 Task: Buy 2 Styptic for Men's from Shave & Hair Removal section under best seller category for shipping address: Marcus Martinez, 1231 Ridge Road, Dodge City, Kansas 67801, Cell Number 6205197251. Pay from credit card ending with 7965, CVV 549
Action: Mouse moved to (29, 103)
Screenshot: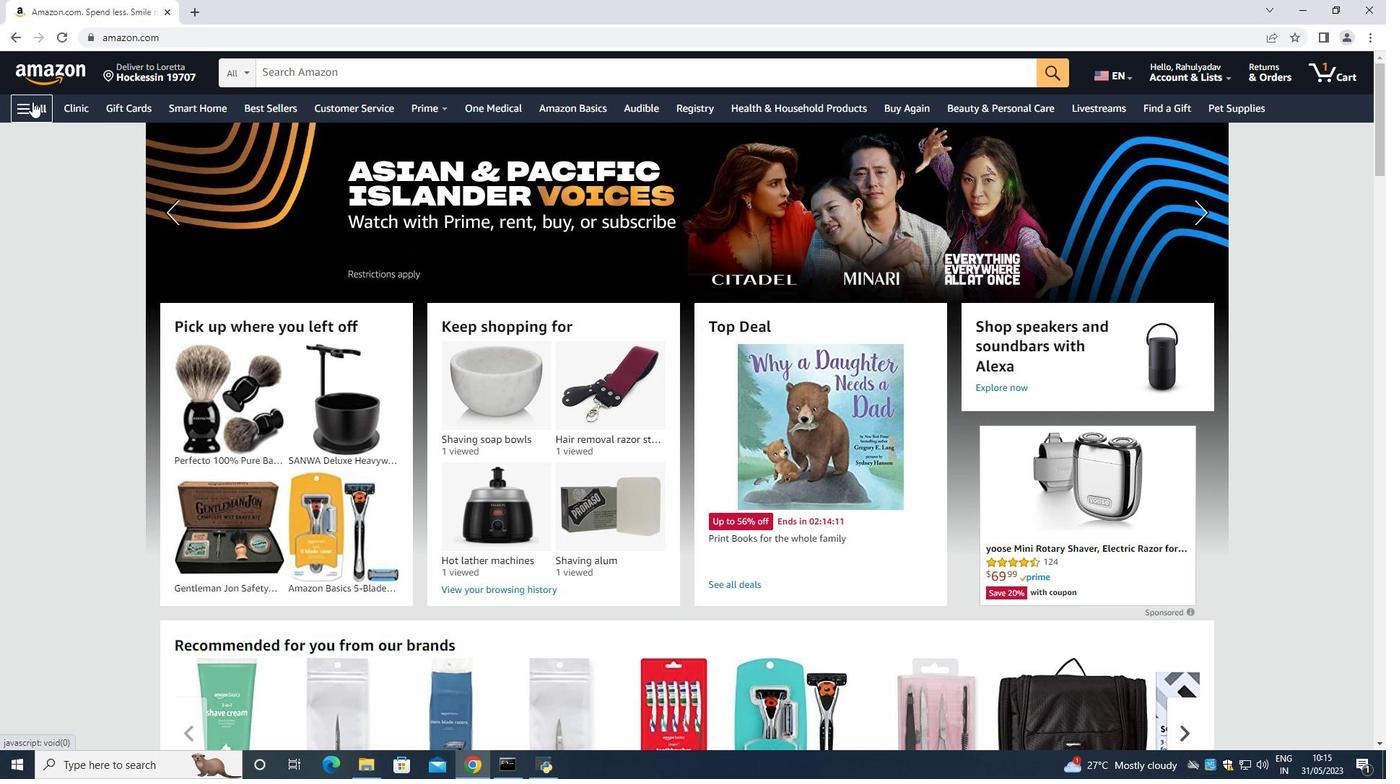 
Action: Mouse pressed left at (29, 103)
Screenshot: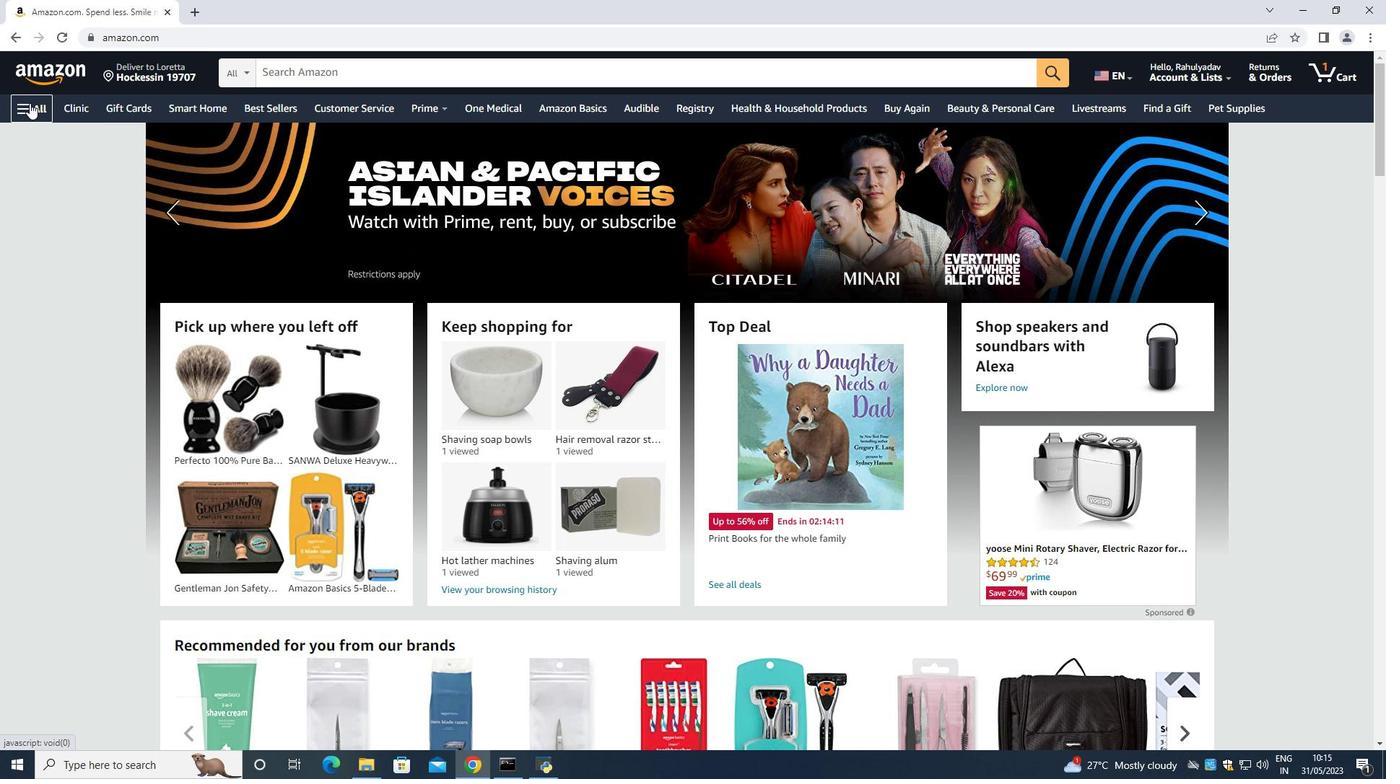 
Action: Mouse moved to (55, 134)
Screenshot: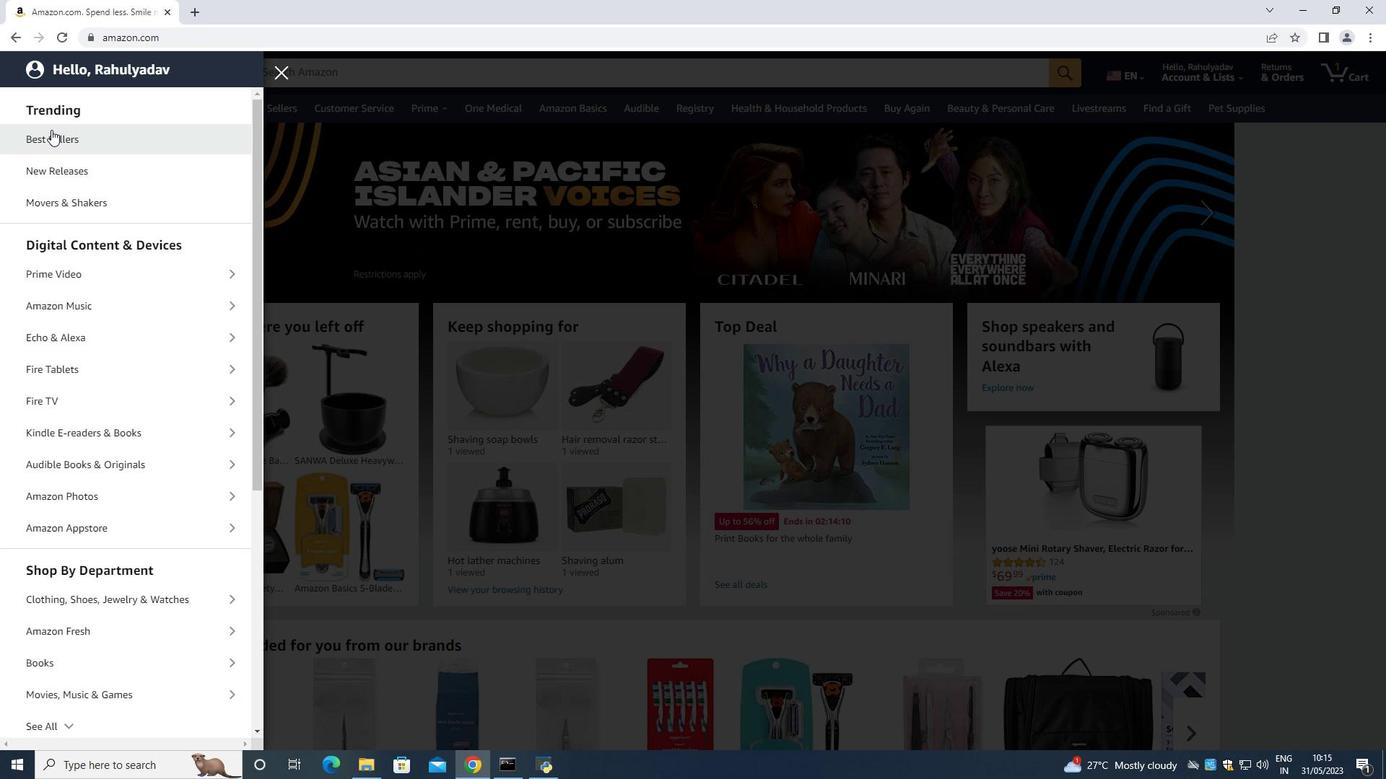 
Action: Mouse pressed left at (55, 134)
Screenshot: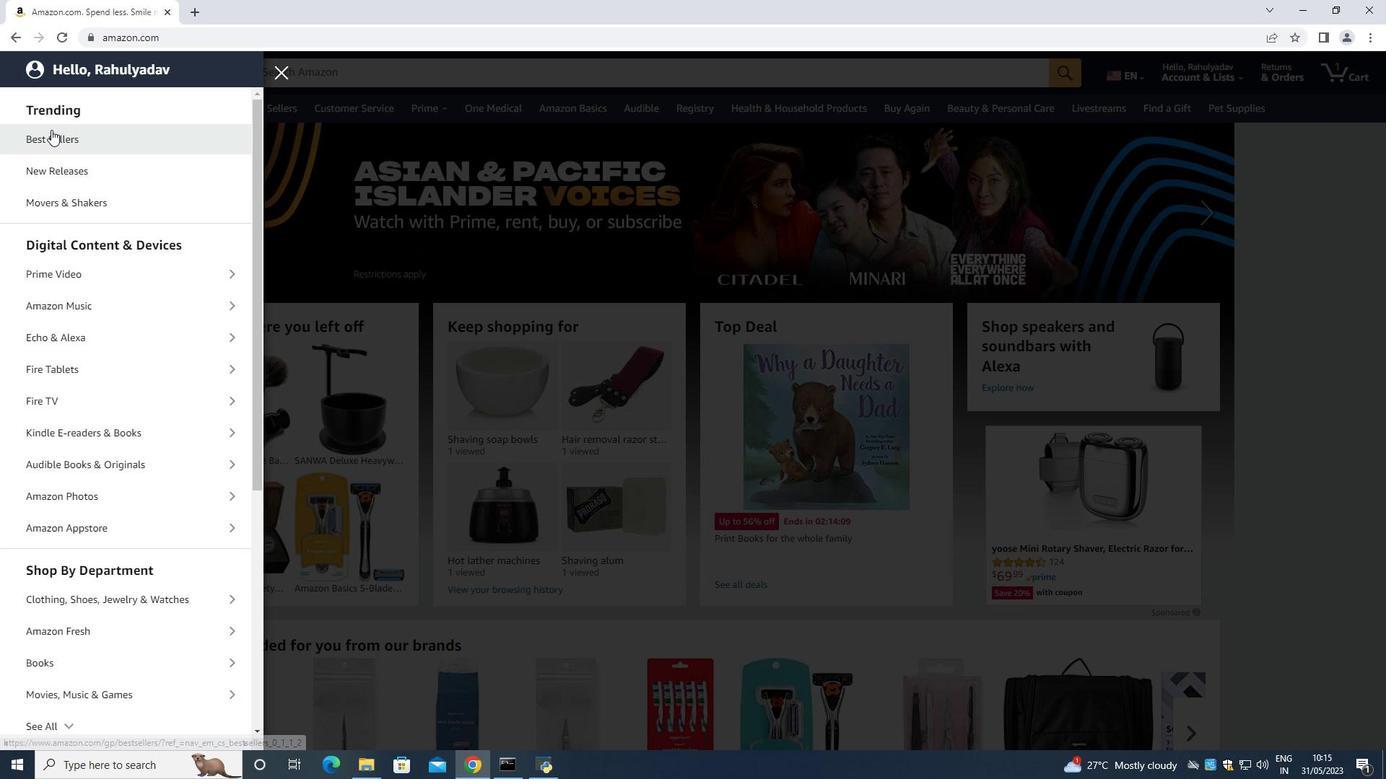 
Action: Mouse moved to (334, 73)
Screenshot: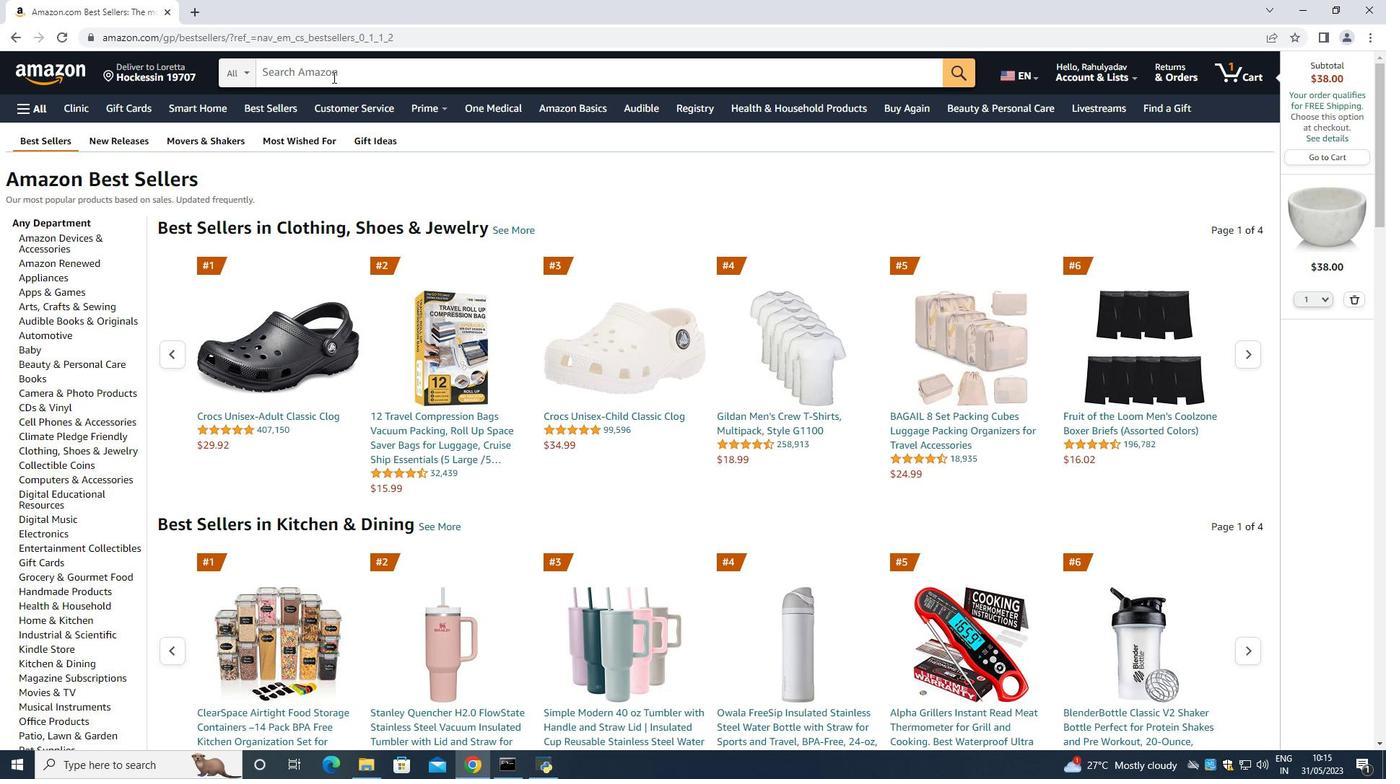 
Action: Mouse pressed left at (334, 73)
Screenshot: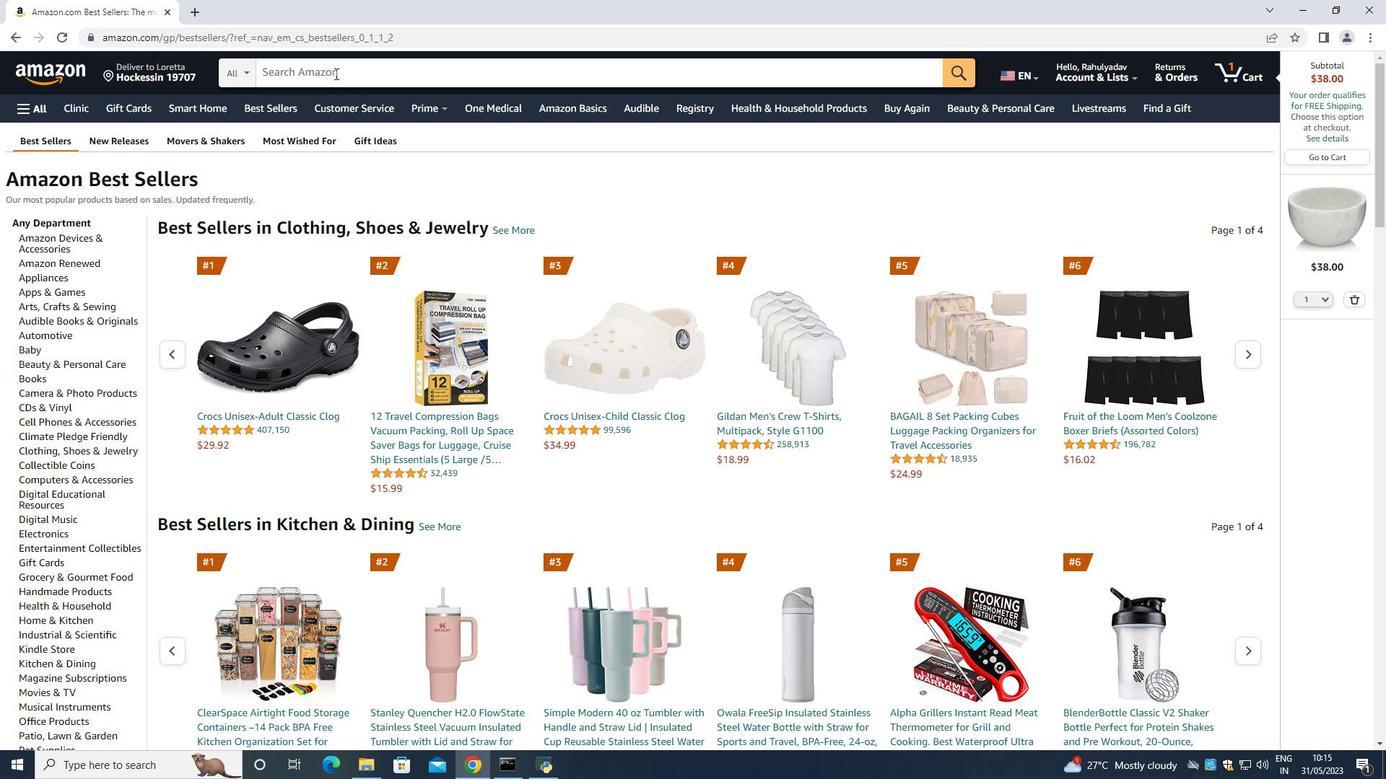 
Action: Key pressed <Key.shift>Styptic<Key.space><Key.shift>FFFFF<Key.backspace><Key.backspace><Key.backspace><Key.backspace>or<Key.shift>men<Key.space><Key.backspace><Key.backspace><Key.backspace><Key.backspace><Key.space><Key.shift>Men<Key.enter>
Screenshot: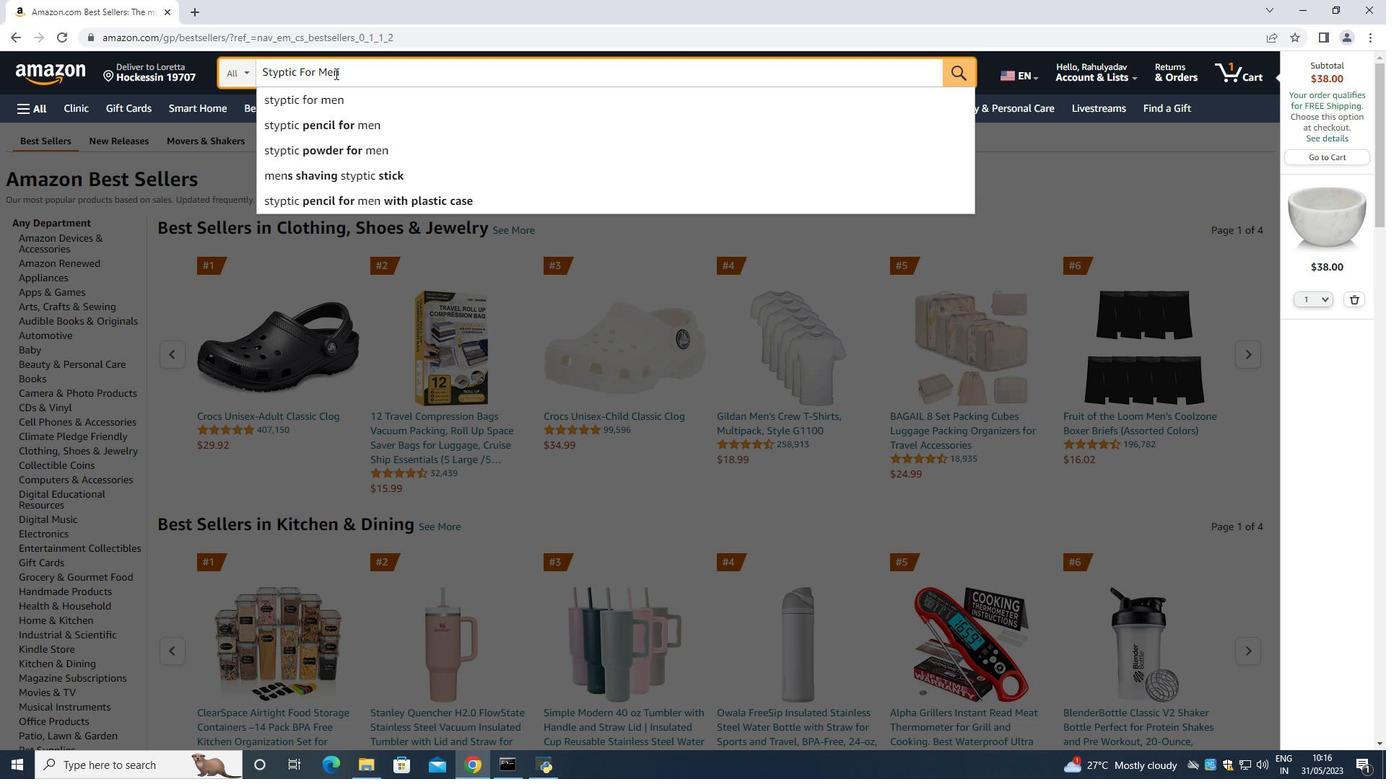 
Action: Mouse moved to (961, 466)
Screenshot: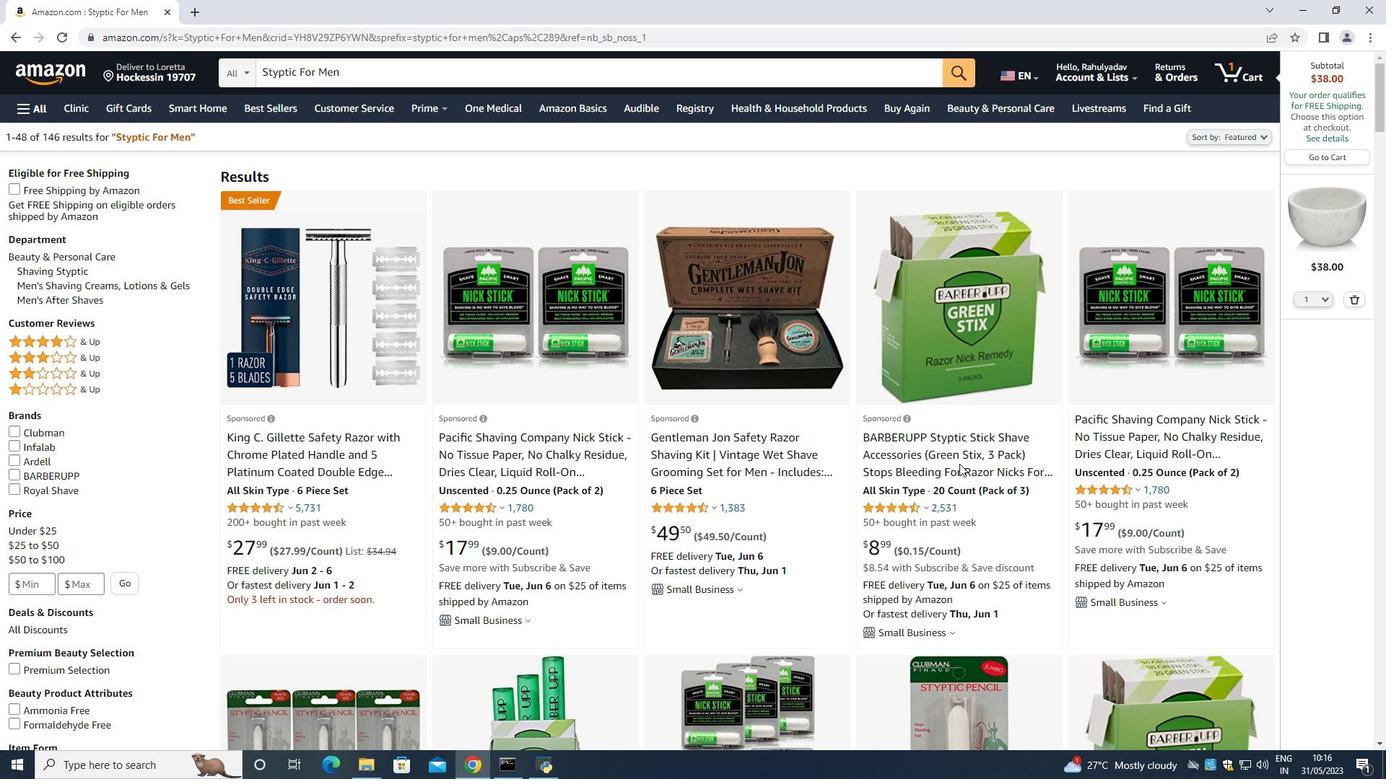 
Action: Mouse scrolled (961, 465) with delta (0, 0)
Screenshot: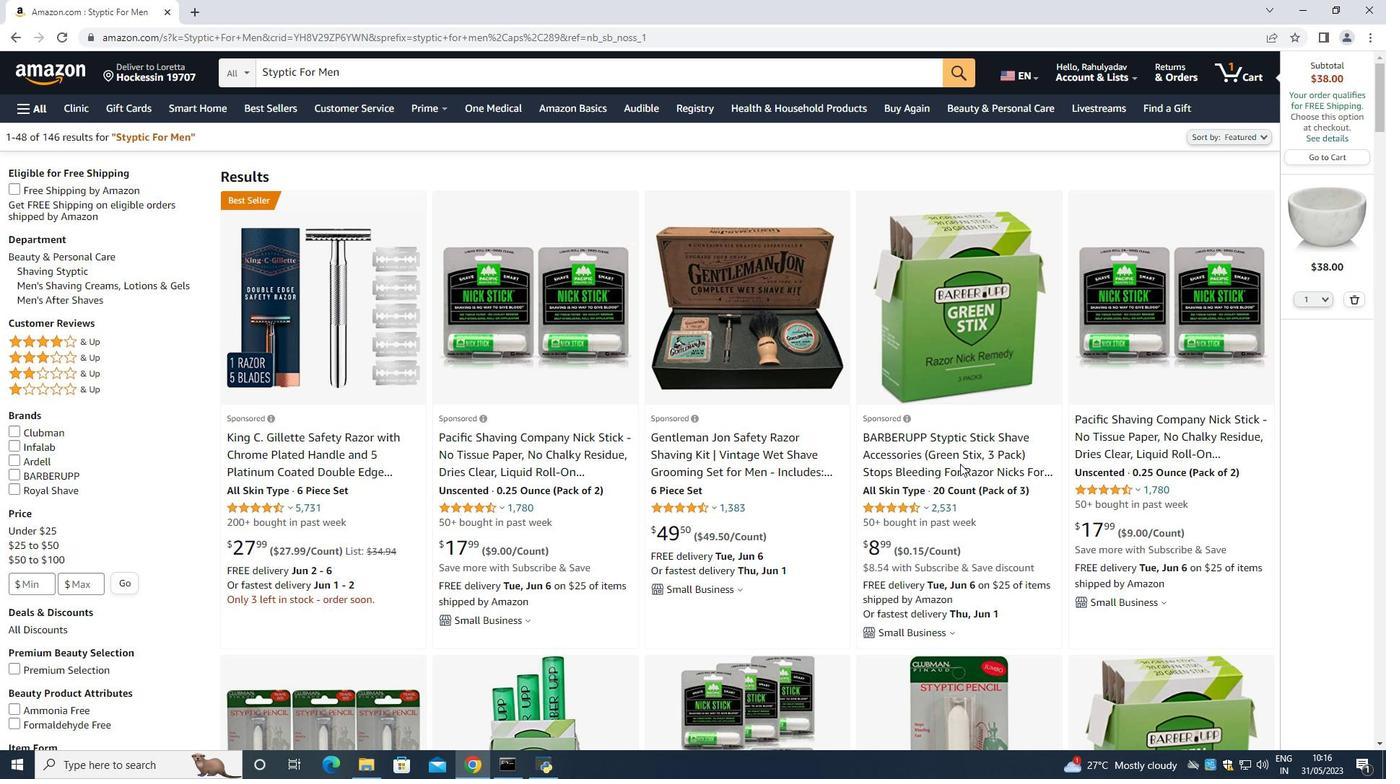 
Action: Mouse scrolled (961, 465) with delta (0, 0)
Screenshot: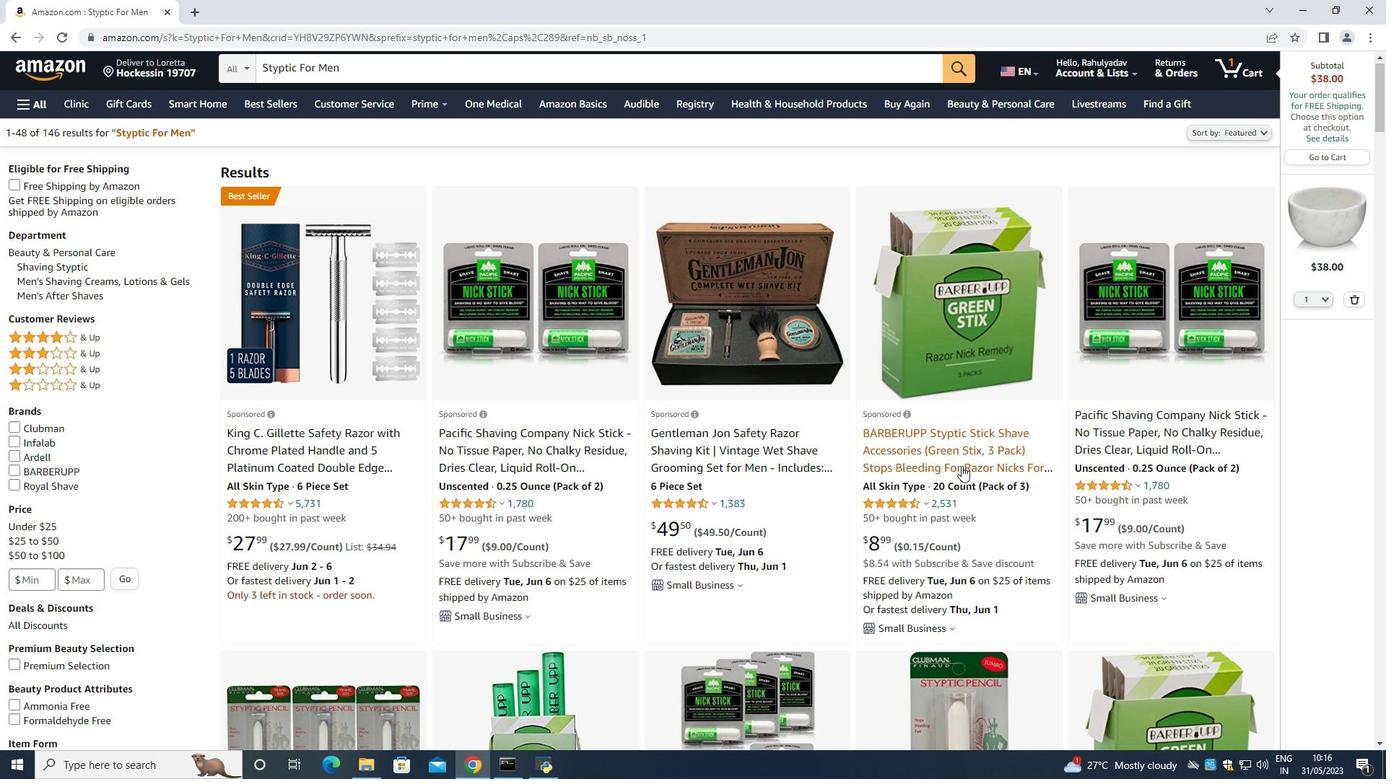 
Action: Mouse scrolled (961, 465) with delta (0, 0)
Screenshot: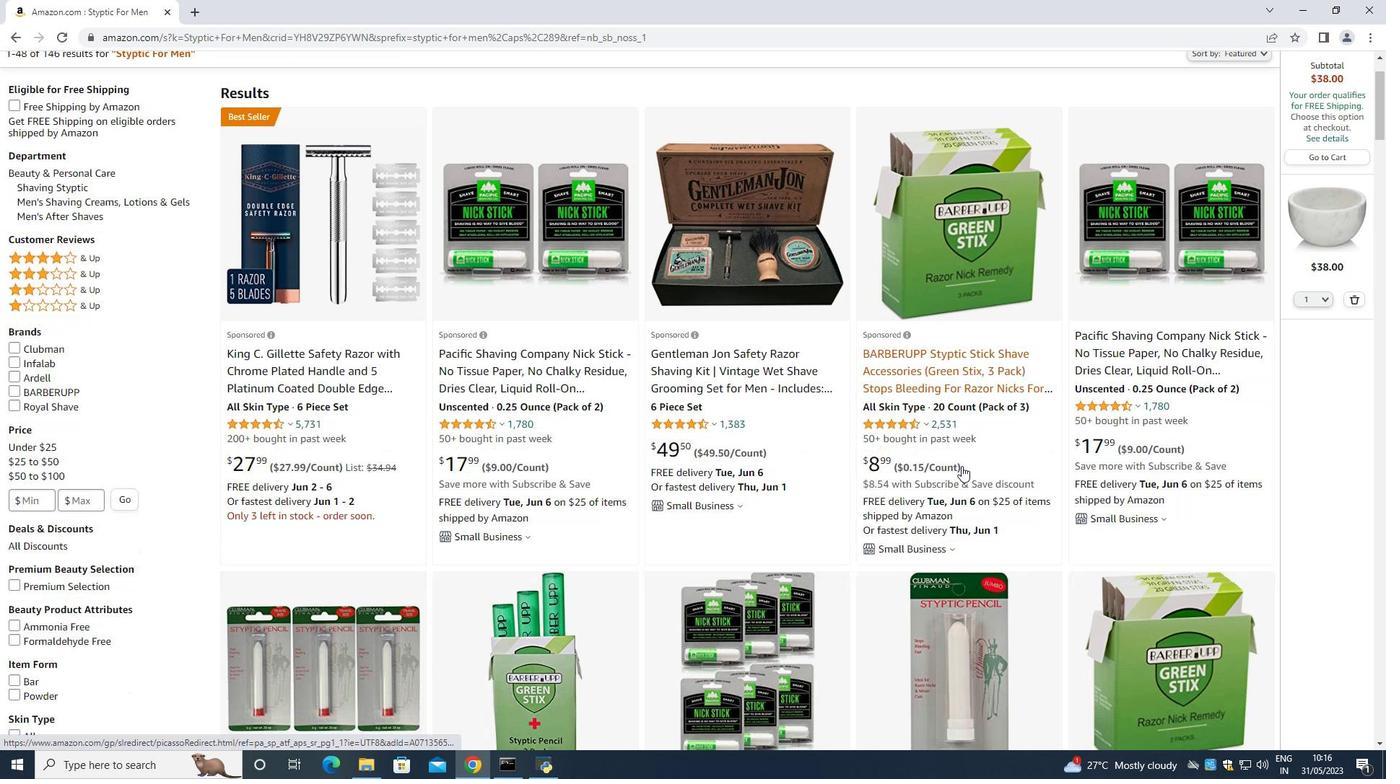 
Action: Mouse scrolled (961, 465) with delta (0, 0)
Screenshot: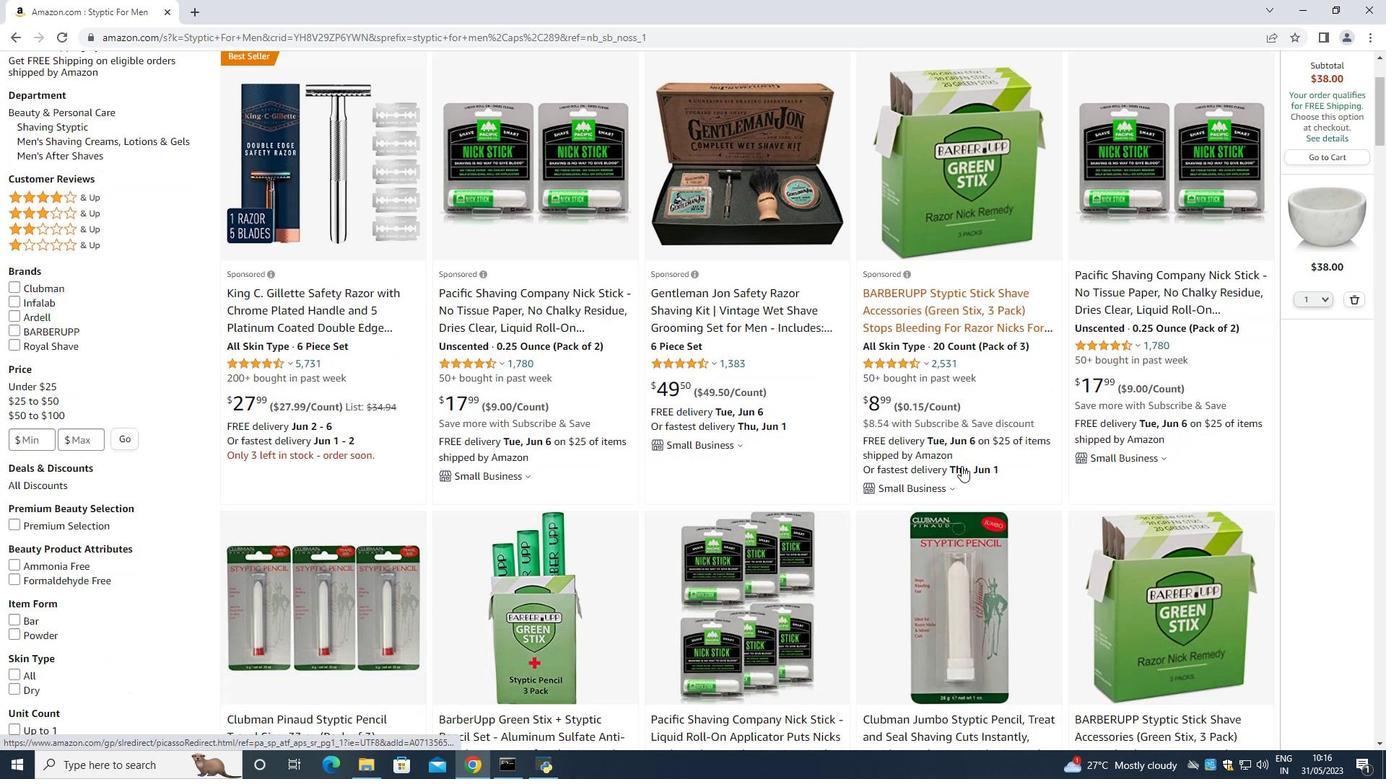 
Action: Mouse moved to (736, 582)
Screenshot: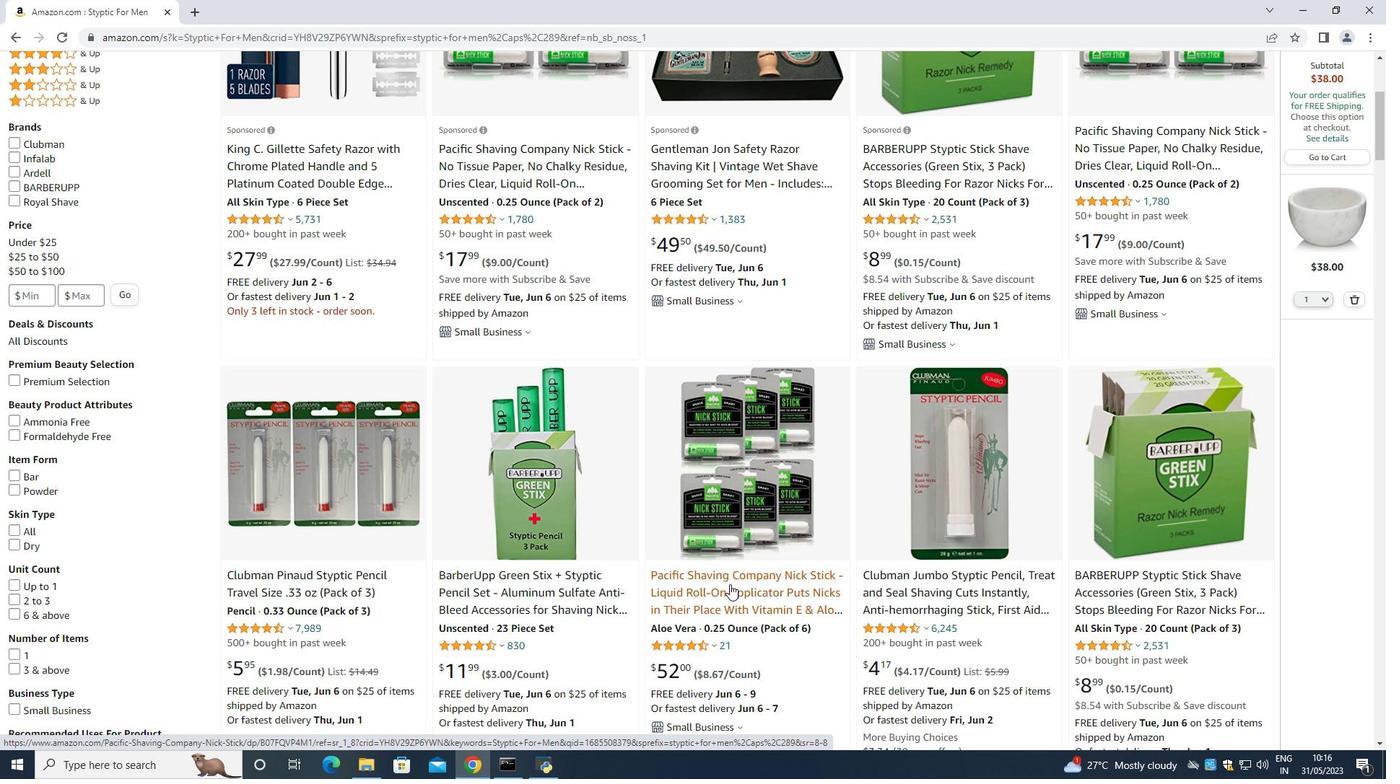 
Action: Mouse scrolled (736, 581) with delta (0, 0)
Screenshot: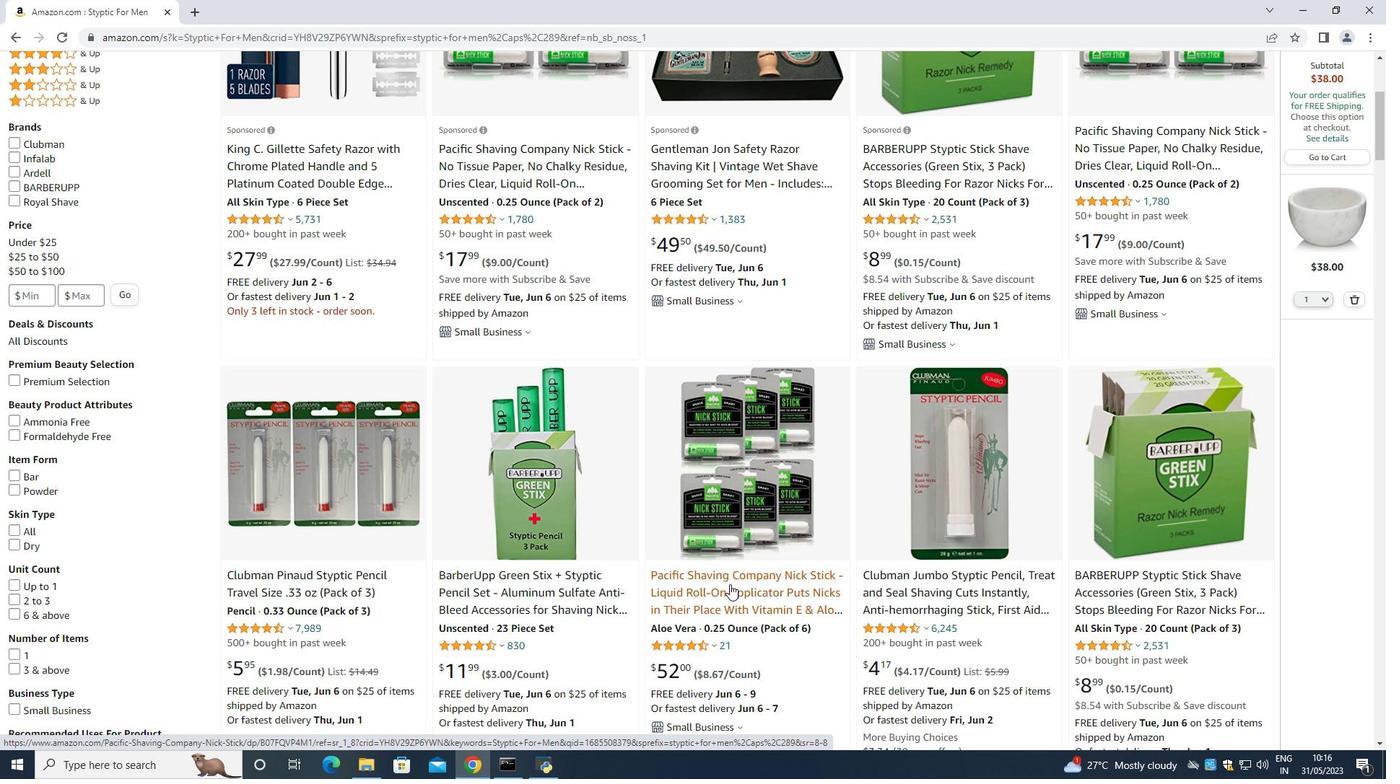 
Action: Mouse moved to (745, 578)
Screenshot: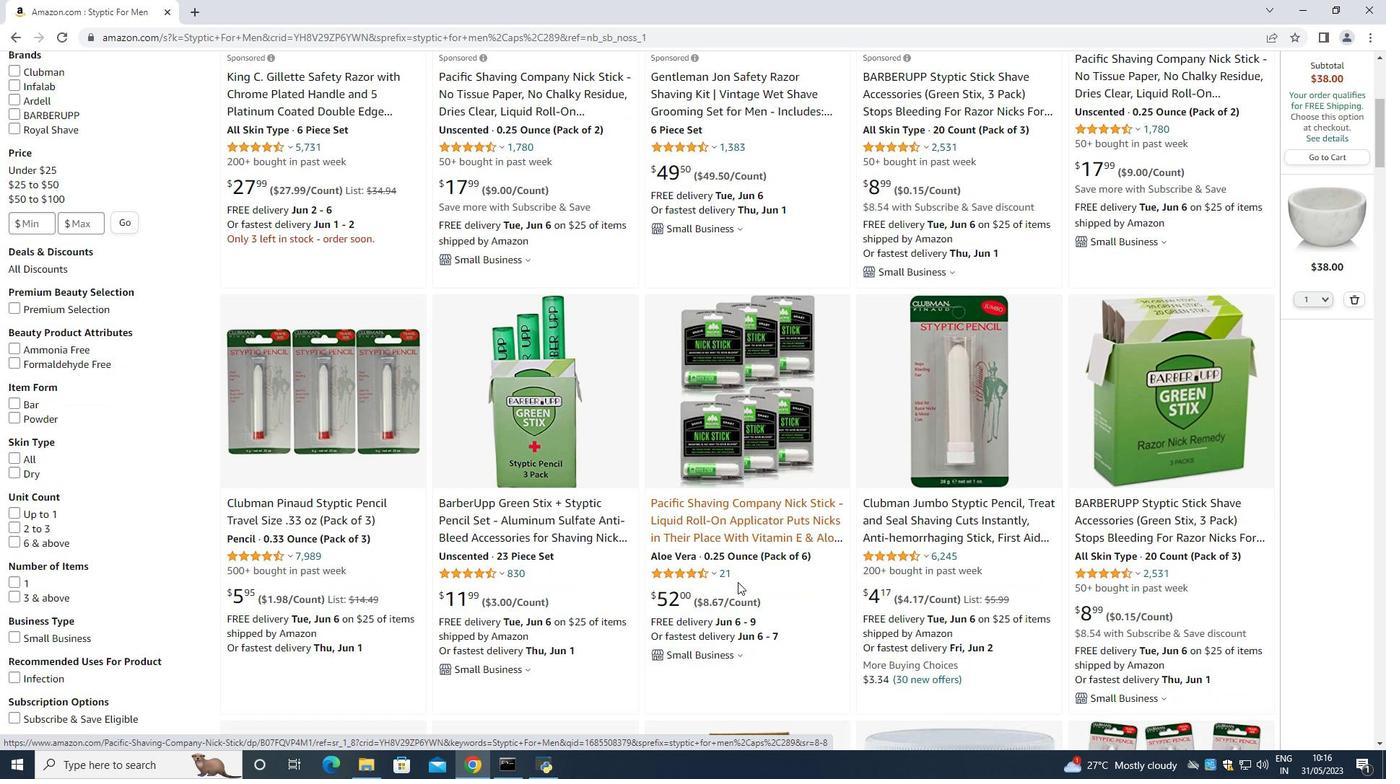 
Action: Mouse scrolled (745, 578) with delta (0, 0)
Screenshot: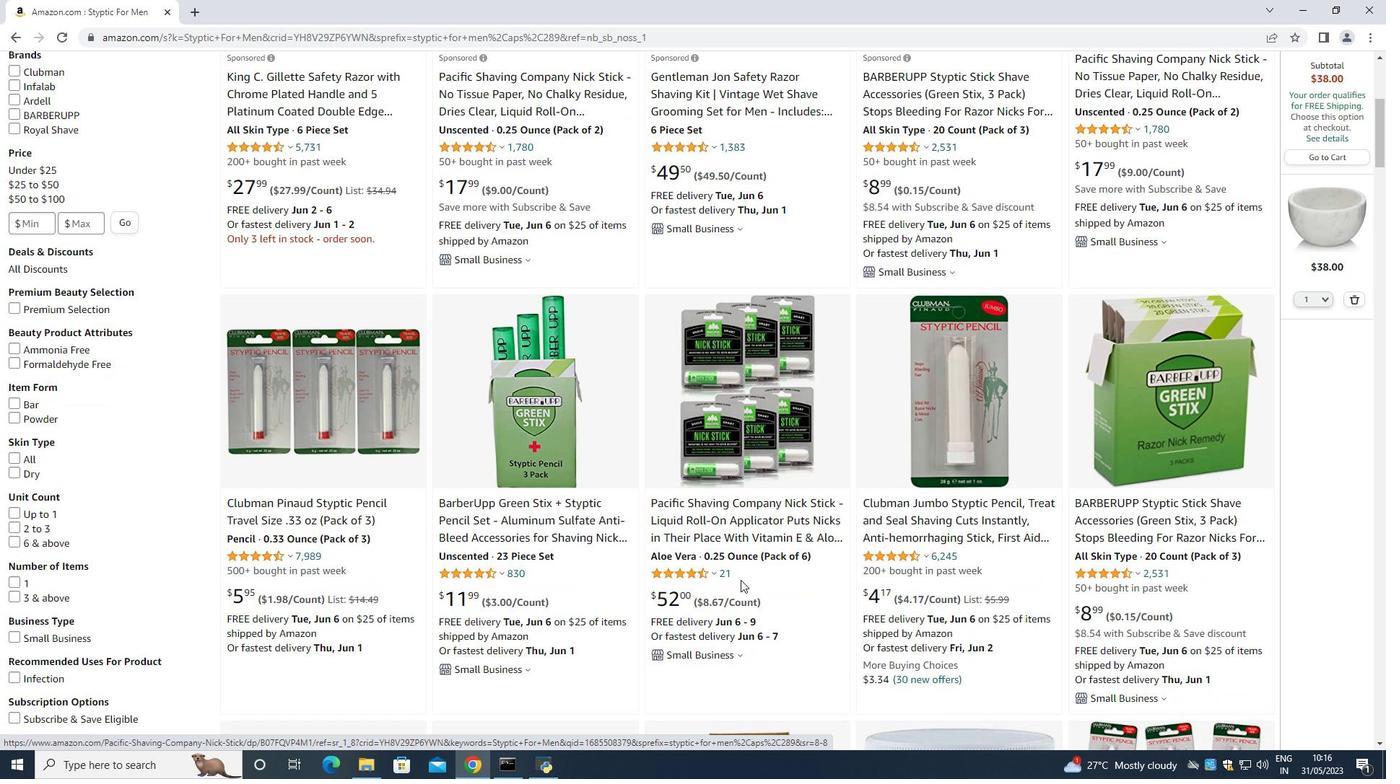
Action: Mouse scrolled (745, 578) with delta (0, 0)
Screenshot: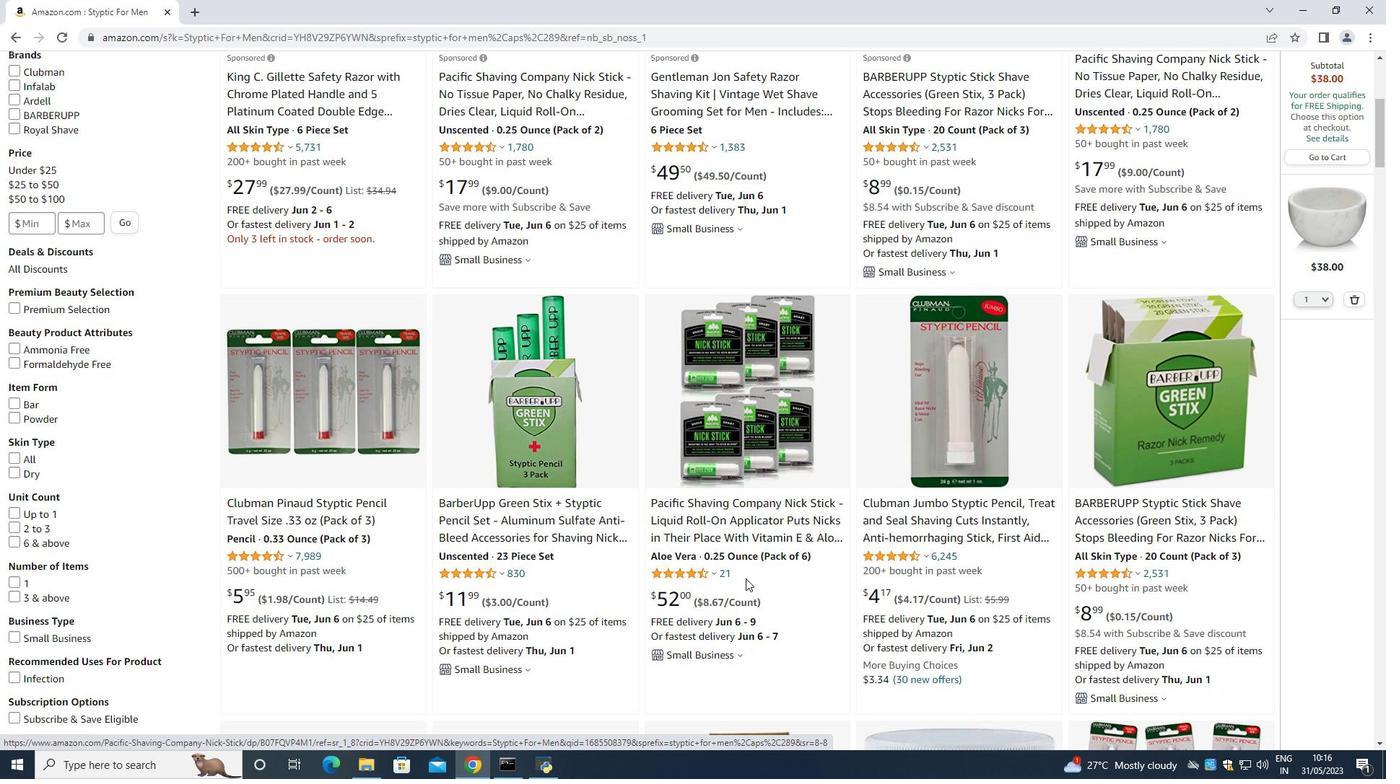 
Action: Mouse scrolled (745, 578) with delta (0, 0)
Screenshot: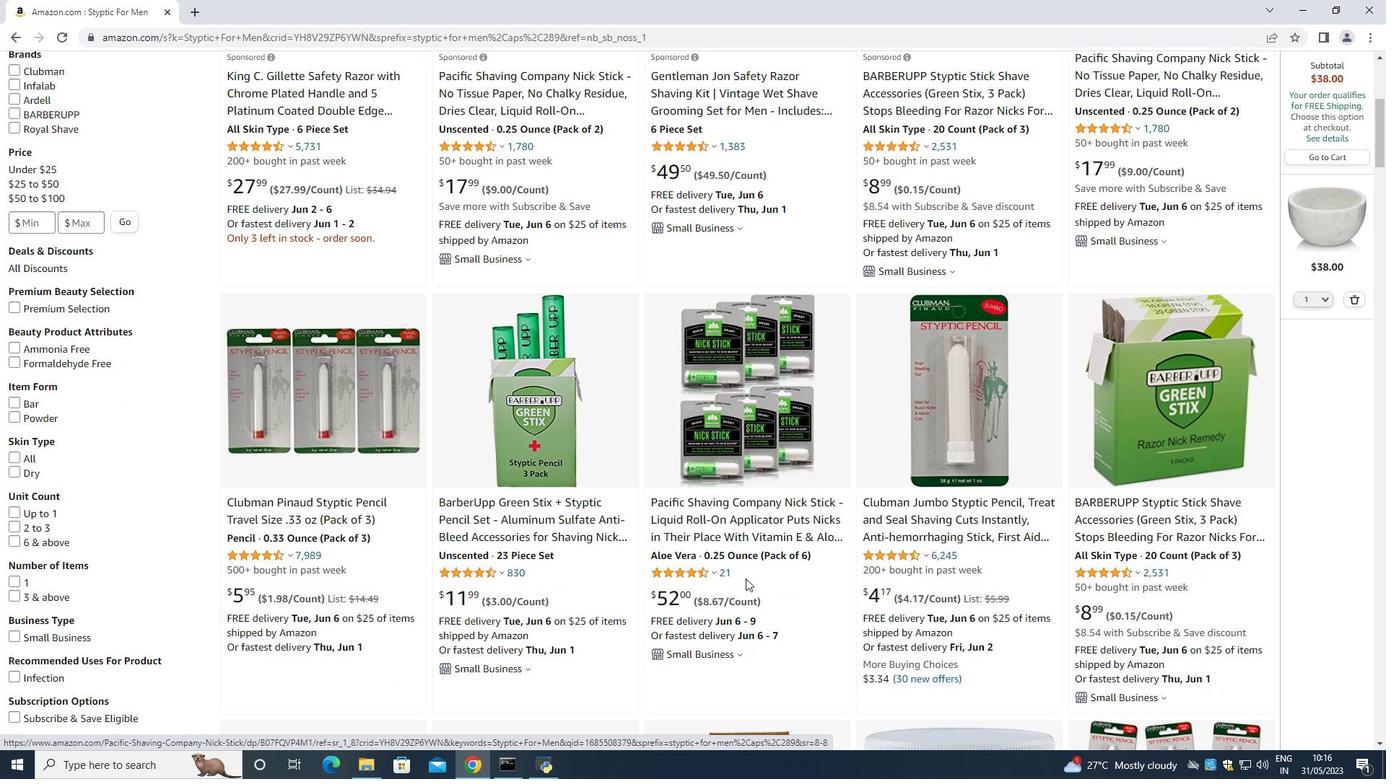 
Action: Mouse moved to (752, 571)
Screenshot: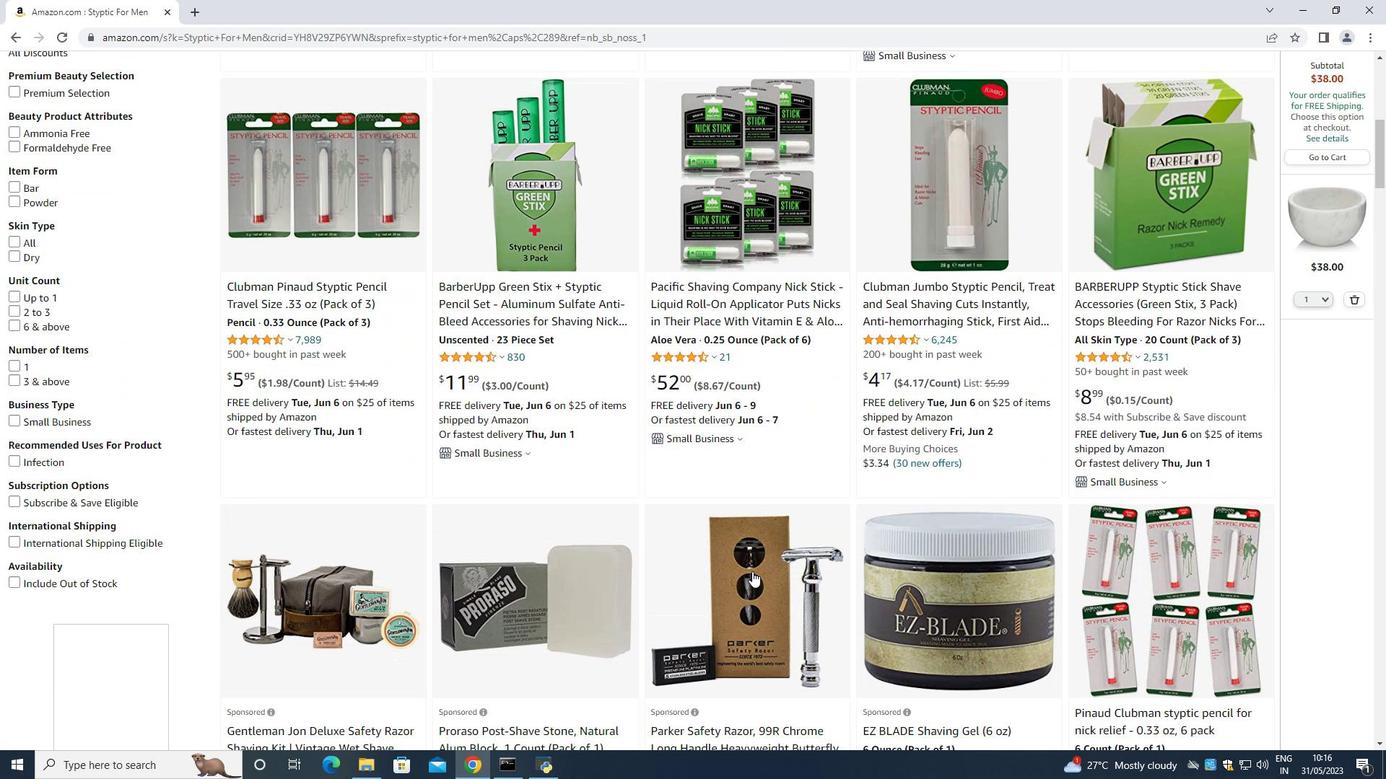 
Action: Mouse scrolled (752, 570) with delta (0, 0)
Screenshot: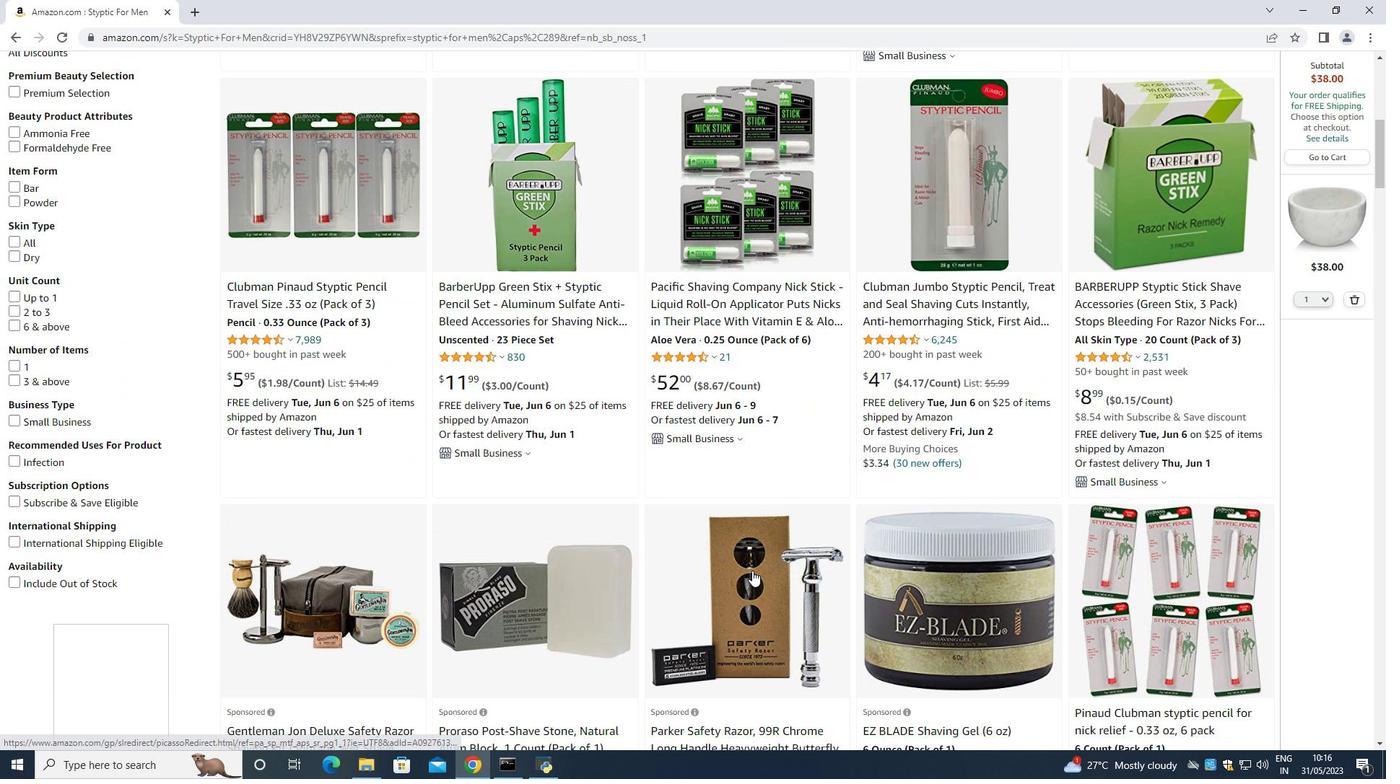 
Action: Mouse scrolled (752, 570) with delta (0, 0)
Screenshot: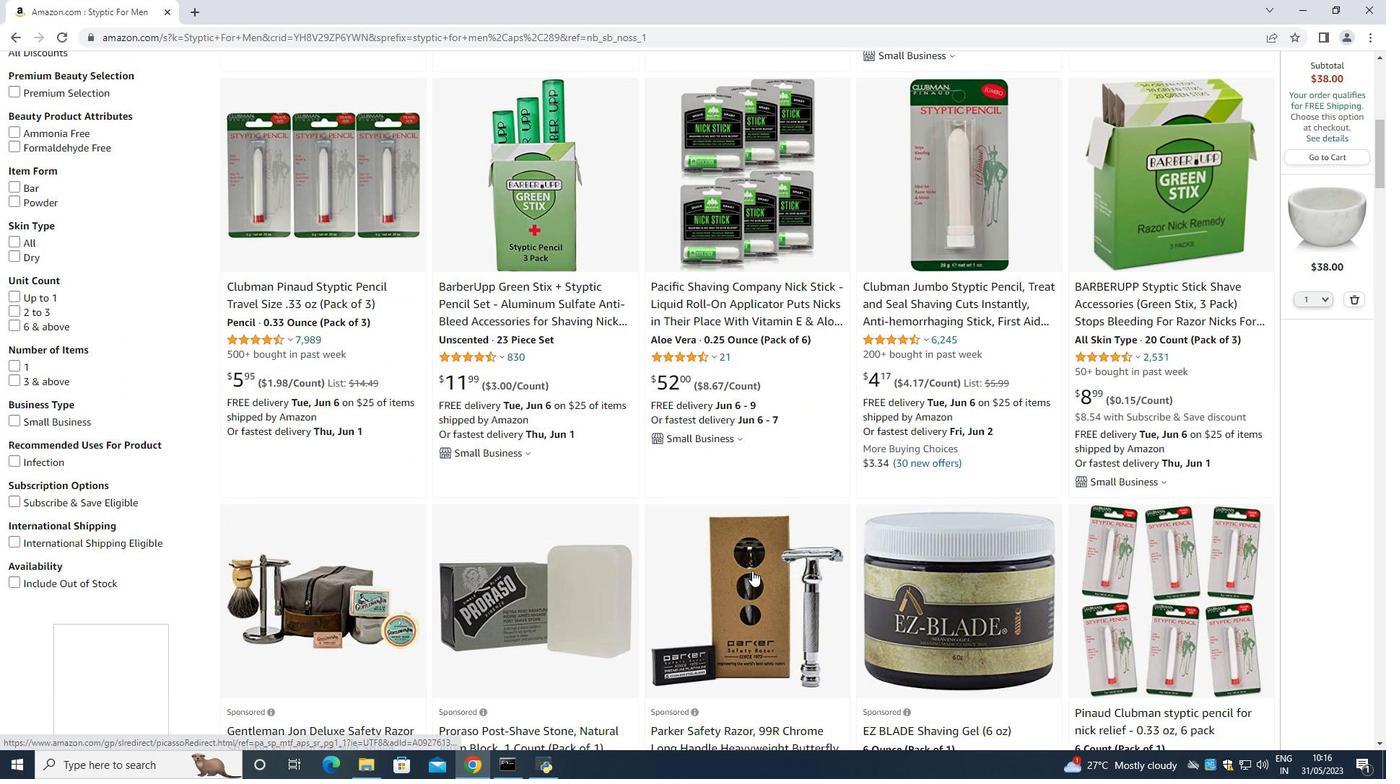 
Action: Mouse scrolled (752, 570) with delta (0, 0)
Screenshot: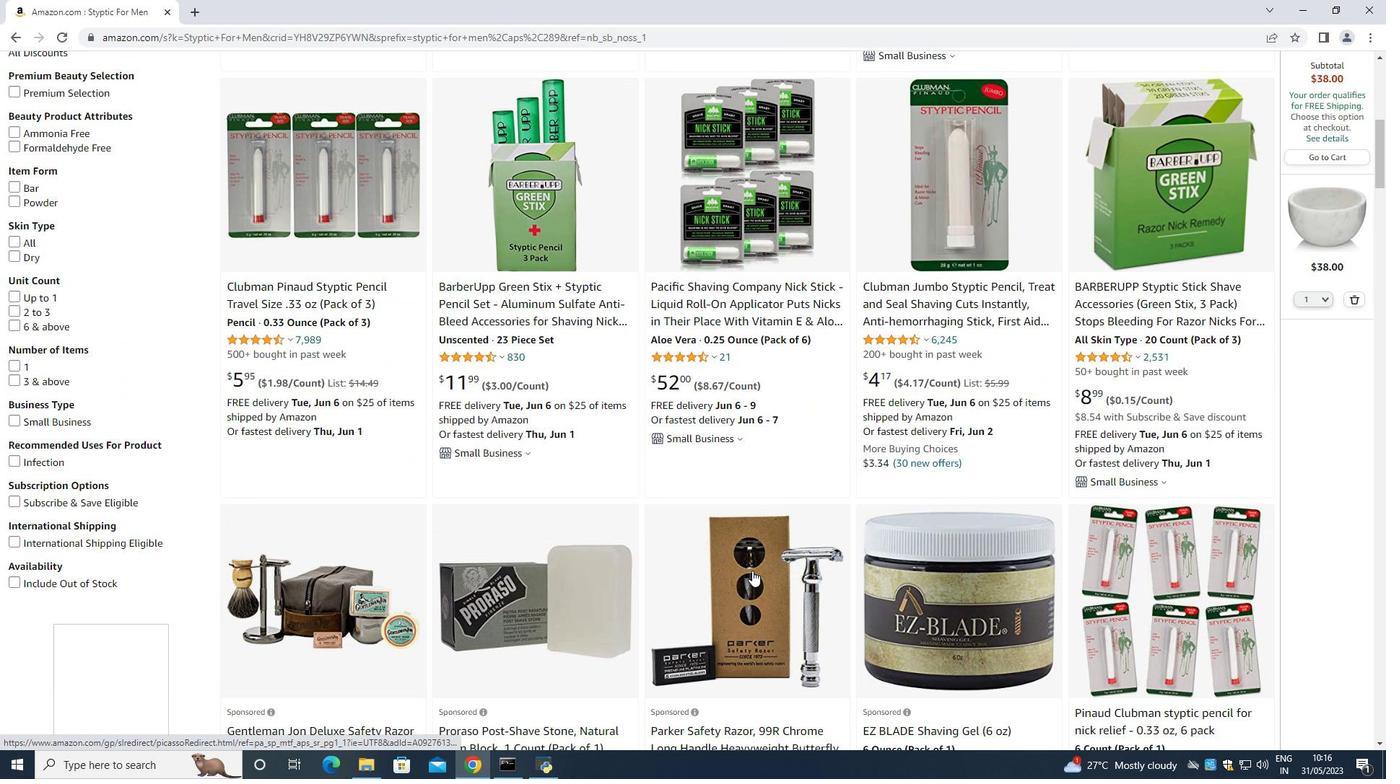 
Action: Mouse moved to (755, 565)
Screenshot: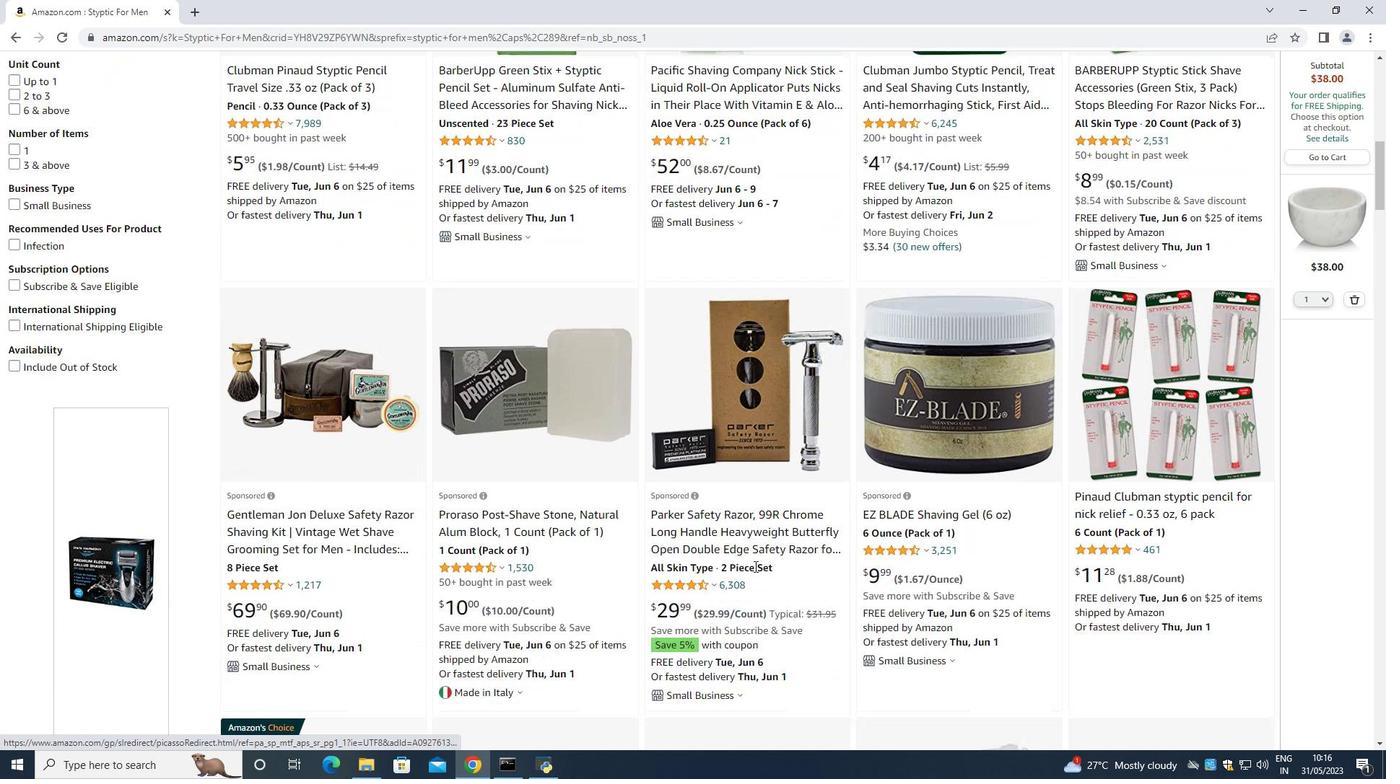 
Action: Mouse scrolled (755, 564) with delta (0, 0)
Screenshot: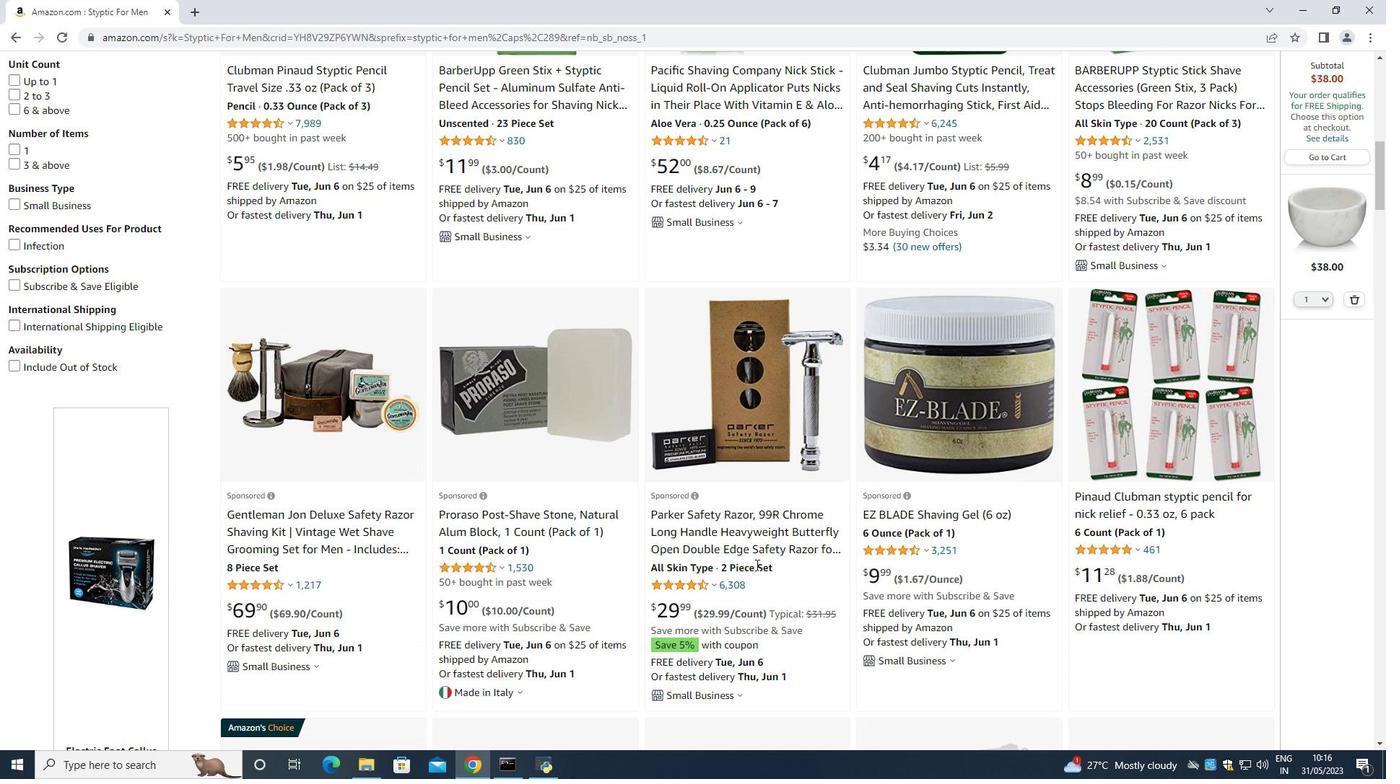 
Action: Mouse scrolled (755, 564) with delta (0, 0)
Screenshot: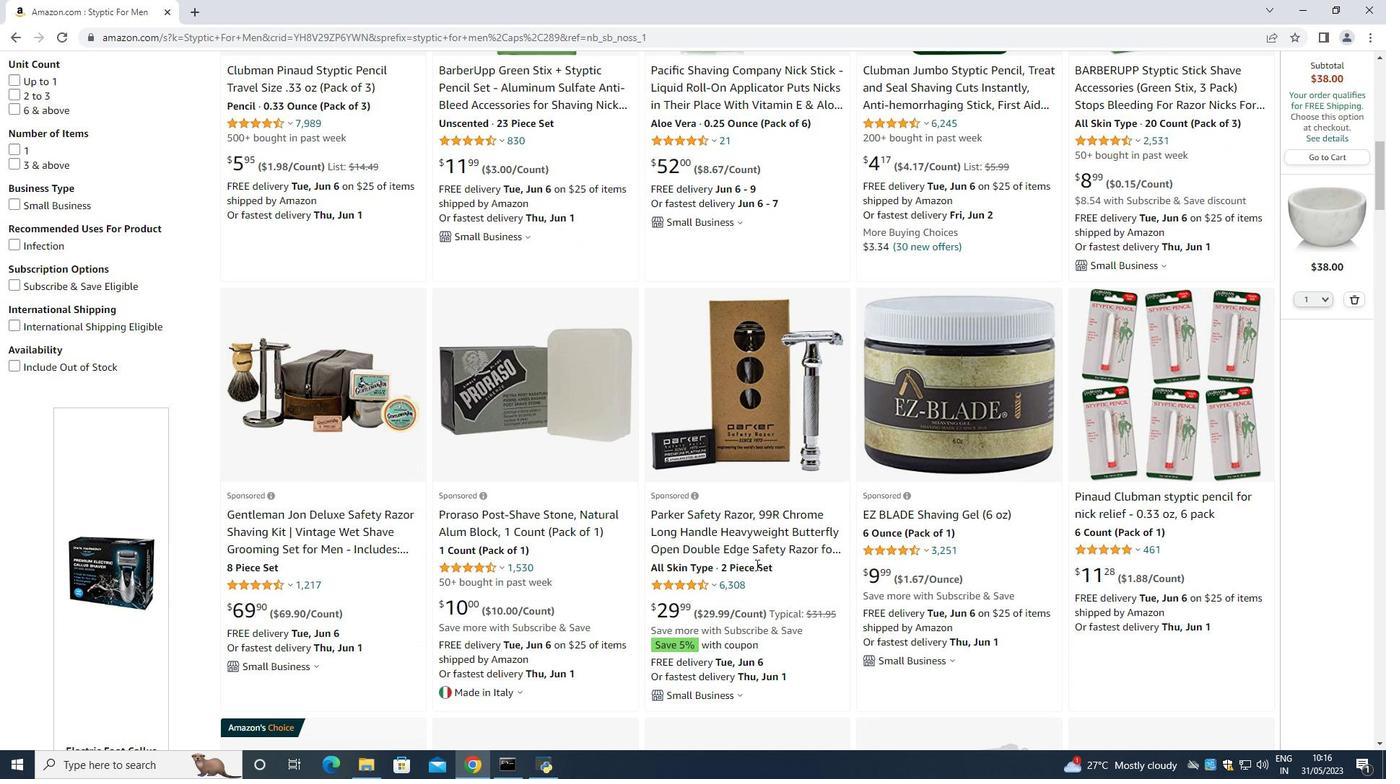 
Action: Mouse scrolled (755, 564) with delta (0, 0)
Screenshot: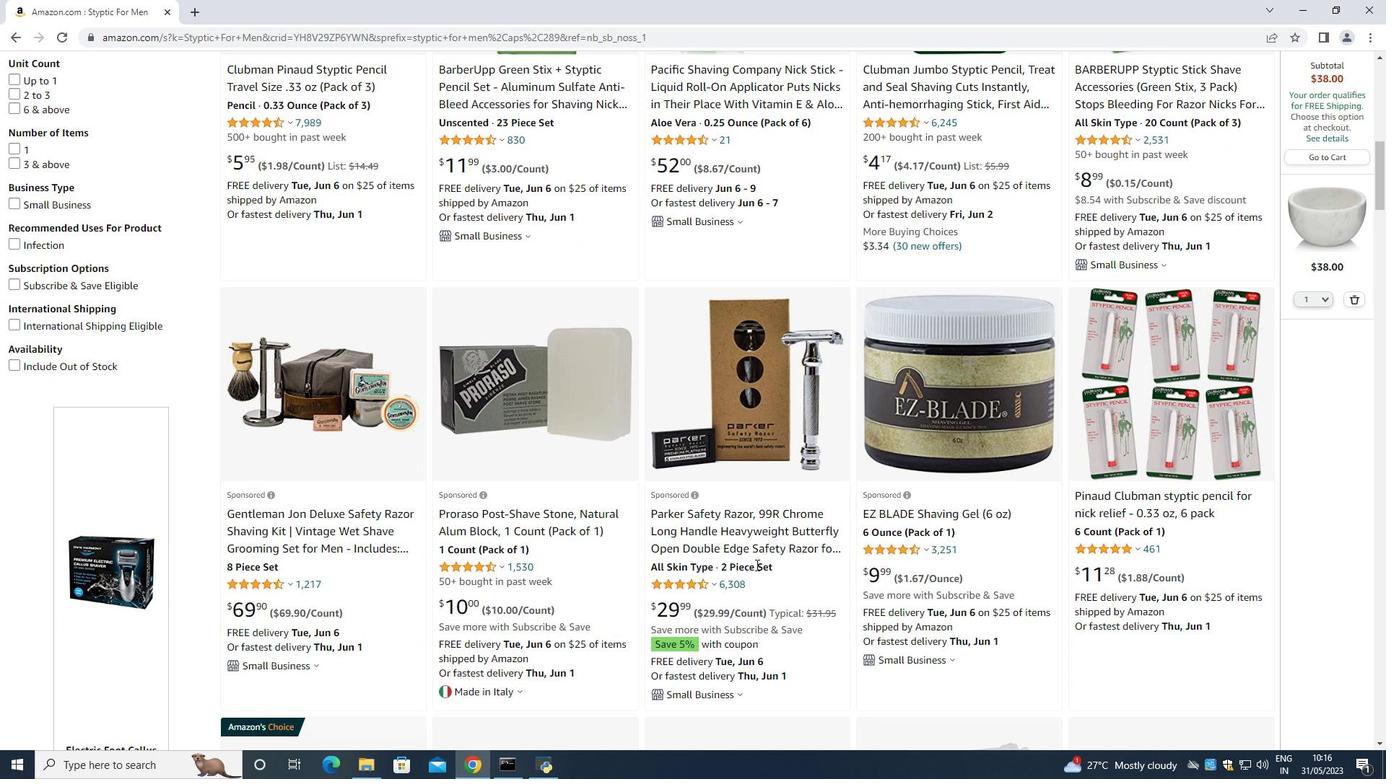 
Action: Mouse scrolled (755, 564) with delta (0, 0)
Screenshot: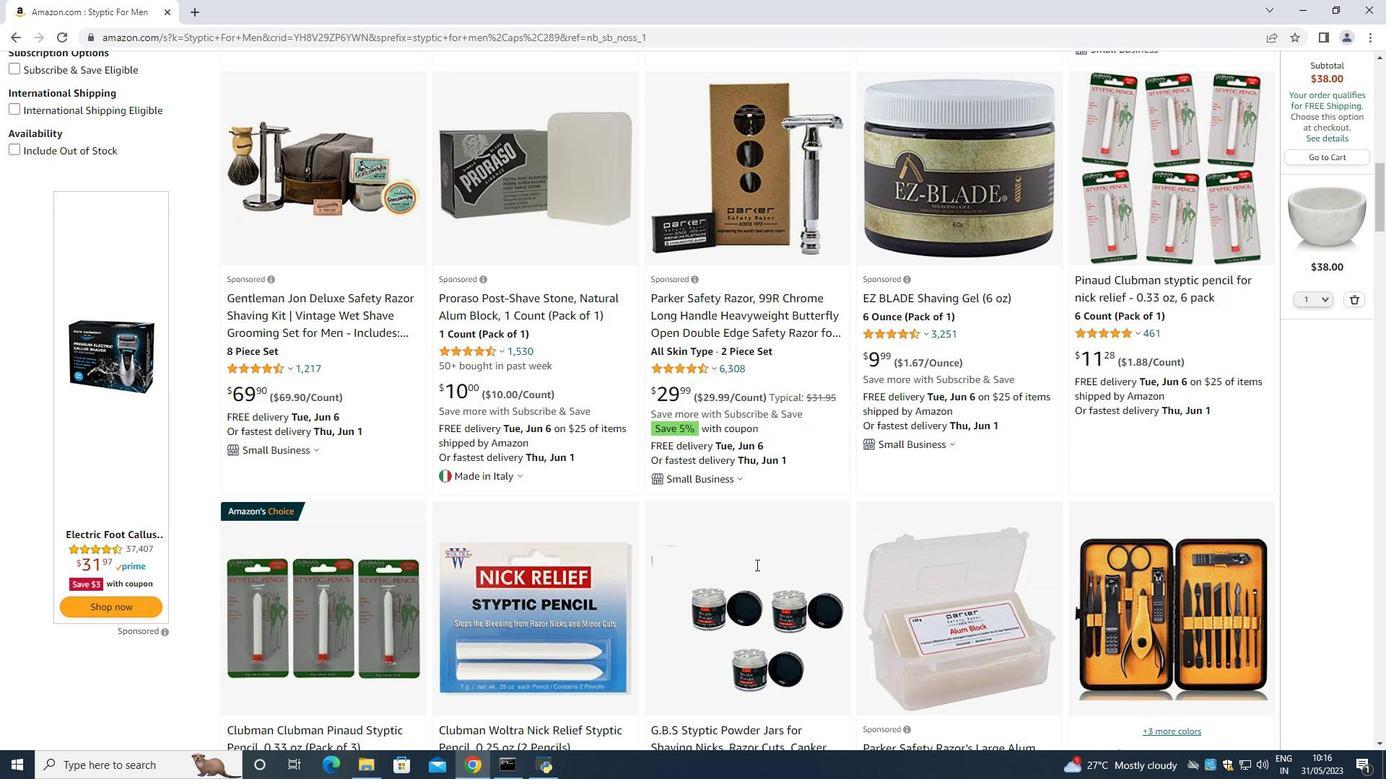 
Action: Mouse scrolled (755, 564) with delta (0, 0)
Screenshot: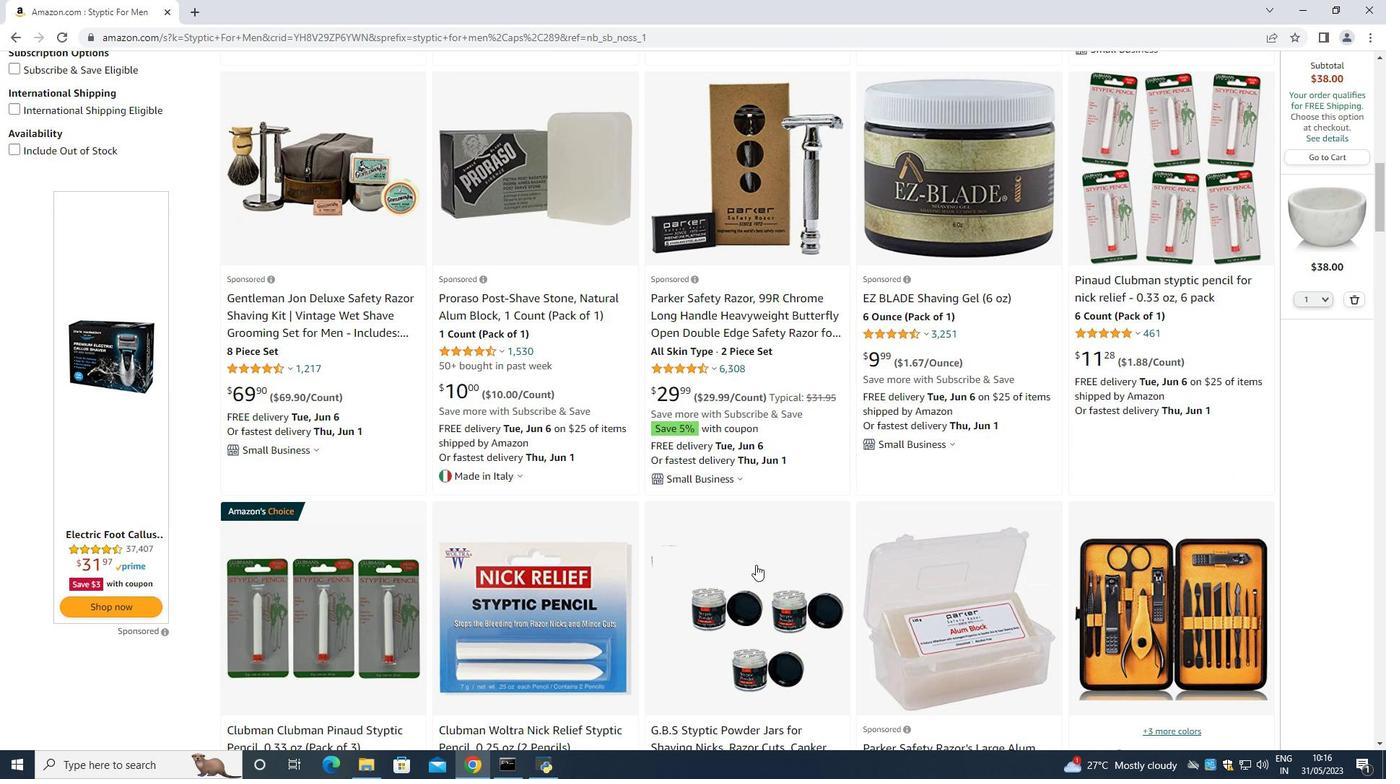 
Action: Mouse scrolled (755, 564) with delta (0, 0)
Screenshot: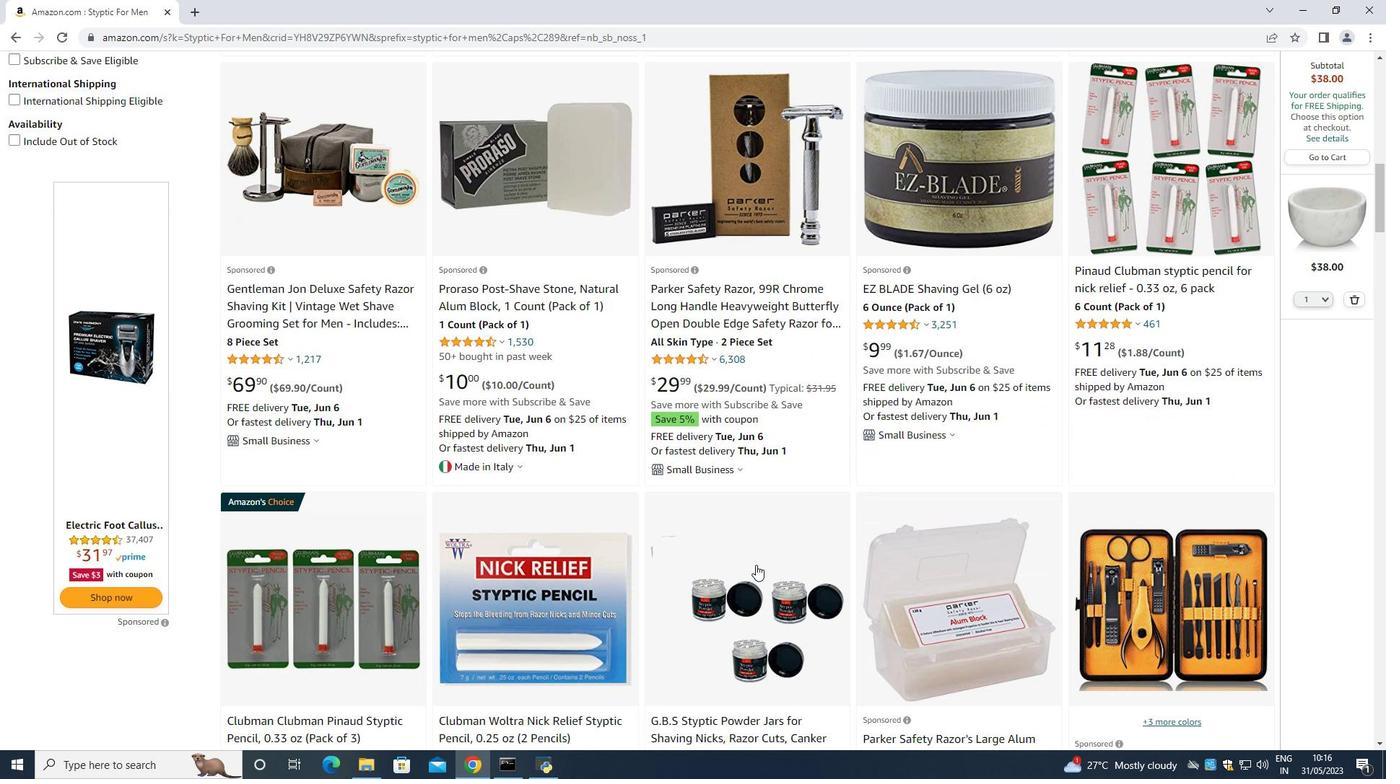
Action: Mouse moved to (757, 564)
Screenshot: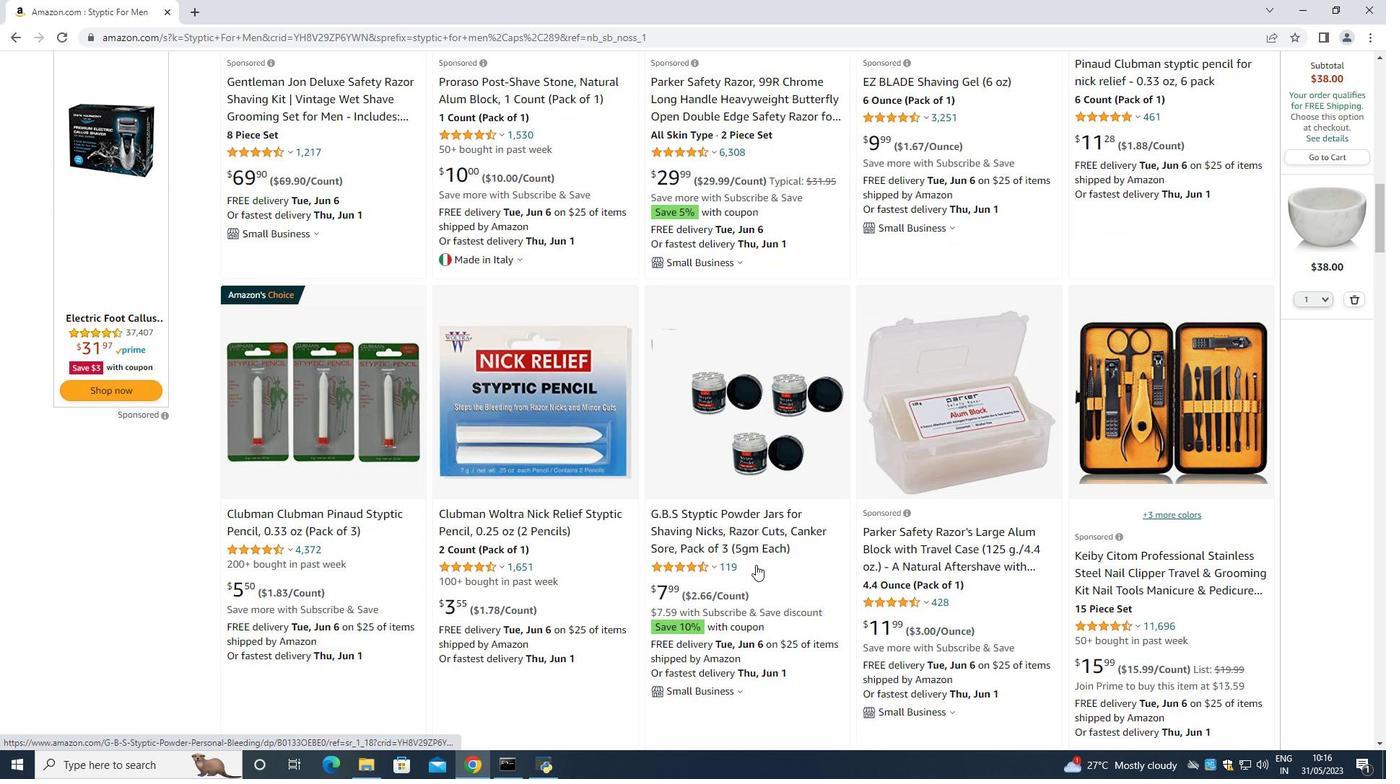 
Action: Mouse scrolled (757, 563) with delta (0, 0)
Screenshot: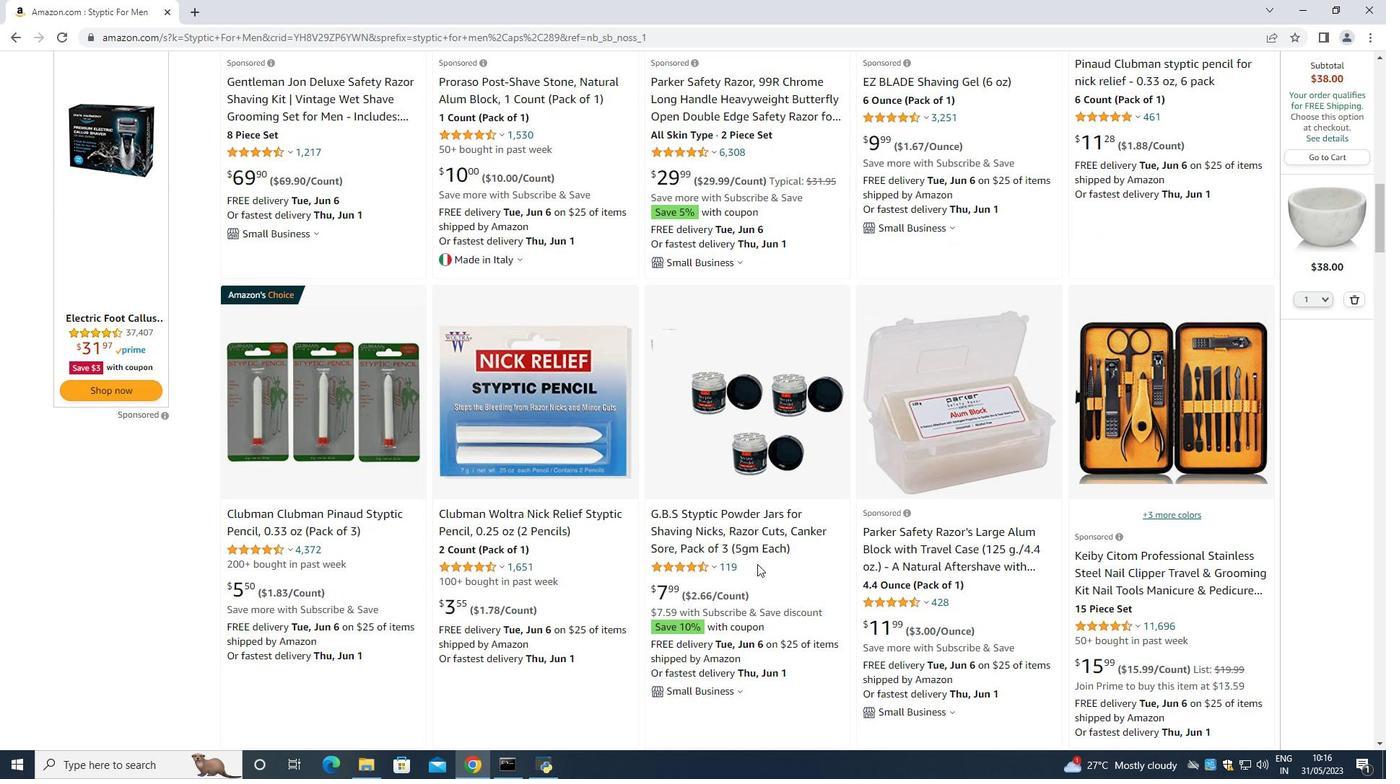 
Action: Mouse scrolled (757, 563) with delta (0, 0)
Screenshot: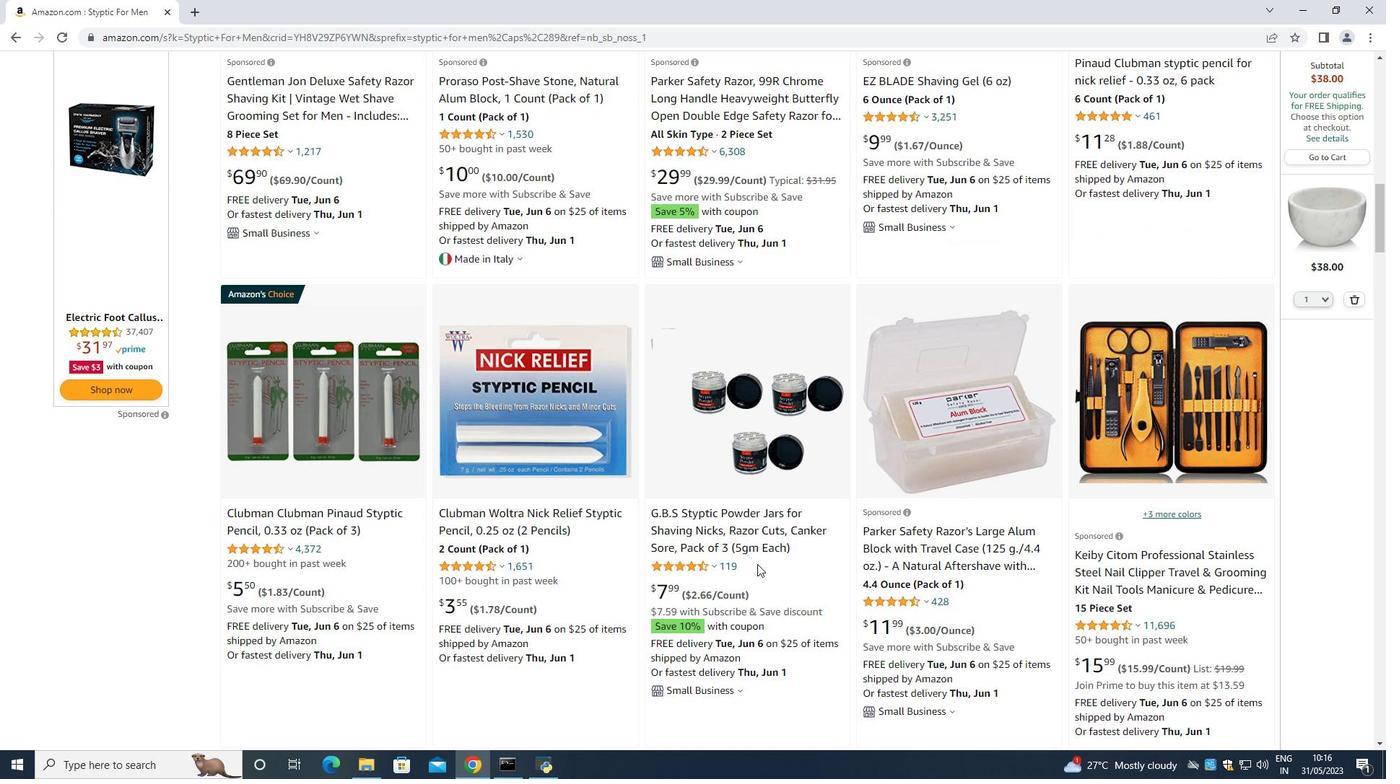 
Action: Mouse moved to (759, 563)
Screenshot: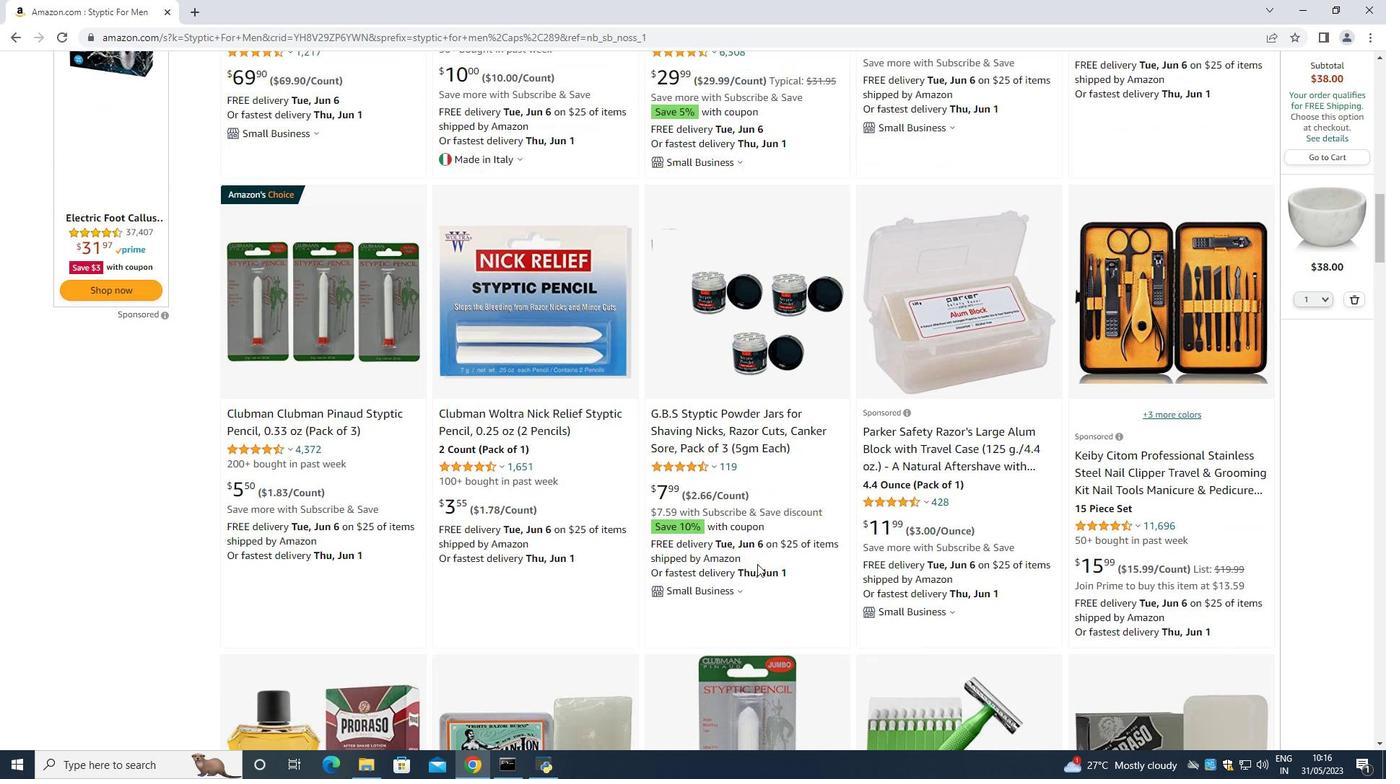 
Action: Mouse scrolled (758, 562) with delta (0, 0)
Screenshot: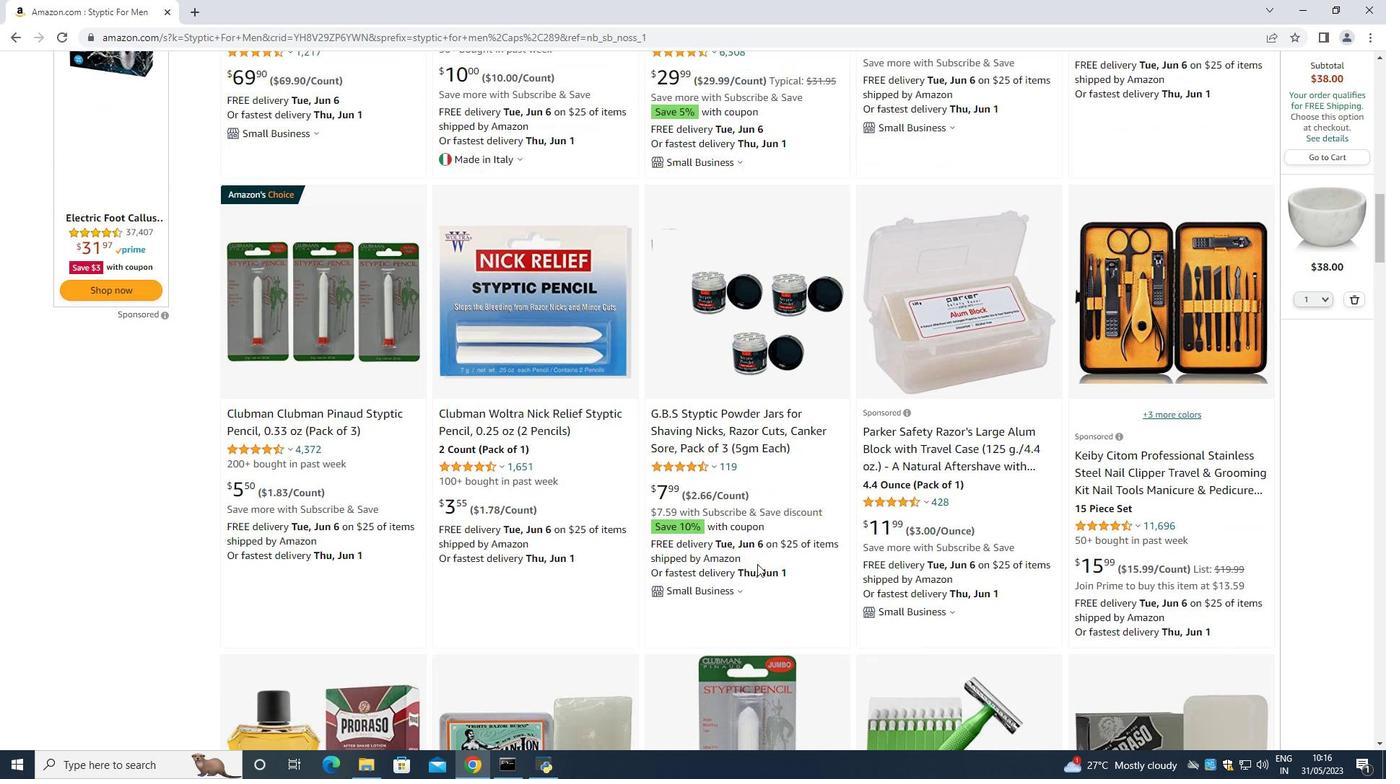 
Action: Mouse moved to (762, 561)
Screenshot: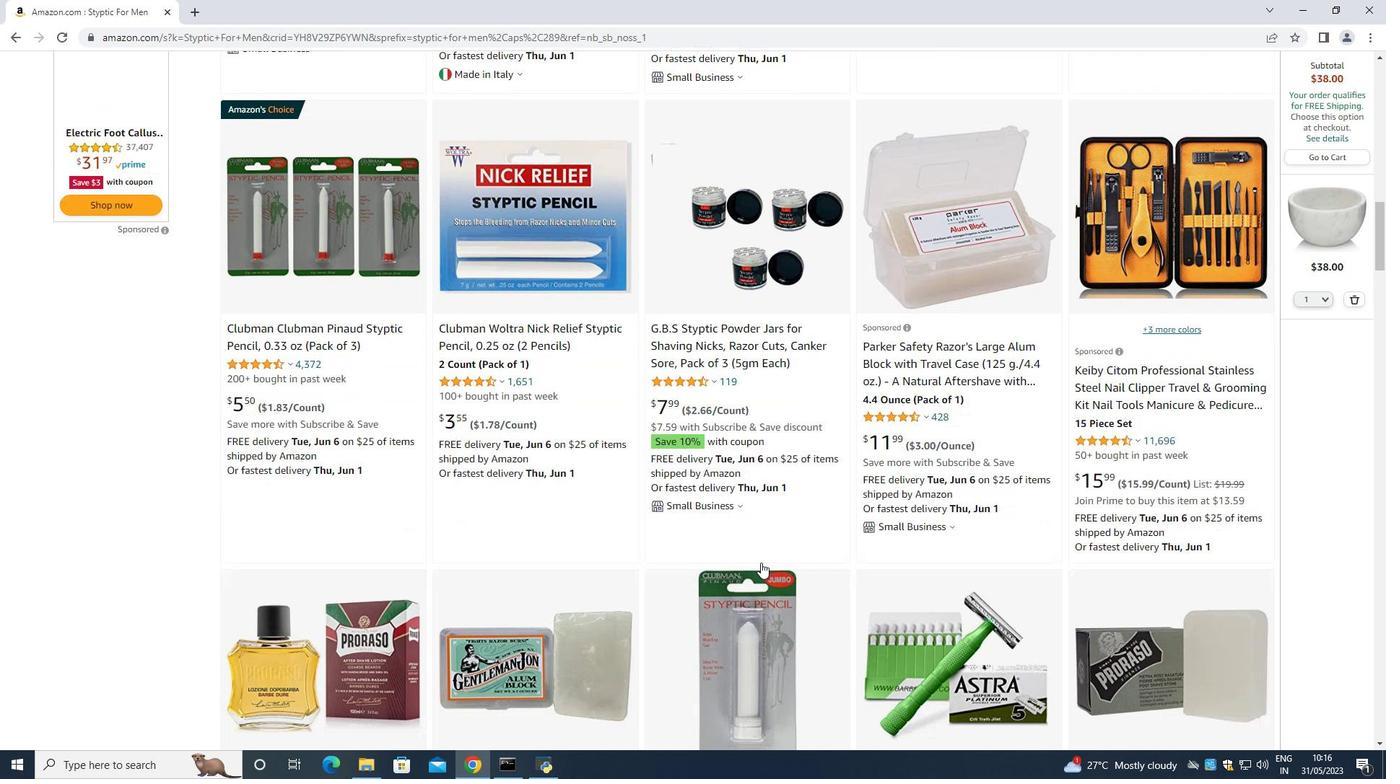 
Action: Mouse scrolled (762, 560) with delta (0, 0)
Screenshot: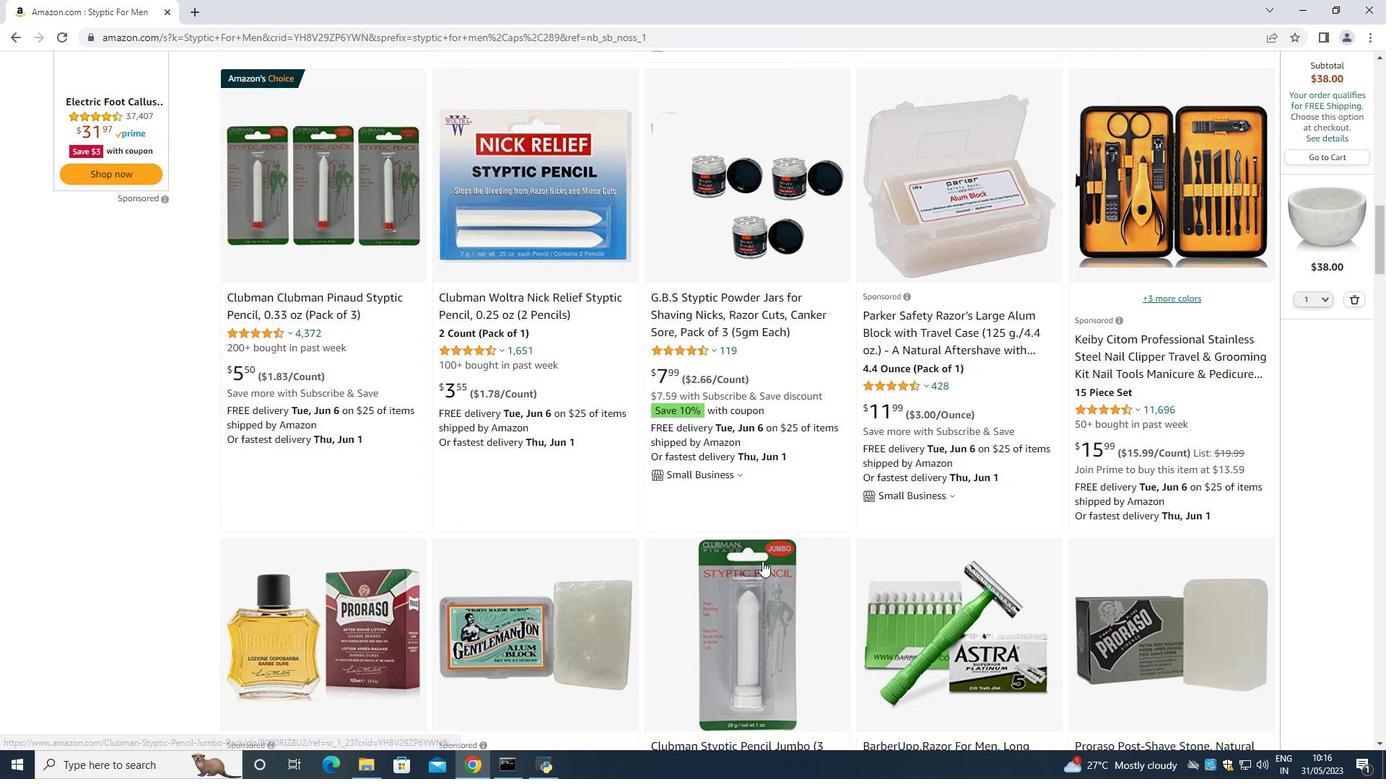 
Action: Mouse scrolled (762, 560) with delta (0, 0)
Screenshot: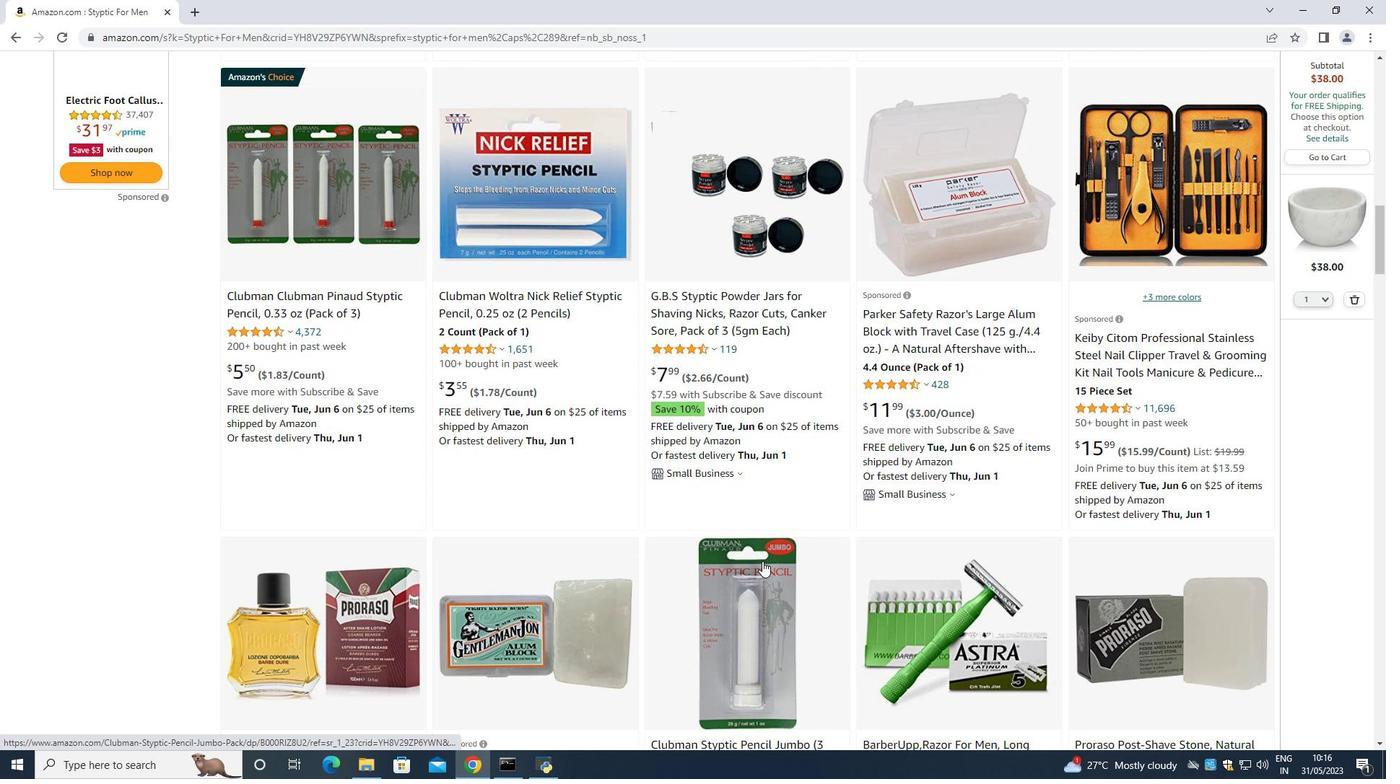 
Action: Mouse scrolled (762, 560) with delta (0, 0)
Screenshot: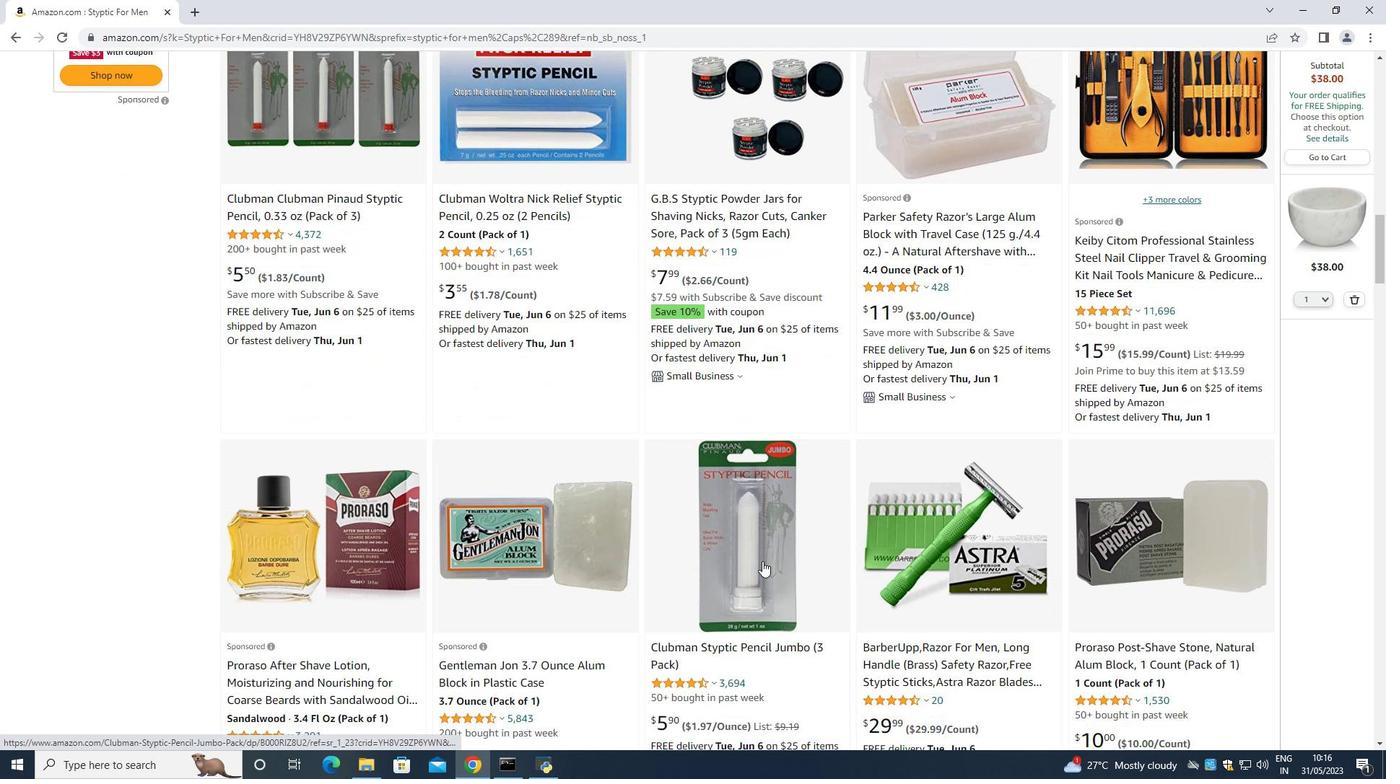 
Action: Mouse scrolled (762, 560) with delta (0, 0)
Screenshot: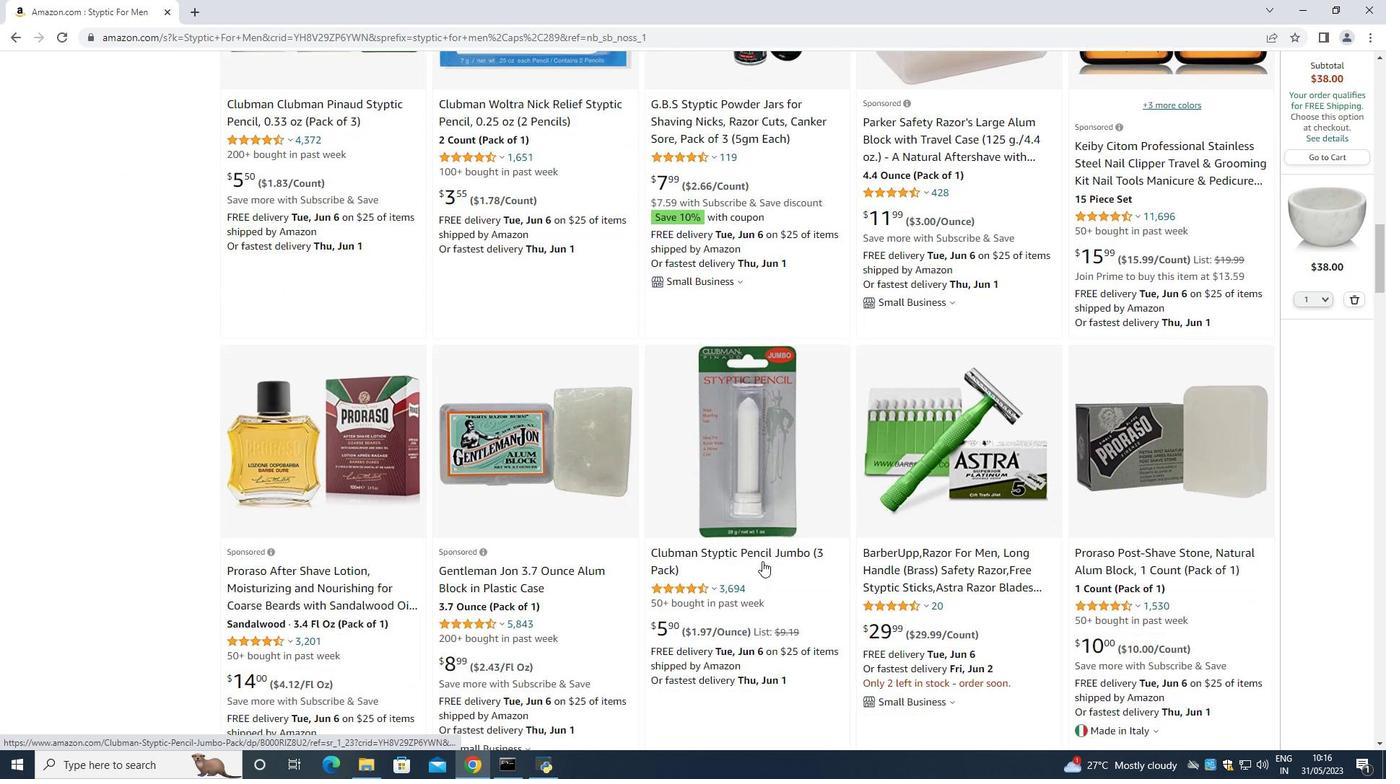 
Action: Mouse moved to (763, 560)
Screenshot: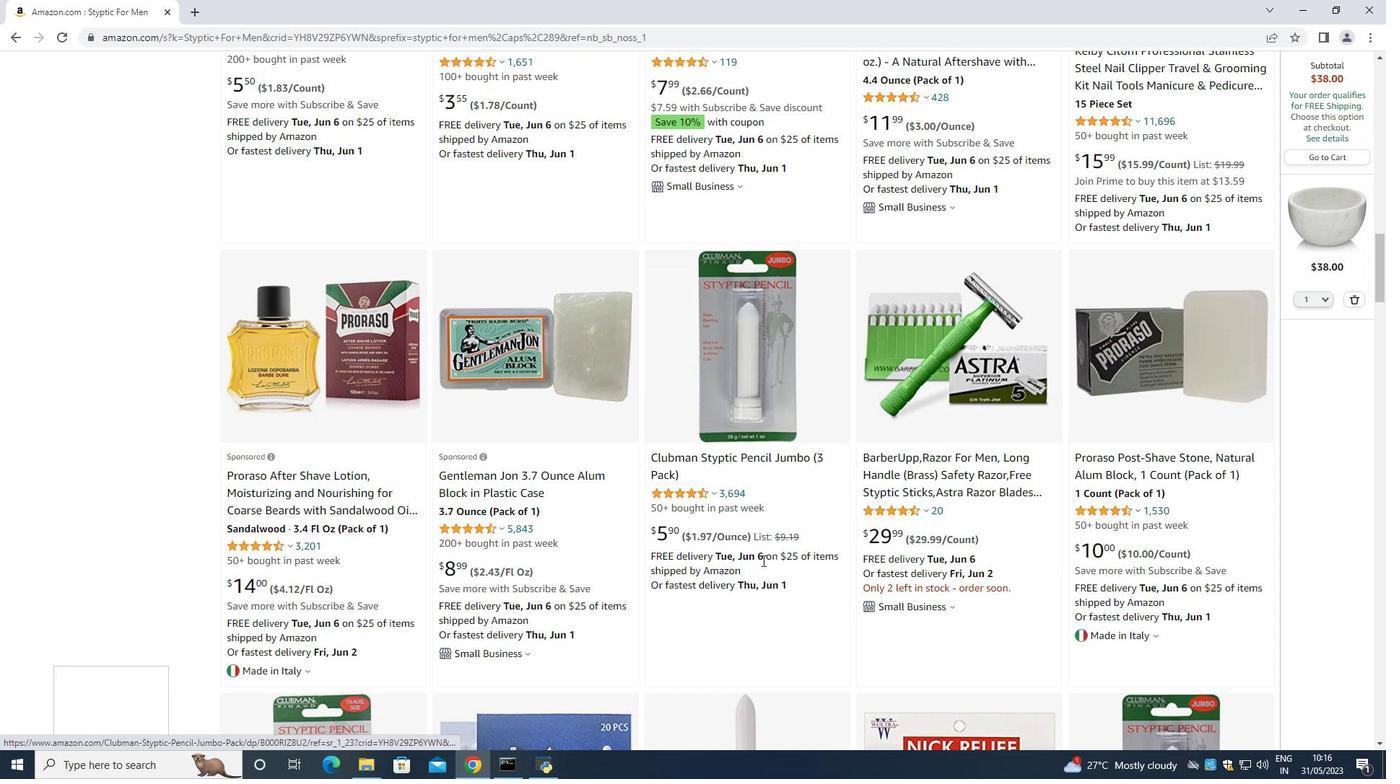 
Action: Mouse scrolled (763, 559) with delta (0, 0)
Screenshot: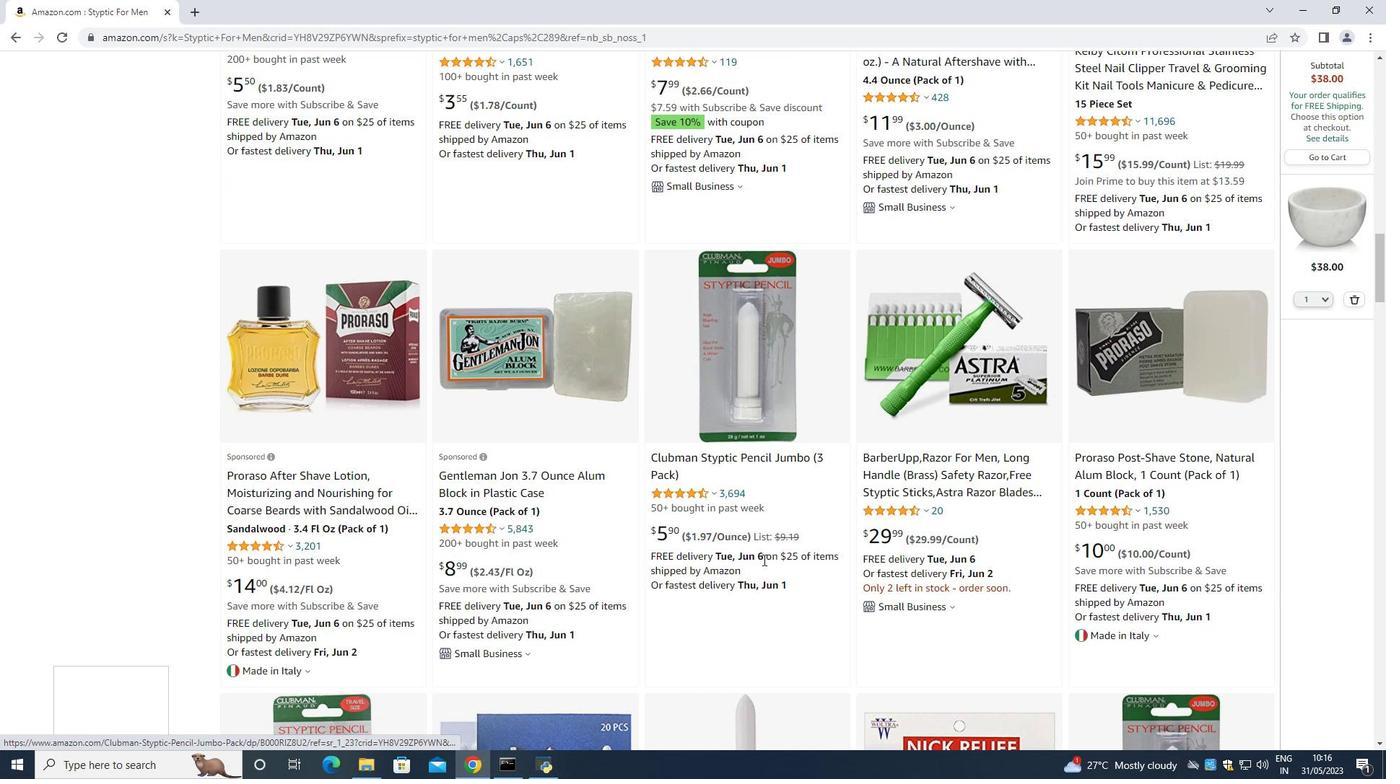 
Action: Mouse scrolled (763, 559) with delta (0, 0)
Screenshot: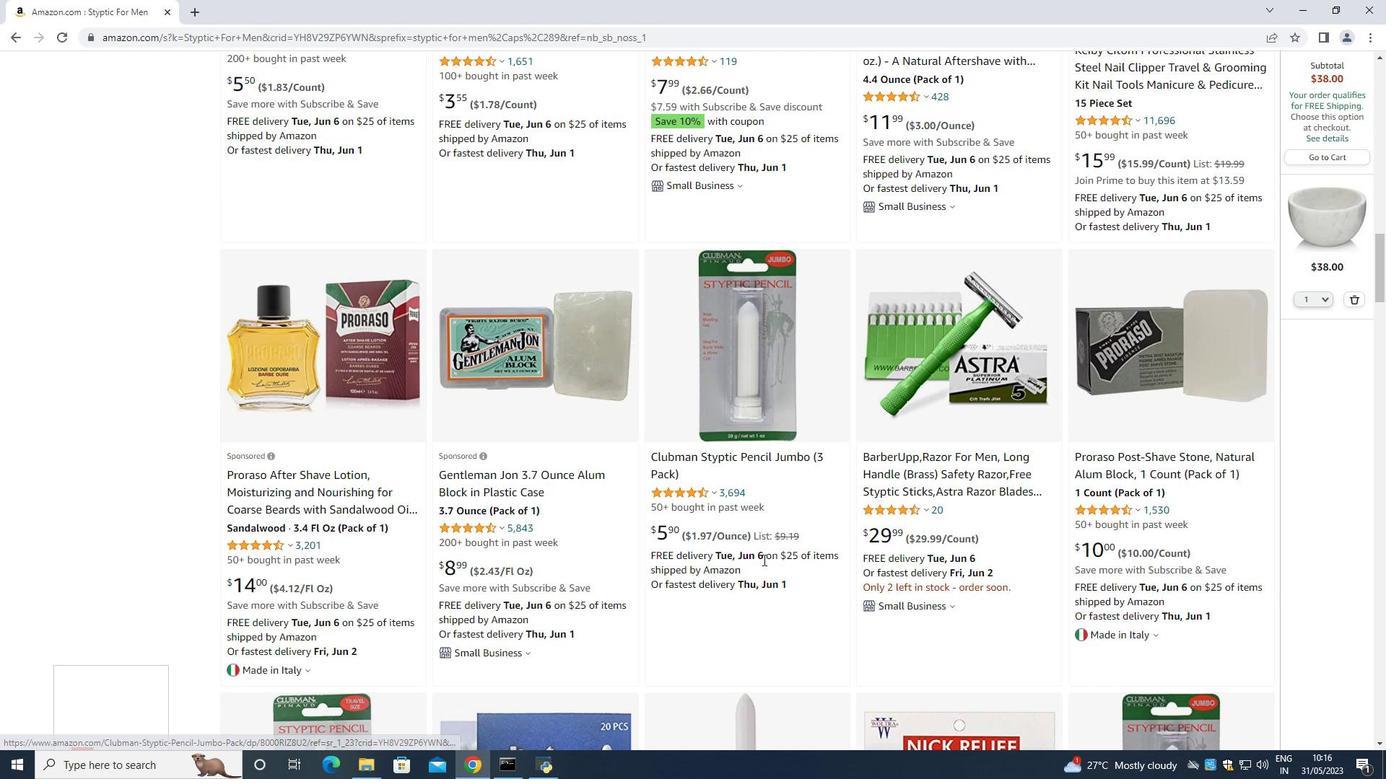
Action: Mouse scrolled (763, 559) with delta (0, 0)
Screenshot: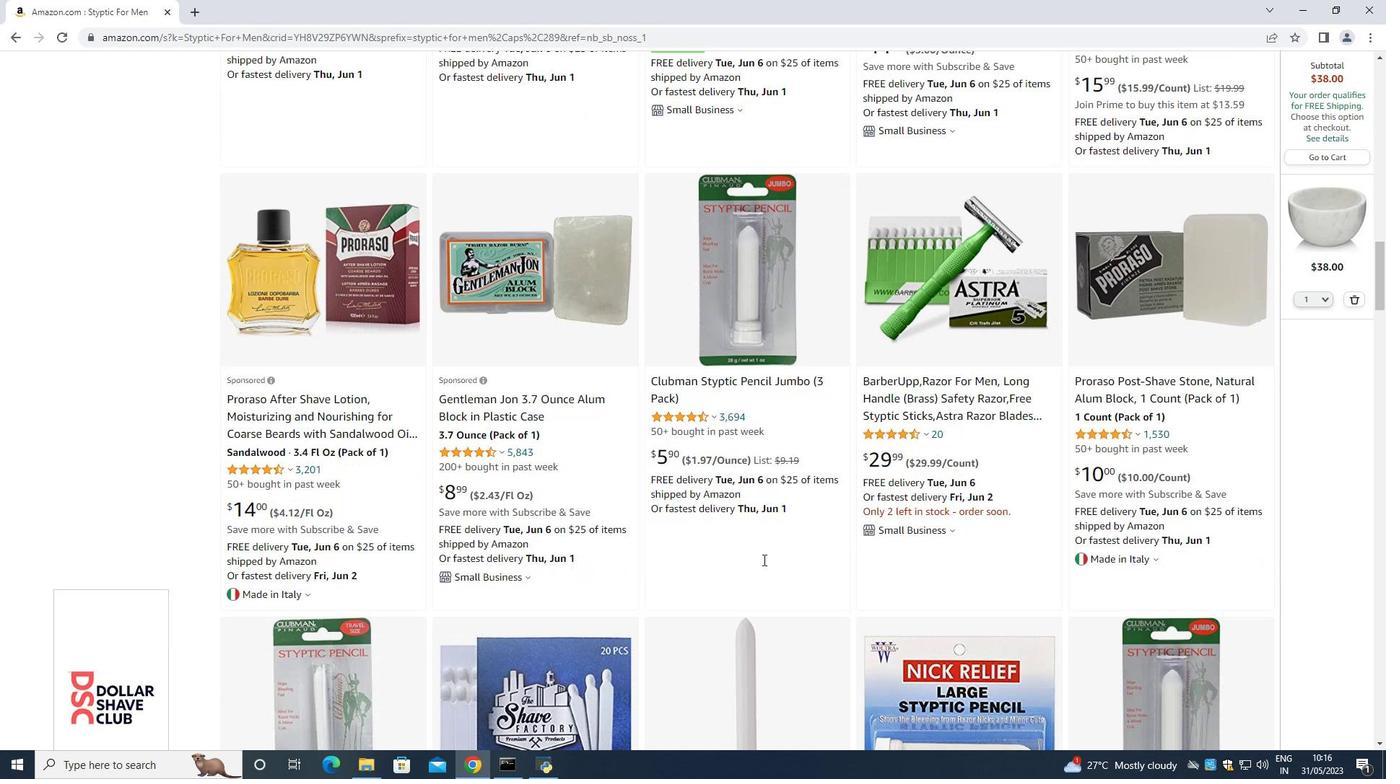
Action: Mouse moved to (763, 560)
Screenshot: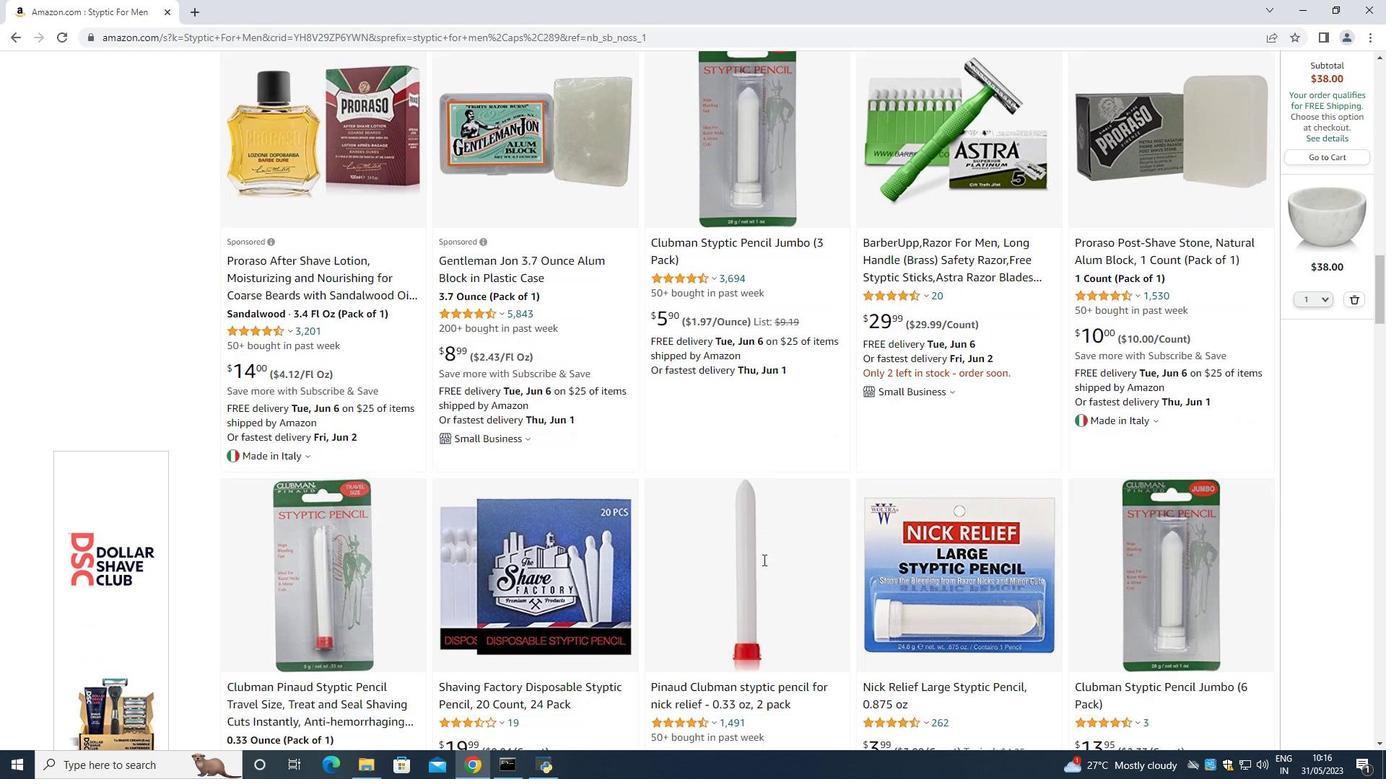 
Action: Mouse scrolled (763, 559) with delta (0, 0)
Screenshot: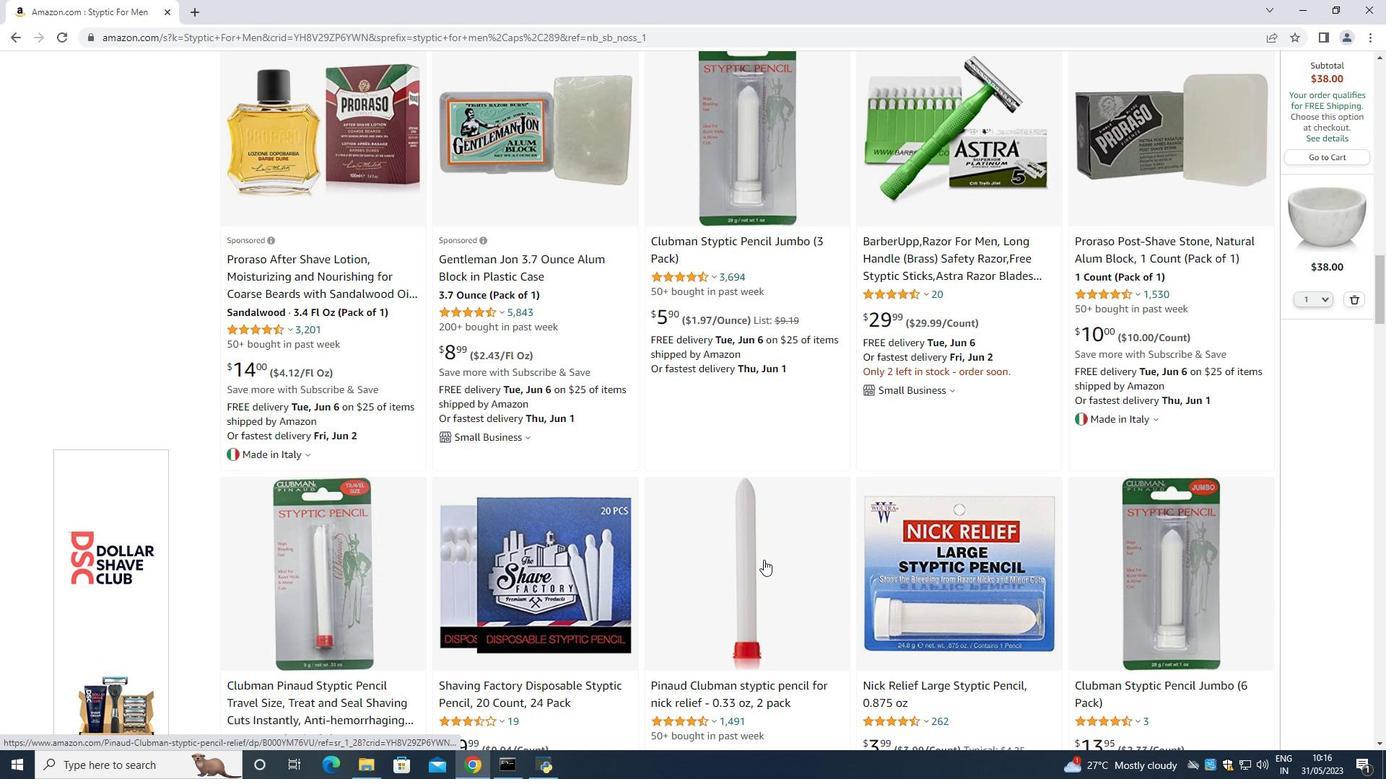 
Action: Mouse scrolled (763, 559) with delta (0, 0)
Screenshot: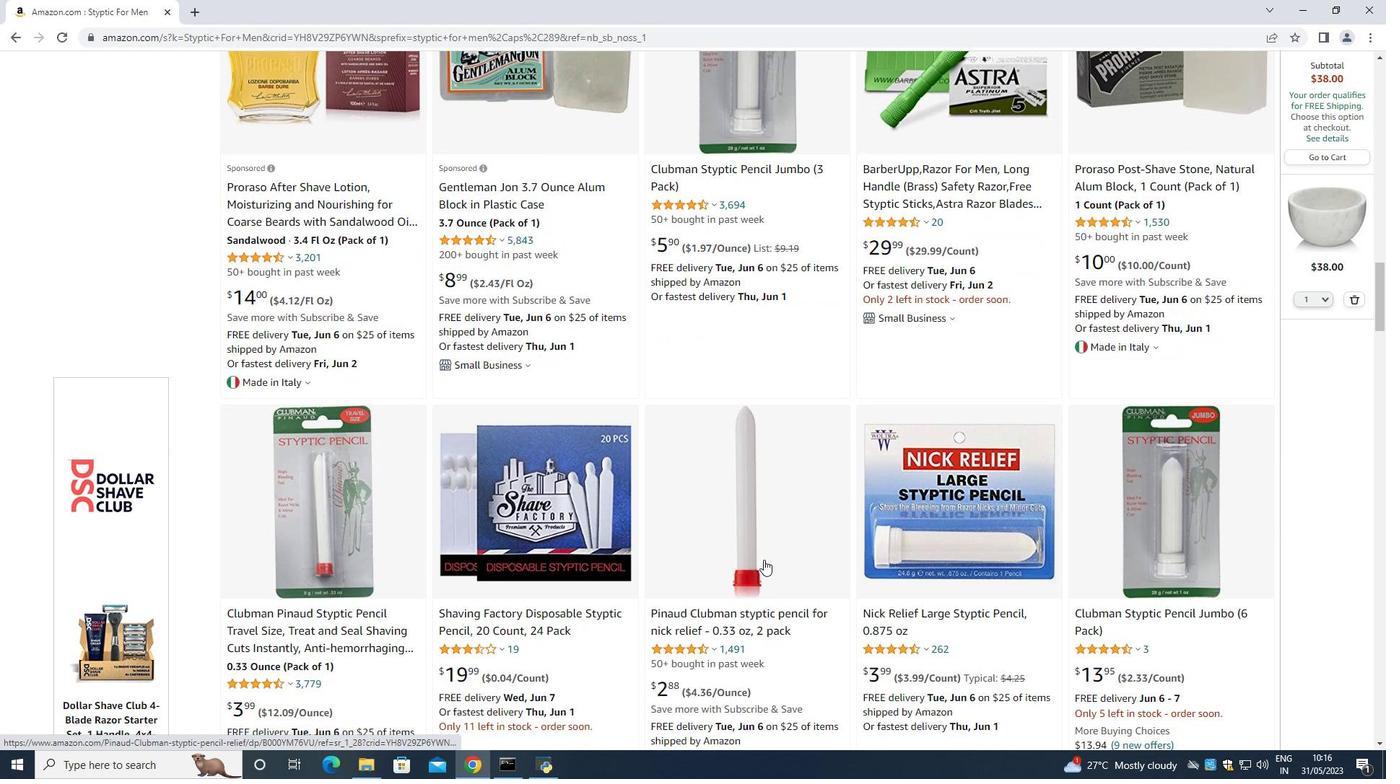 
Action: Mouse scrolled (763, 559) with delta (0, 0)
Screenshot: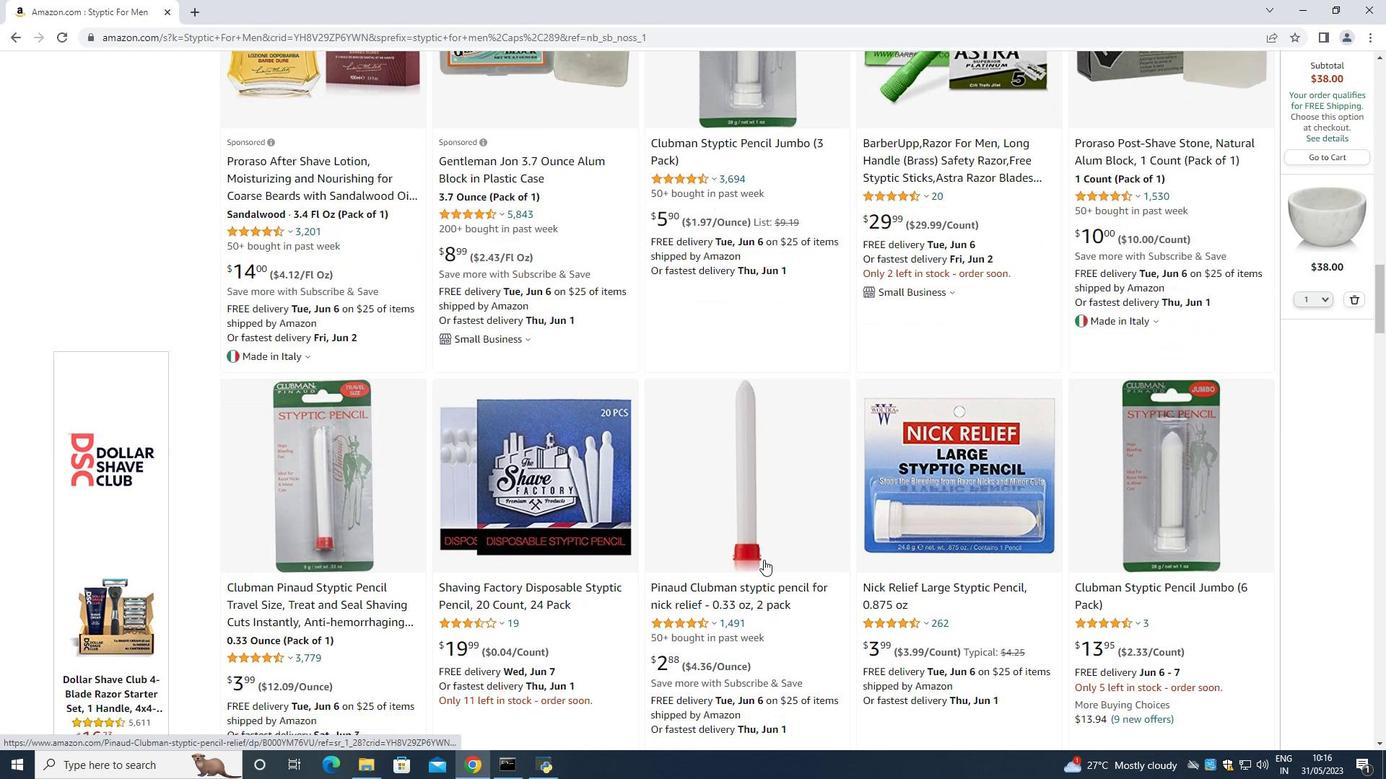 
Action: Mouse moved to (771, 555)
Screenshot: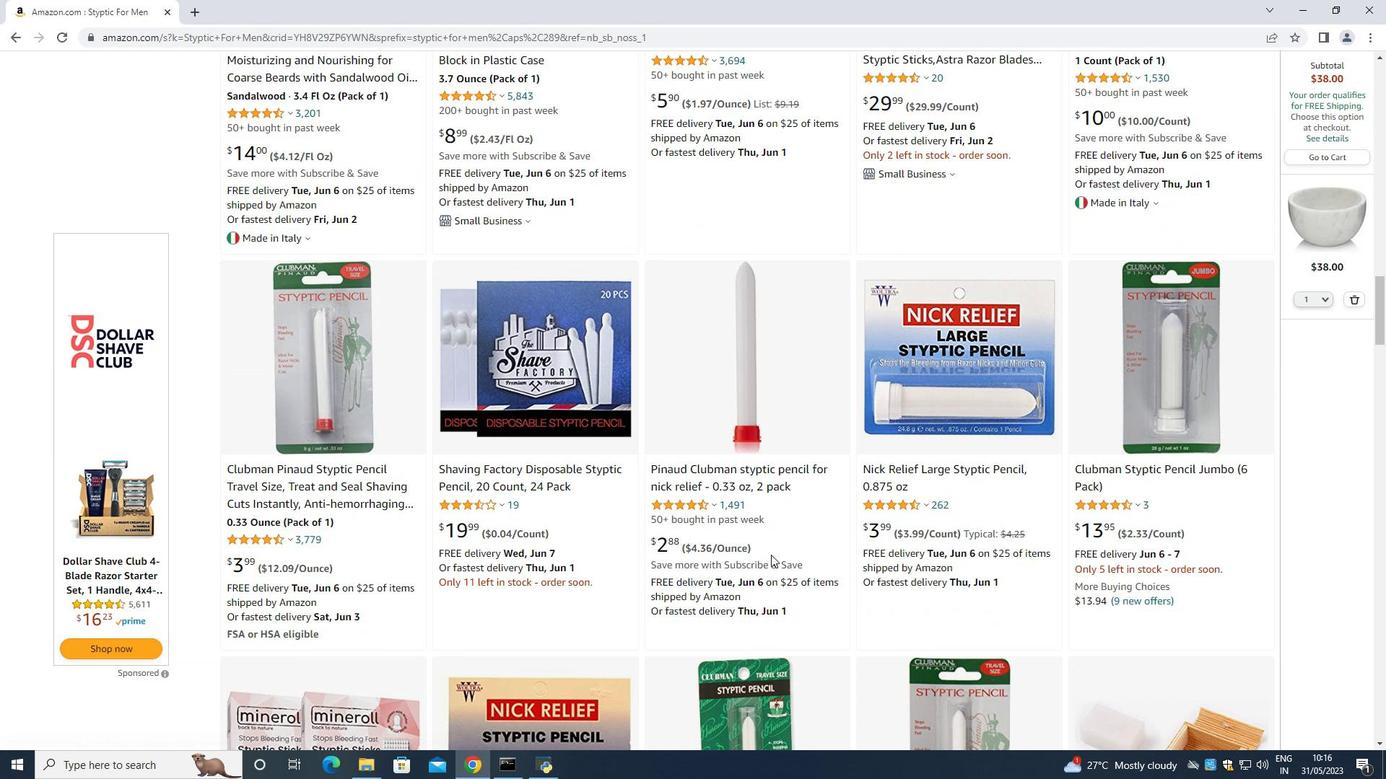 
Action: Mouse scrolled (771, 554) with delta (0, 0)
Screenshot: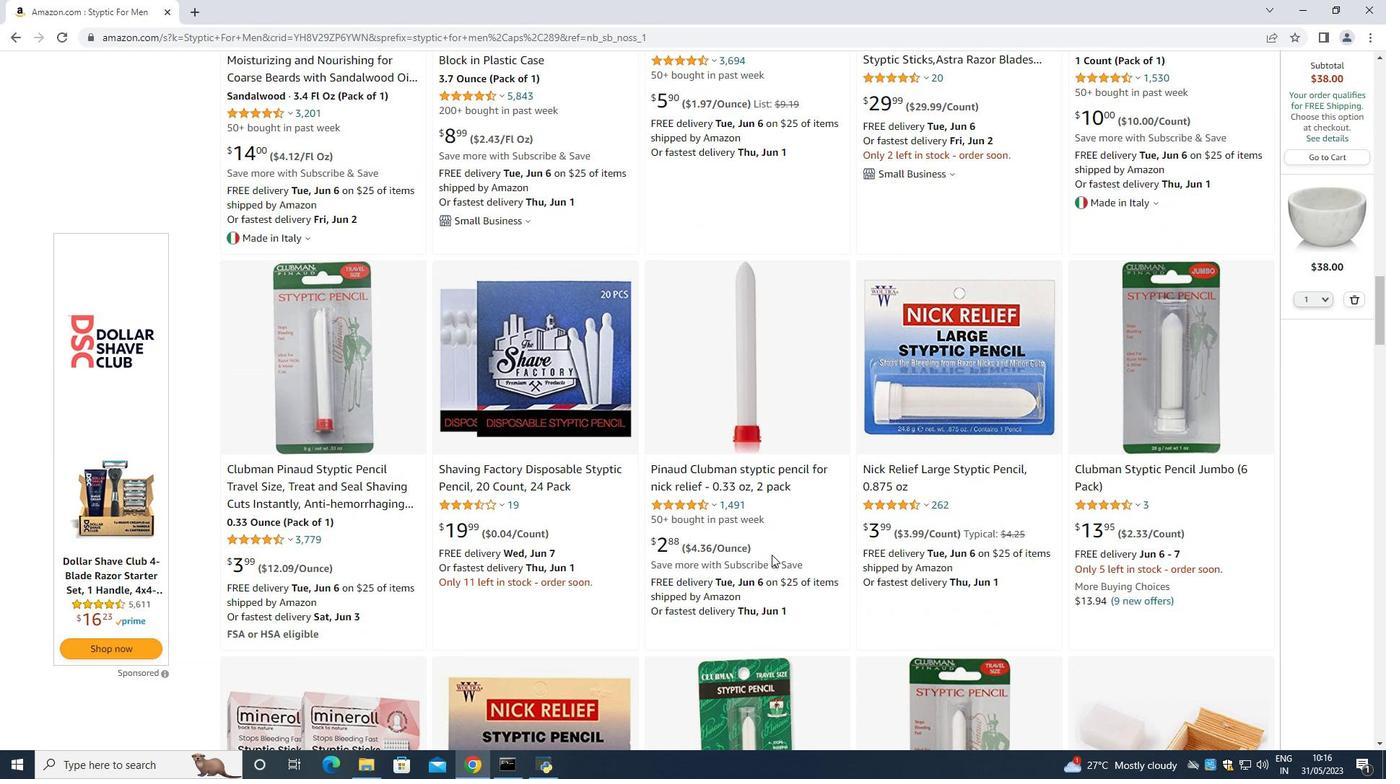 
Action: Mouse scrolled (771, 554) with delta (0, 0)
Screenshot: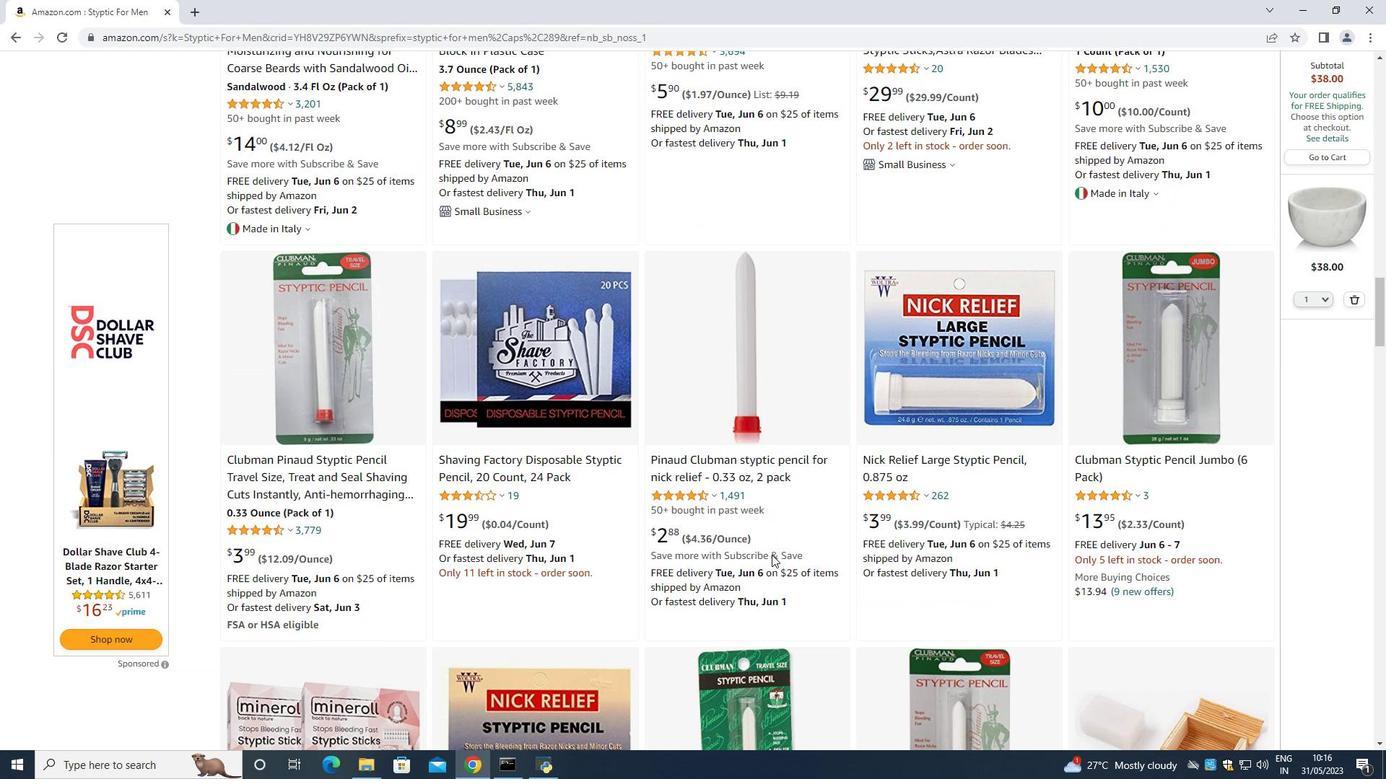 
Action: Mouse scrolled (771, 554) with delta (0, 0)
Screenshot: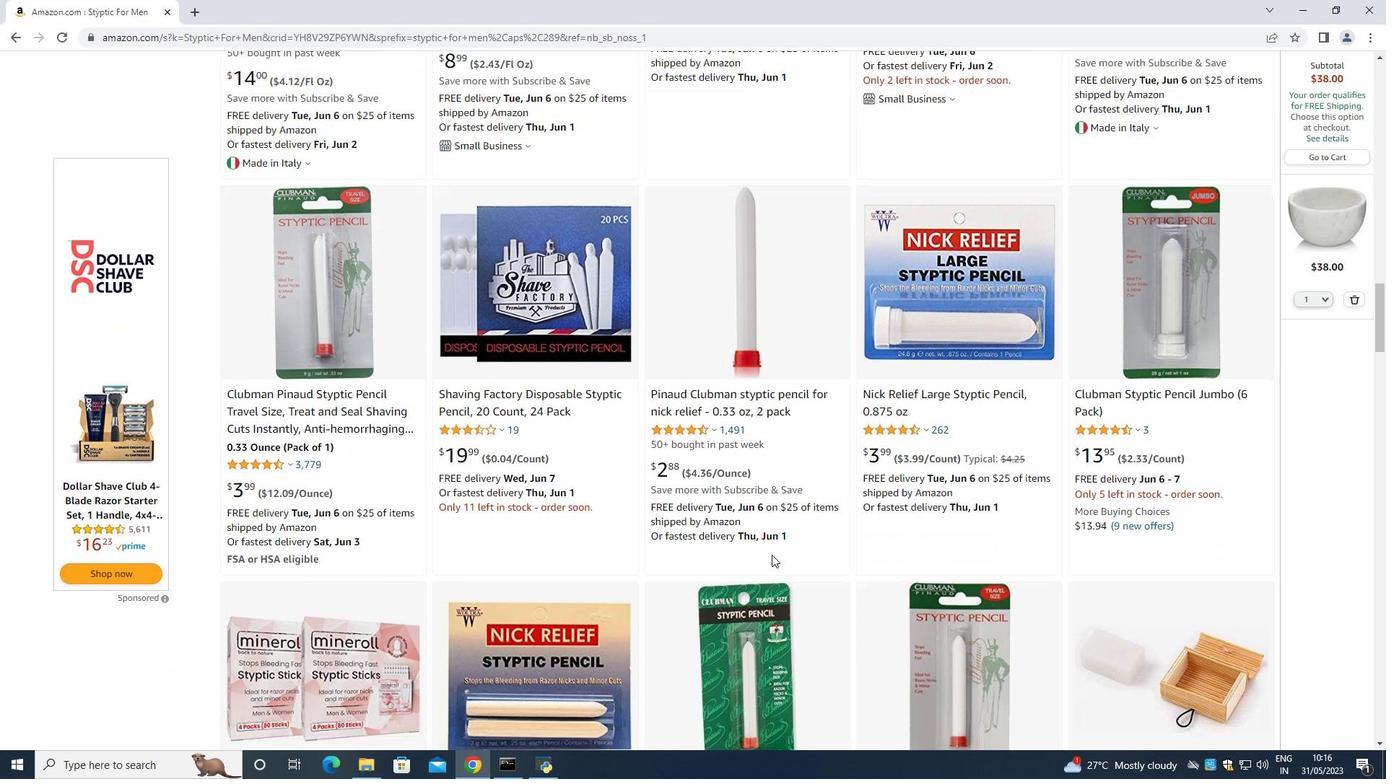 
Action: Mouse scrolled (771, 555) with delta (0, 0)
Screenshot: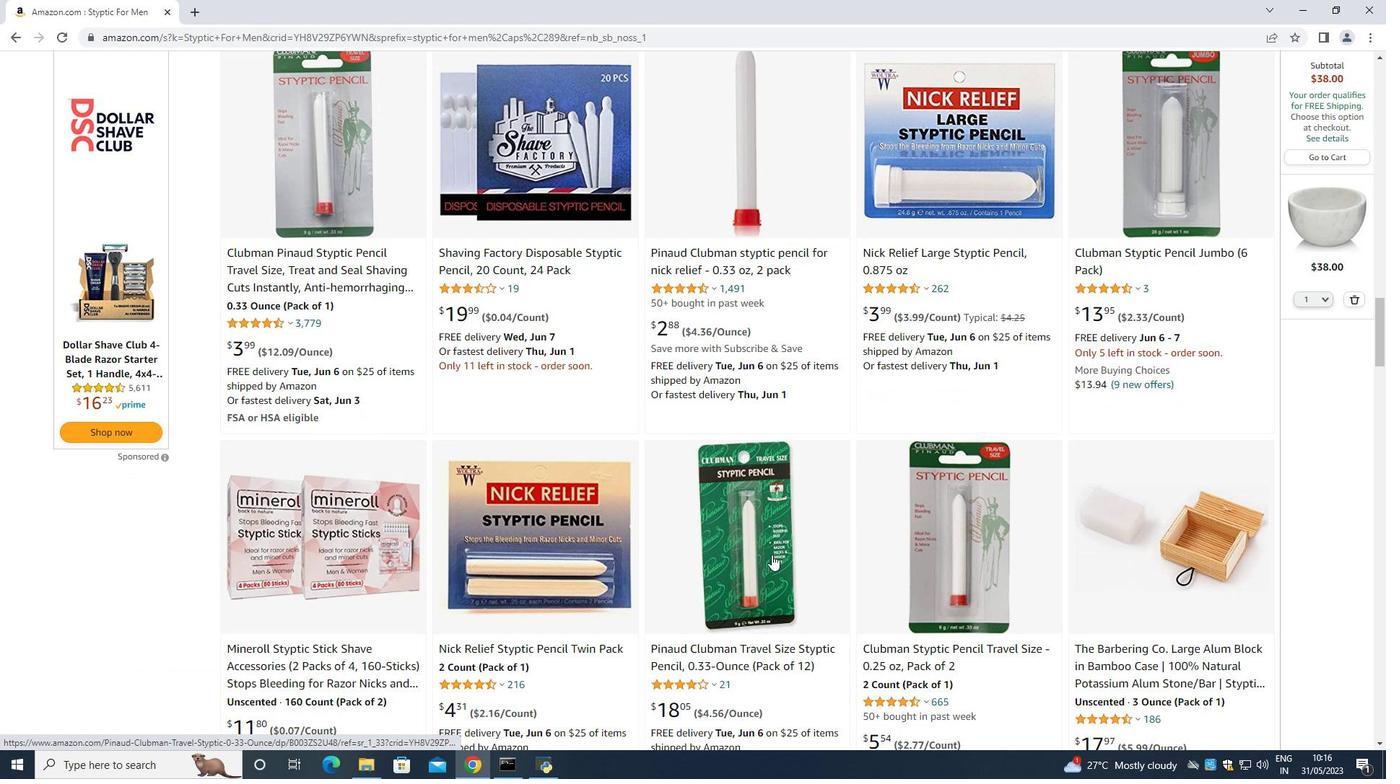 
Action: Mouse scrolled (771, 554) with delta (0, 0)
Screenshot: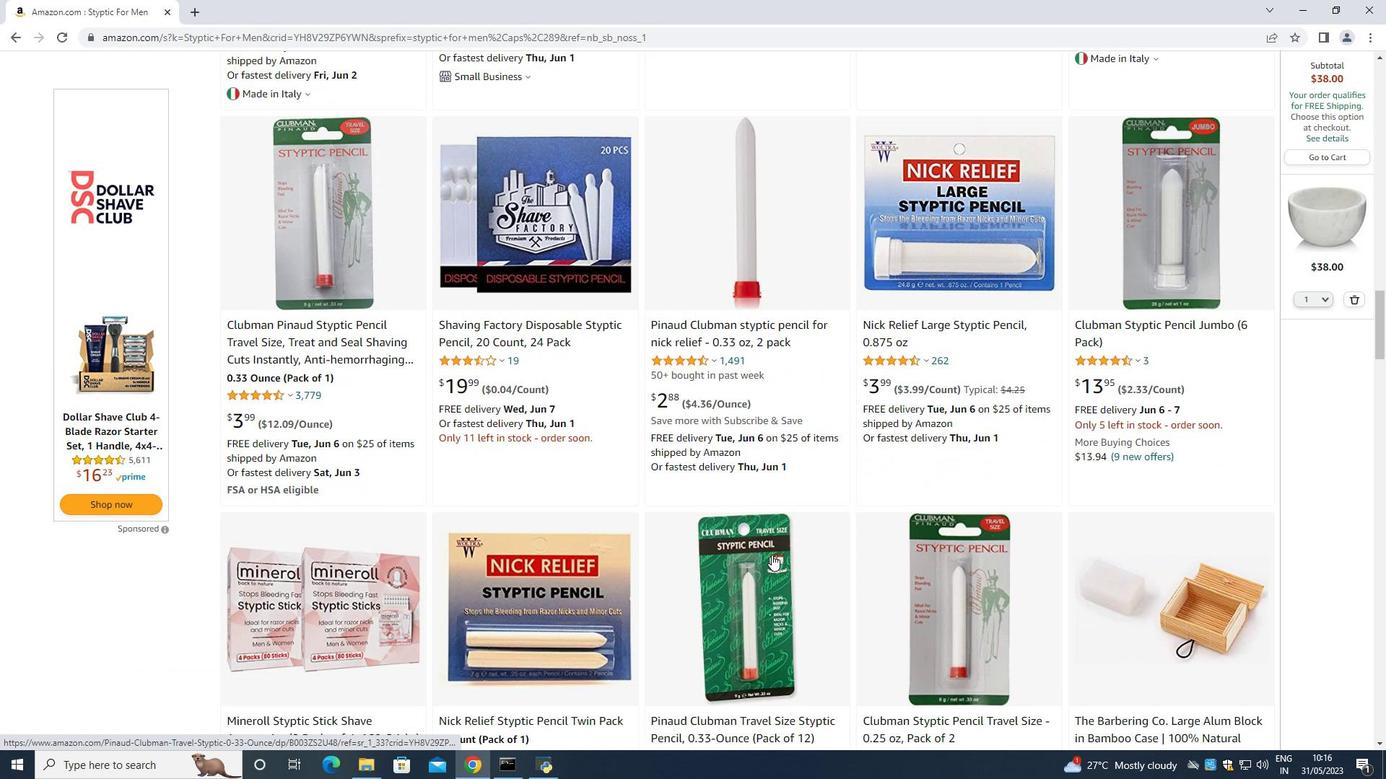 
Action: Mouse scrolled (771, 554) with delta (0, 0)
Screenshot: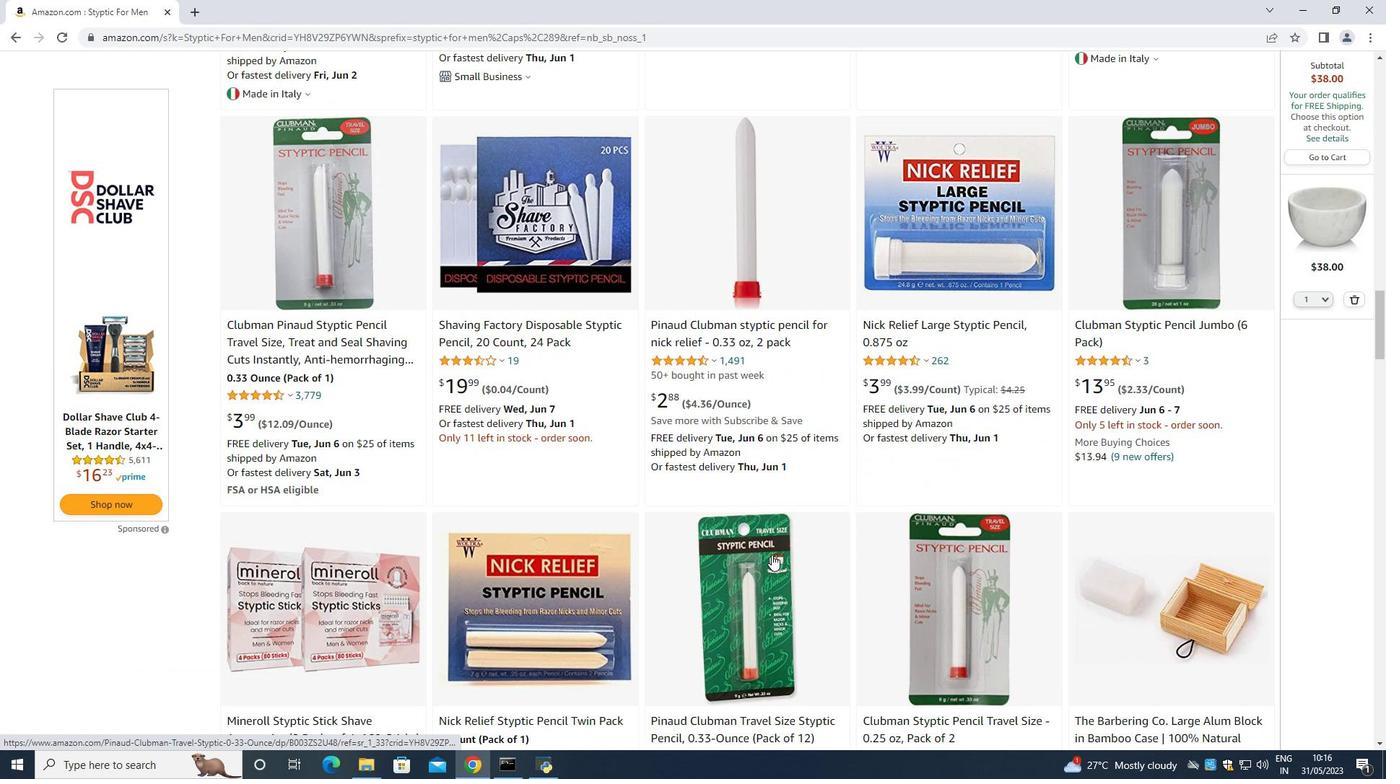 
Action: Mouse scrolled (771, 554) with delta (0, 0)
Screenshot: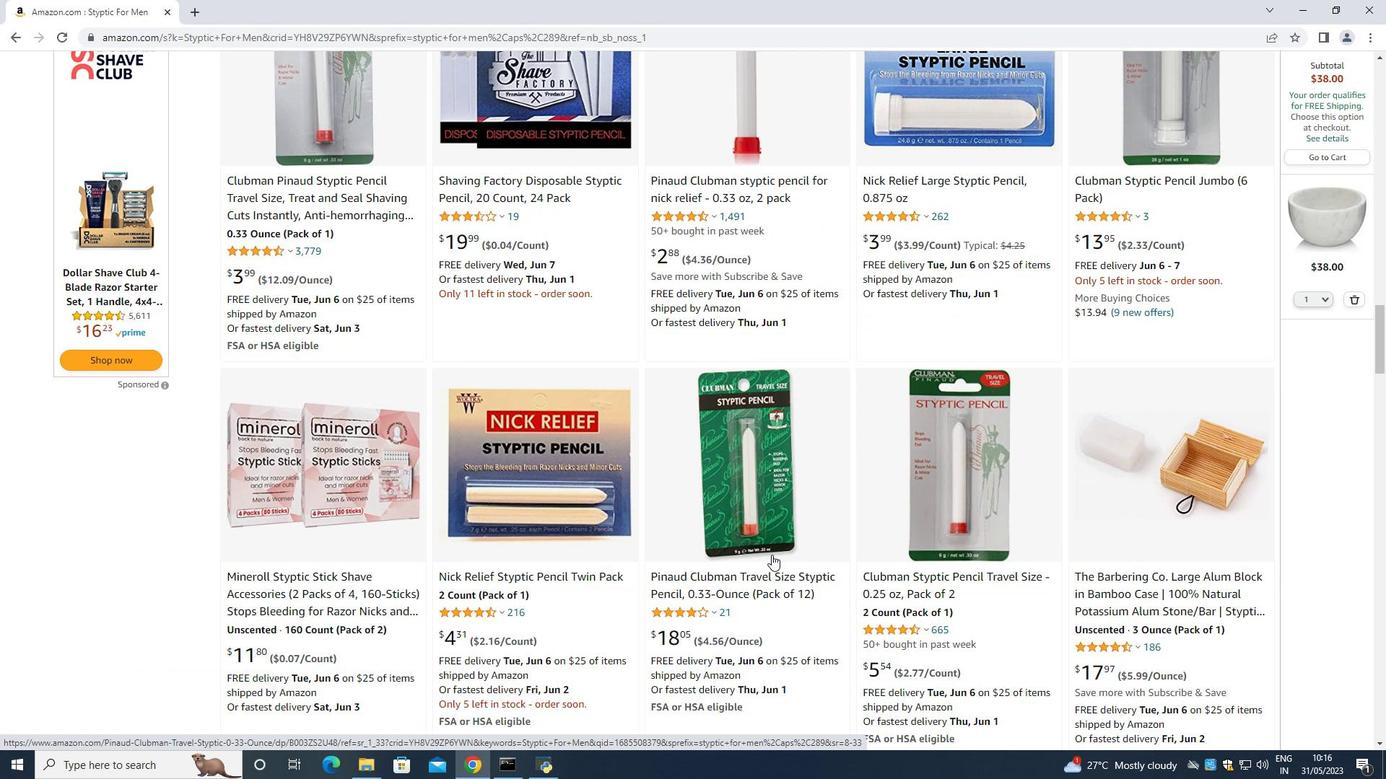 
Action: Mouse moved to (939, 513)
Screenshot: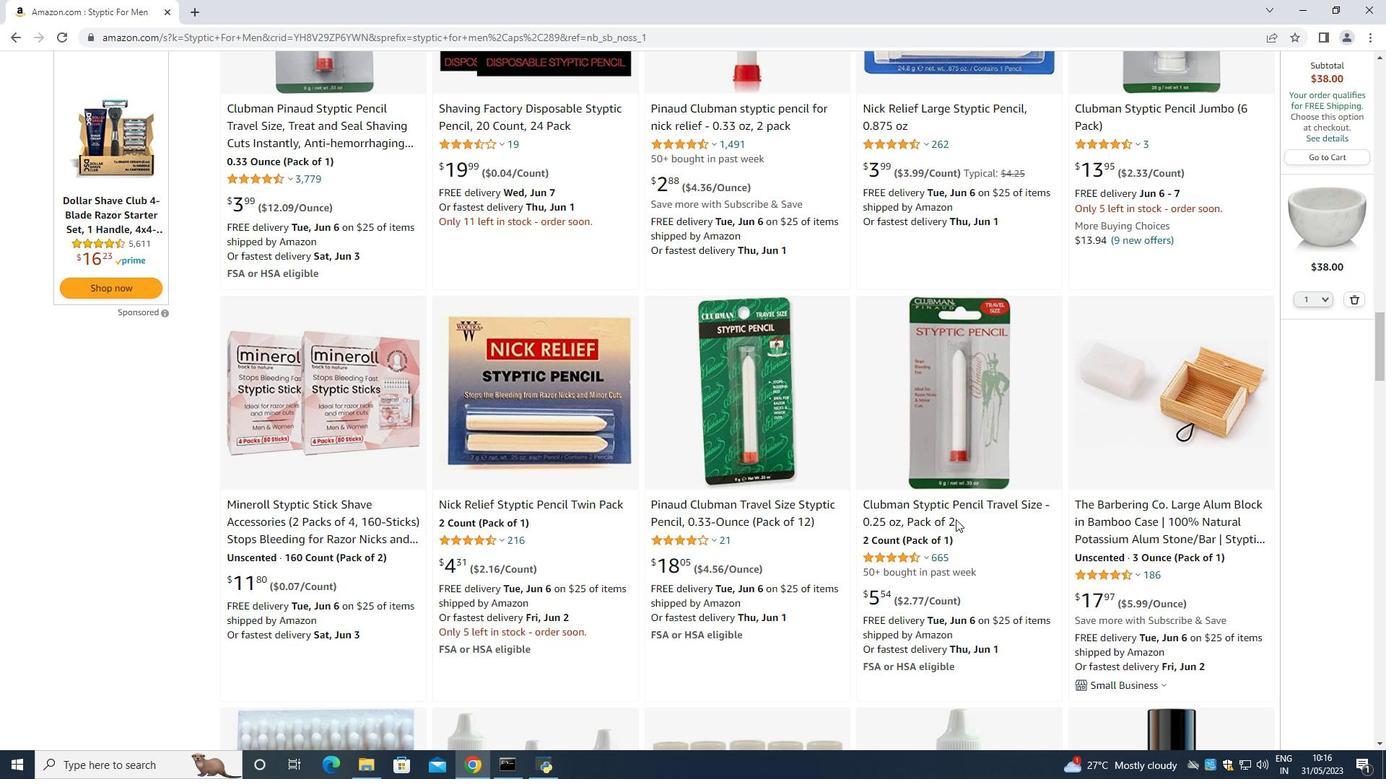 
Action: Mouse scrolled (939, 513) with delta (0, 0)
Screenshot: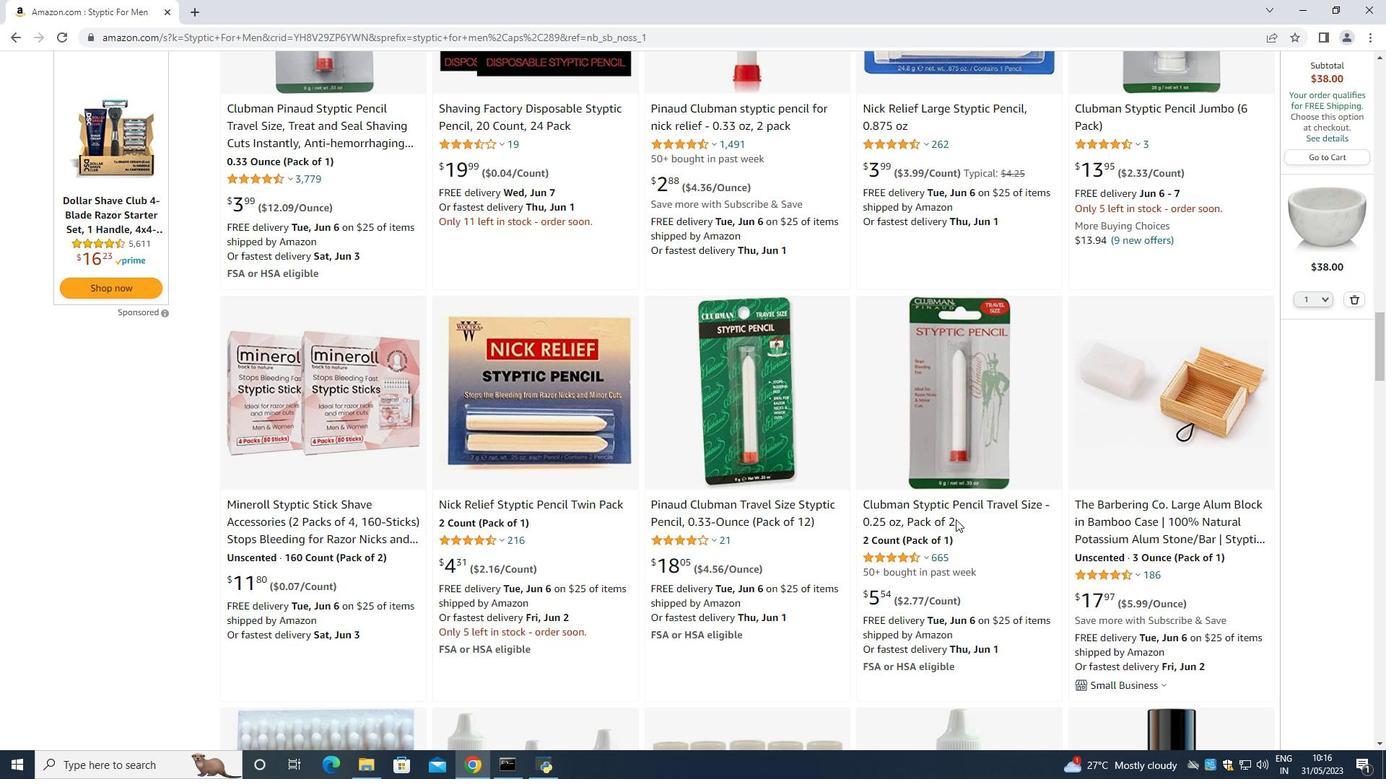 
Action: Mouse moved to (889, 490)
Screenshot: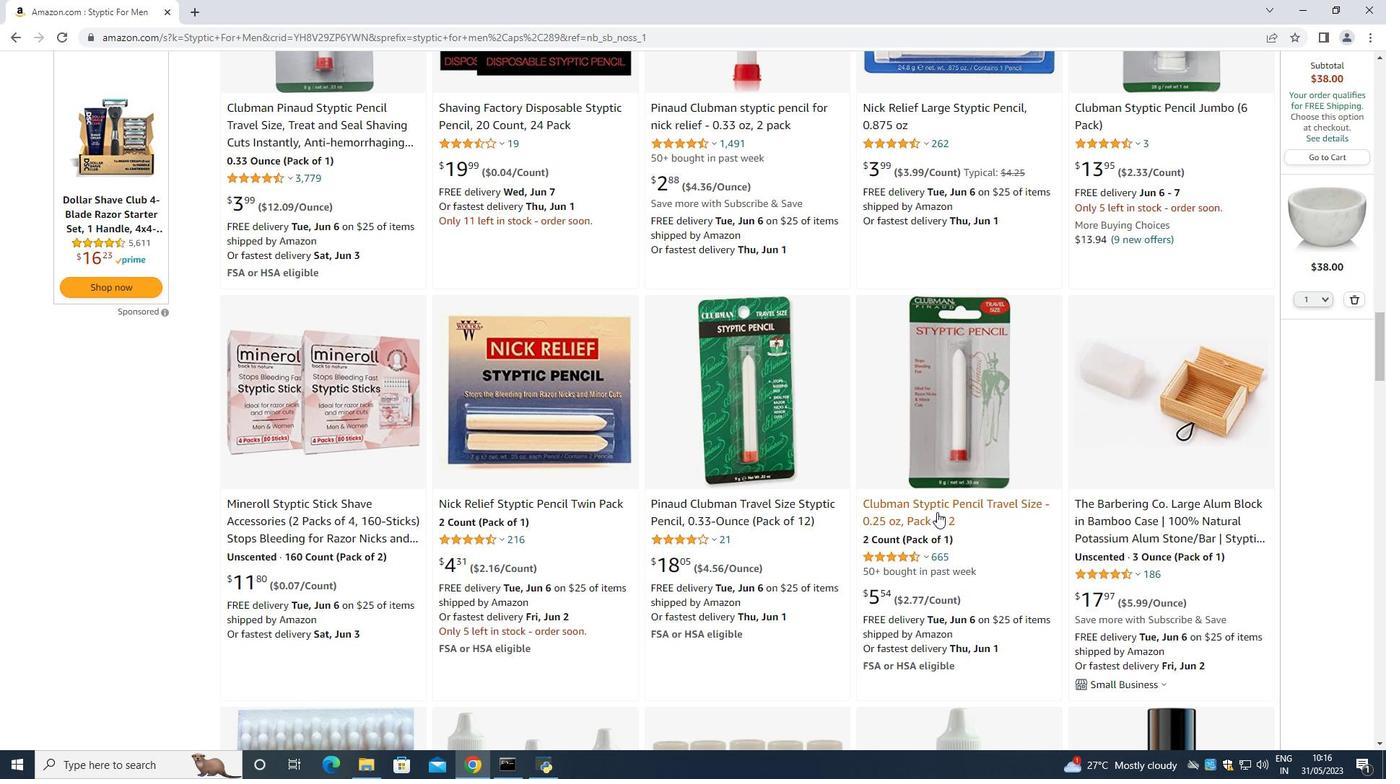 
Action: Mouse scrolled (901, 495) with delta (0, 0)
Screenshot: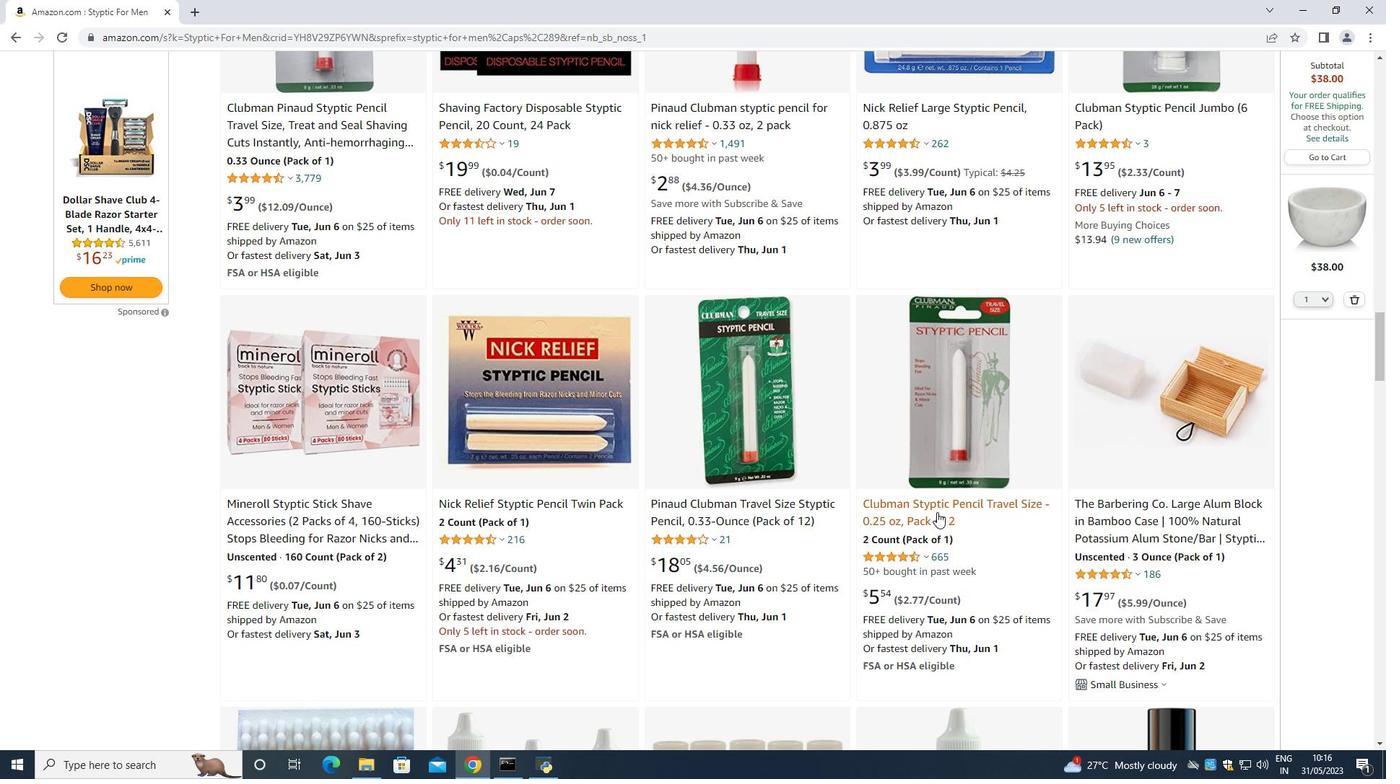 
Action: Mouse moved to (828, 467)
Screenshot: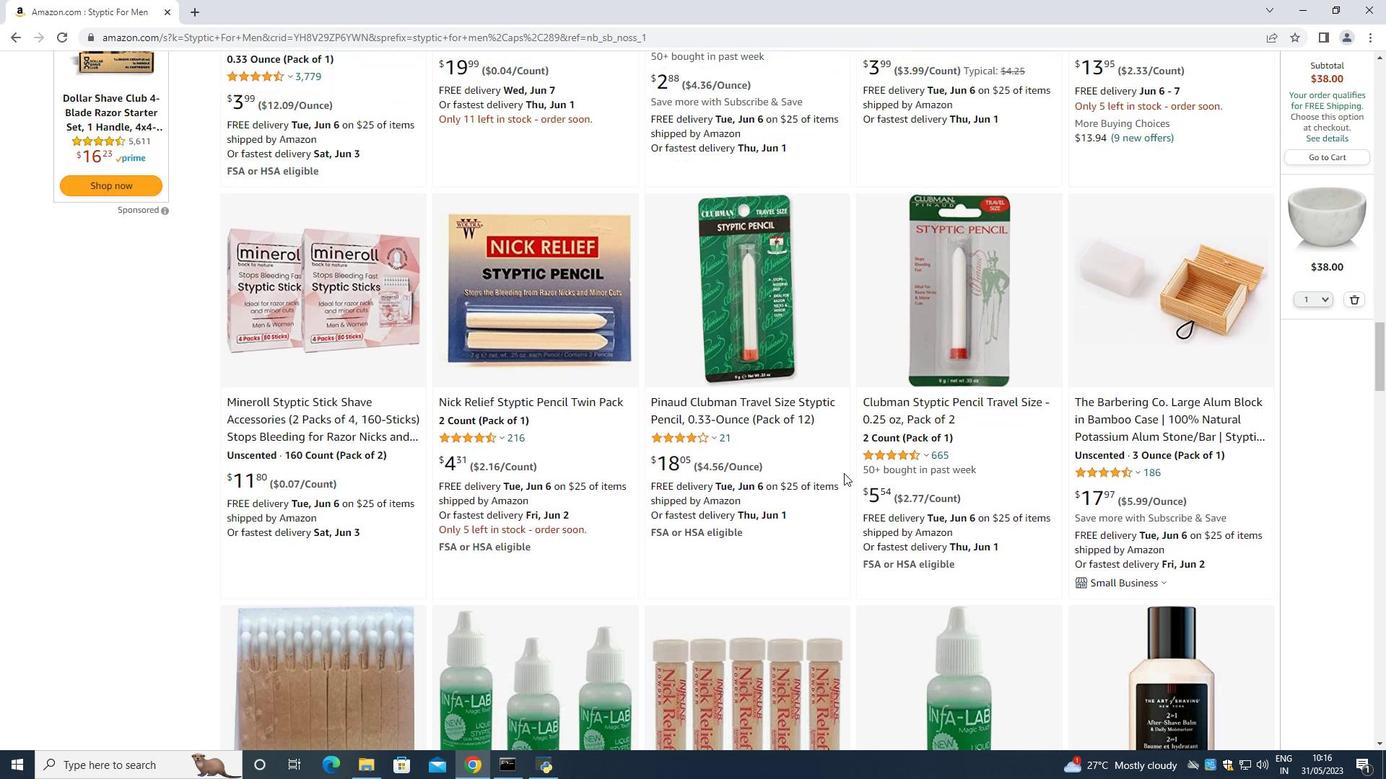 
Action: Mouse scrolled (830, 467) with delta (0, 0)
Screenshot: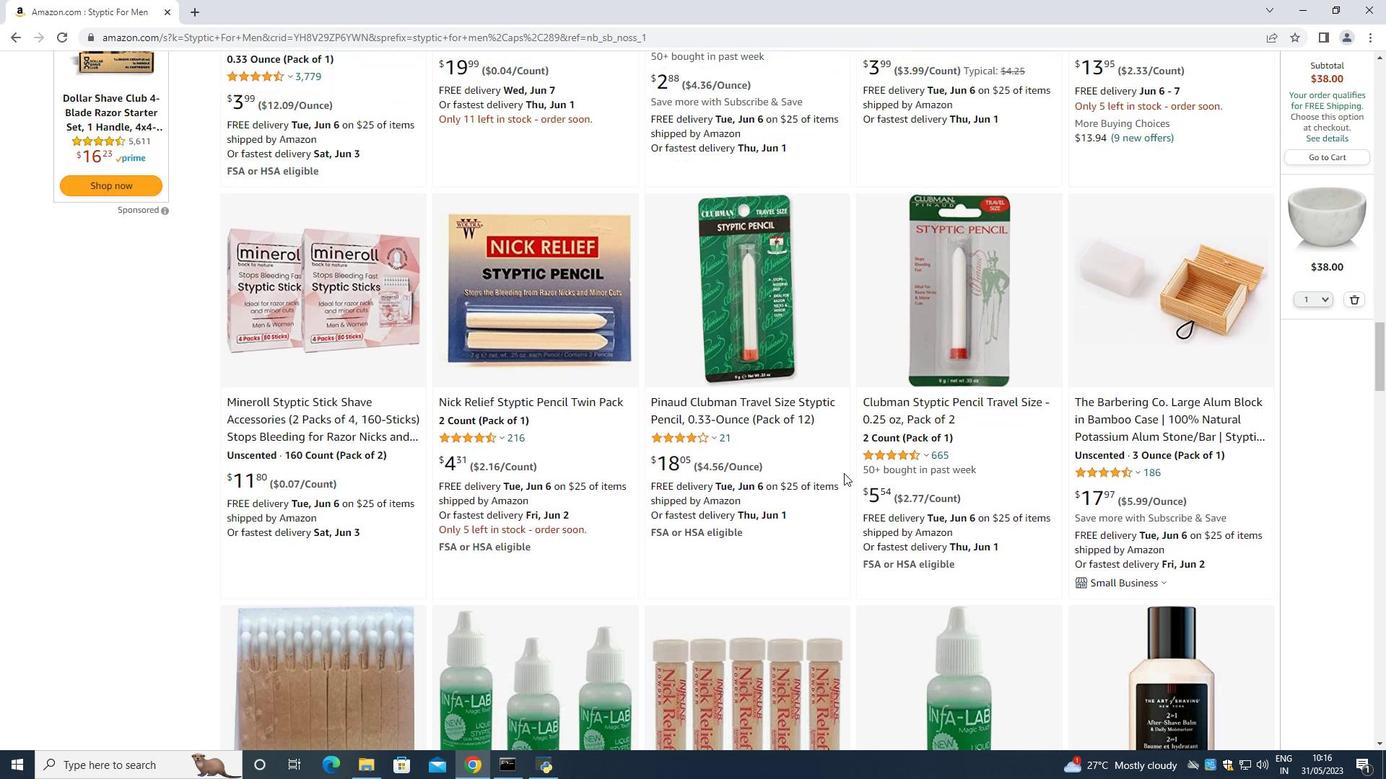 
Action: Mouse moved to (822, 464)
Screenshot: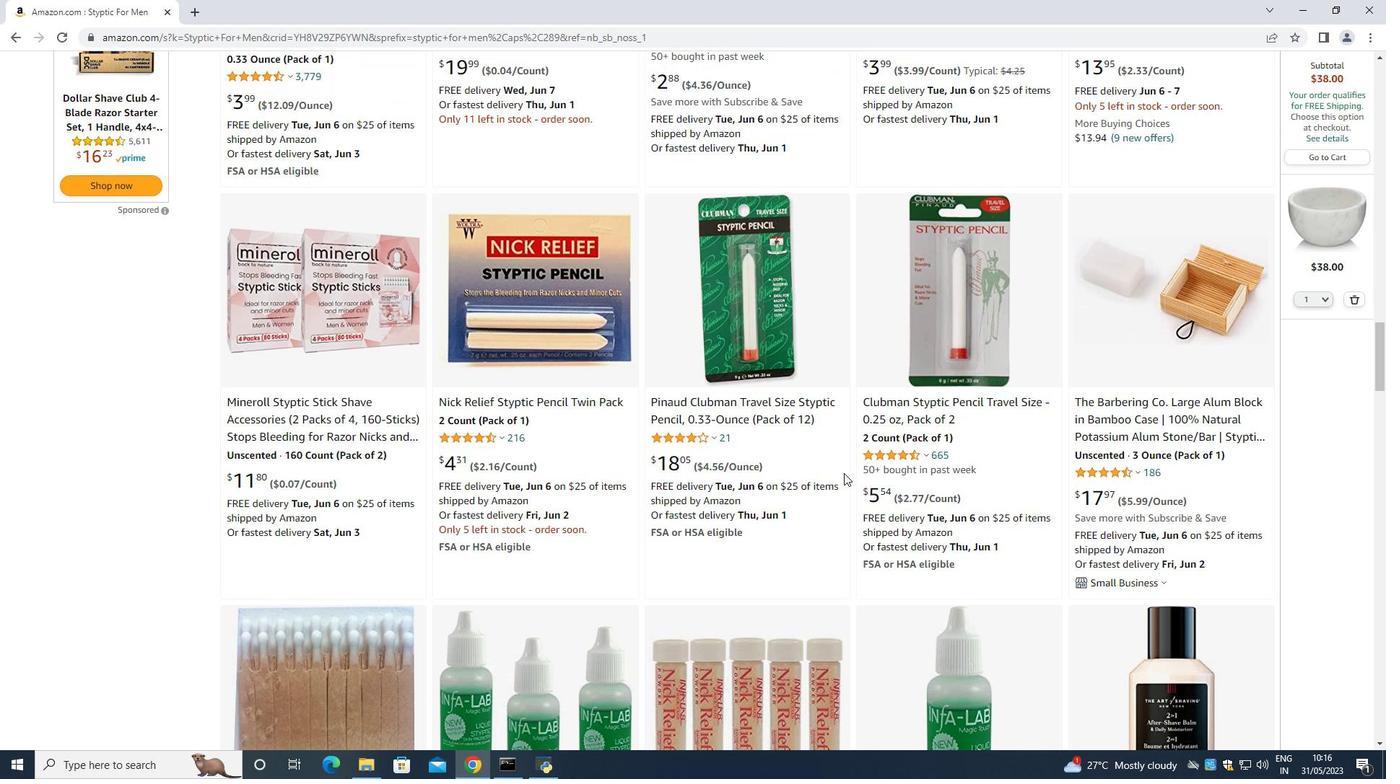 
Action: Mouse scrolled (822, 463) with delta (0, 0)
Screenshot: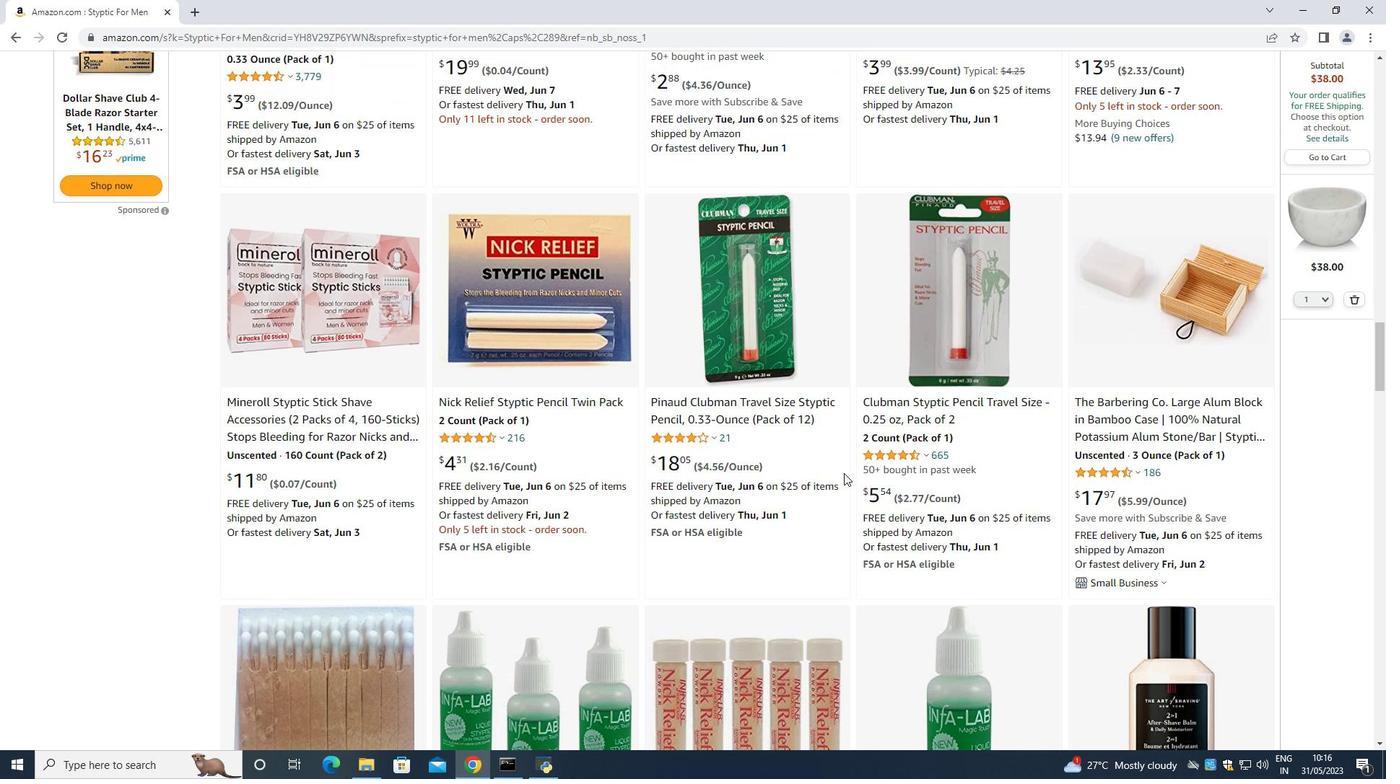 
Action: Mouse moved to (819, 462)
Screenshot: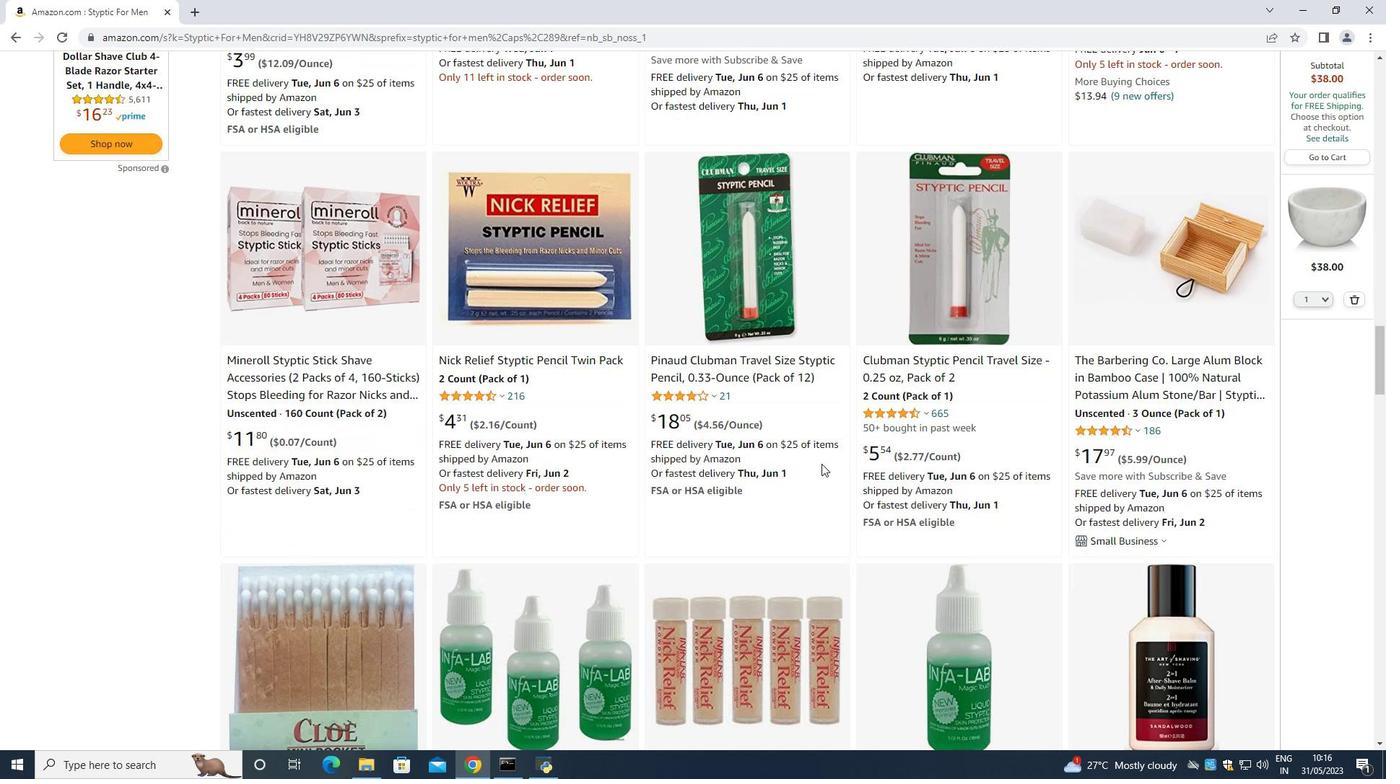 
Action: Mouse scrolled (819, 461) with delta (0, 0)
Screenshot: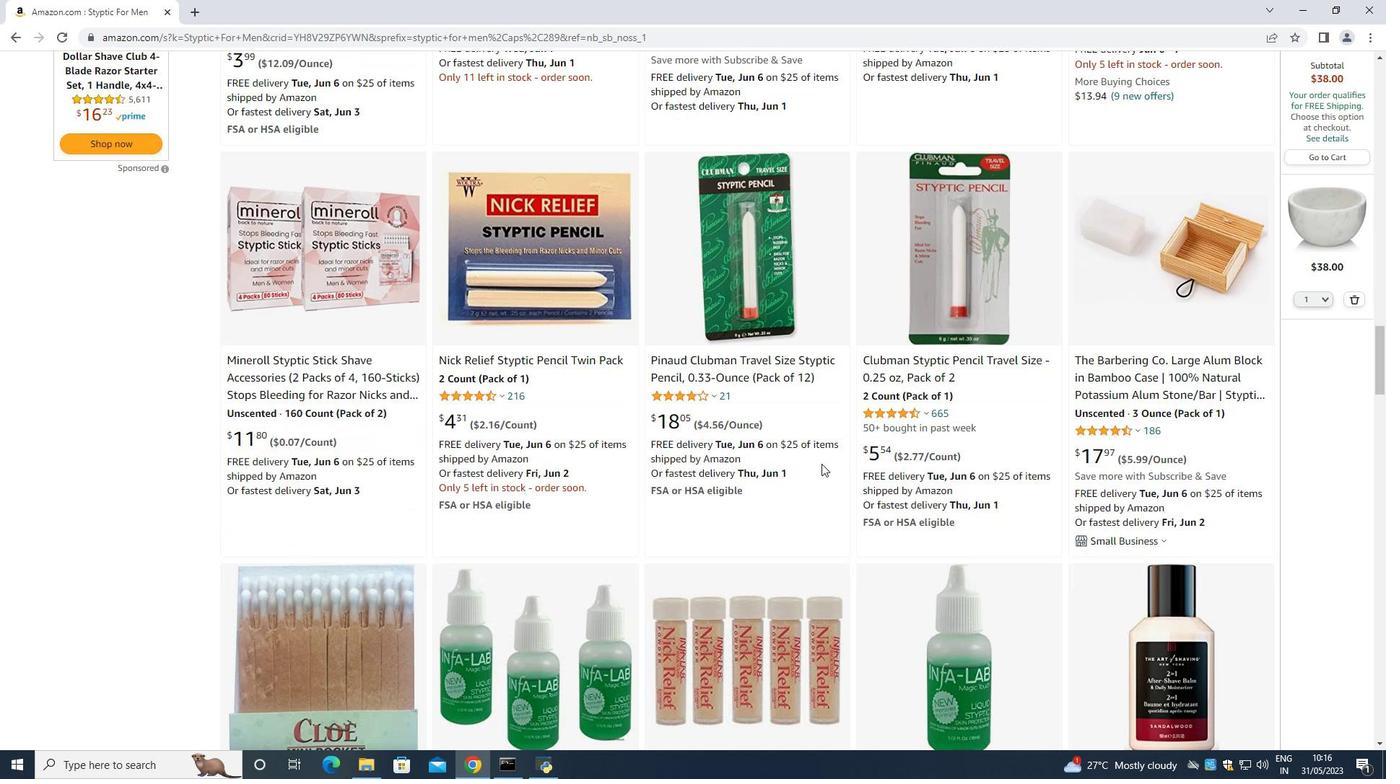 
Action: Mouse moved to (818, 460)
Screenshot: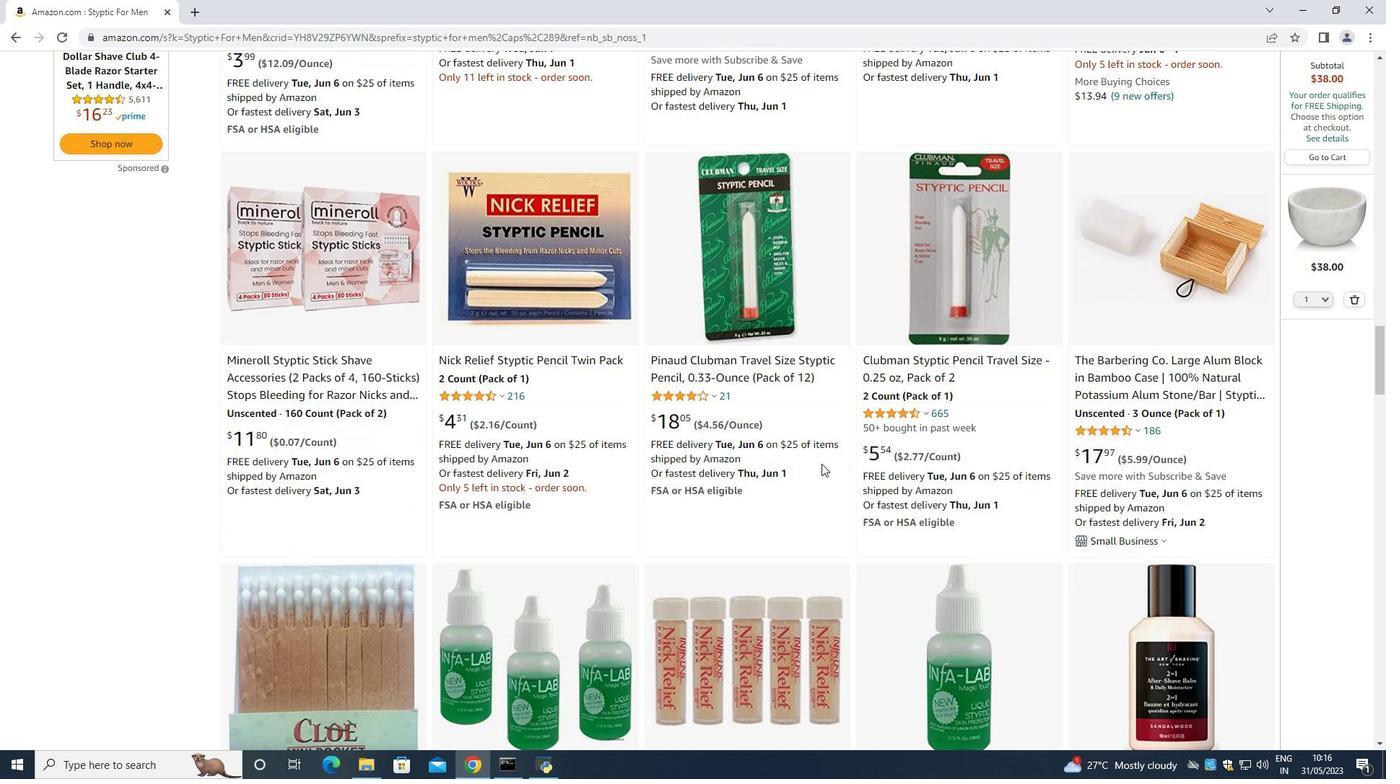 
Action: Mouse scrolled (818, 459) with delta (0, 0)
Screenshot: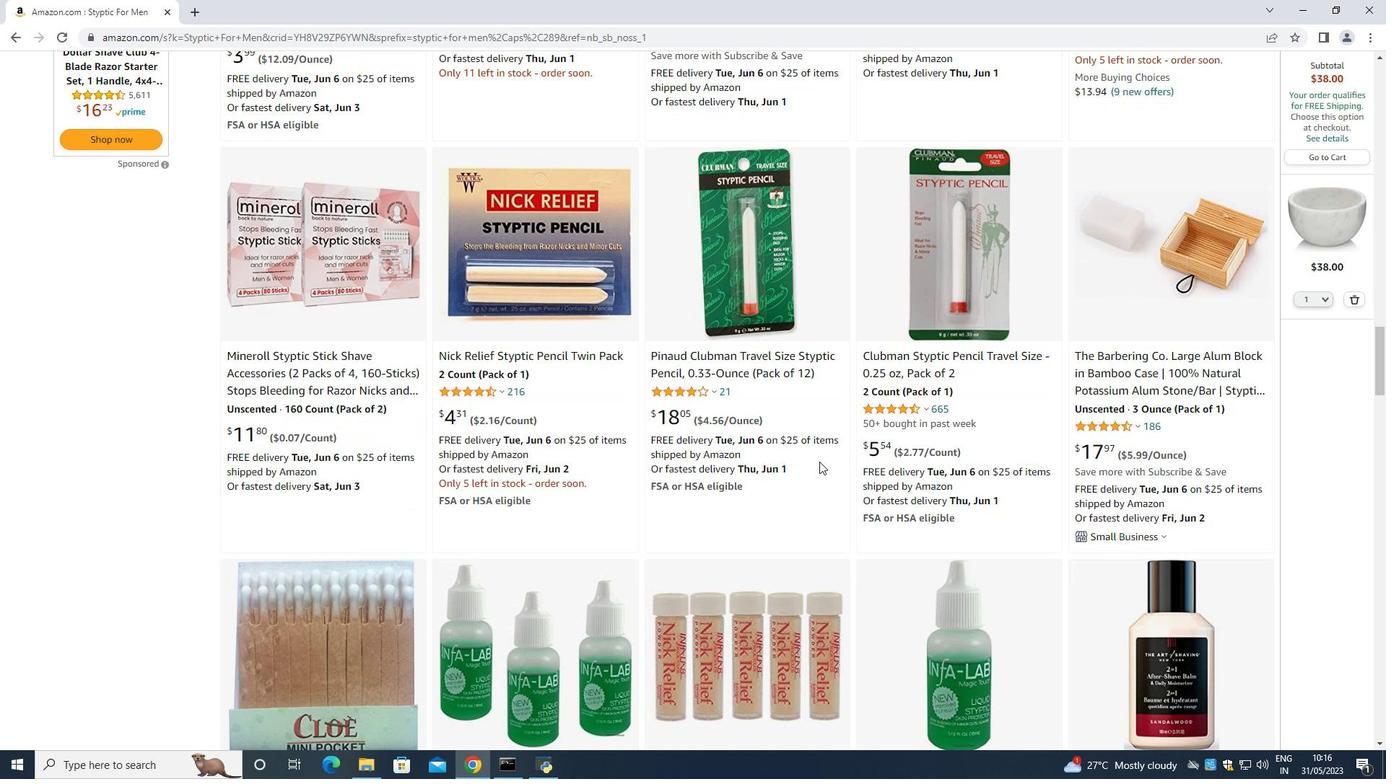 
Action: Mouse scrolled (818, 459) with delta (0, 0)
Screenshot: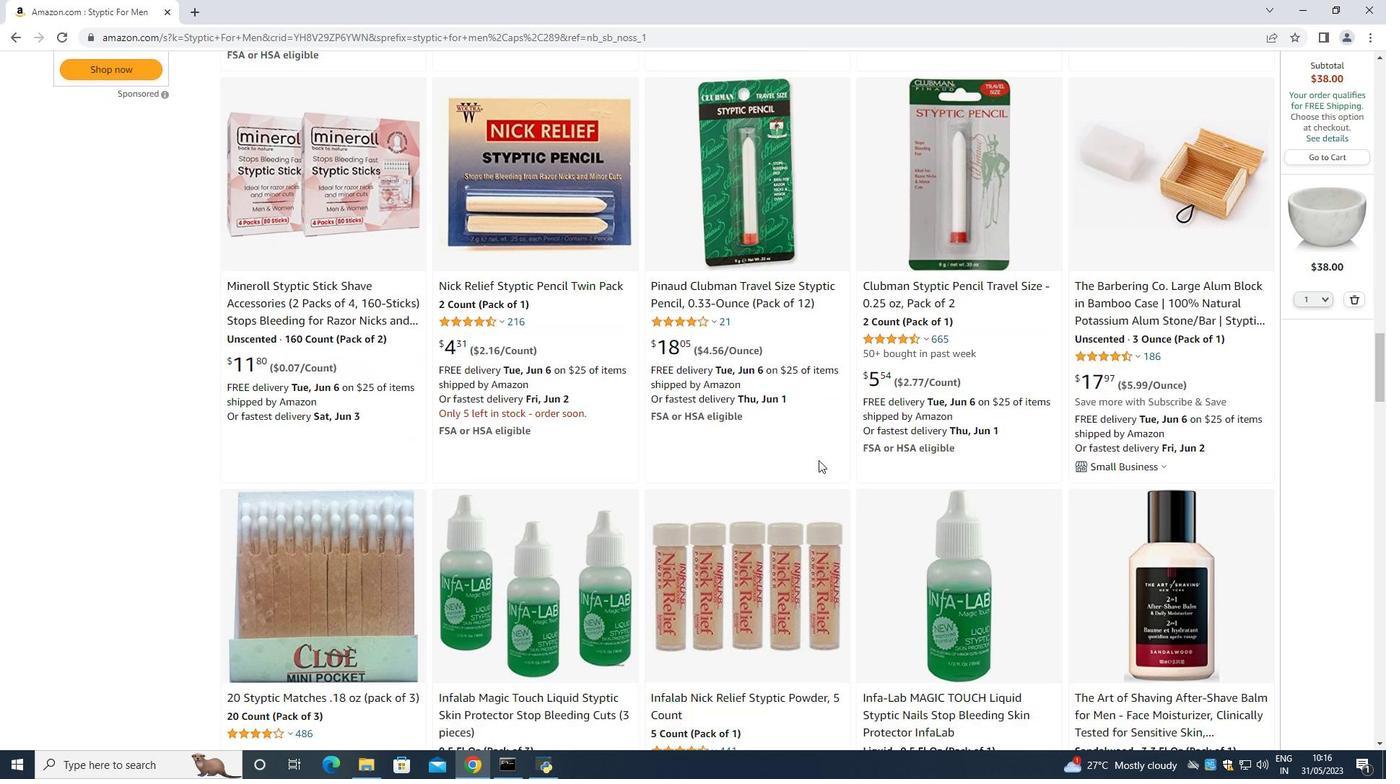 
Action: Mouse moved to (647, 568)
Screenshot: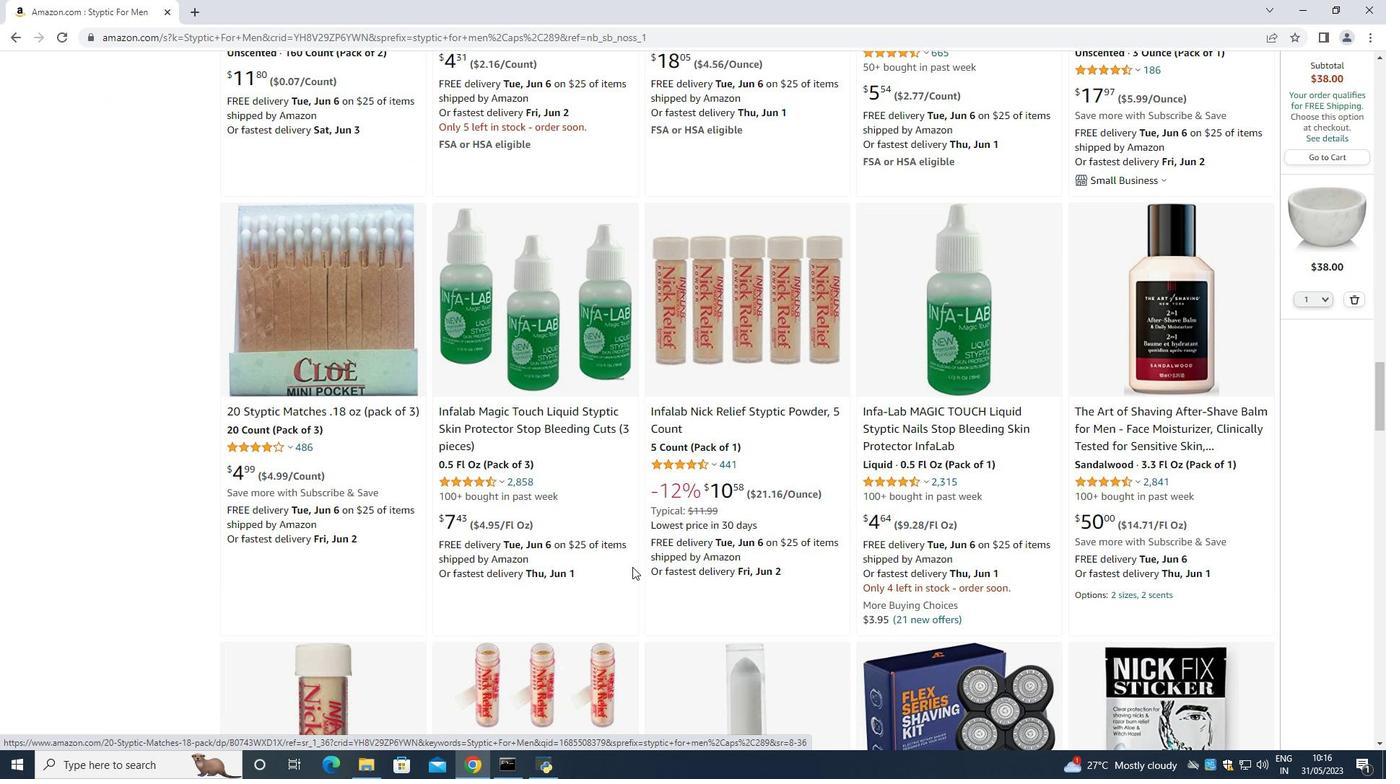 
Action: Mouse scrolled (647, 567) with delta (0, 0)
Screenshot: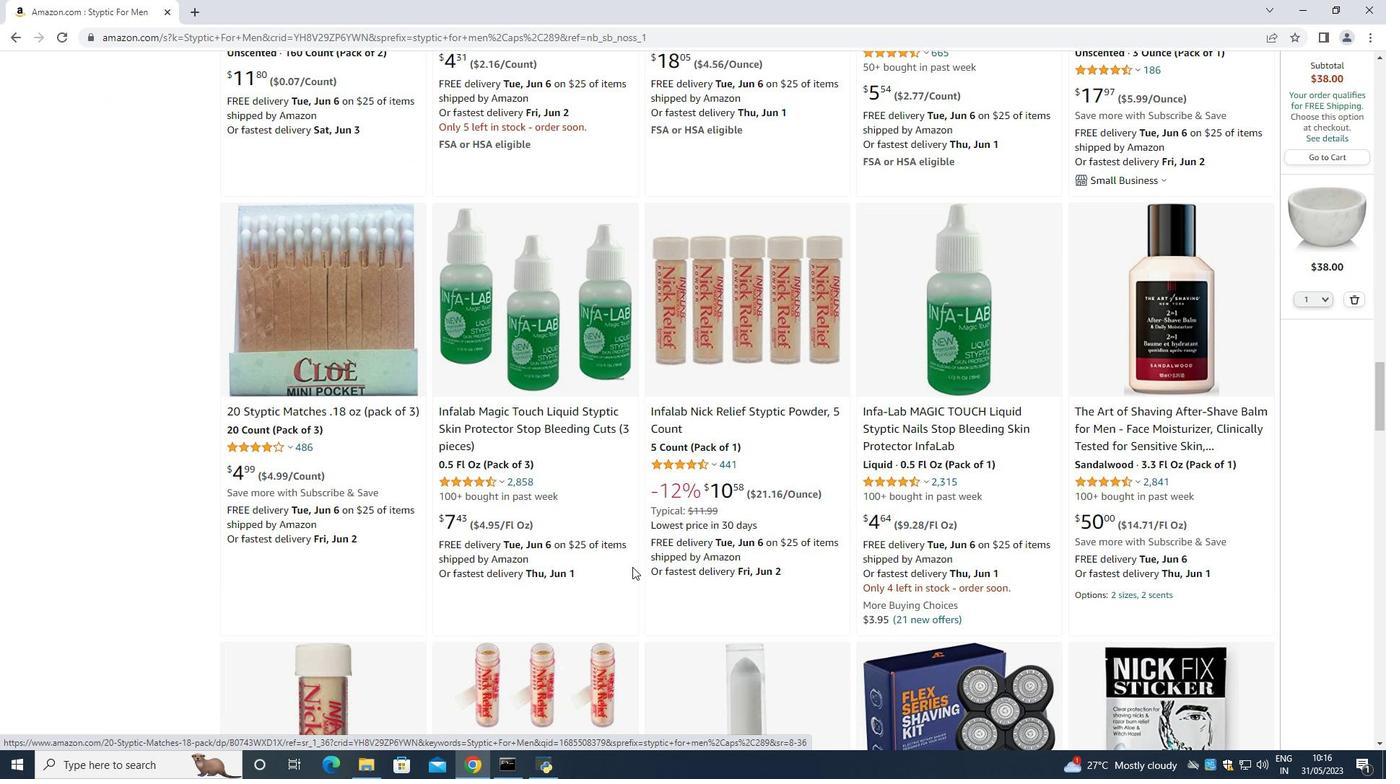 
Action: Mouse moved to (656, 561)
Screenshot: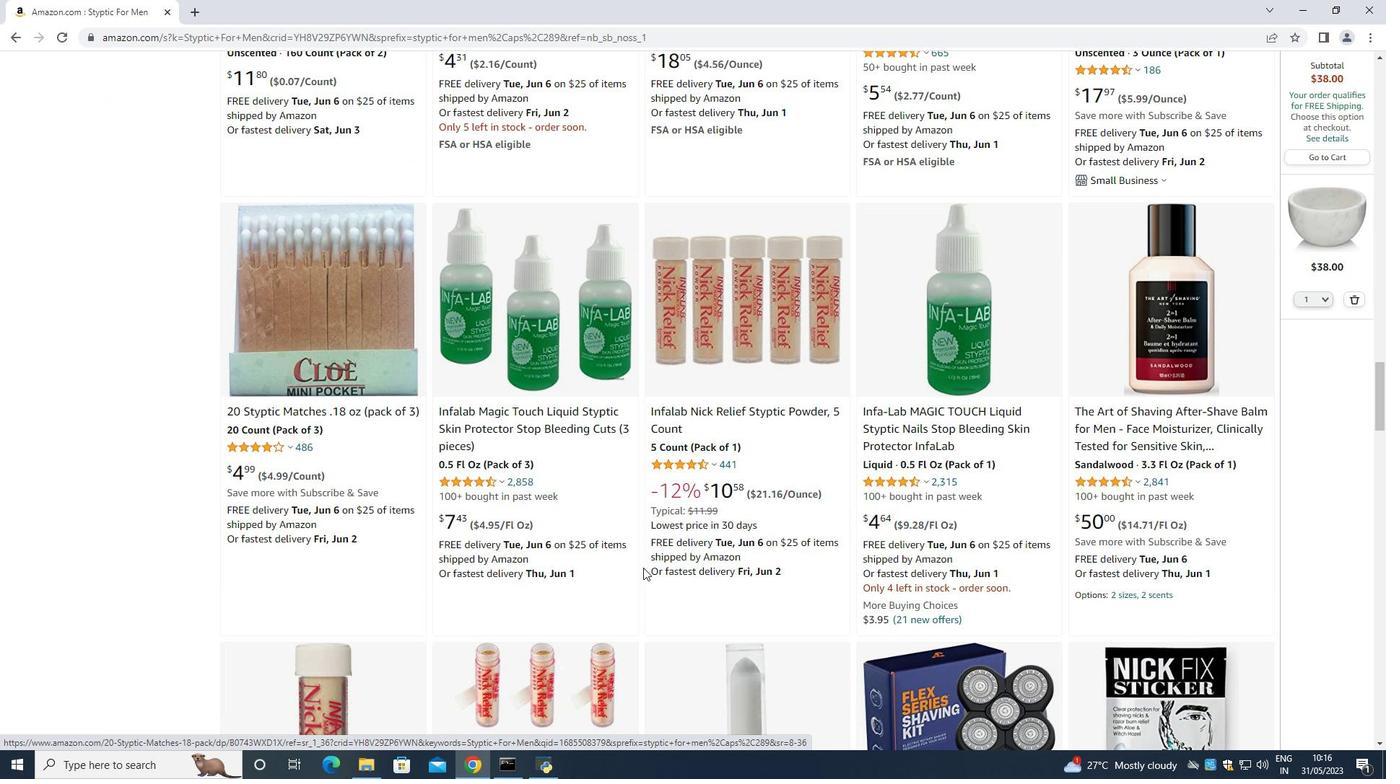 
Action: Mouse scrolled (656, 560) with delta (0, 0)
Screenshot: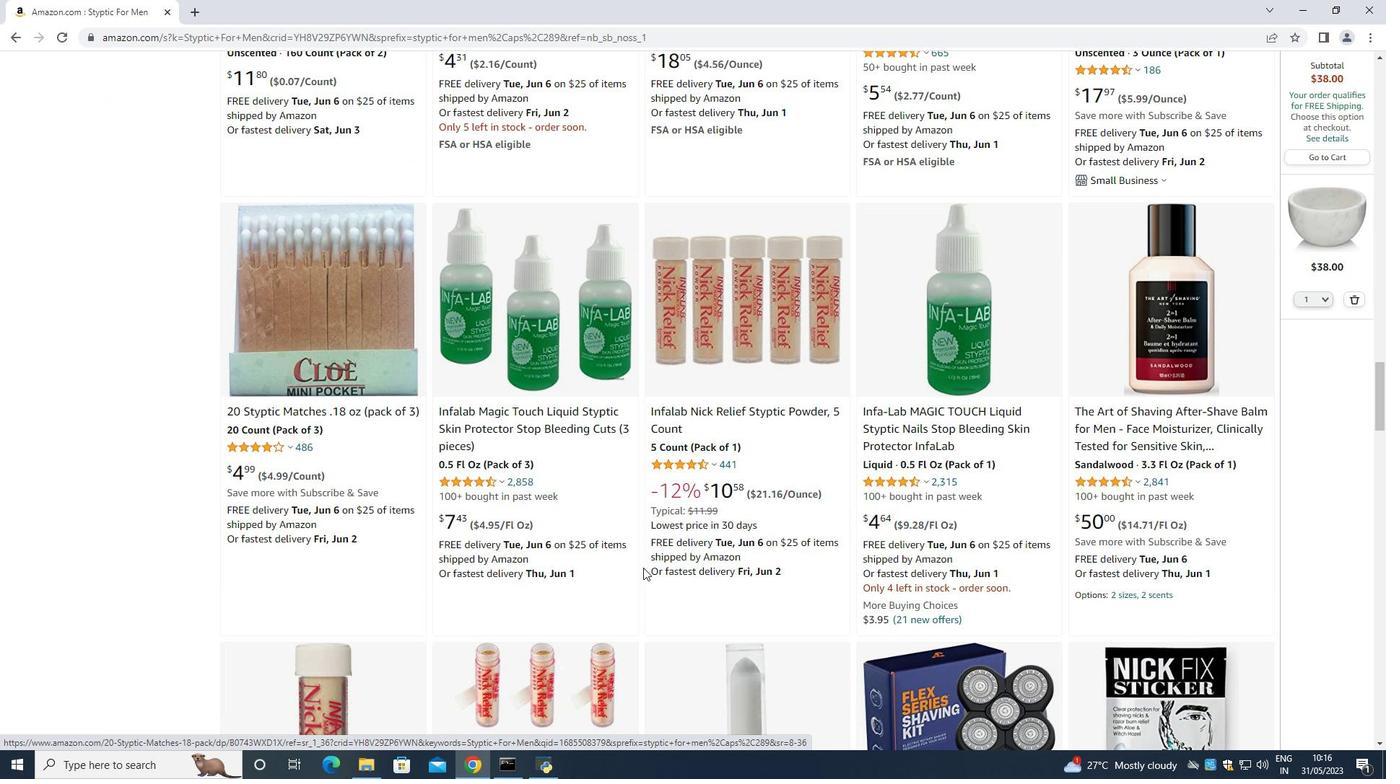 
Action: Mouse moved to (651, 552)
Screenshot: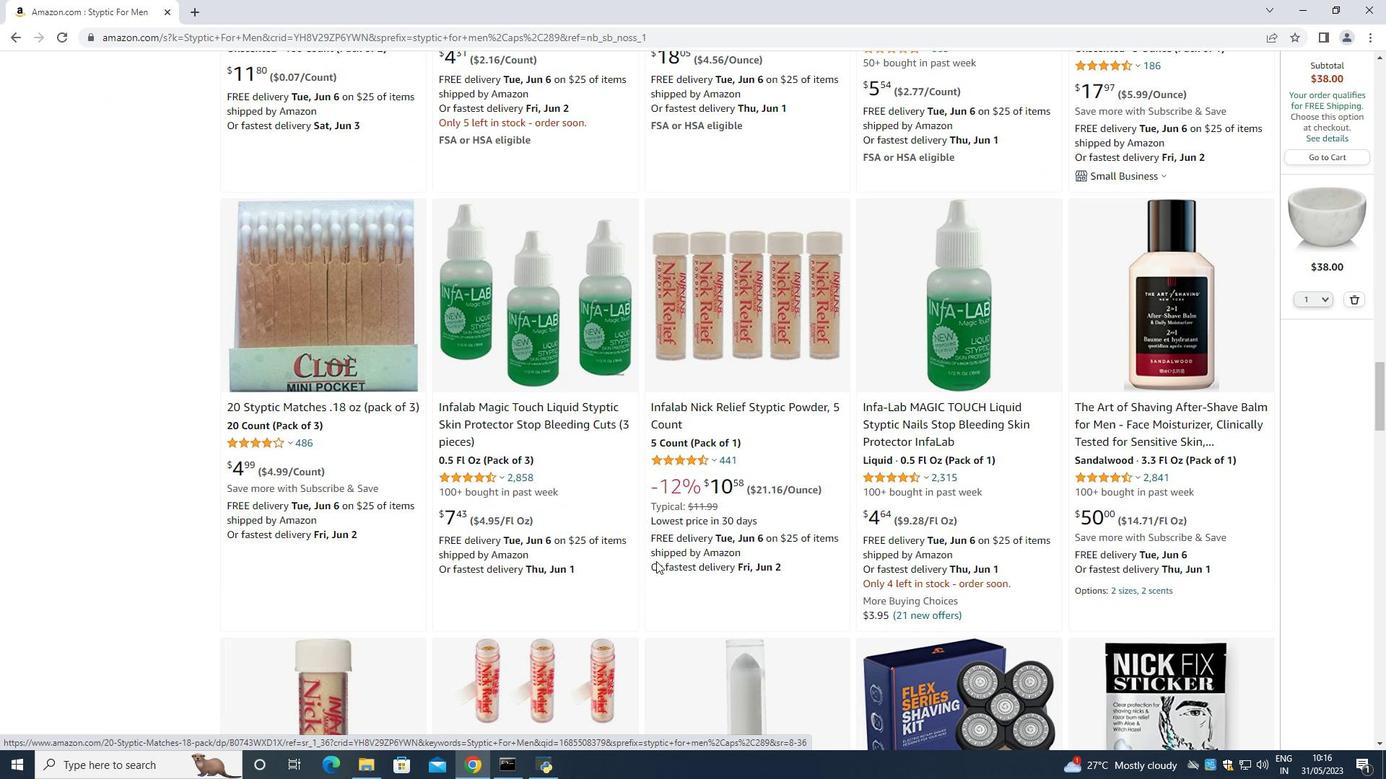
Action: Mouse scrolled (651, 551) with delta (0, 0)
Screenshot: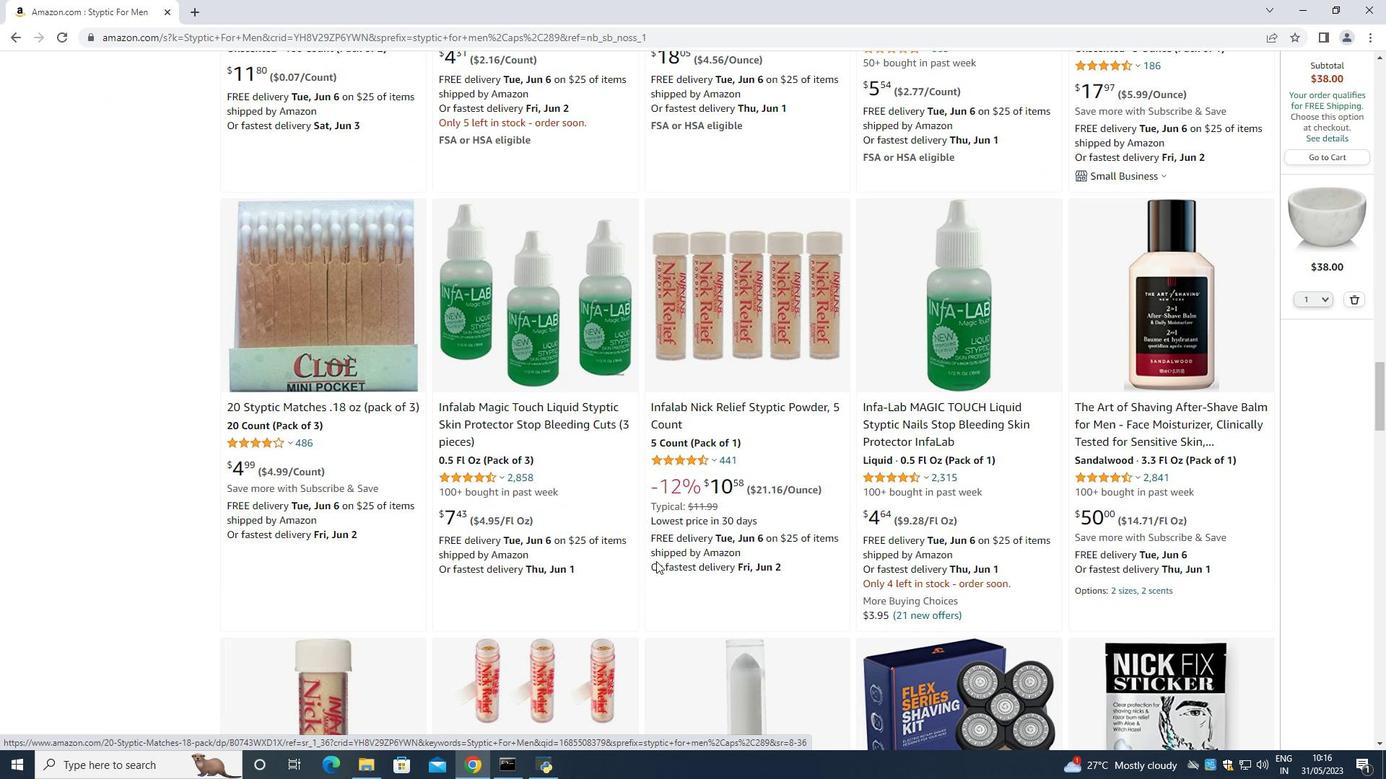 
Action: Mouse moved to (573, 635)
Screenshot: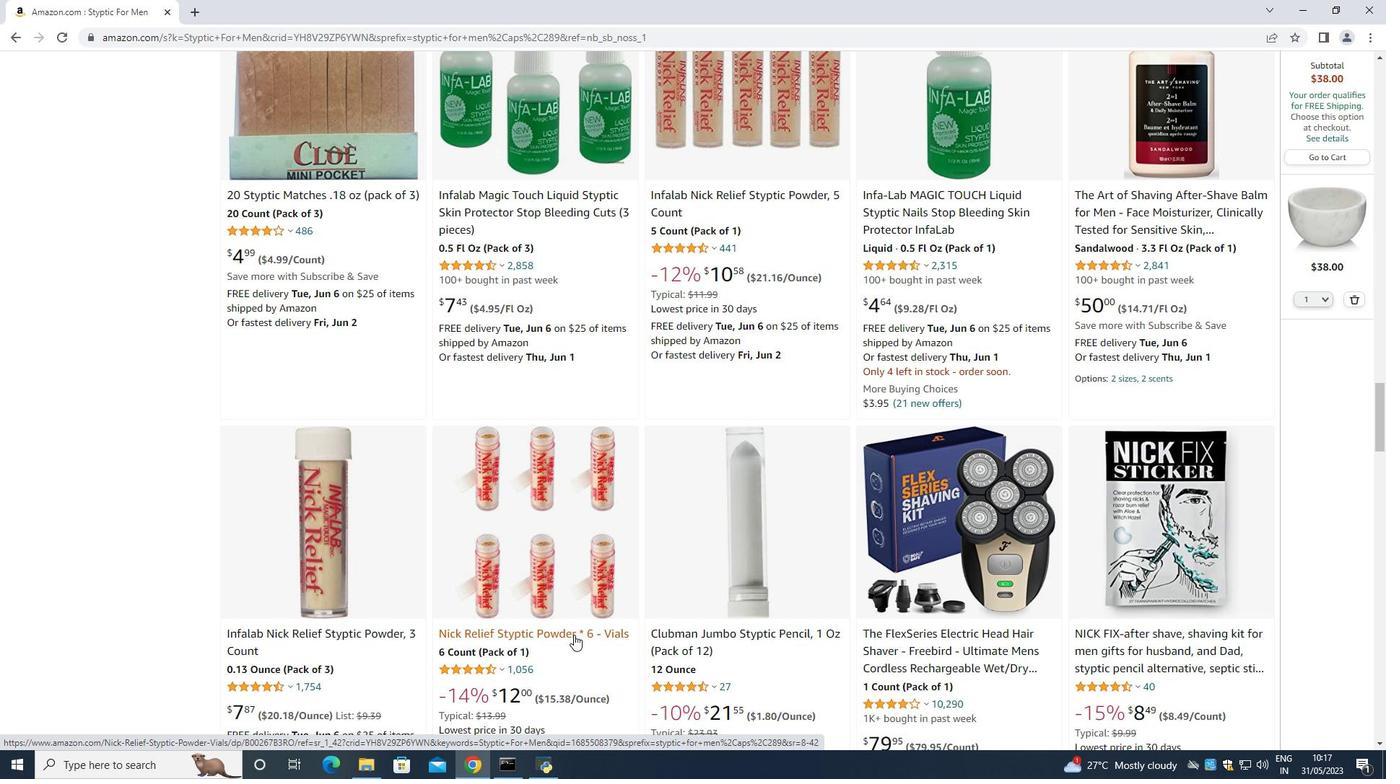 
Action: Mouse scrolled (573, 635) with delta (0, 0)
Screenshot: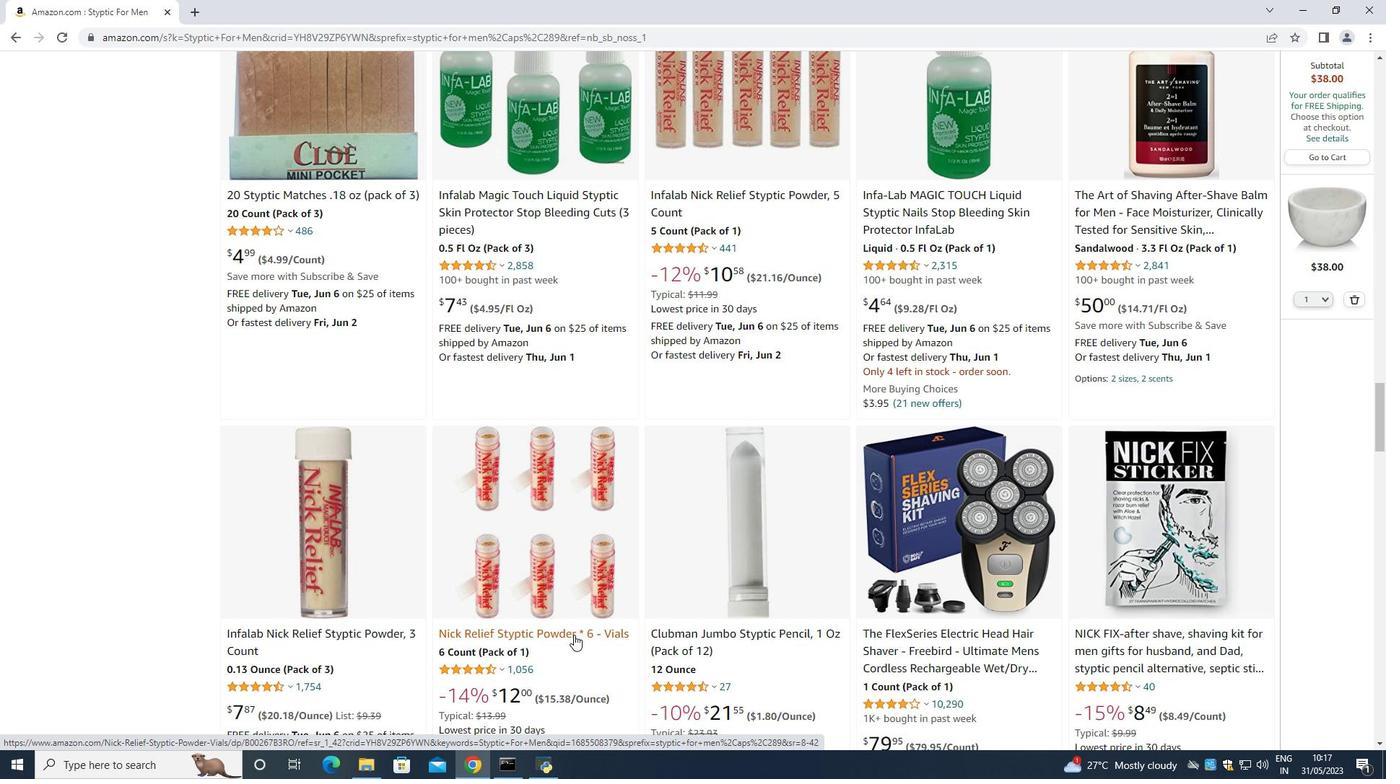 
Action: Mouse moved to (574, 635)
Screenshot: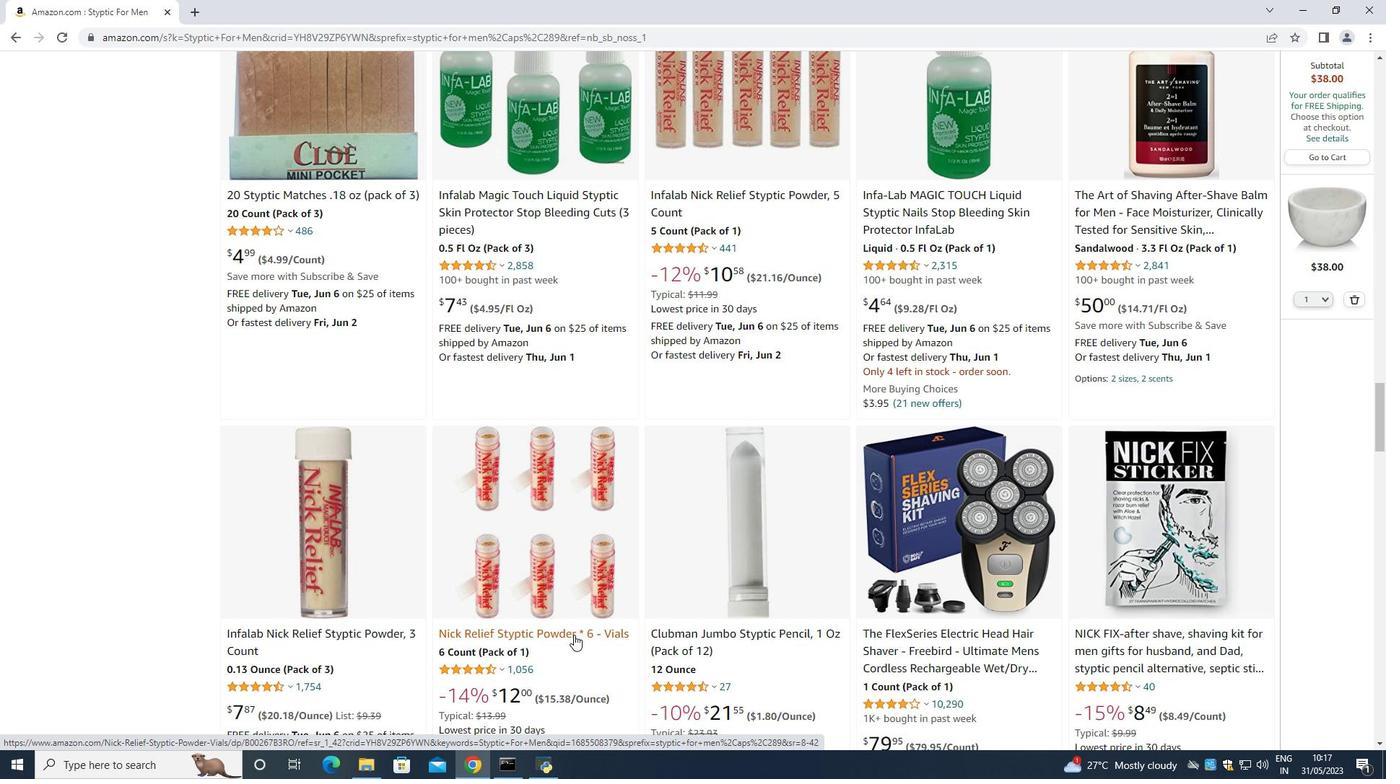 
Action: Mouse scrolled (574, 635) with delta (0, 0)
Screenshot: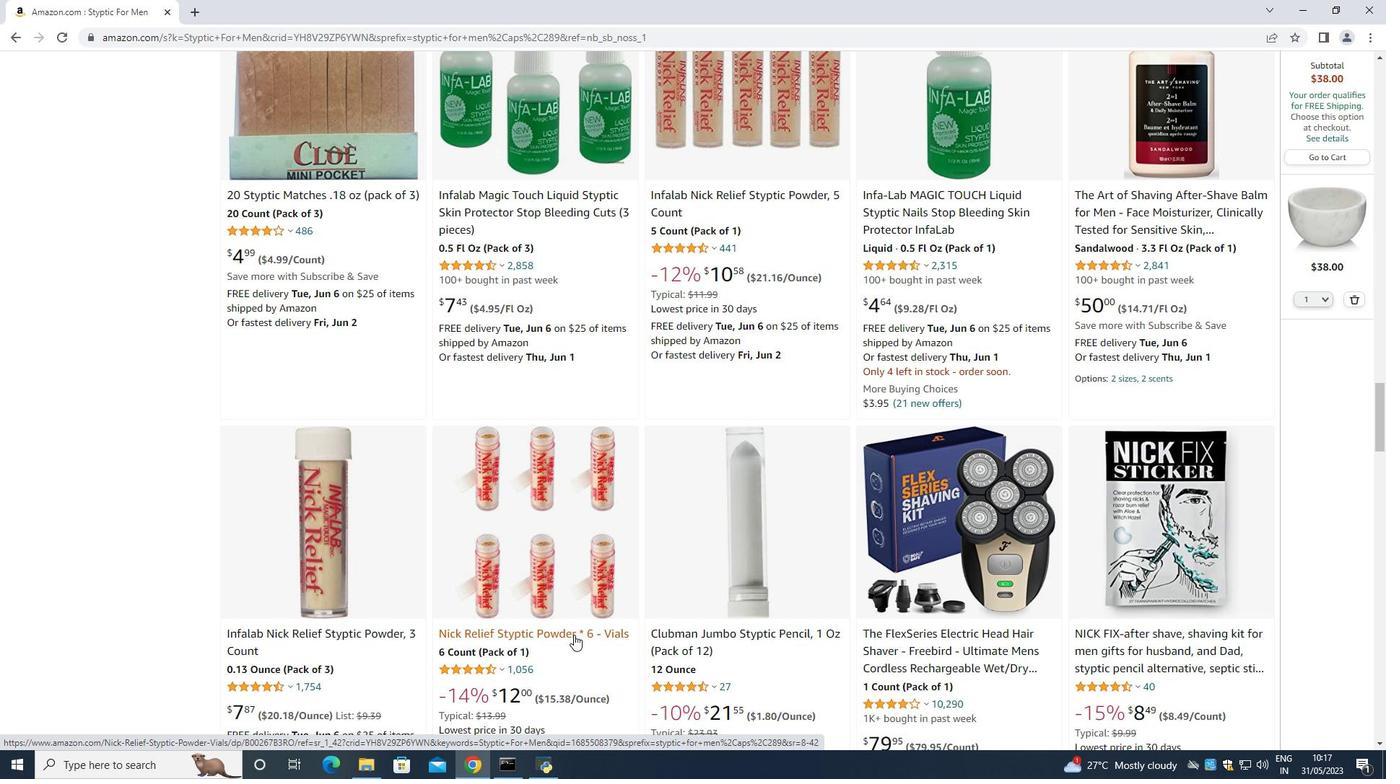 
Action: Mouse moved to (576, 635)
Screenshot: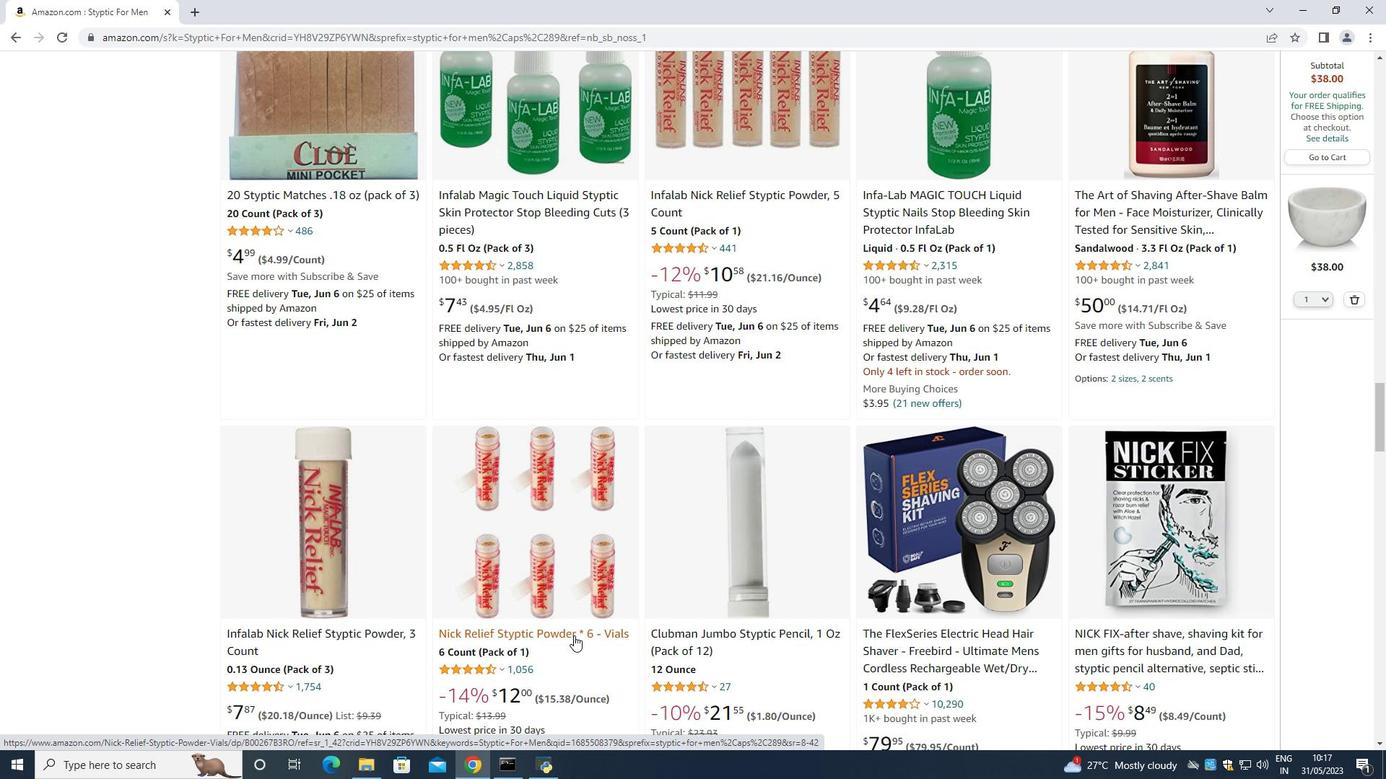 
Action: Mouse scrolled (576, 635) with delta (0, 0)
Screenshot: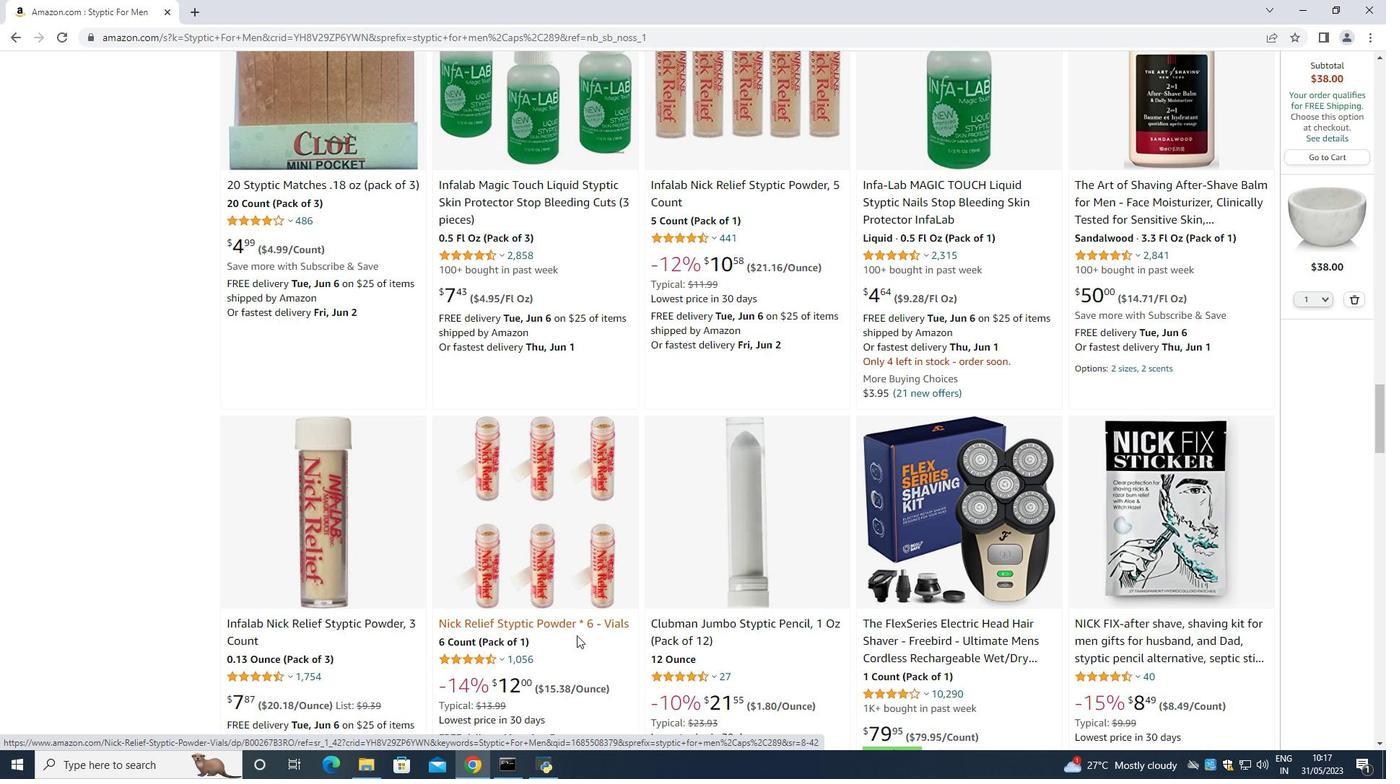 
Action: Mouse moved to (597, 625)
Screenshot: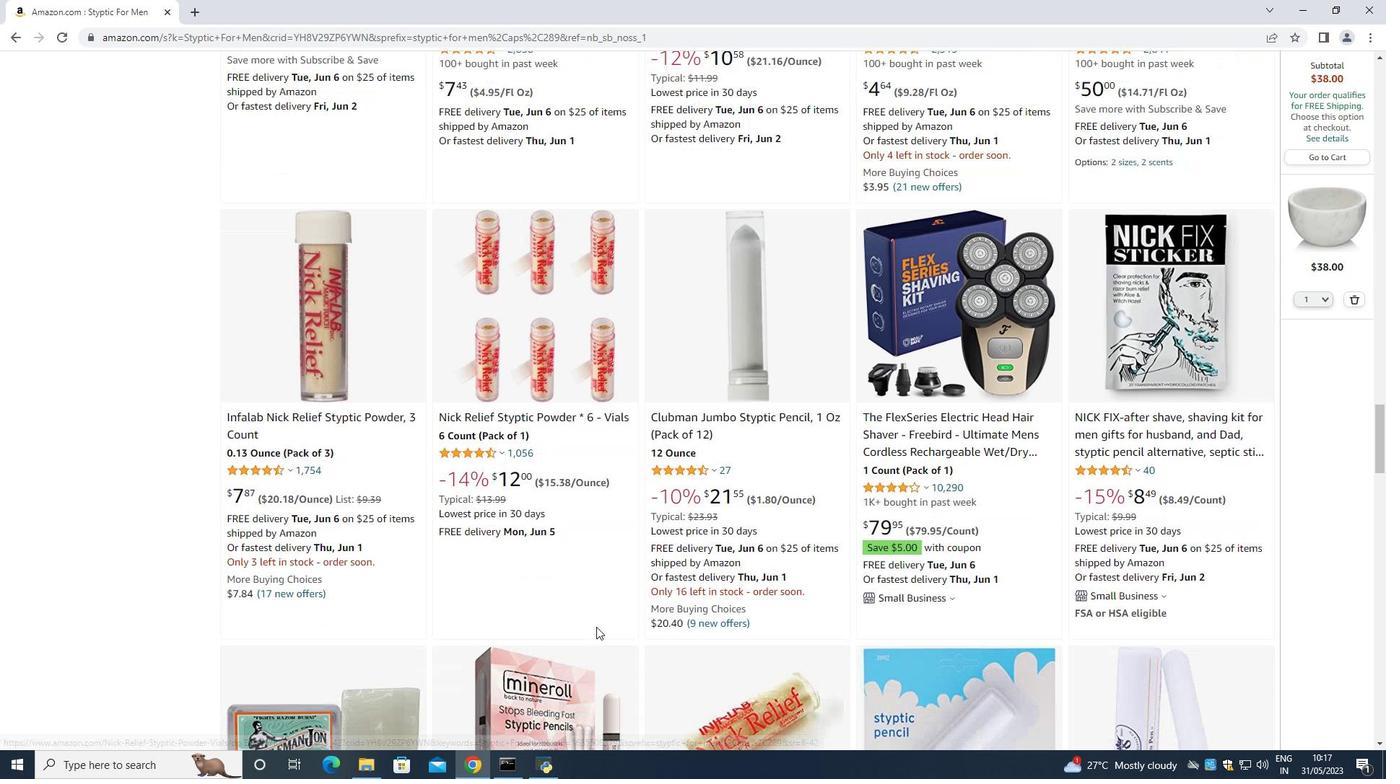
Action: Mouse scrolled (597, 625) with delta (0, 0)
Screenshot: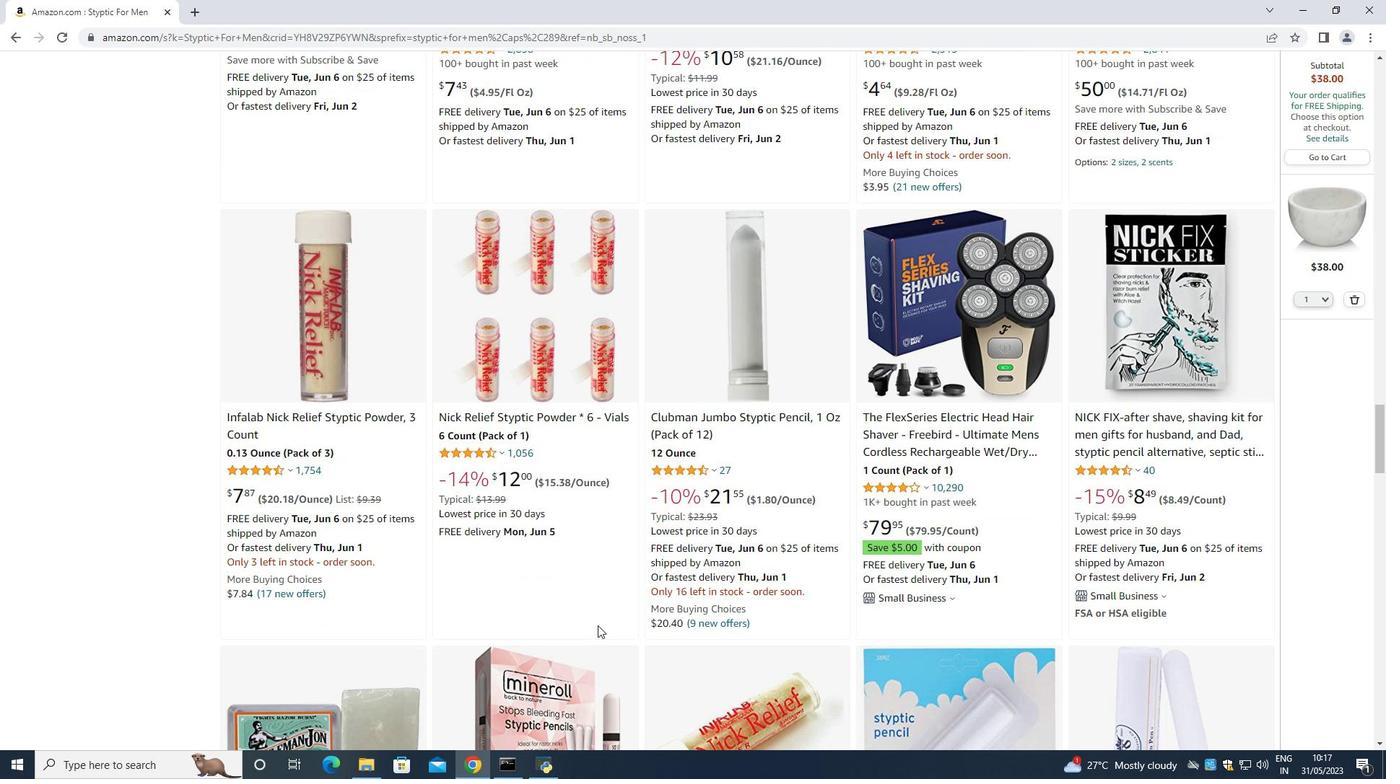
Action: Mouse scrolled (597, 625) with delta (0, 0)
Screenshot: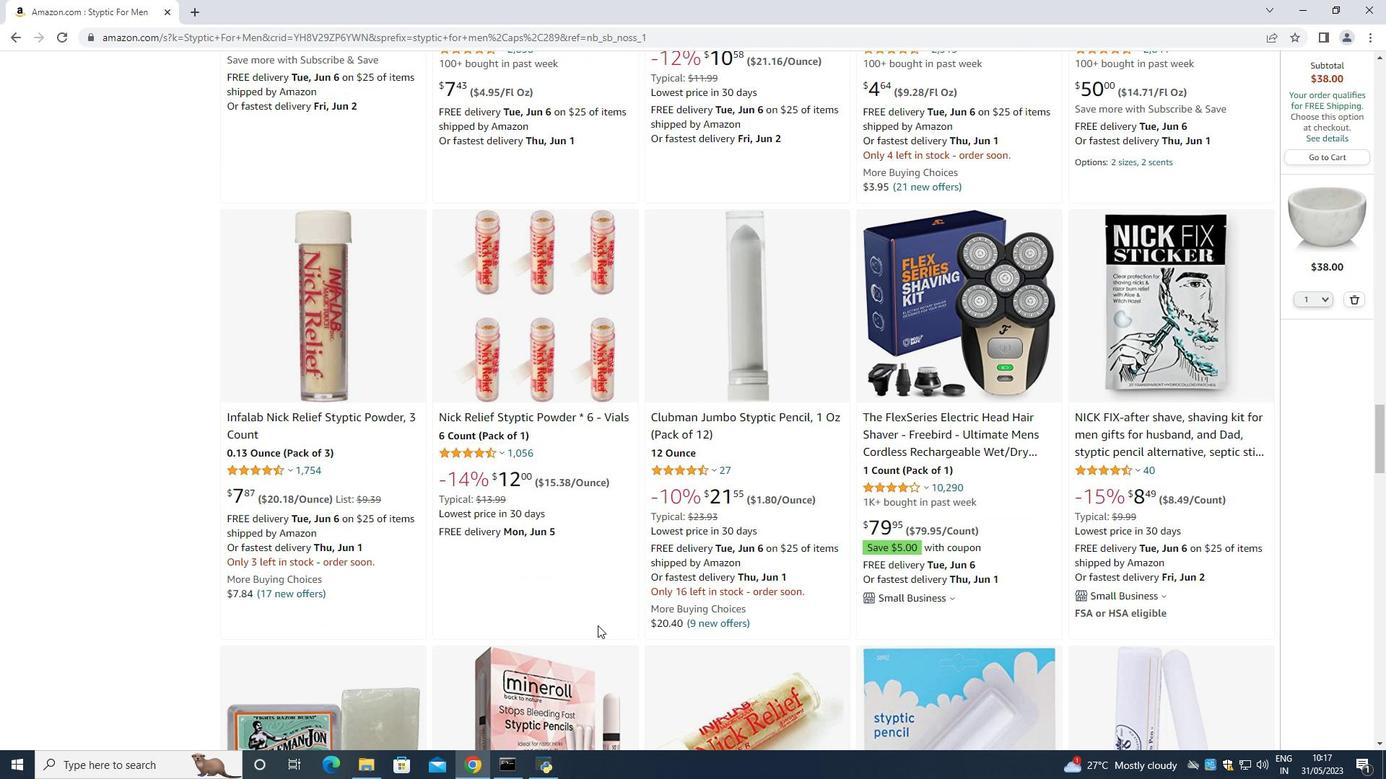 
Action: Mouse scrolled (597, 625) with delta (0, 0)
Screenshot: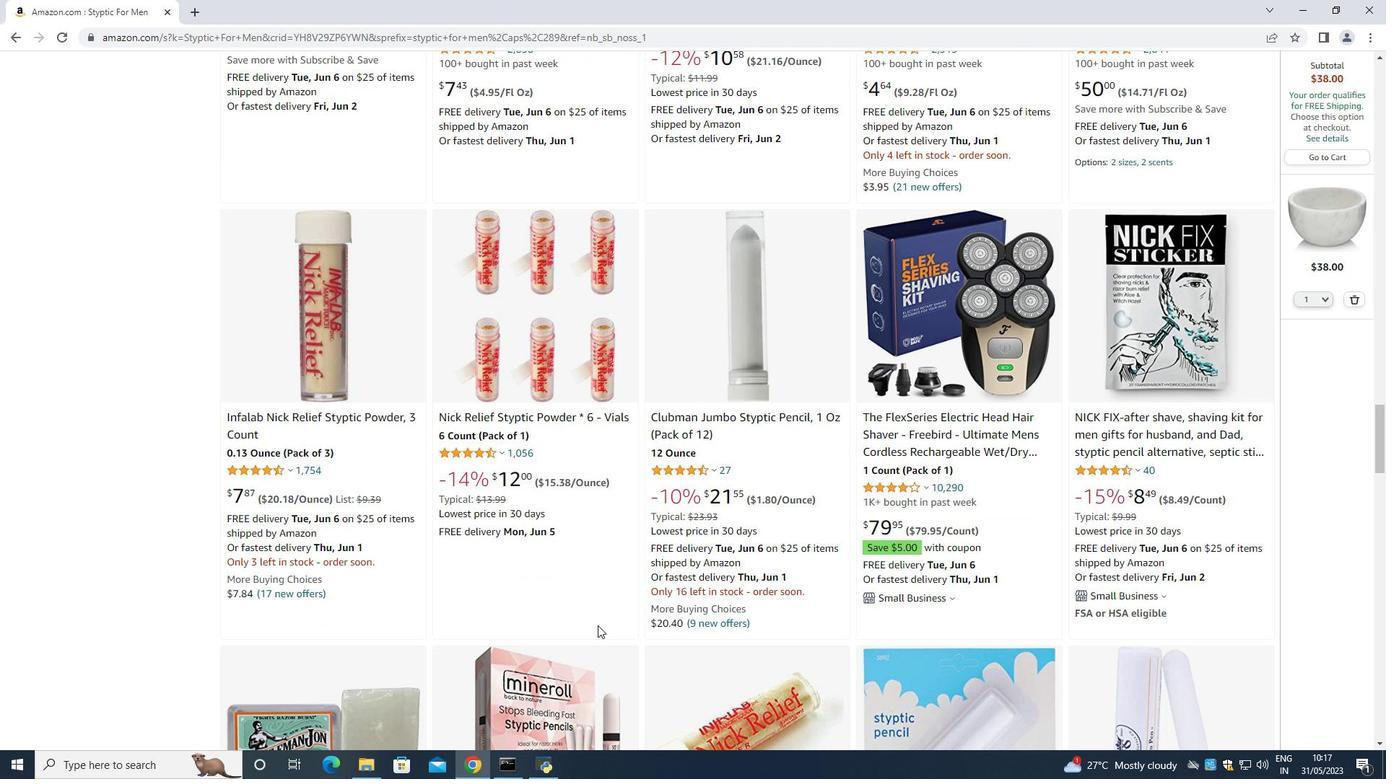 
Action: Mouse moved to (601, 622)
Screenshot: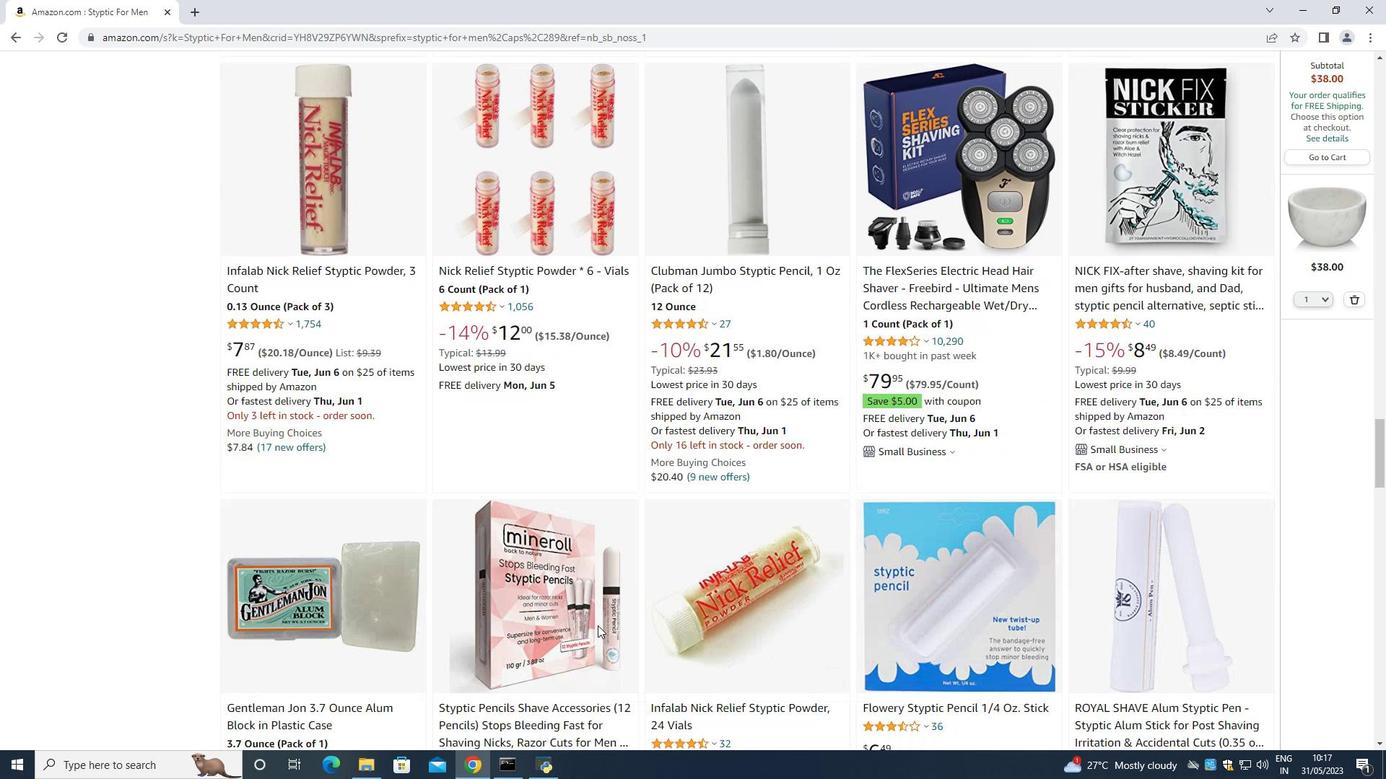 
Action: Mouse scrolled (598, 625) with delta (0, 0)
Screenshot: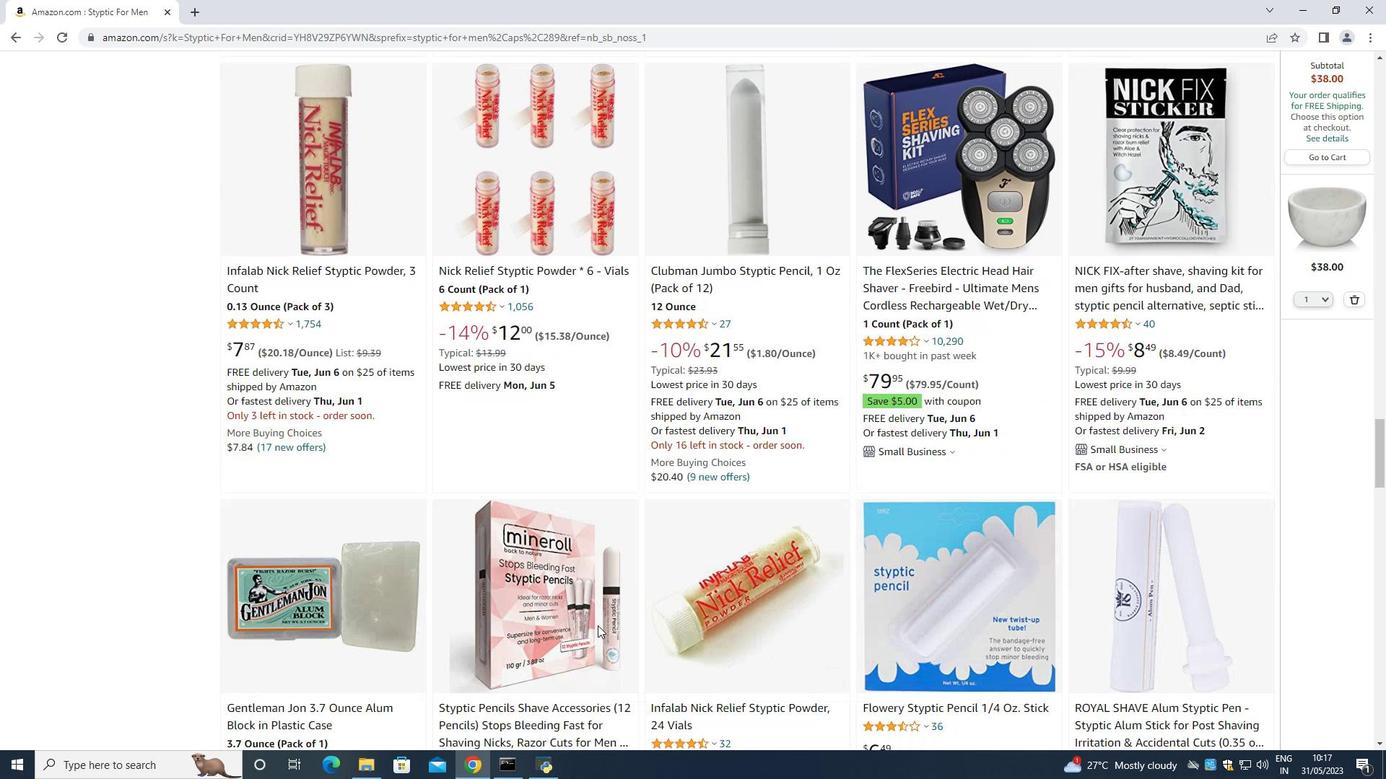 
Action: Mouse moved to (623, 607)
Screenshot: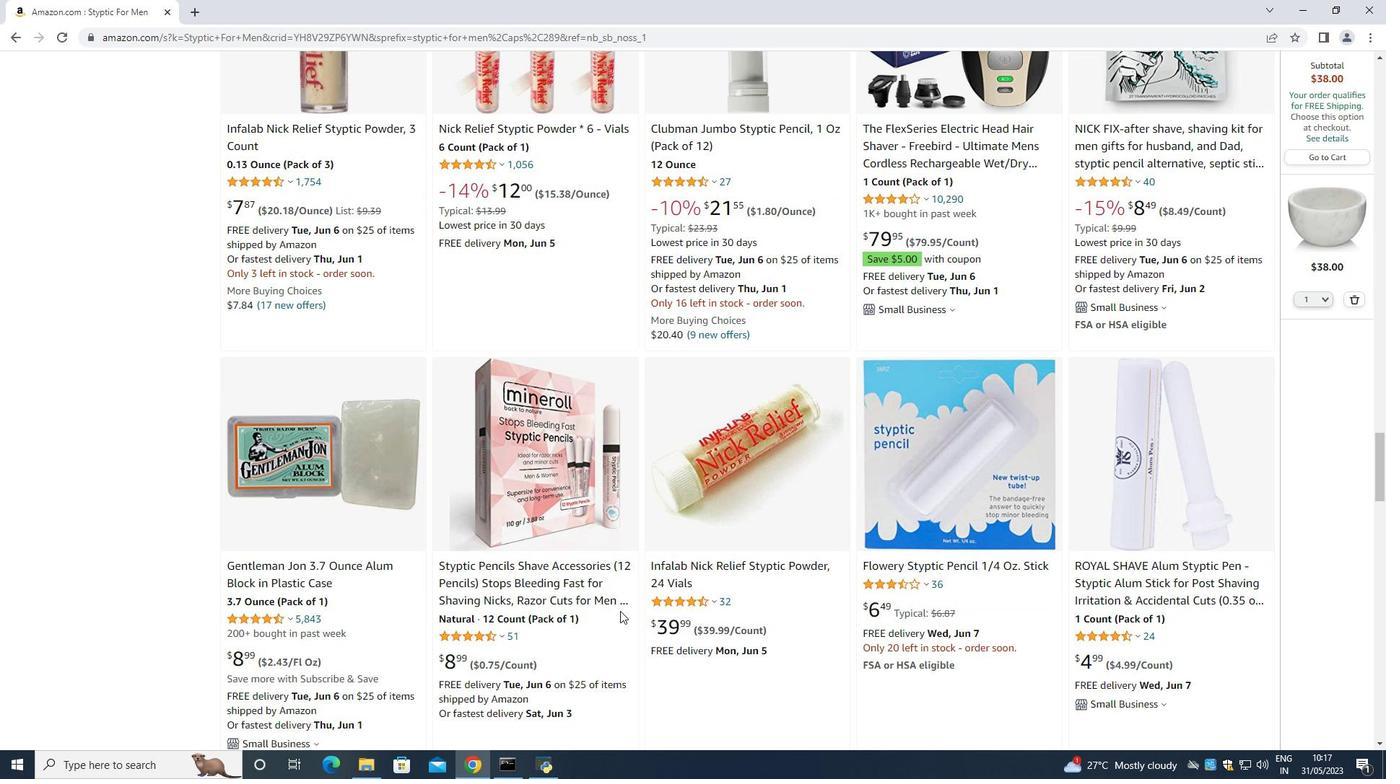 
Action: Mouse scrolled (623, 608) with delta (0, 0)
Screenshot: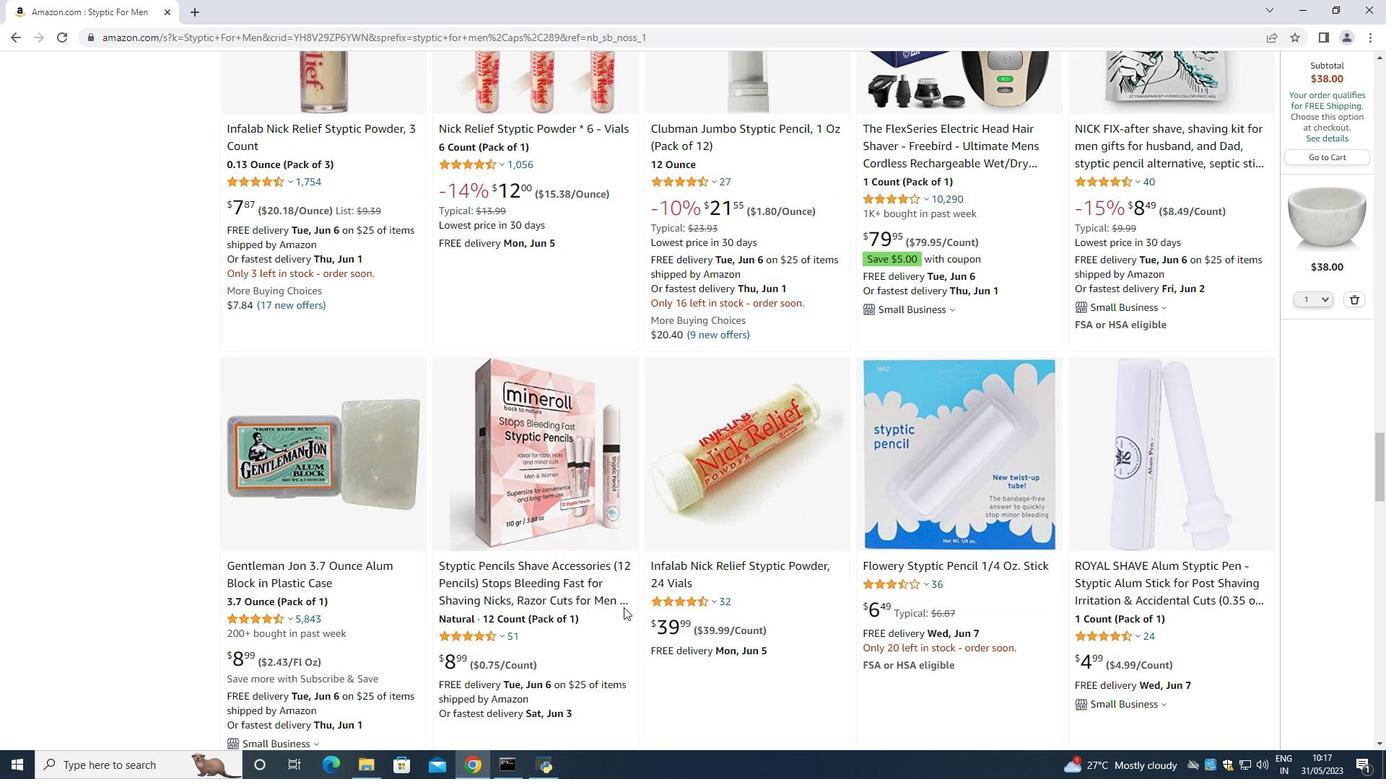 
Action: Mouse moved to (604, 590)
Screenshot: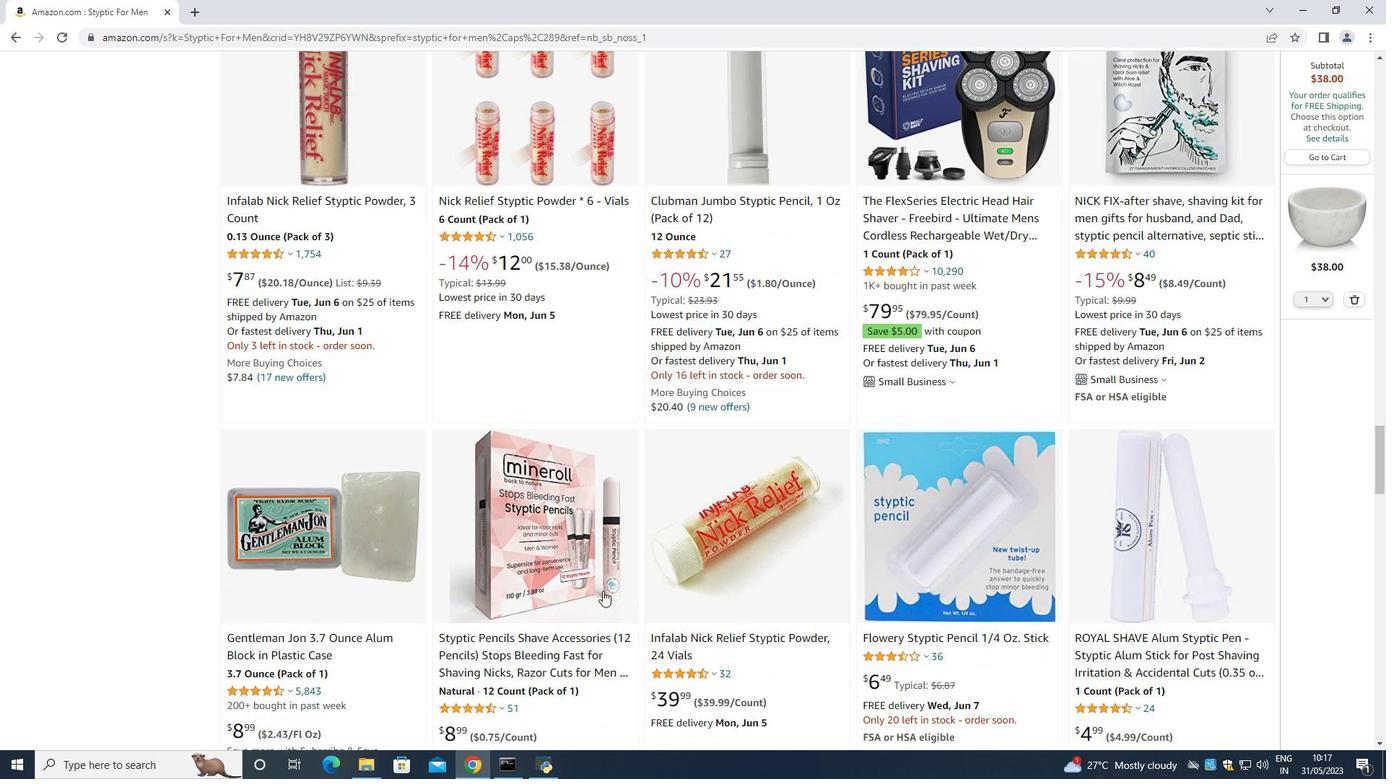 
Action: Mouse scrolled (604, 591) with delta (0, 0)
Screenshot: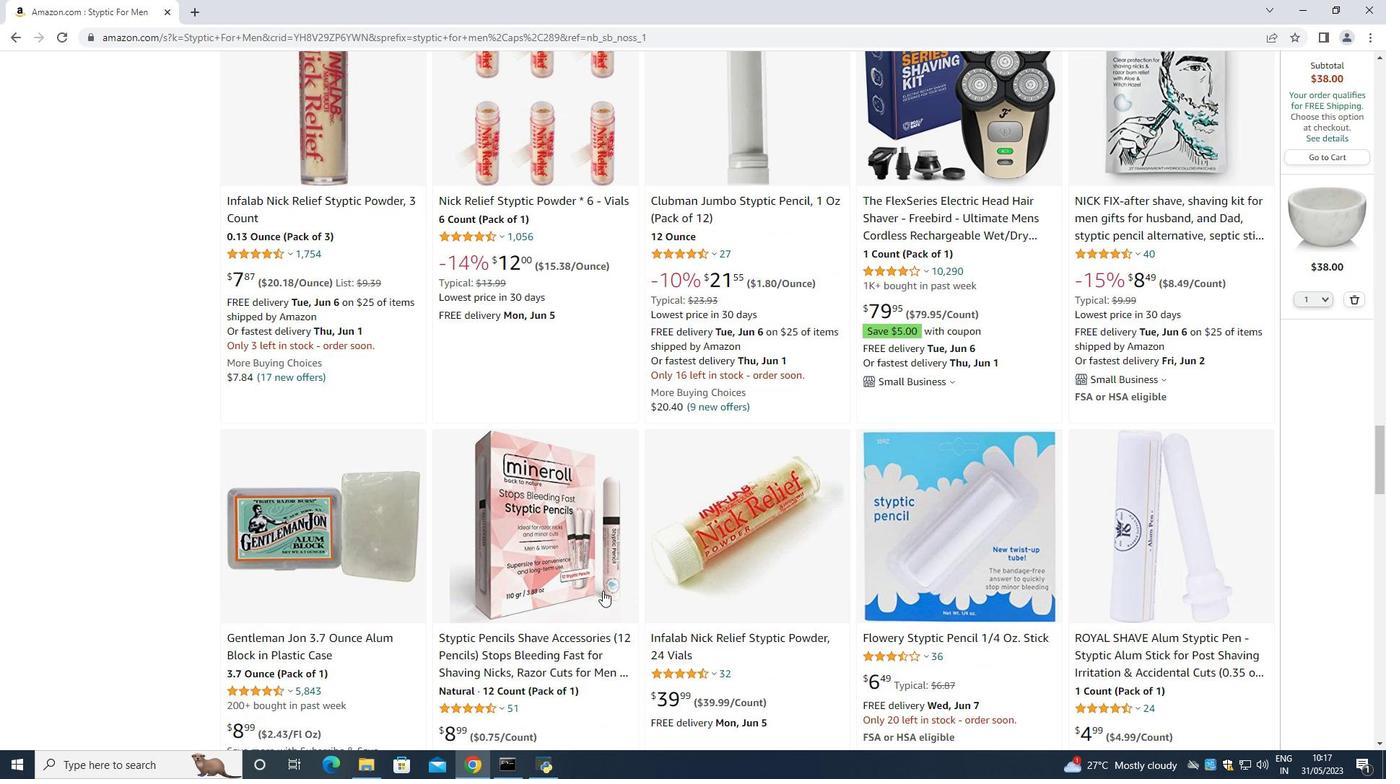 
Action: Mouse scrolled (604, 591) with delta (0, 0)
Screenshot: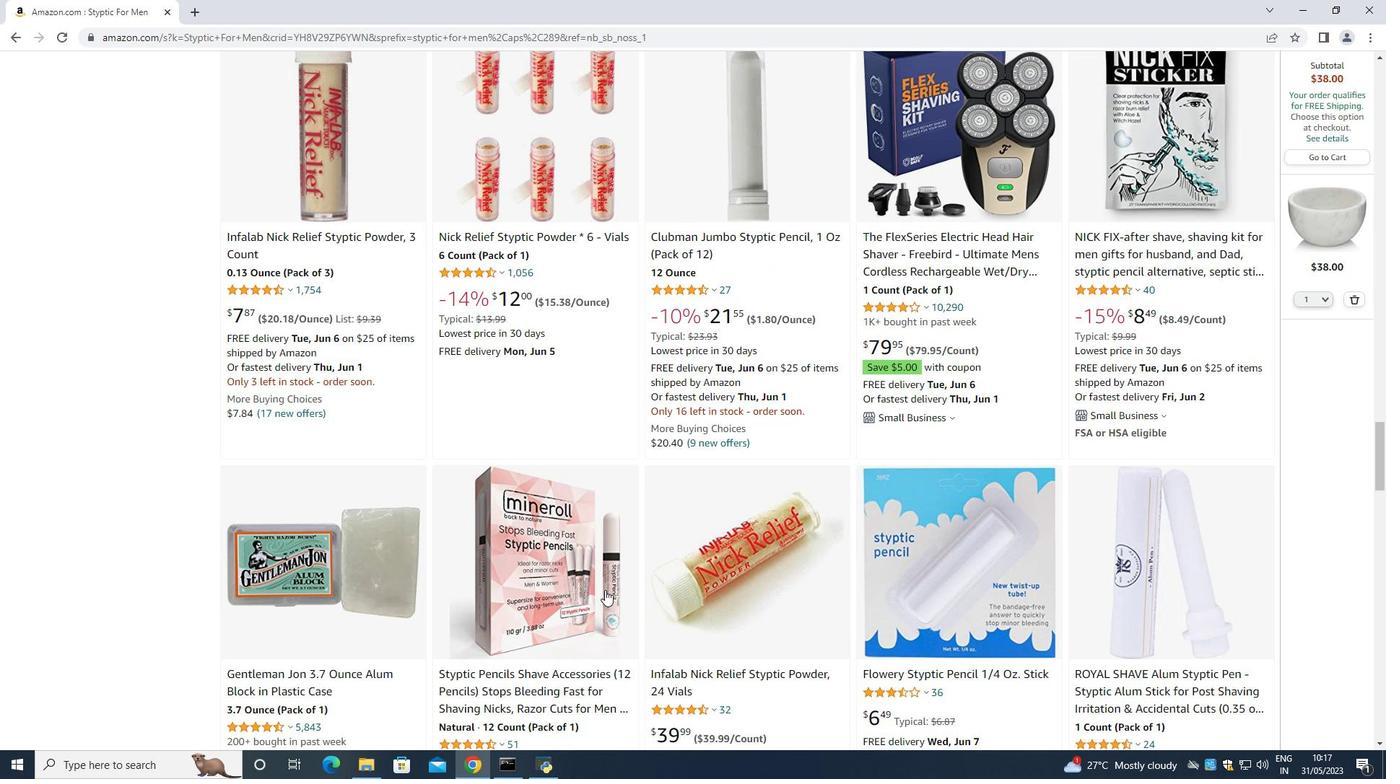 
Action: Mouse scrolled (604, 591) with delta (0, 0)
Screenshot: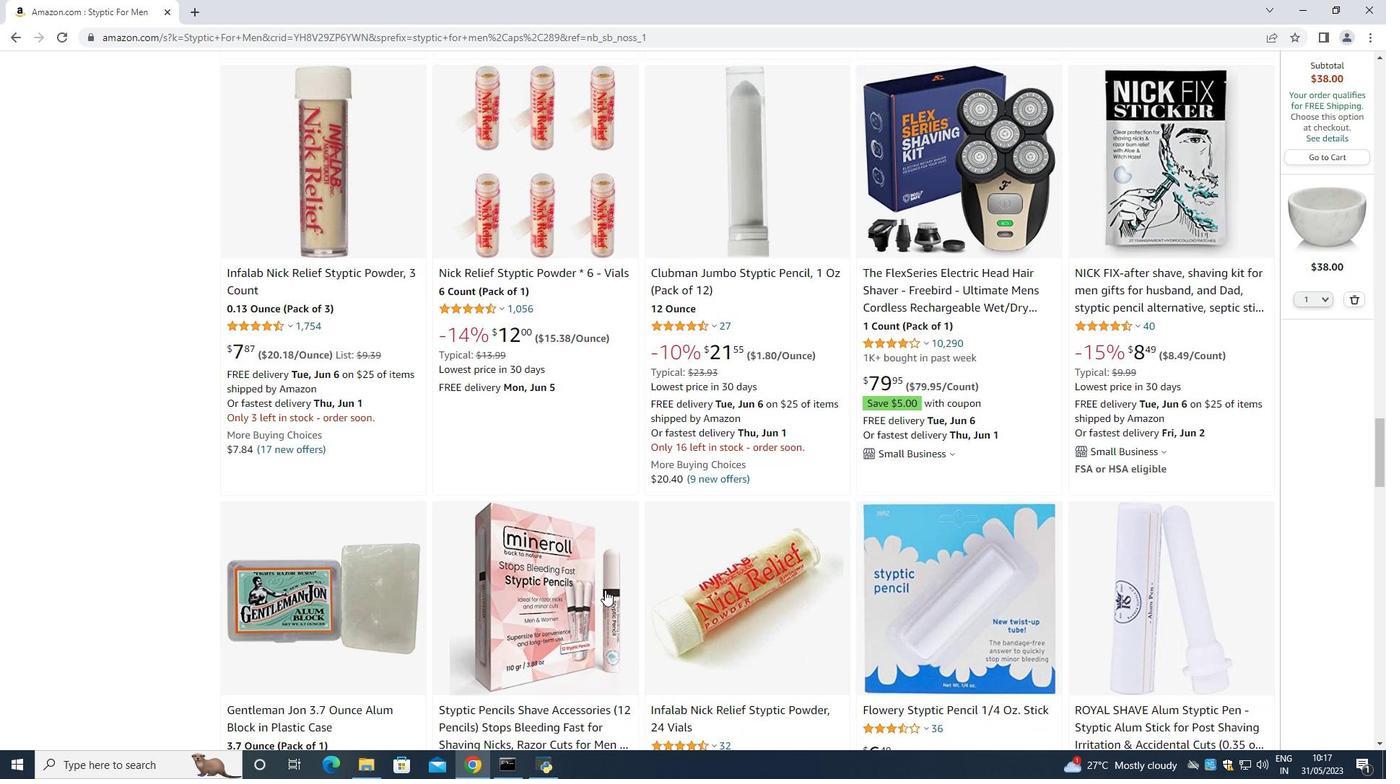 
Action: Mouse moved to (604, 584)
Screenshot: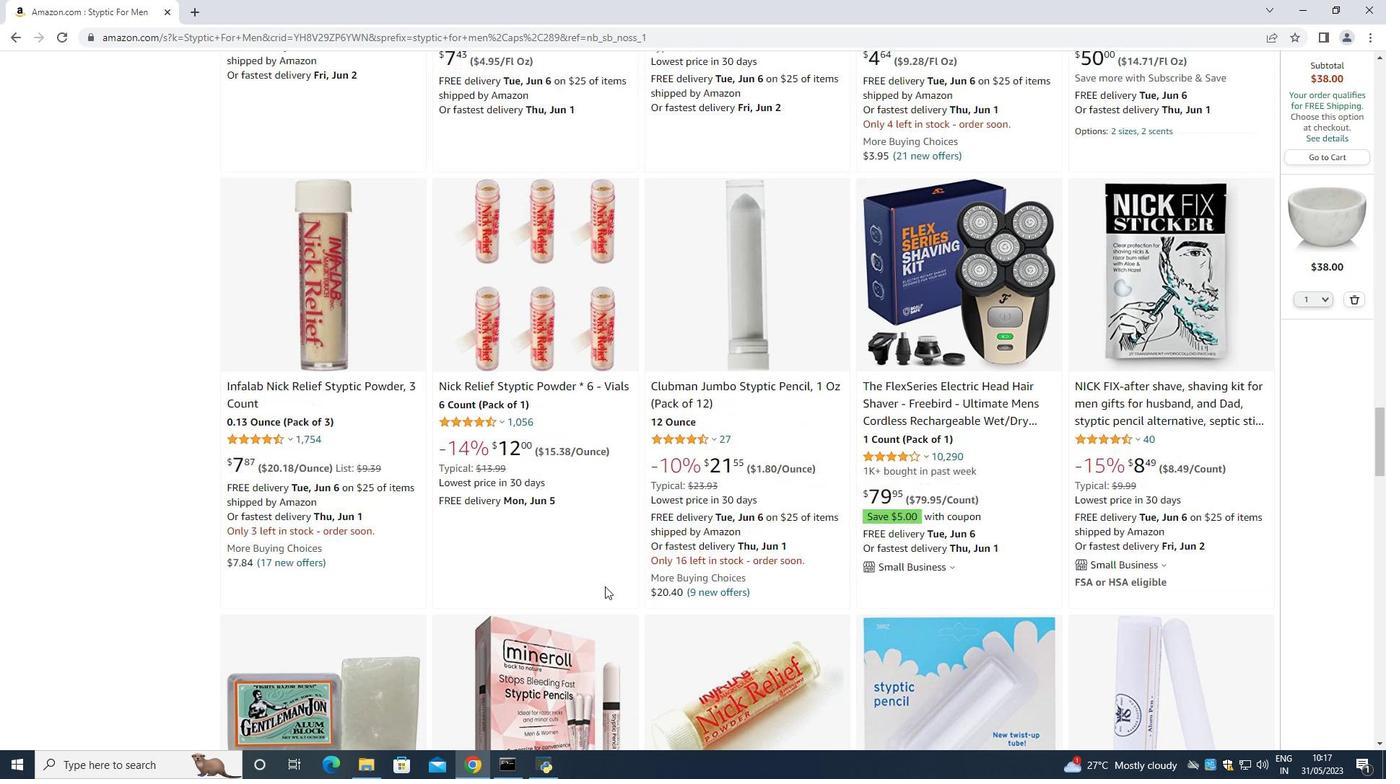 
Action: Mouse scrolled (604, 584) with delta (0, 0)
Screenshot: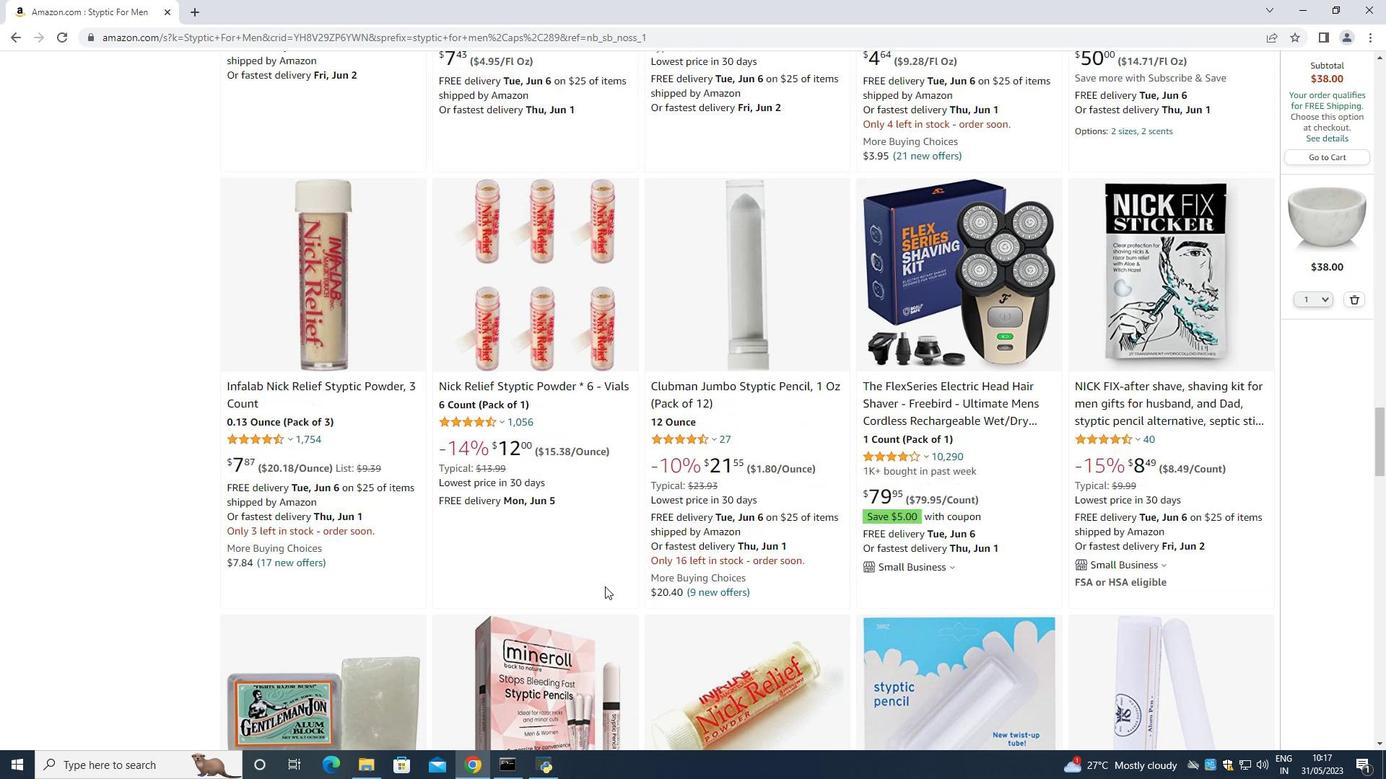 
Action: Mouse scrolled (604, 584) with delta (0, 0)
Screenshot: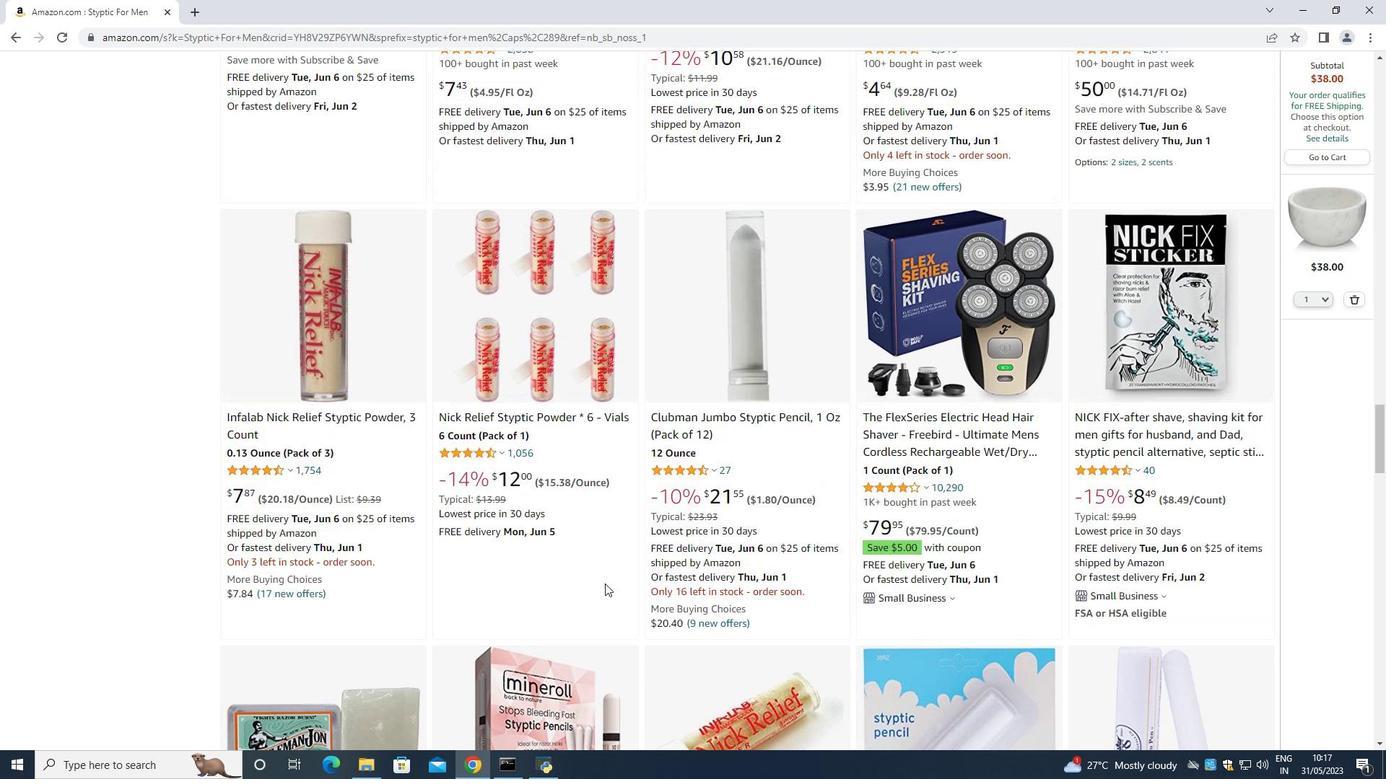 
Action: Mouse moved to (606, 578)
Screenshot: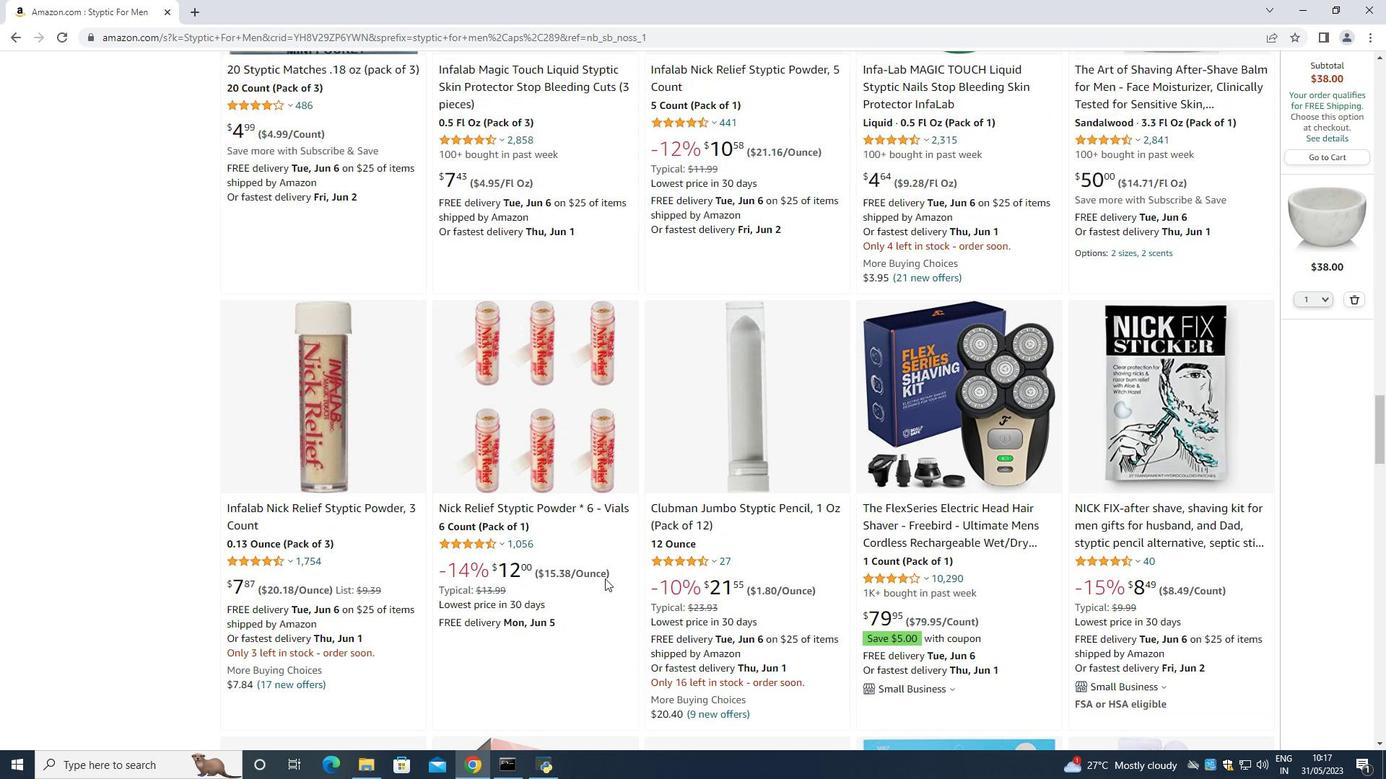 
Action: Mouse scrolled (606, 578) with delta (0, 0)
Screenshot: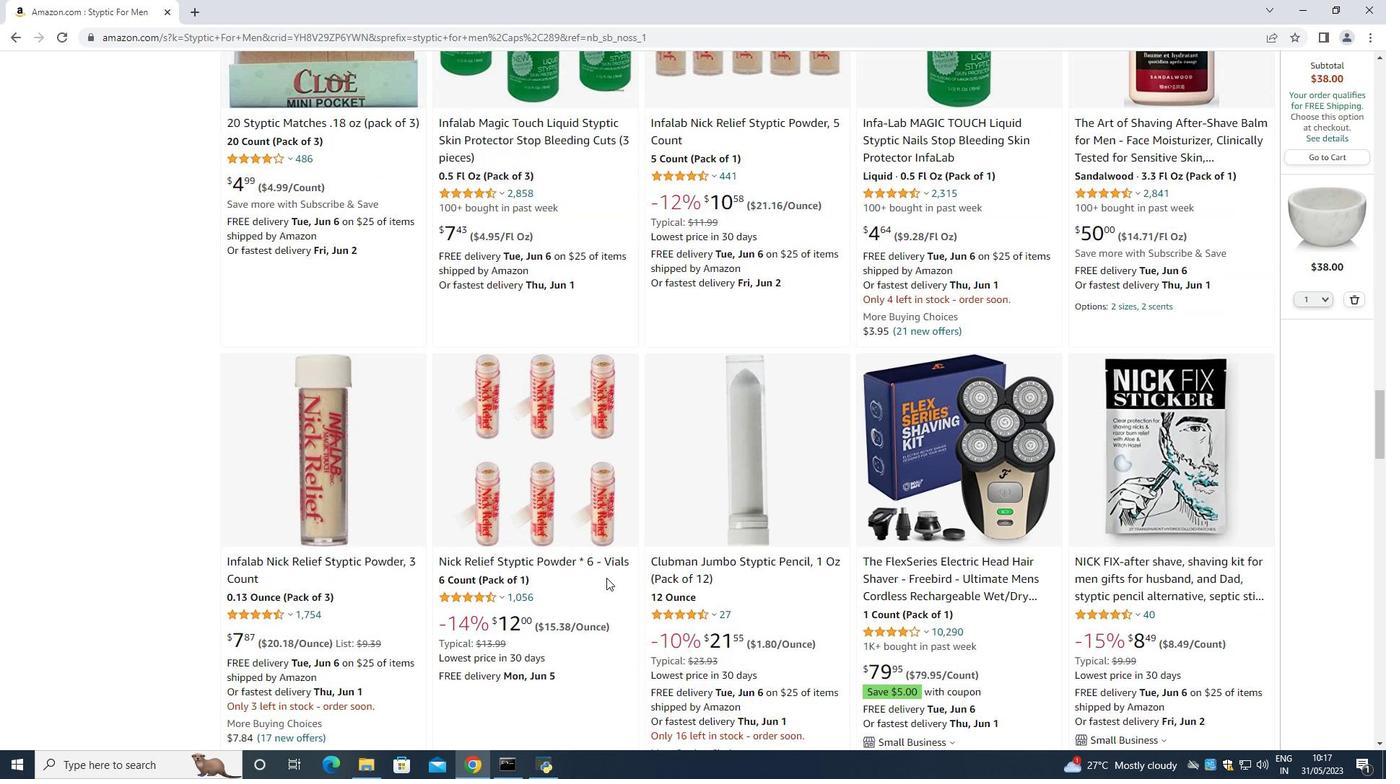 
Action: Mouse scrolled (606, 578) with delta (0, 0)
Screenshot: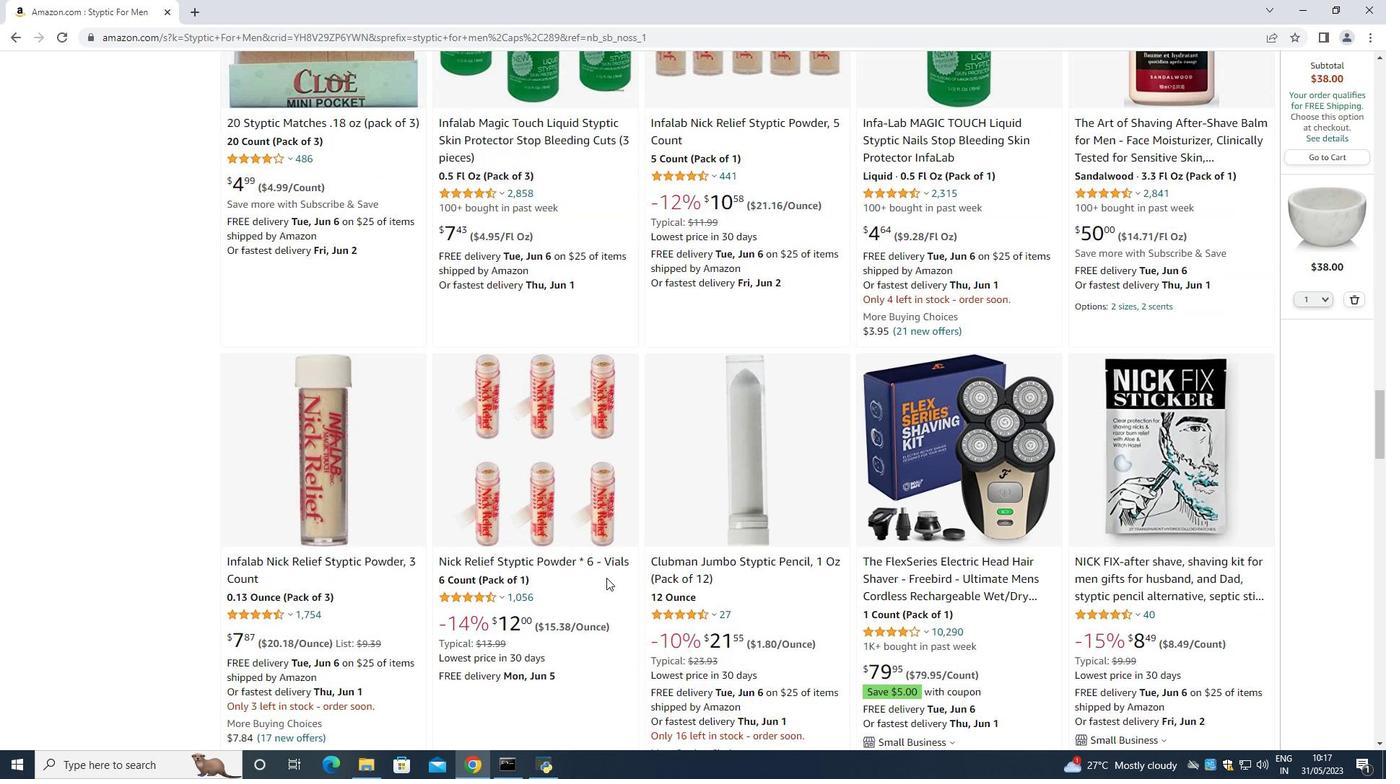 
Action: Mouse scrolled (606, 578) with delta (0, 0)
Screenshot: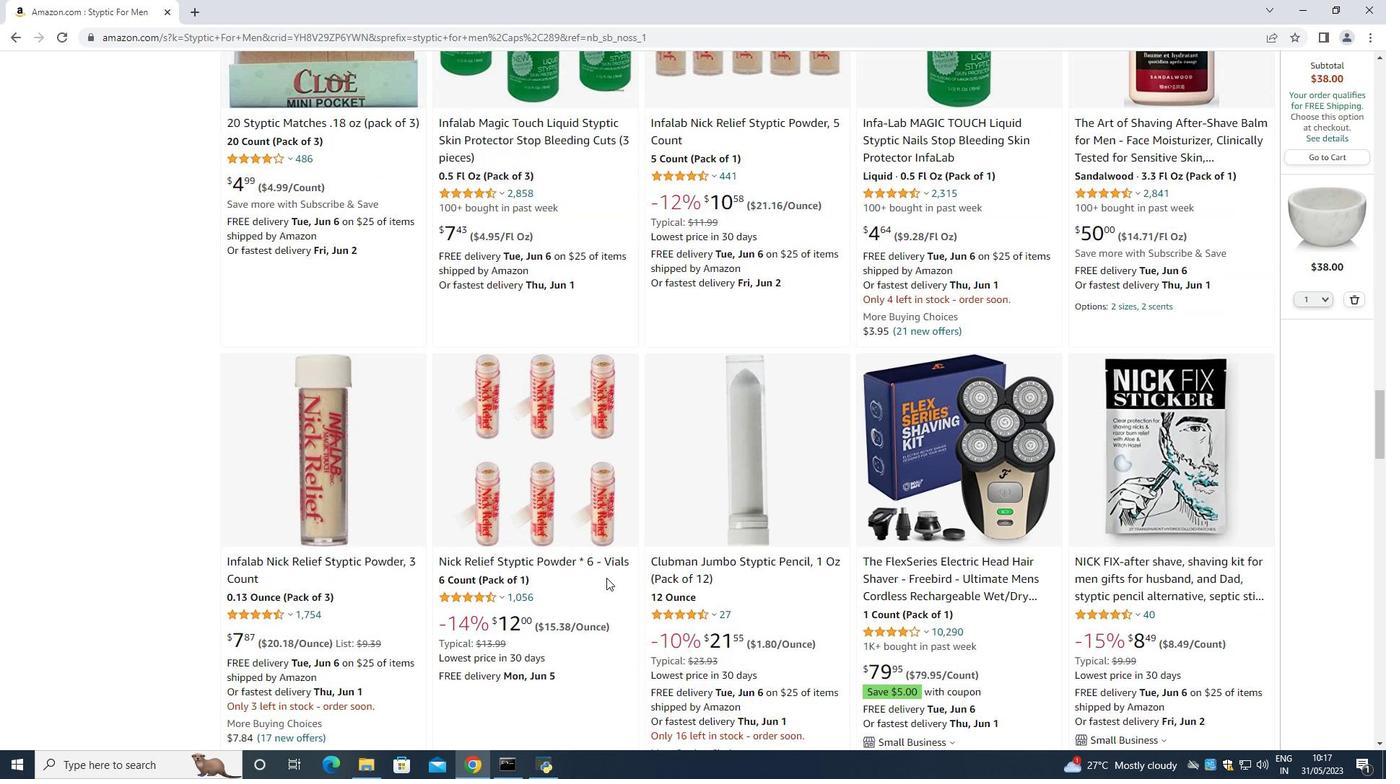 
Action: Mouse scrolled (606, 578) with delta (0, 0)
Screenshot: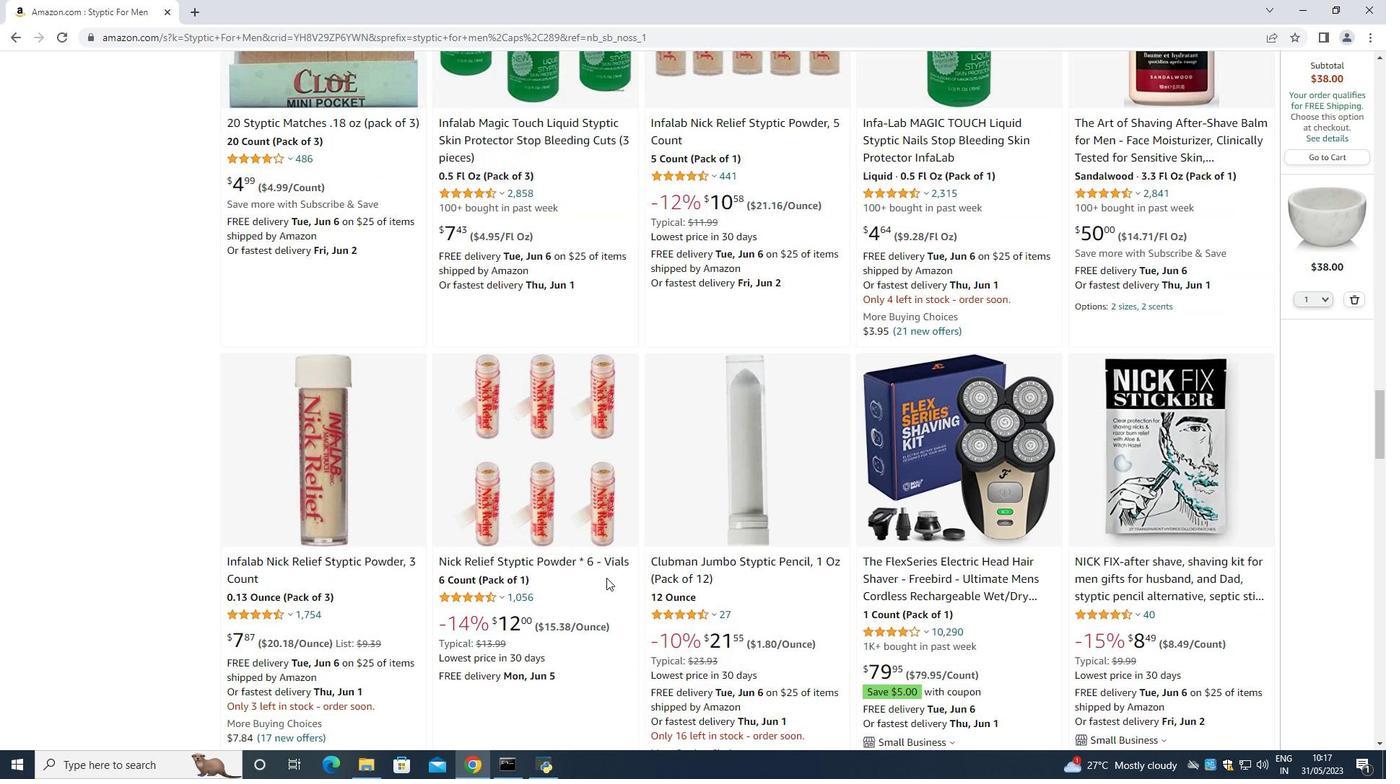 
Action: Mouse scrolled (606, 578) with delta (0, 0)
Screenshot: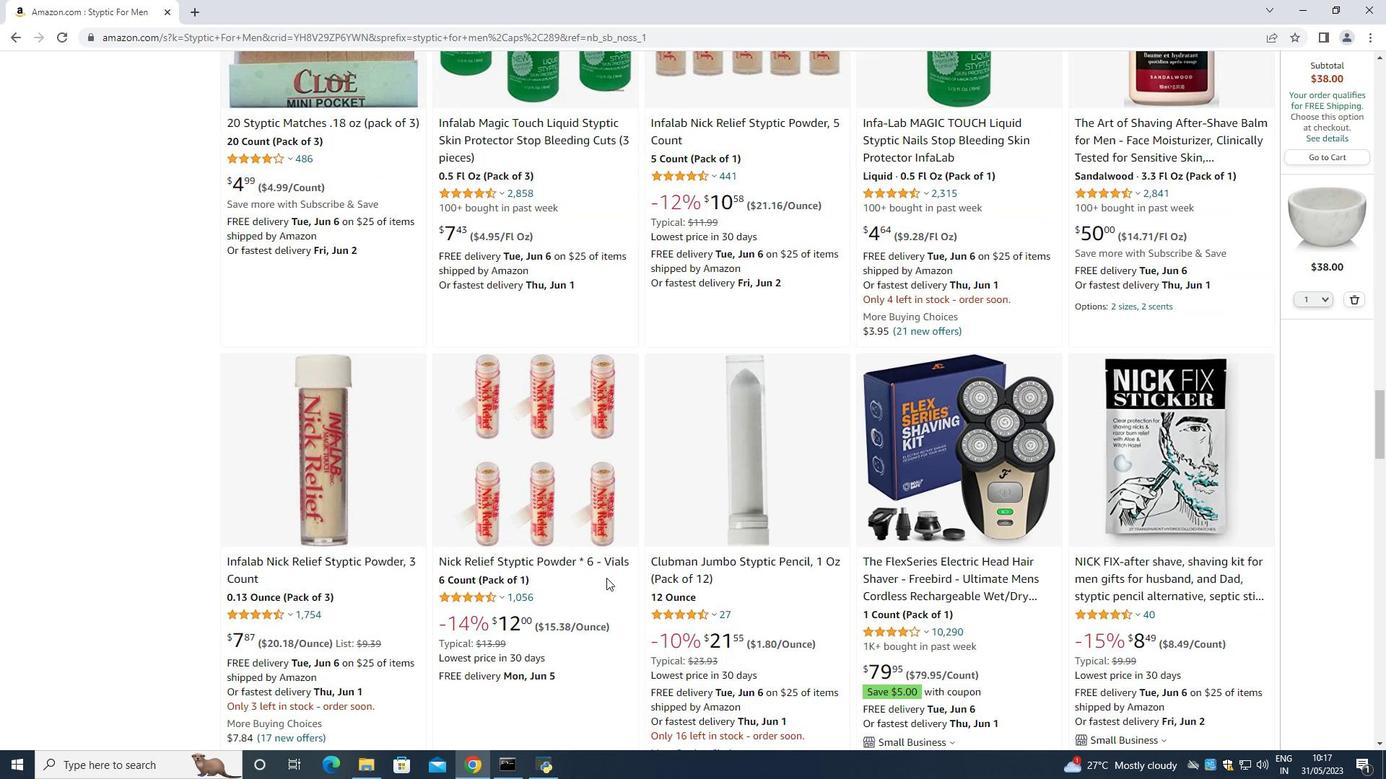 
Action: Mouse moved to (615, 572)
Screenshot: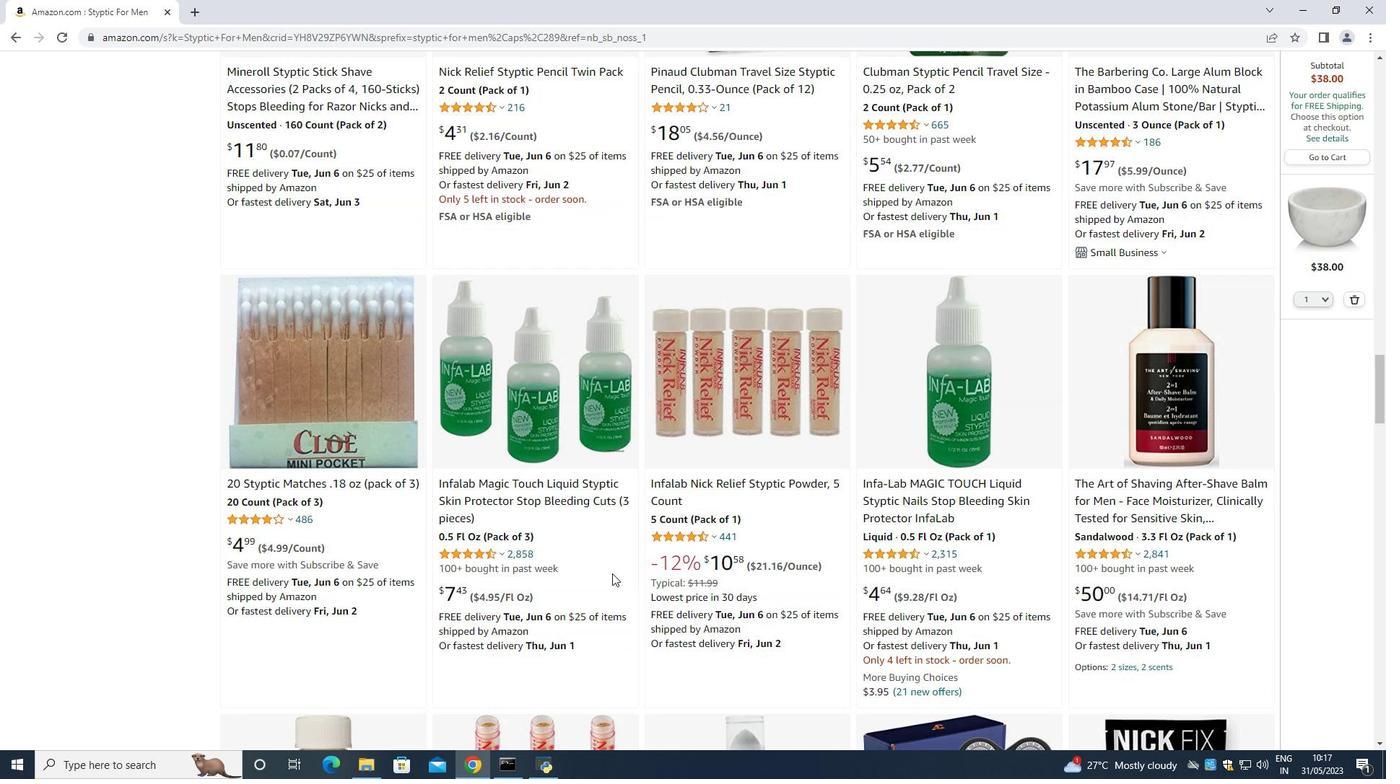 
Action: Mouse scrolled (615, 573) with delta (0, 0)
Screenshot: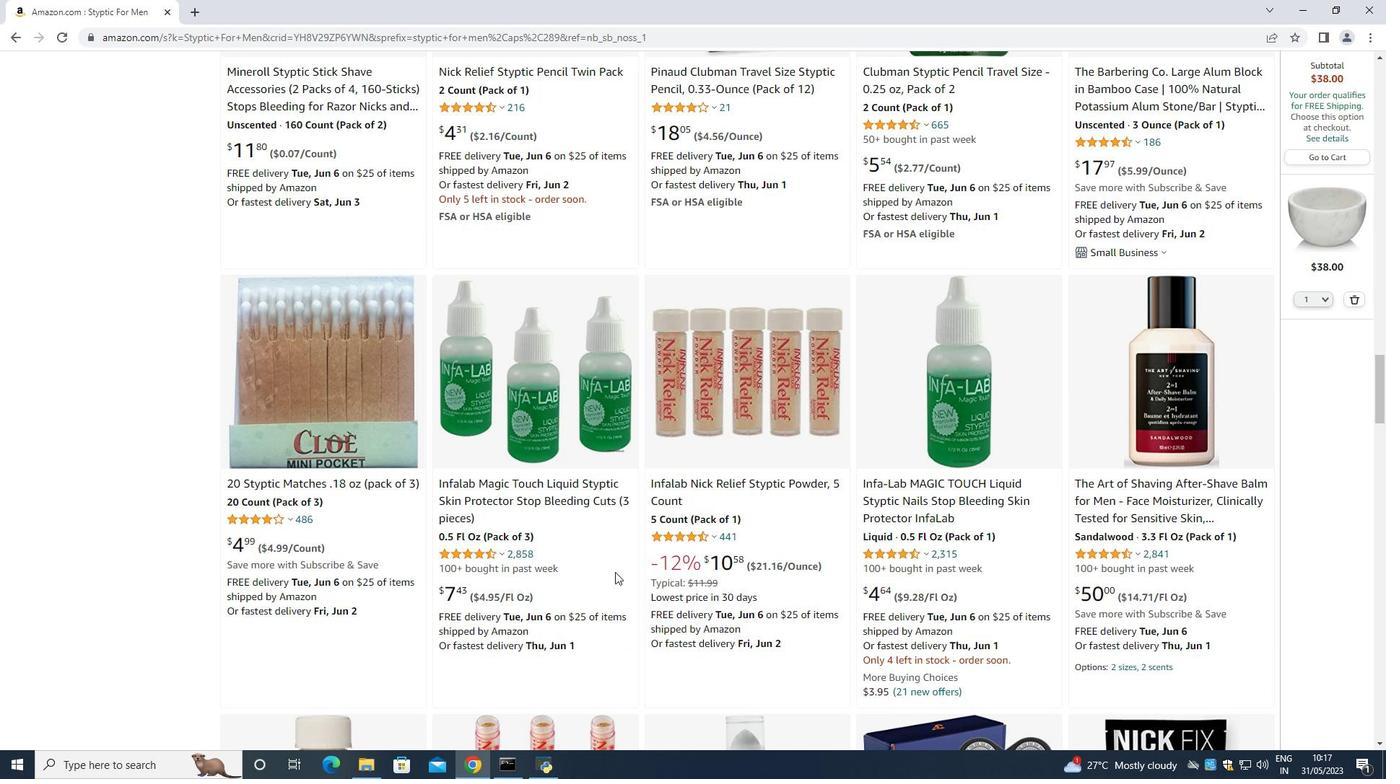 
Action: Mouse scrolled (615, 573) with delta (0, 0)
Screenshot: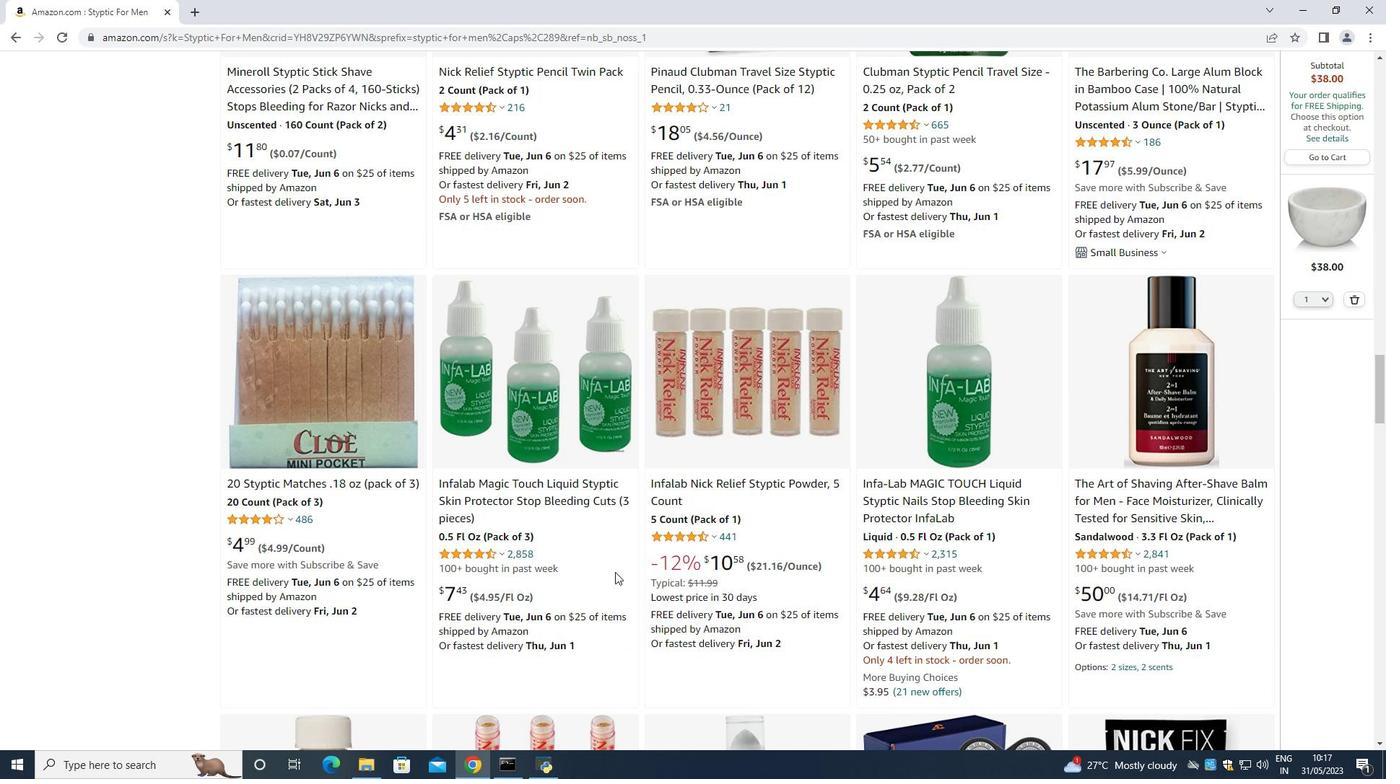 
Action: Mouse scrolled (615, 573) with delta (0, 0)
Screenshot: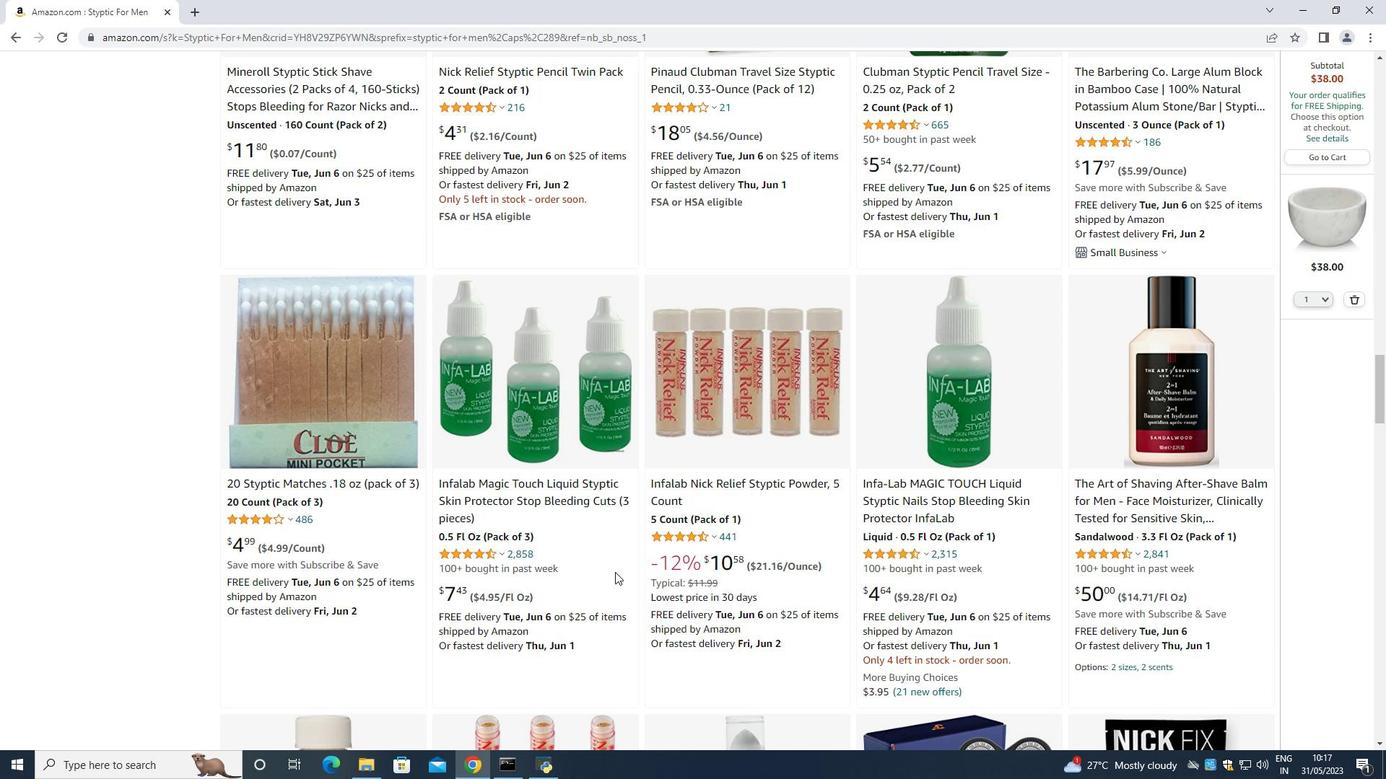 
Action: Mouse scrolled (615, 573) with delta (0, 0)
Screenshot: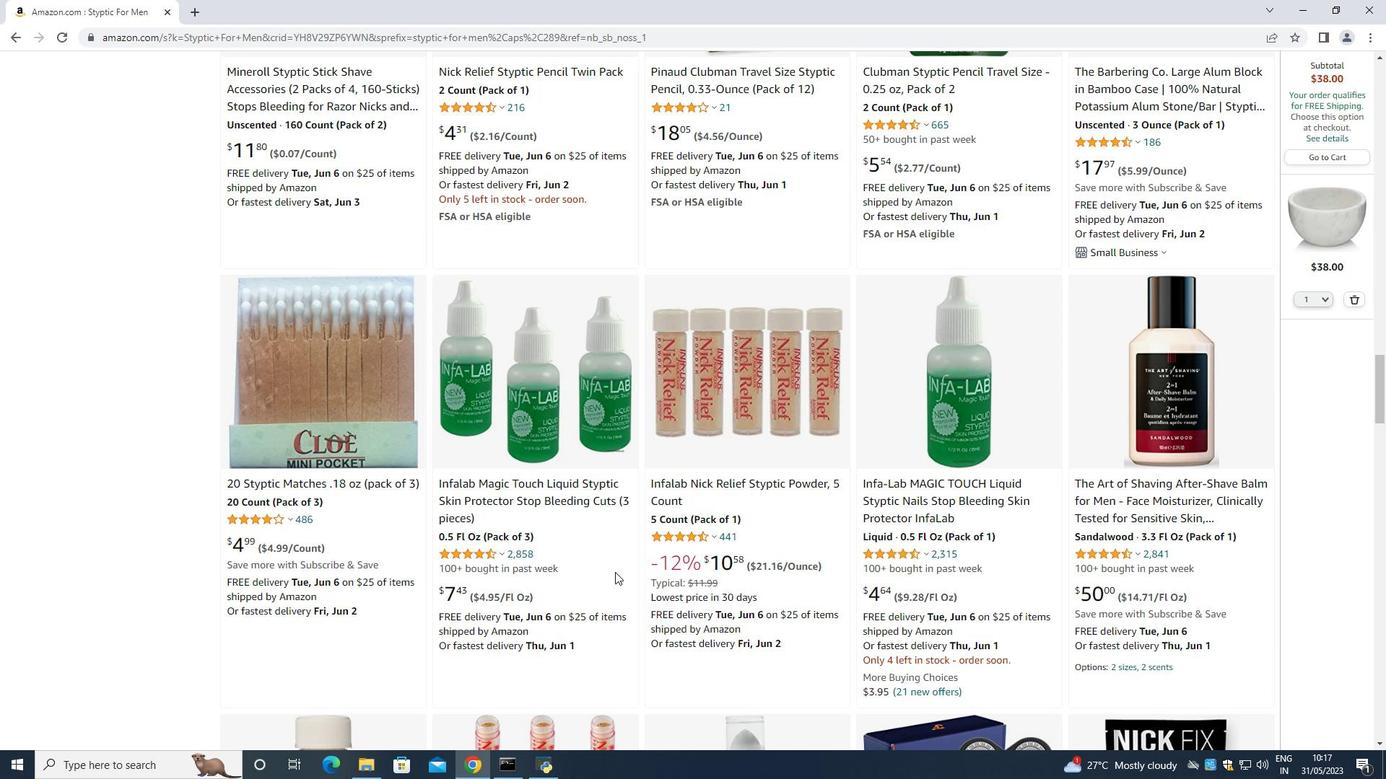 
Action: Mouse scrolled (615, 573) with delta (0, 0)
Screenshot: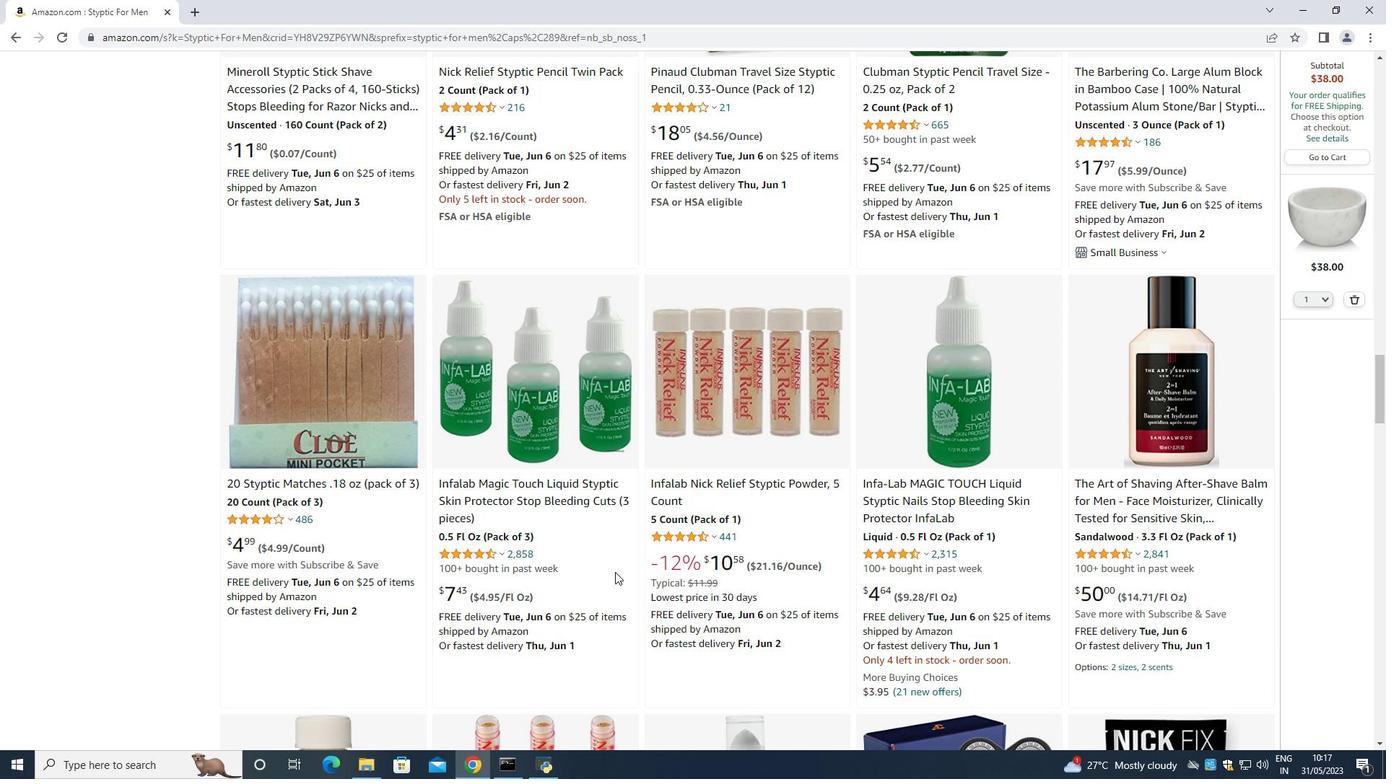 
Action: Mouse scrolled (615, 573) with delta (0, 0)
Screenshot: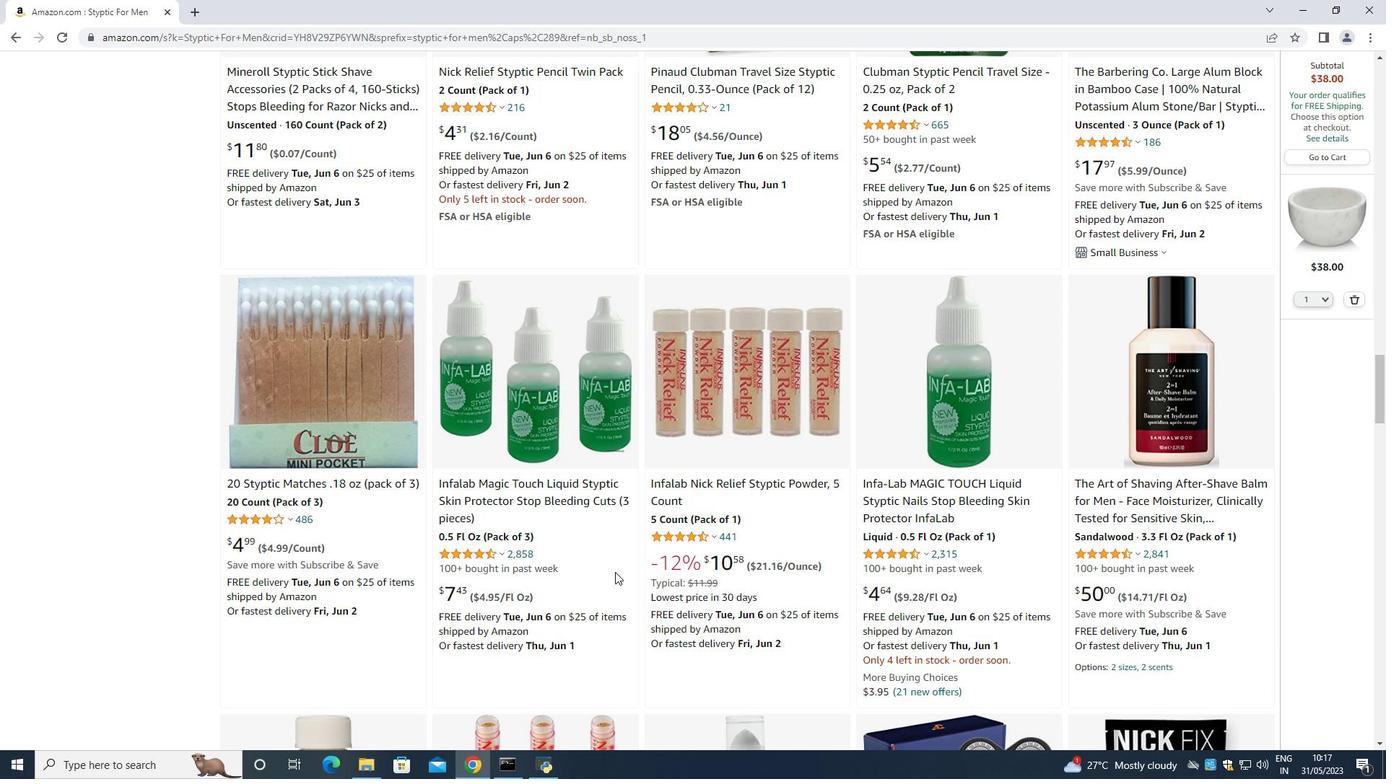 
Action: Mouse moved to (617, 570)
Screenshot: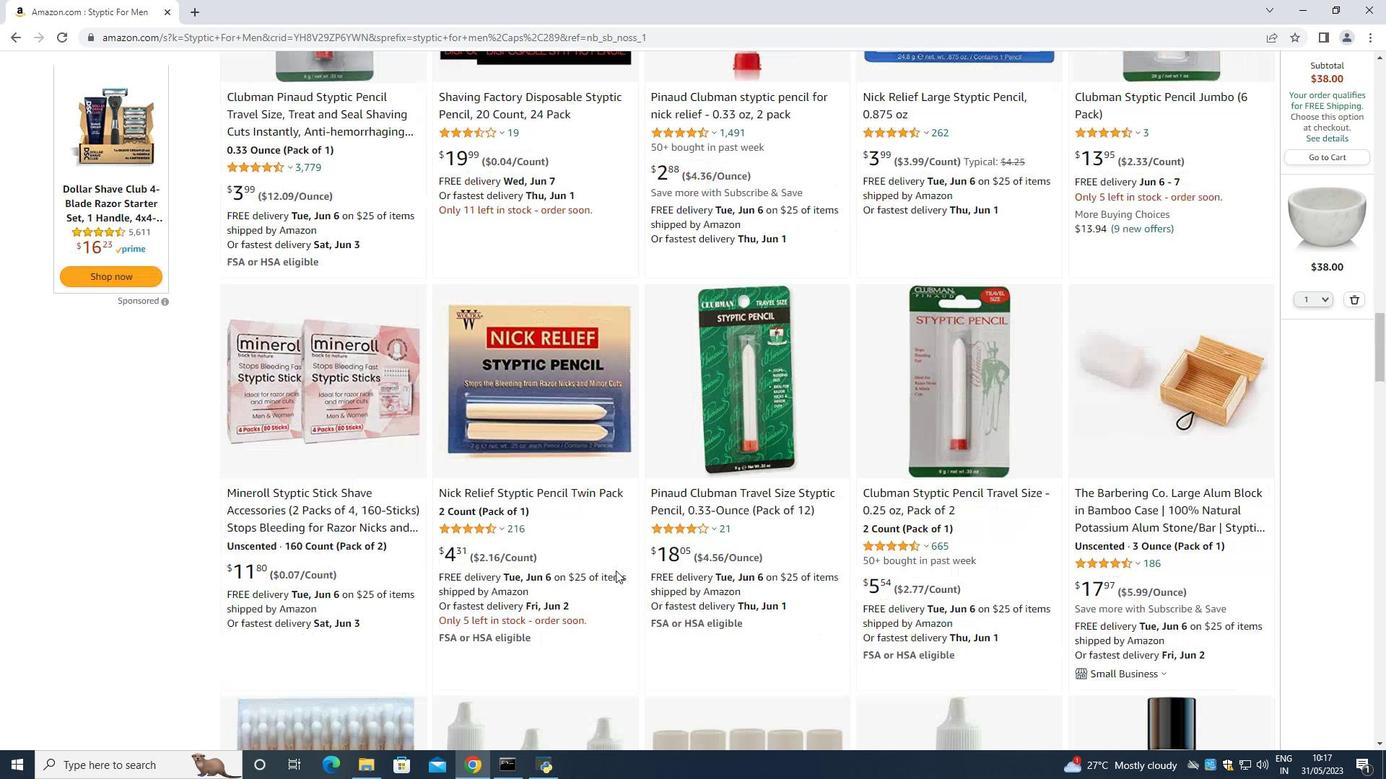 
Action: Mouse scrolled (617, 571) with delta (0, 0)
Screenshot: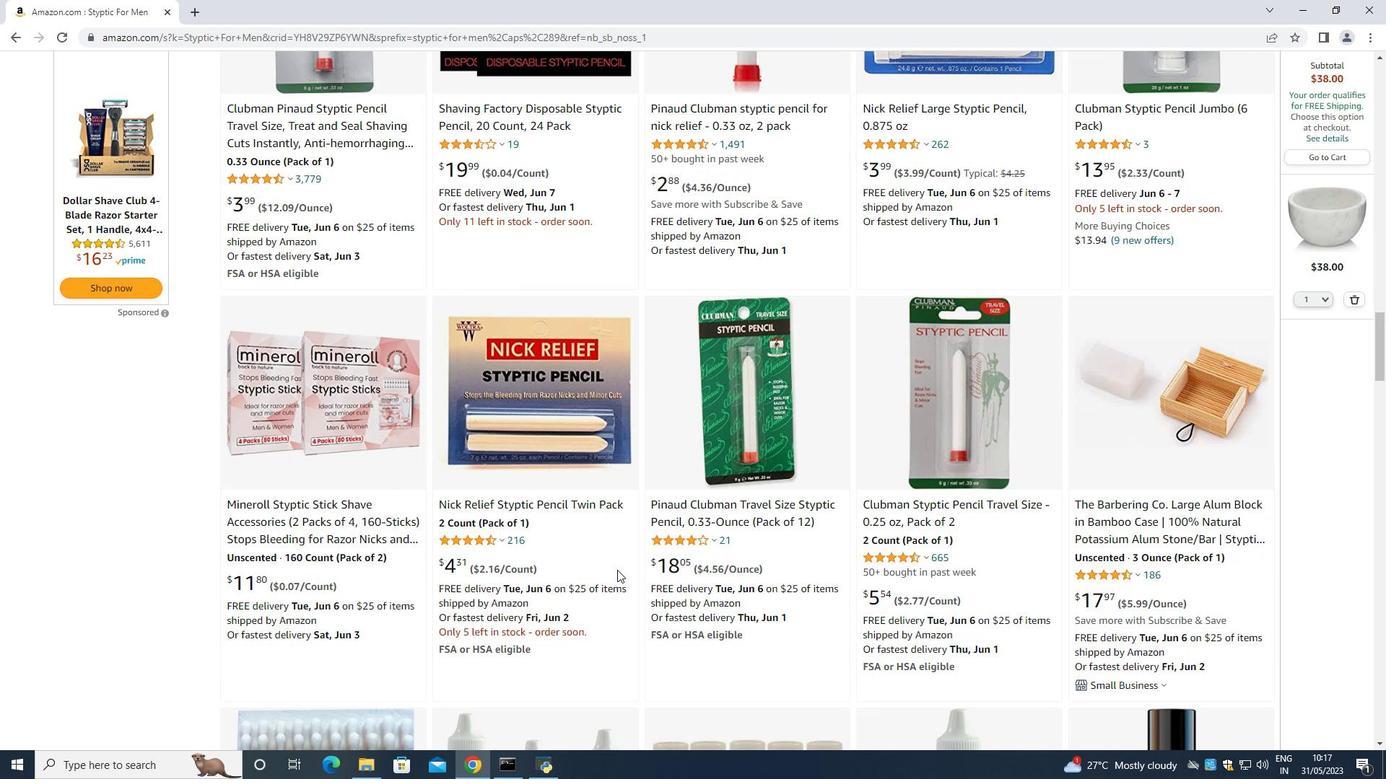 
Action: Mouse scrolled (617, 571) with delta (0, 0)
Screenshot: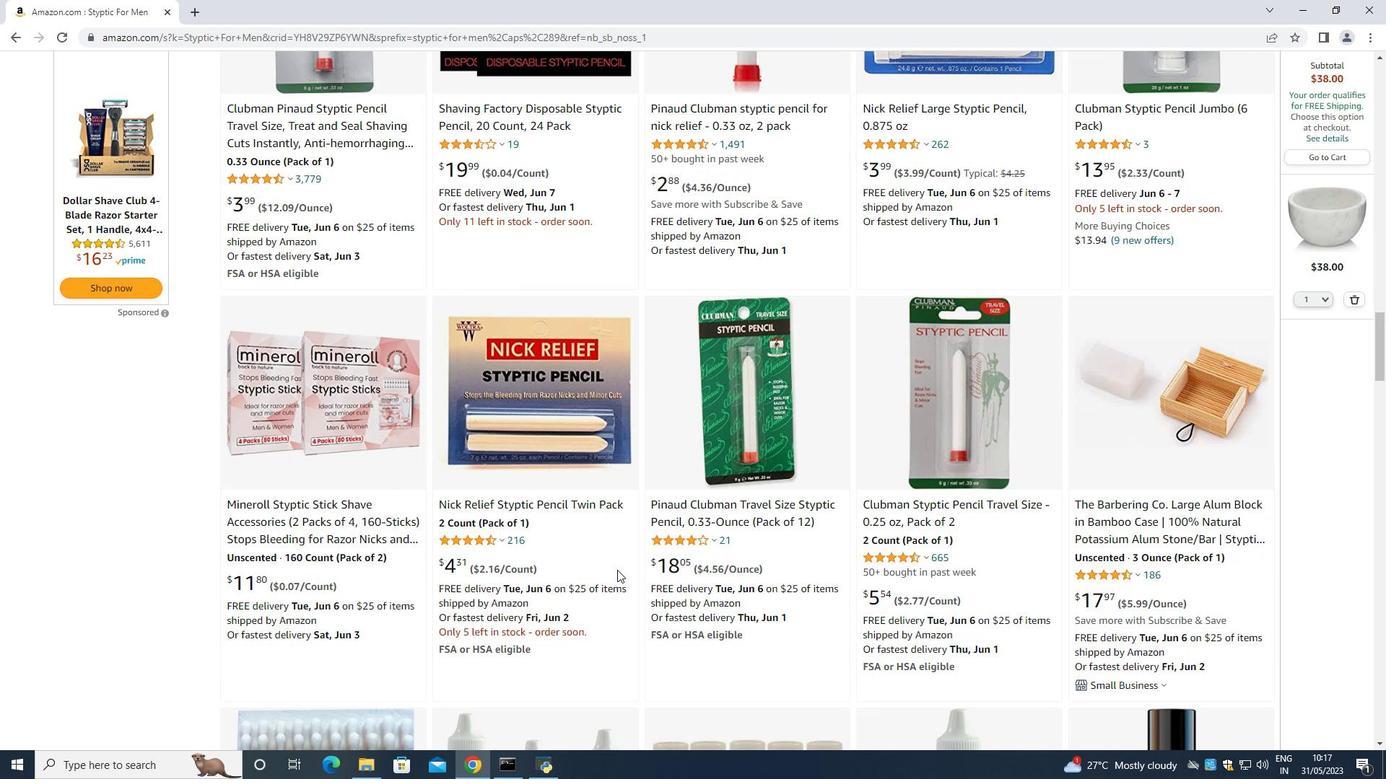 
Action: Mouse scrolled (617, 571) with delta (0, 0)
Screenshot: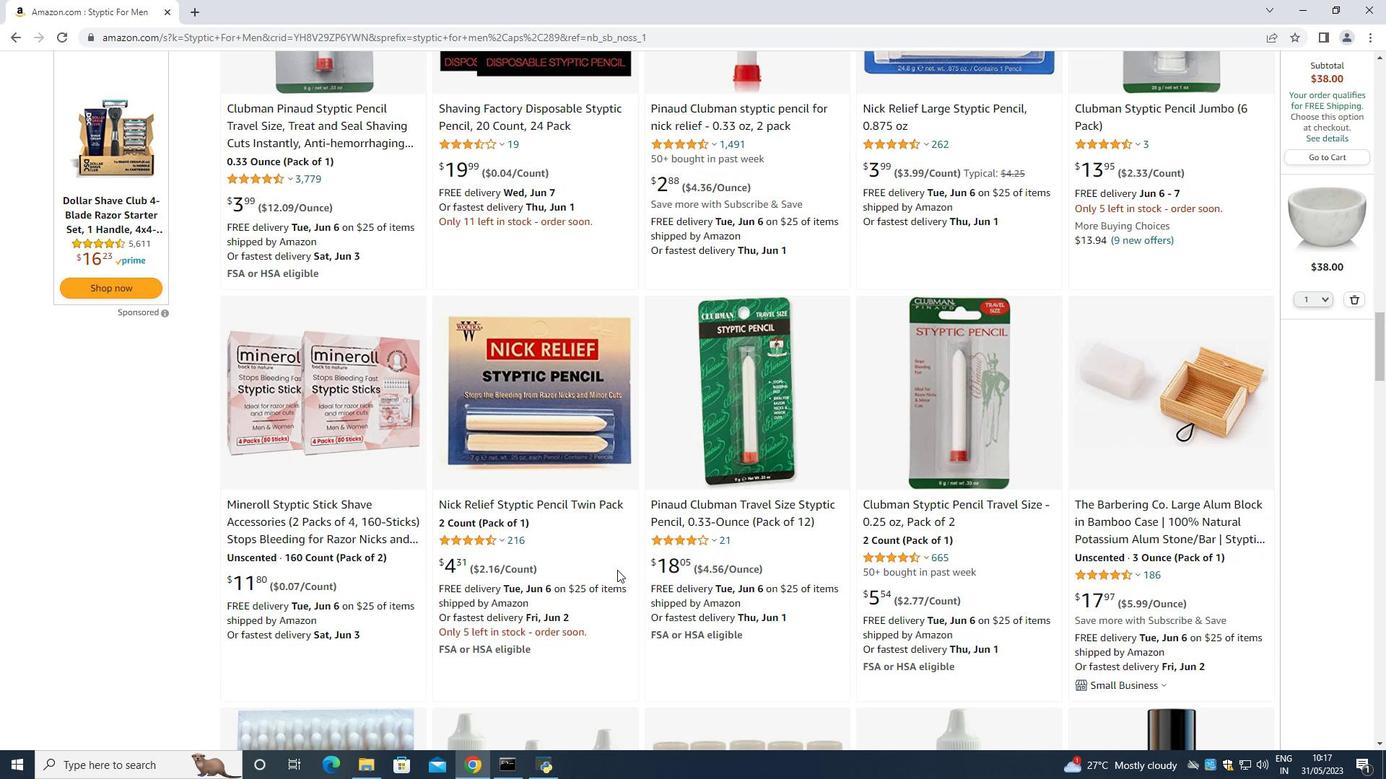 
Action: Mouse scrolled (617, 571) with delta (0, 0)
Screenshot: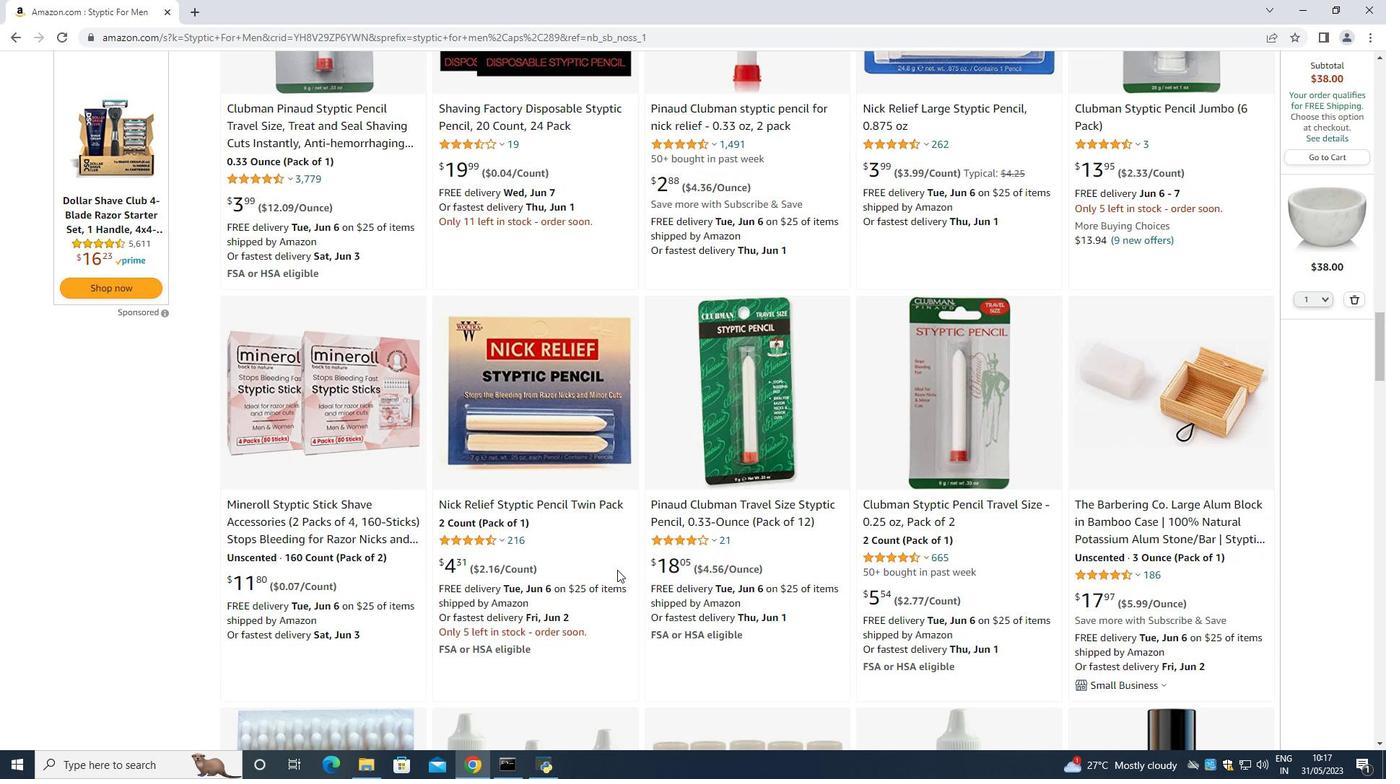 
Action: Mouse scrolled (617, 571) with delta (0, 0)
Screenshot: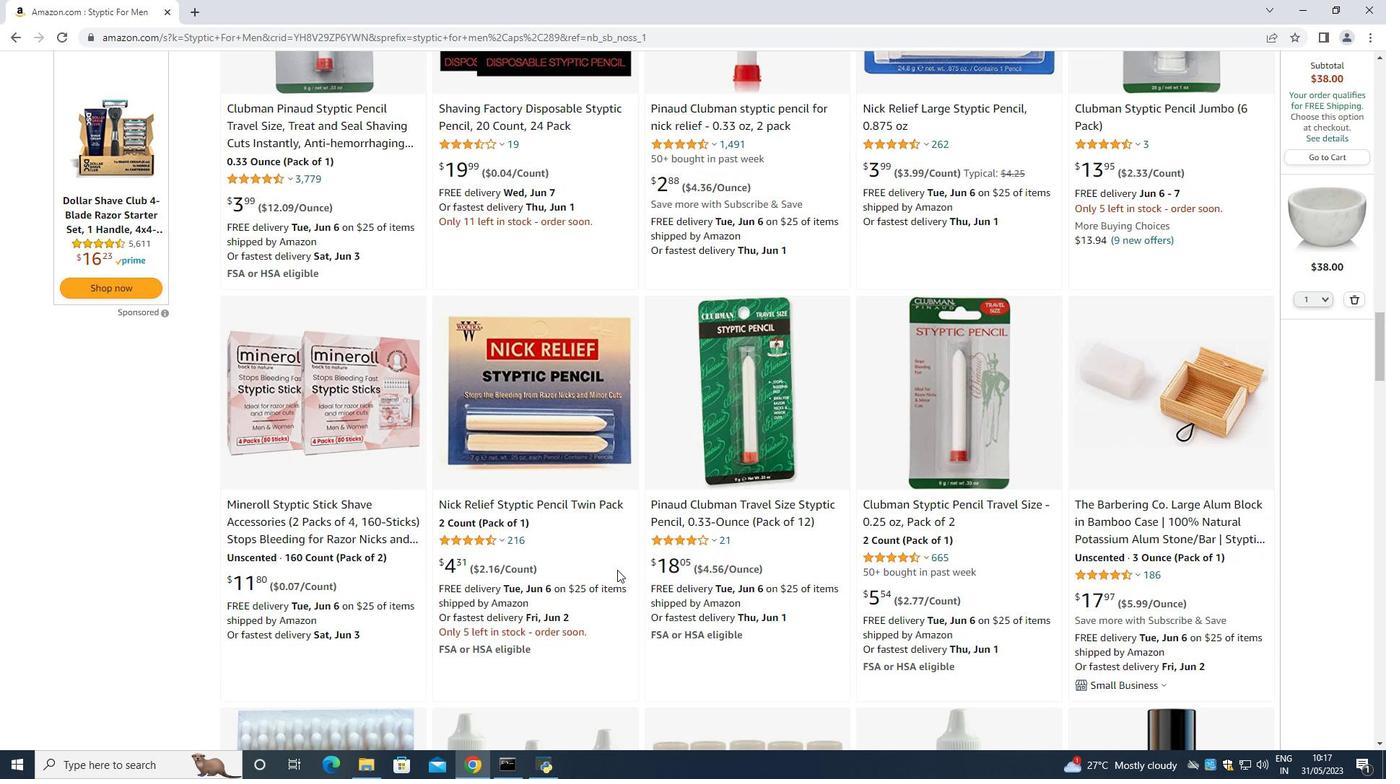 
Action: Mouse moved to (617, 569)
Screenshot: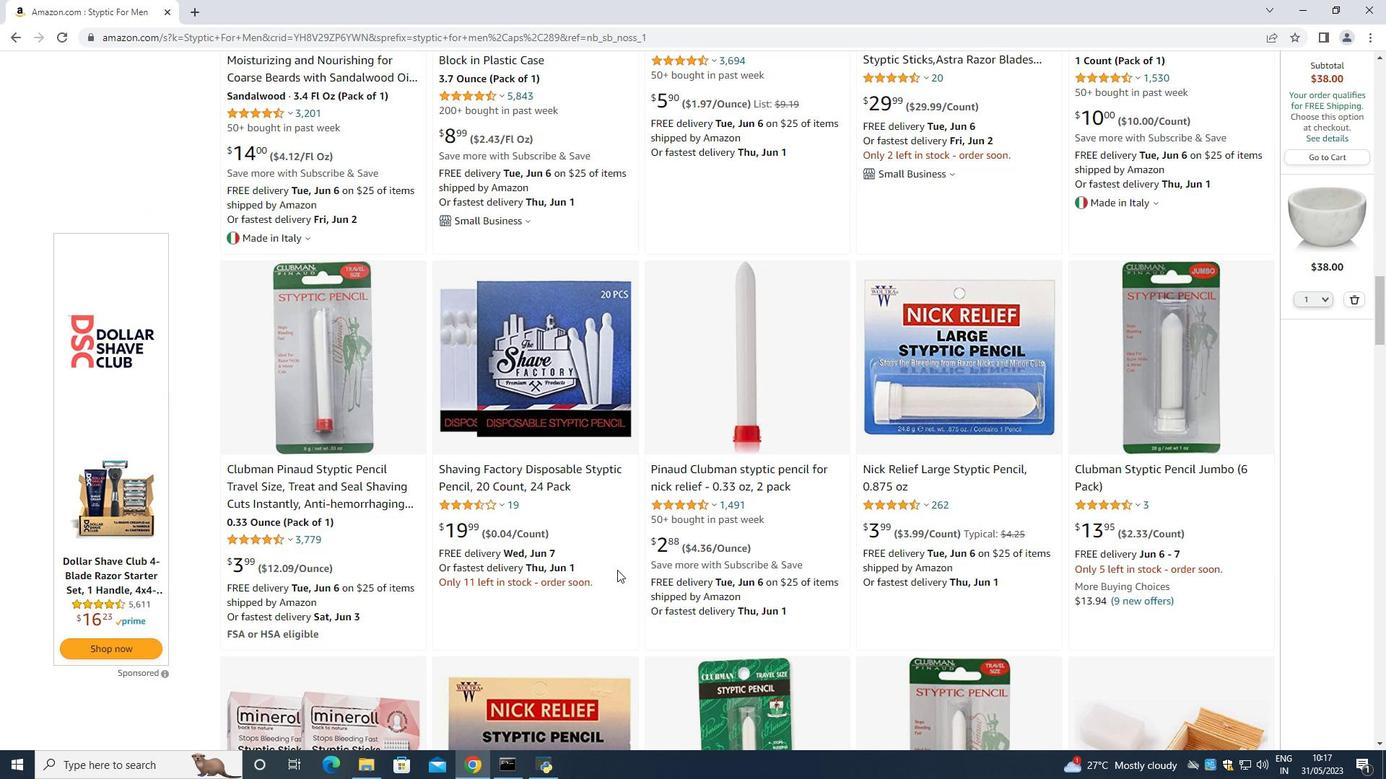 
Action: Mouse scrolled (617, 570) with delta (0, 0)
Screenshot: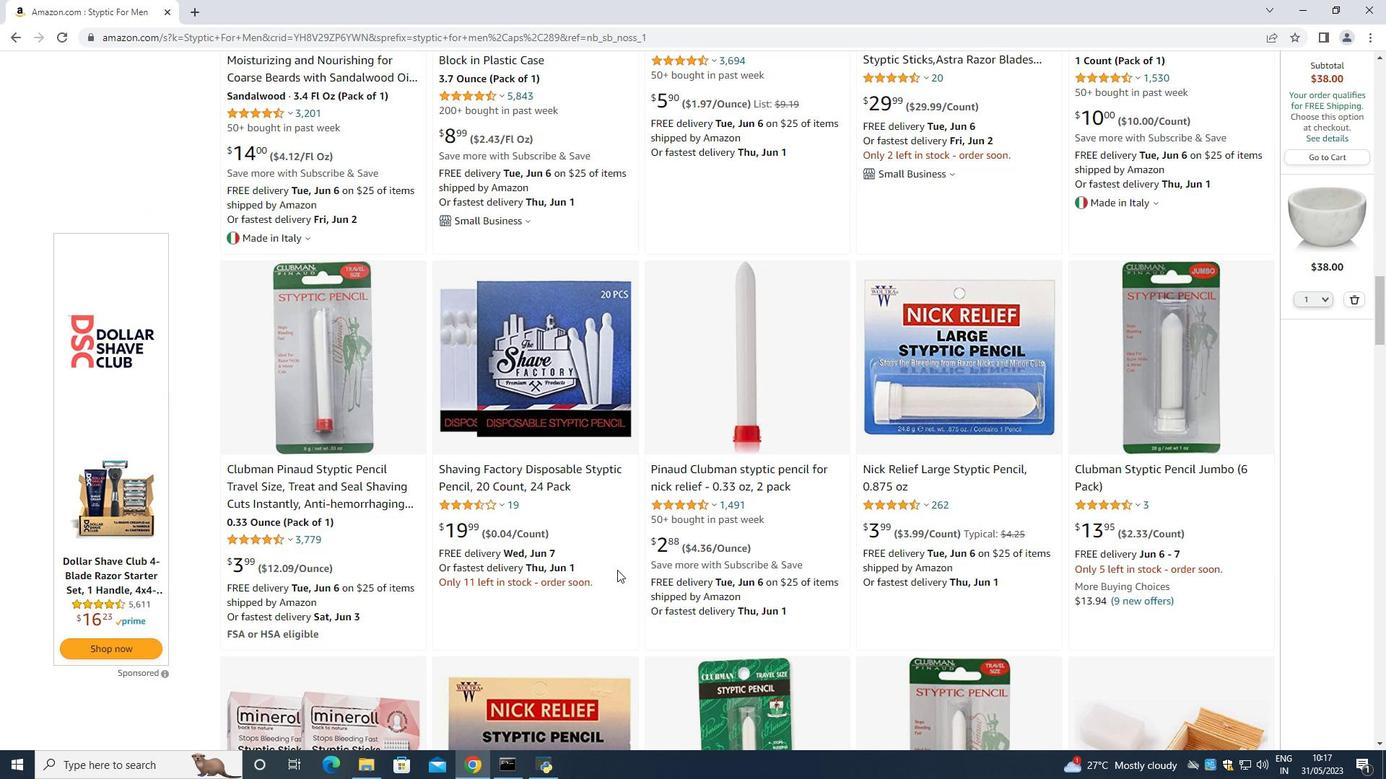 
Action: Mouse scrolled (617, 570) with delta (0, 0)
Screenshot: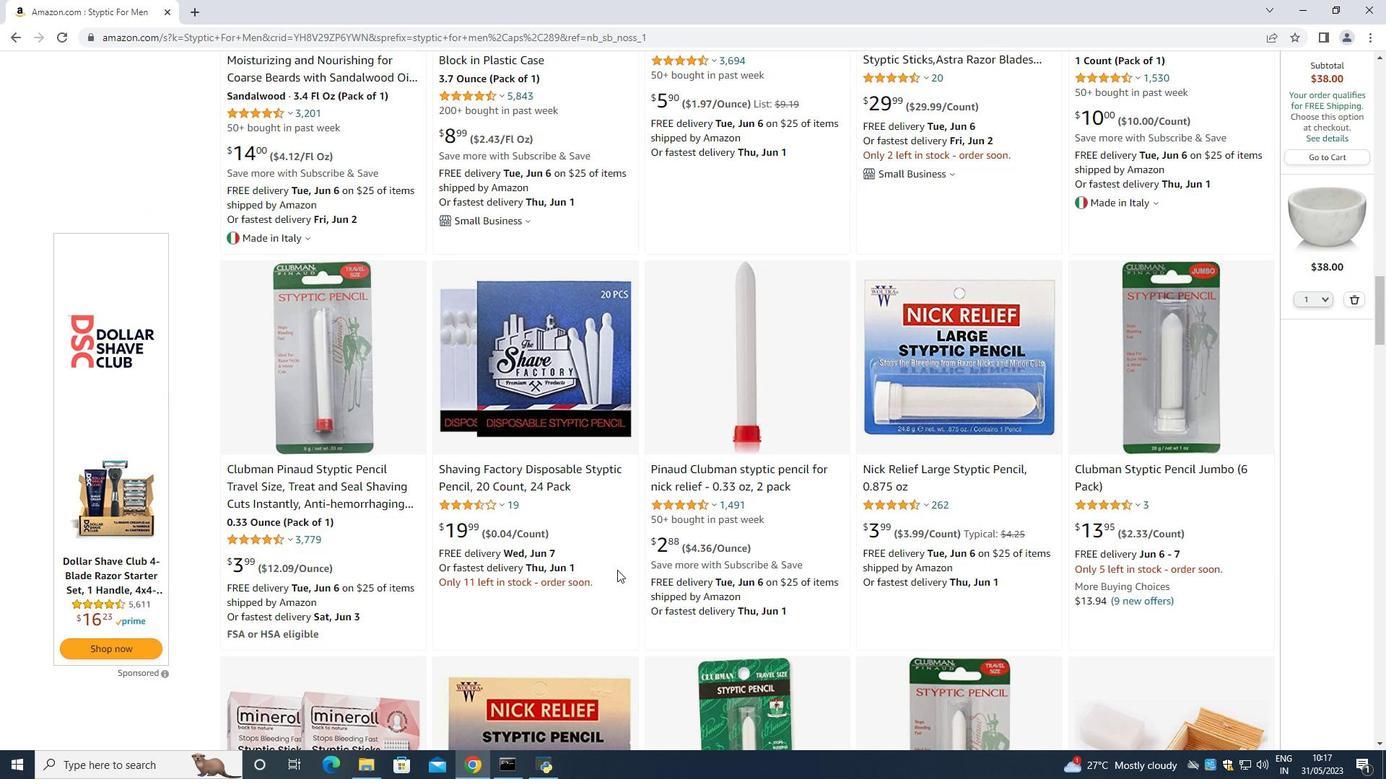 
Action: Mouse scrolled (617, 570) with delta (0, 0)
Screenshot: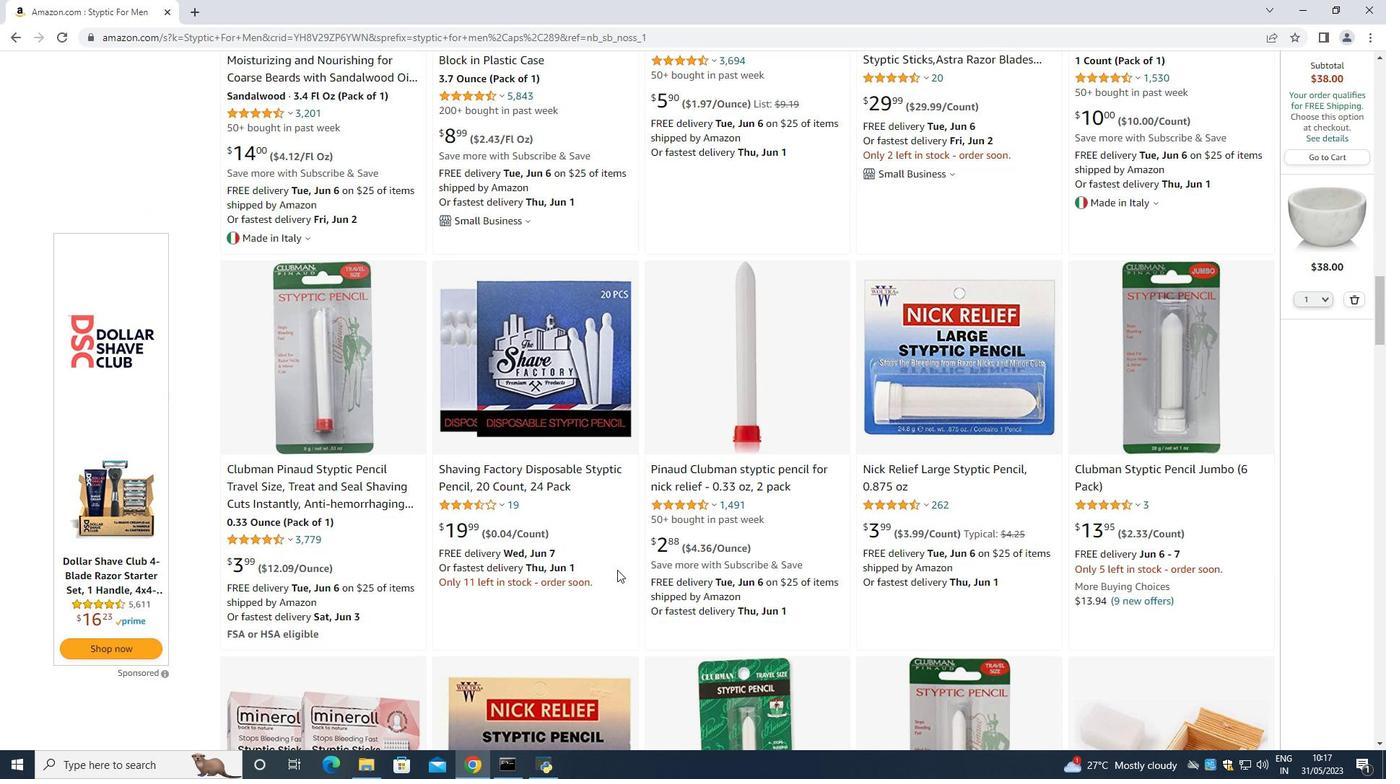 
Action: Mouse scrolled (617, 570) with delta (0, 0)
Screenshot: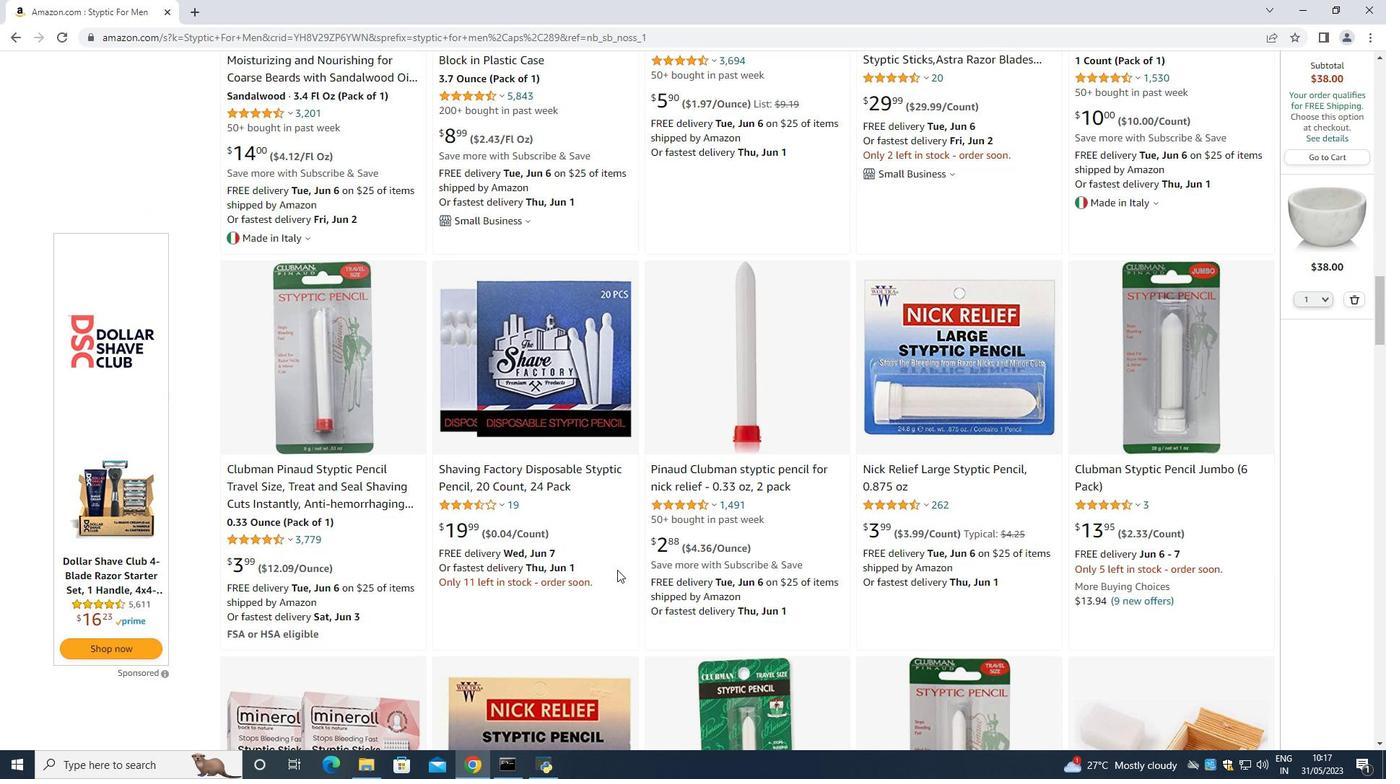
Action: Mouse scrolled (617, 570) with delta (0, 0)
Screenshot: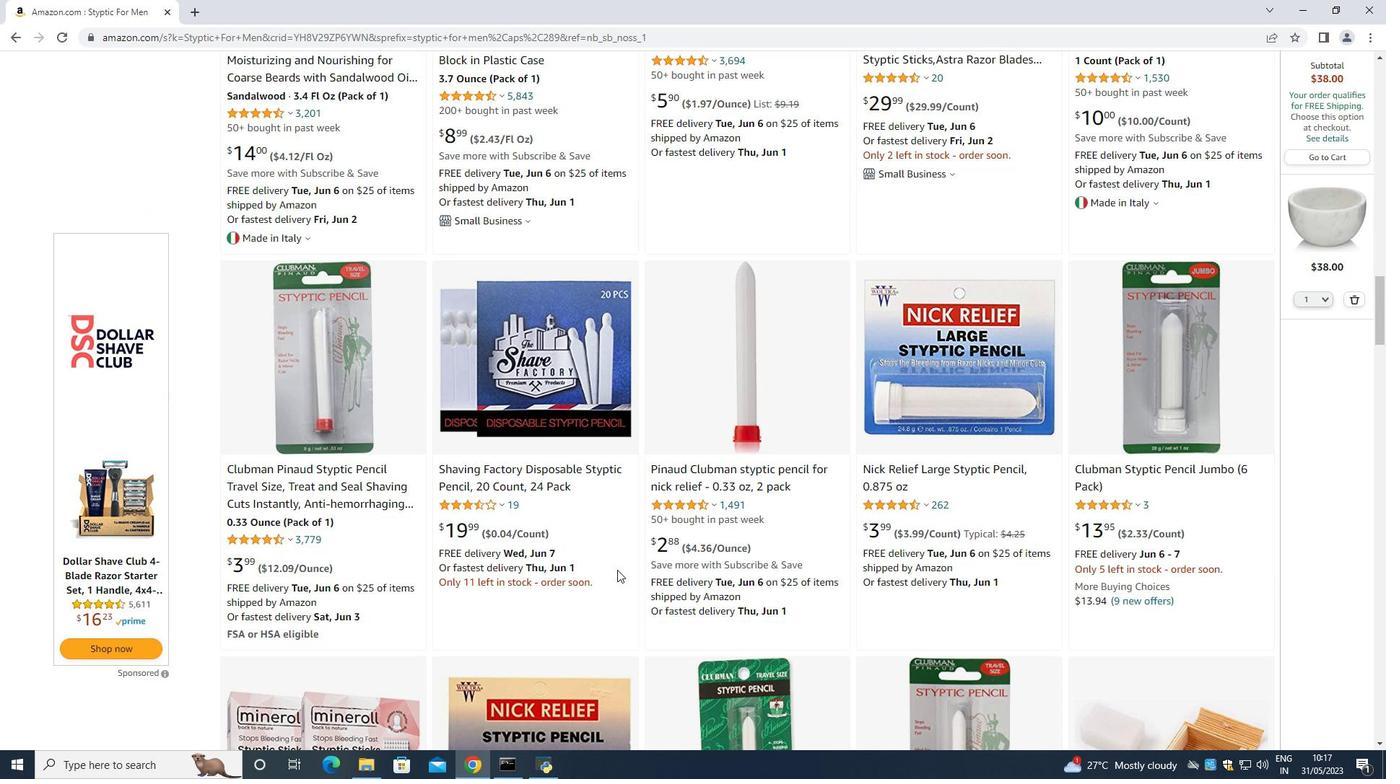 
Action: Mouse moved to (618, 568)
Screenshot: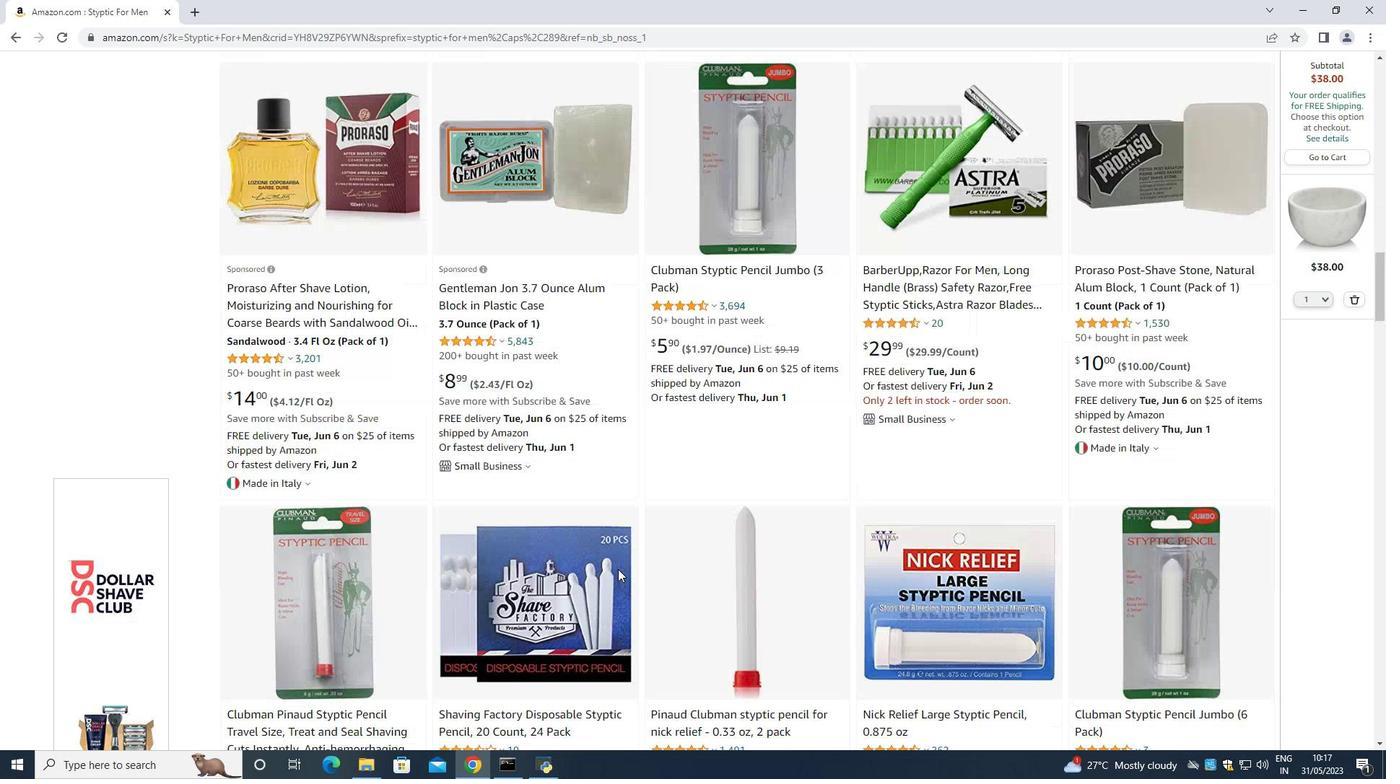 
Action: Mouse scrolled (618, 568) with delta (0, 0)
Screenshot: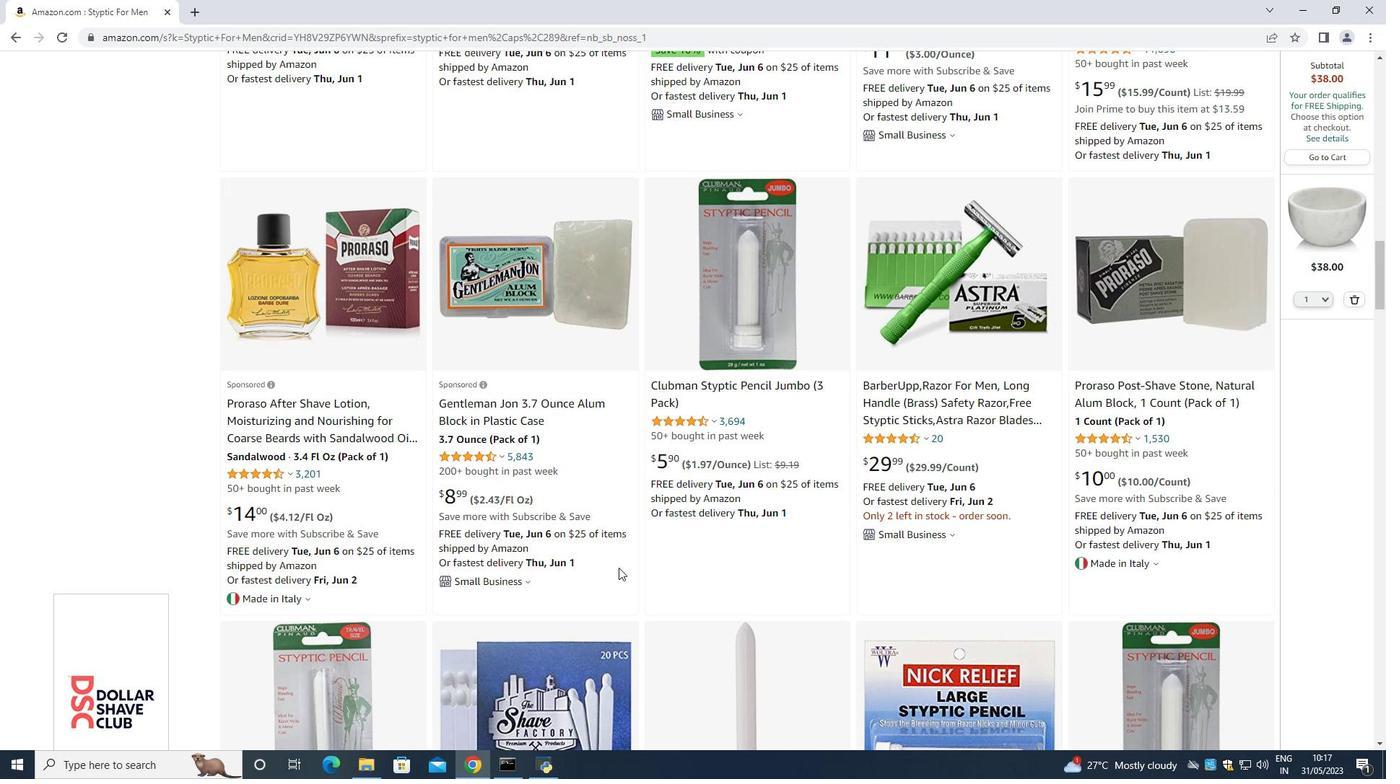 
Action: Mouse scrolled (618, 568) with delta (0, 0)
Screenshot: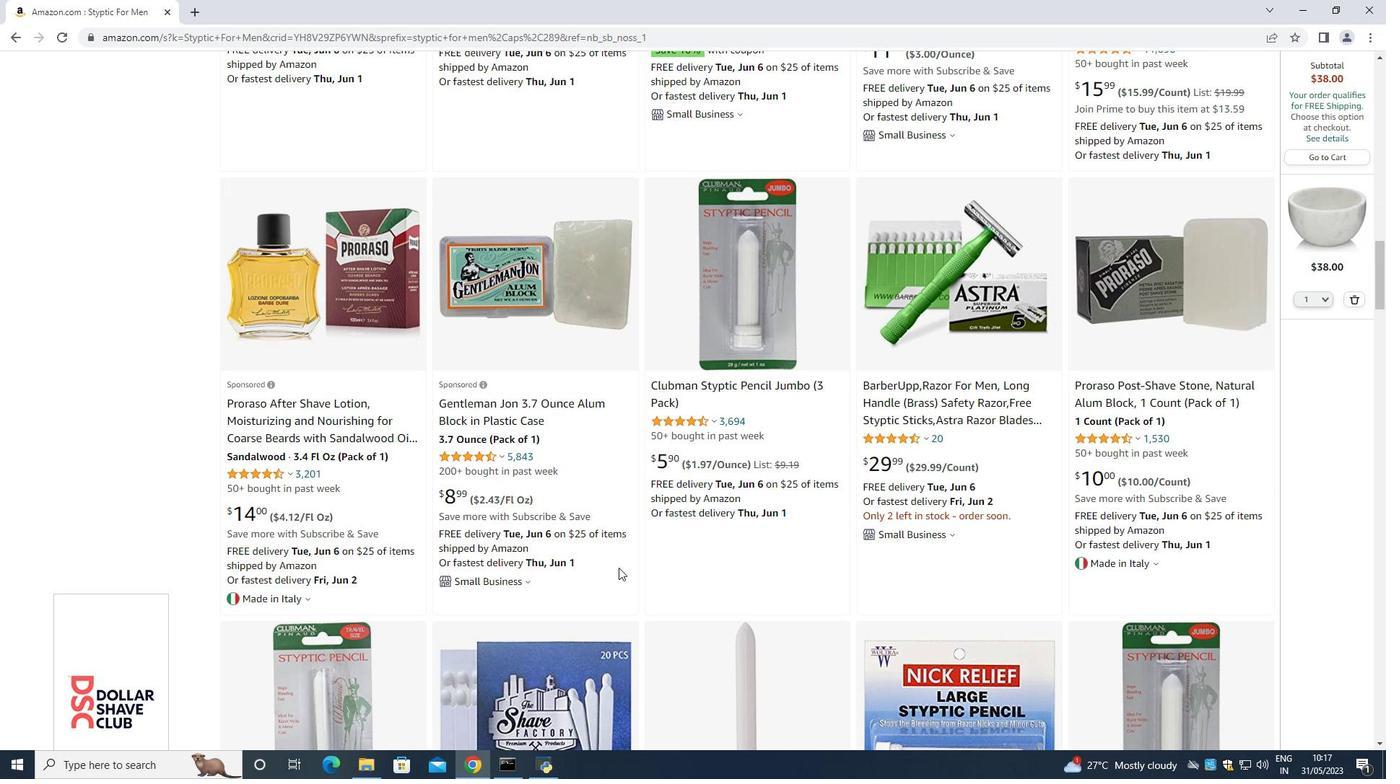 
Action: Mouse scrolled (618, 568) with delta (0, 0)
Screenshot: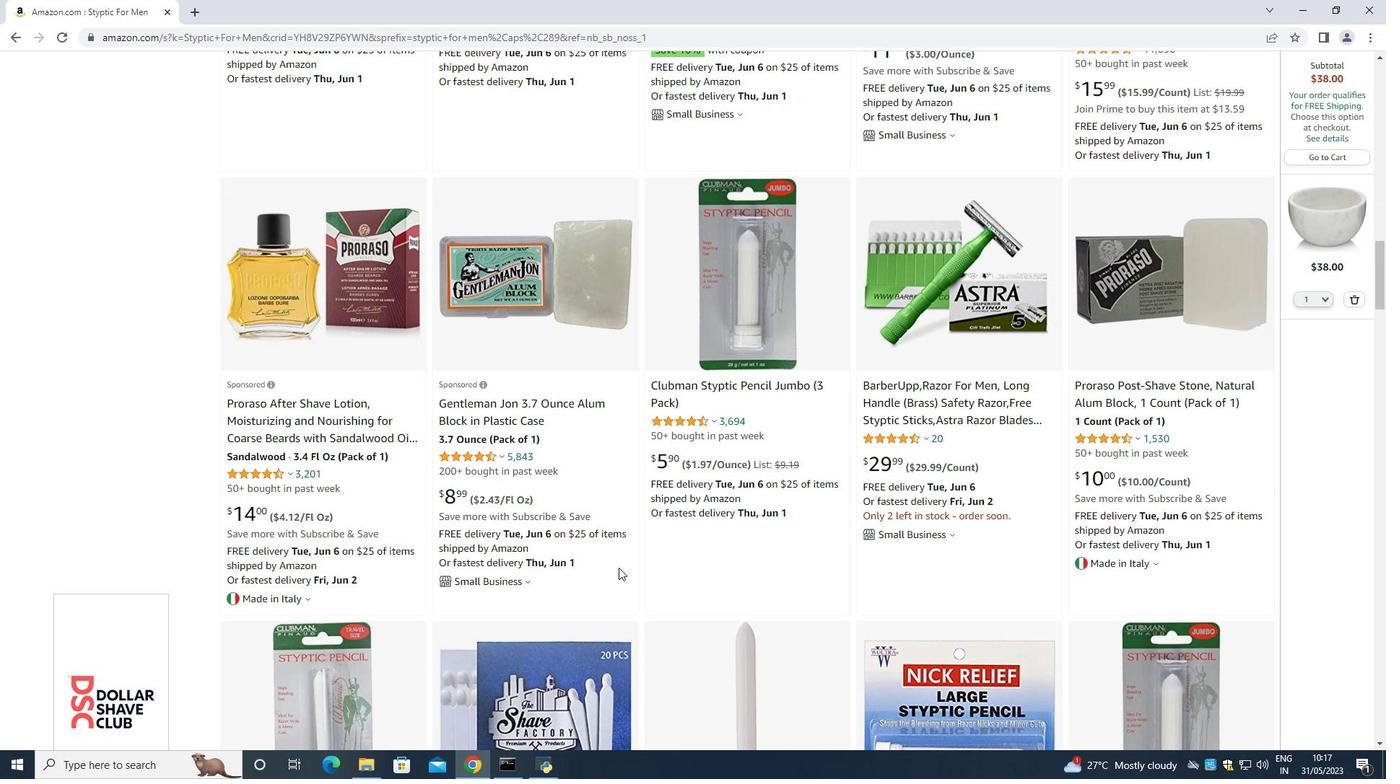 
Action: Mouse scrolled (618, 568) with delta (0, 0)
Screenshot: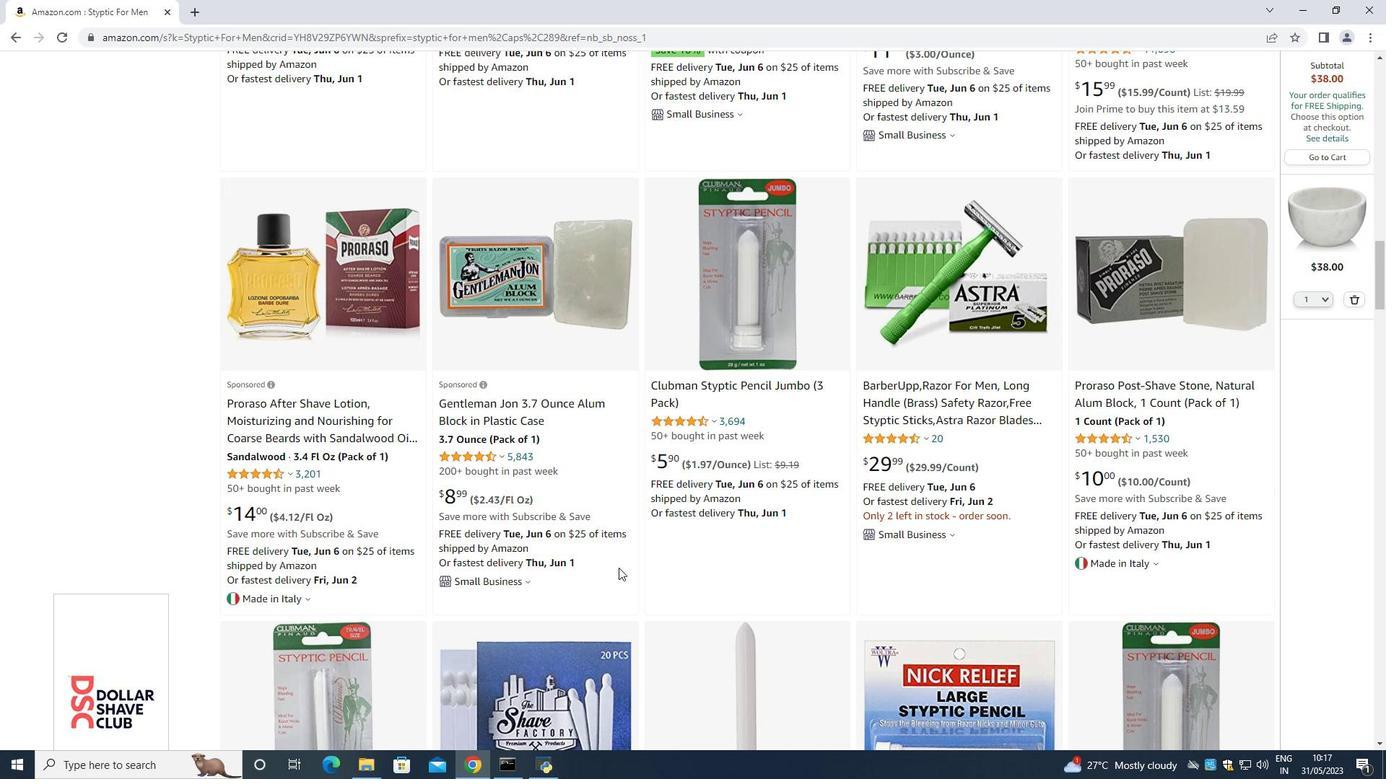 
Action: Mouse moved to (620, 566)
Screenshot: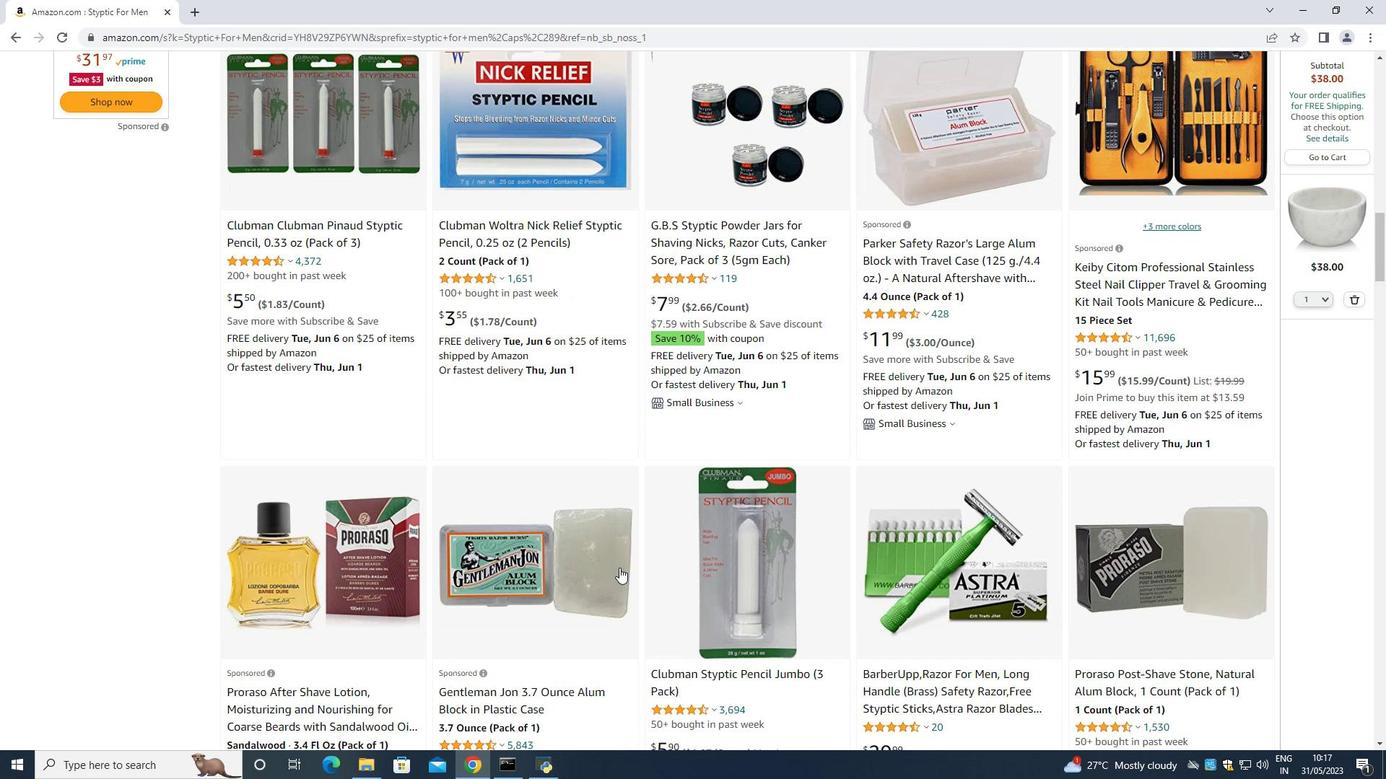 
Action: Mouse scrolled (620, 567) with delta (0, 0)
Screenshot: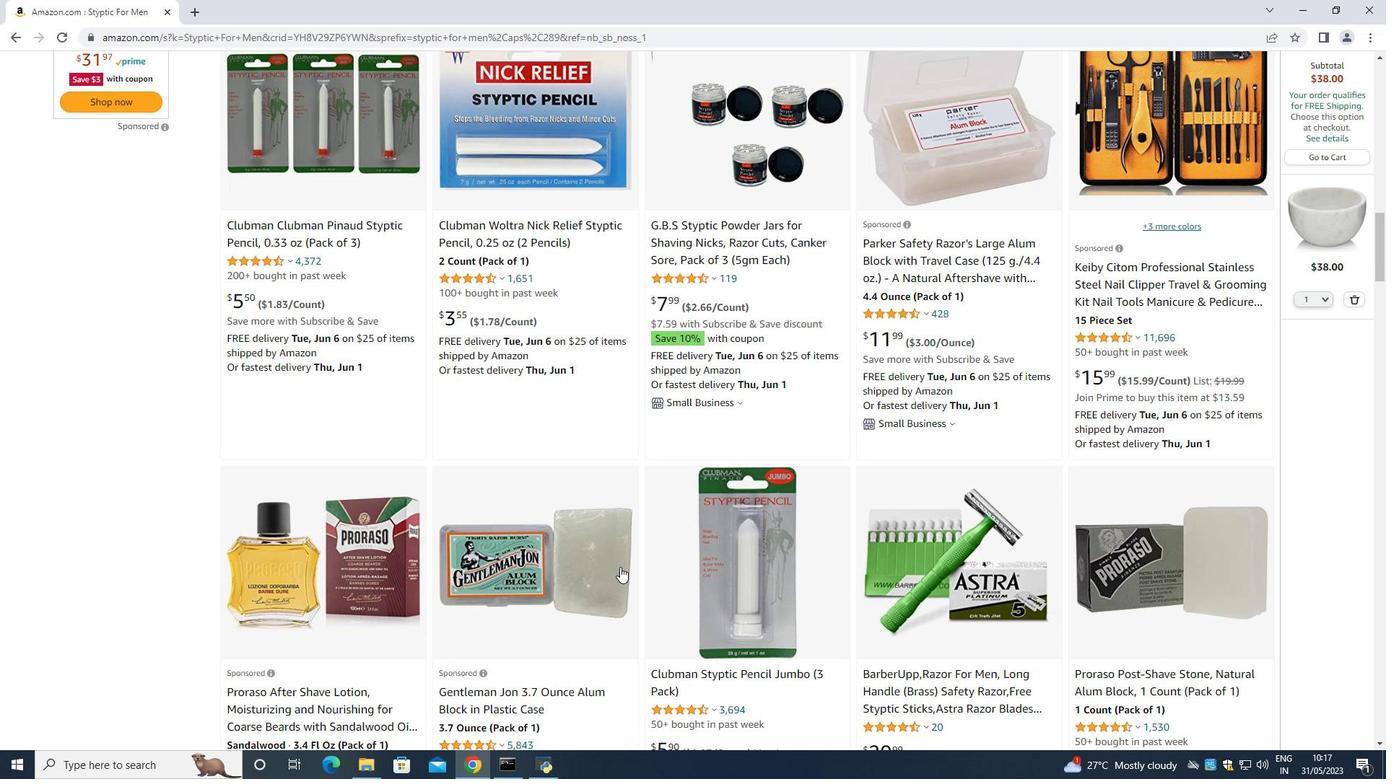 
Action: Mouse scrolled (620, 567) with delta (0, 0)
Screenshot: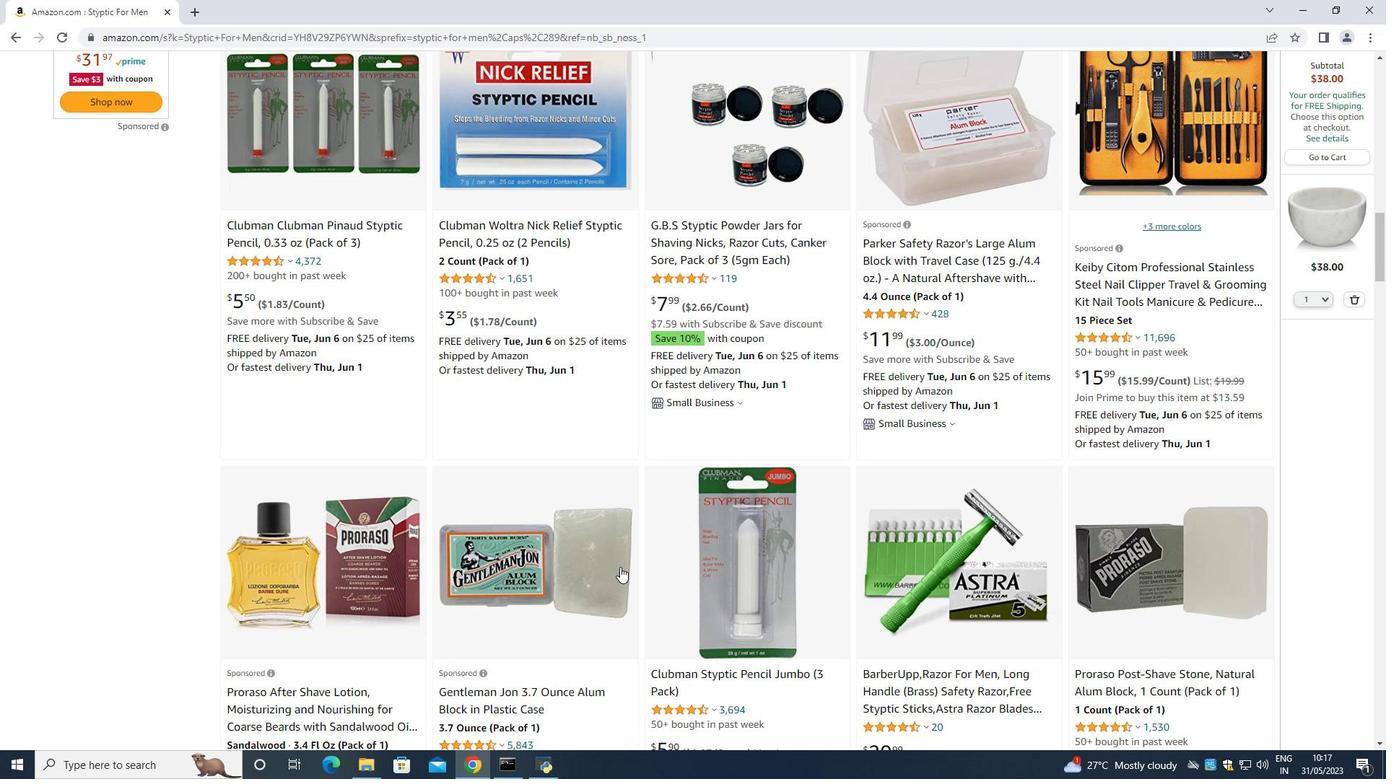 
Action: Mouse scrolled (620, 567) with delta (0, 0)
Screenshot: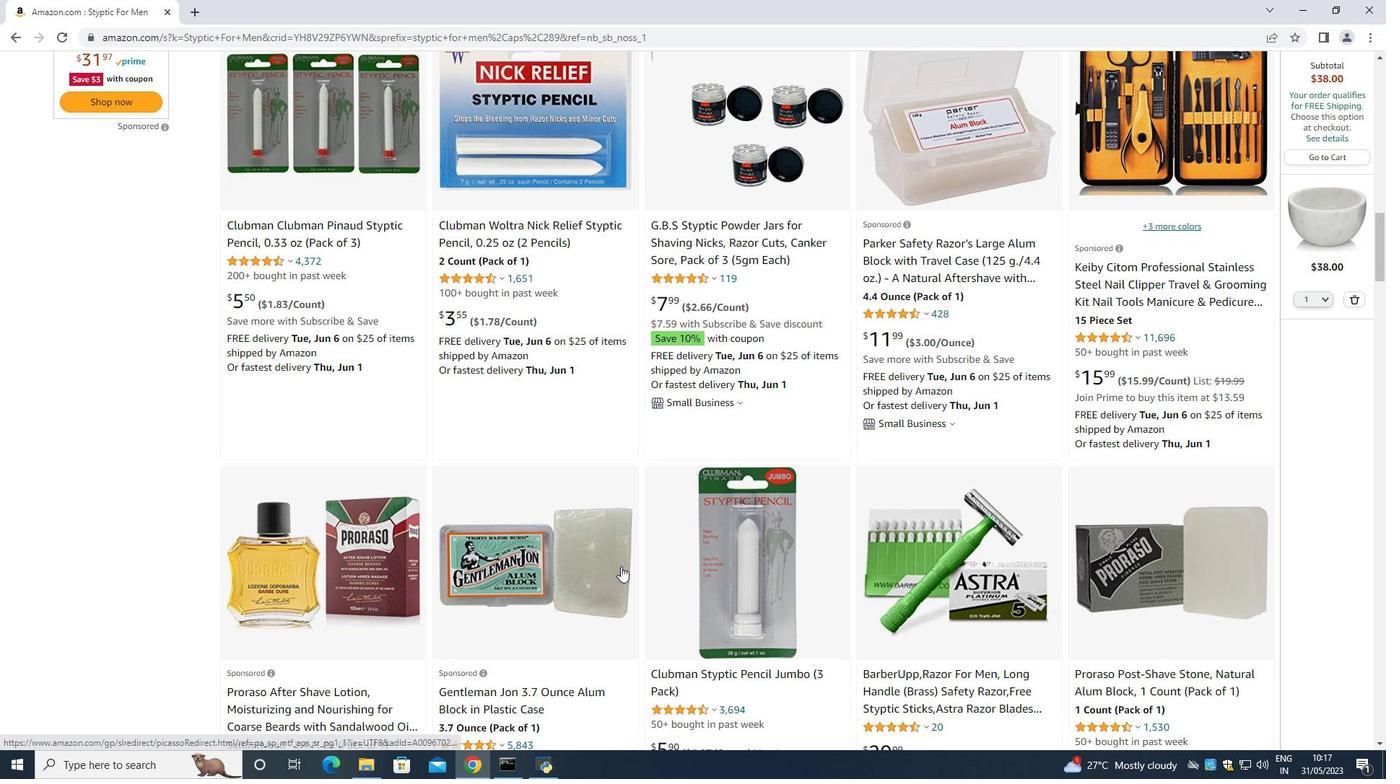 
Action: Mouse scrolled (620, 567) with delta (0, 0)
Screenshot: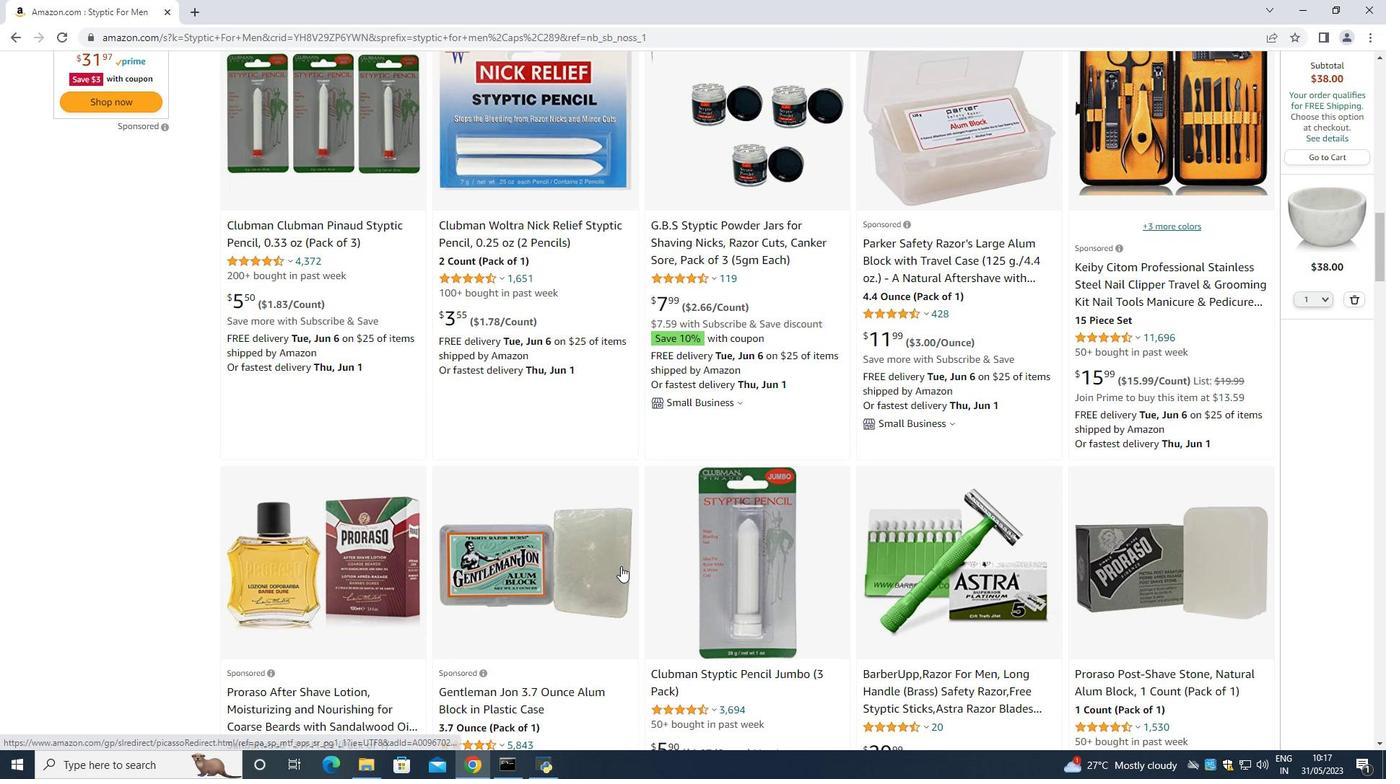 
Action: Mouse scrolled (620, 567) with delta (0, 0)
Screenshot: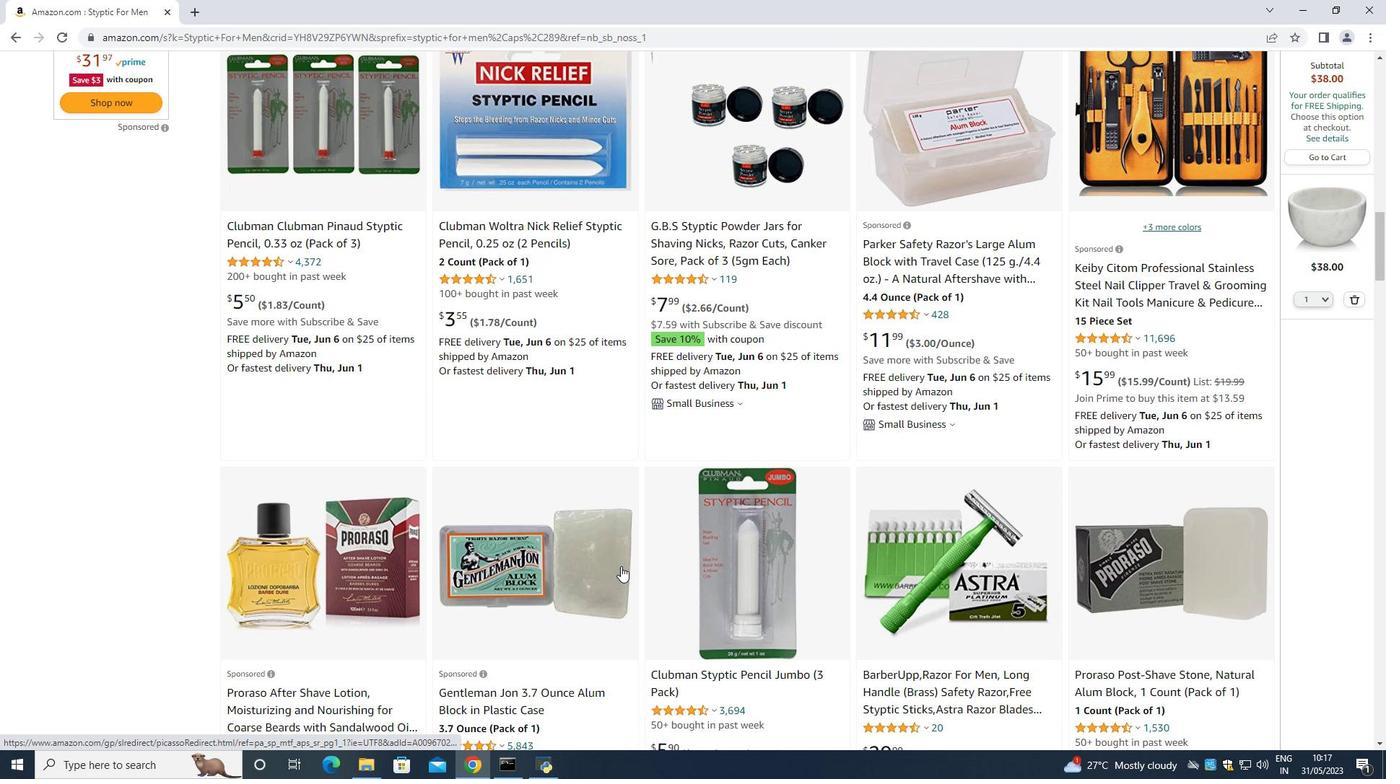 
Action: Mouse moved to (622, 565)
Screenshot: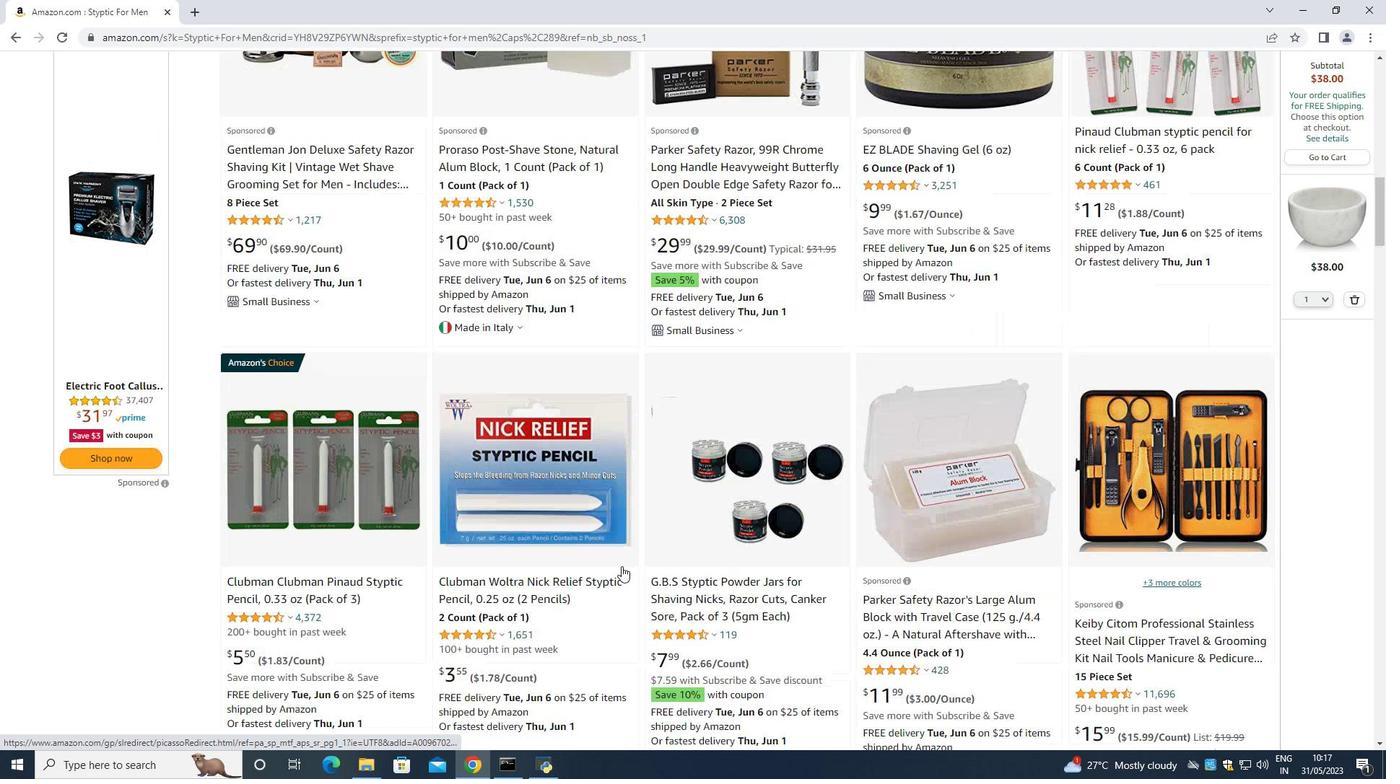 
Action: Mouse scrolled (622, 566) with delta (0, 0)
Screenshot: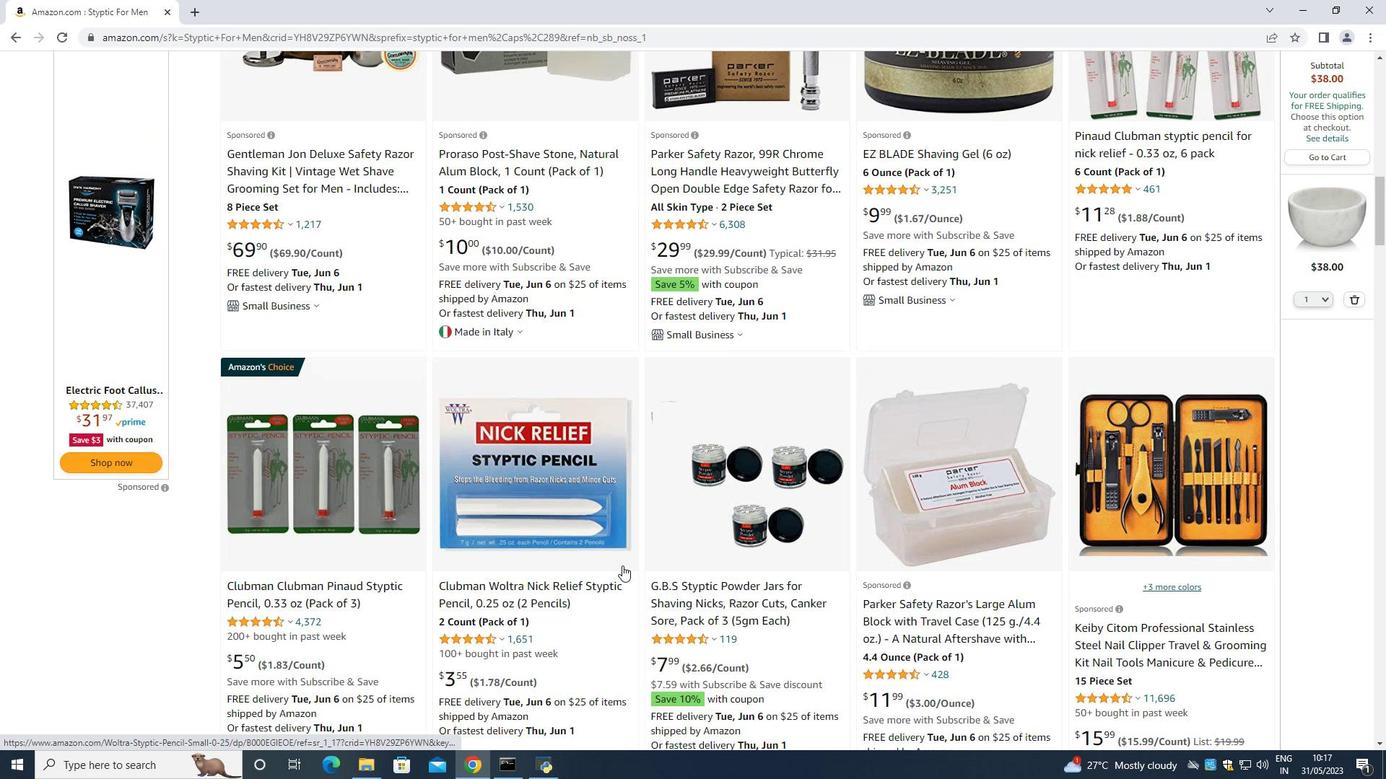 
Action: Mouse scrolled (622, 566) with delta (0, 0)
Screenshot: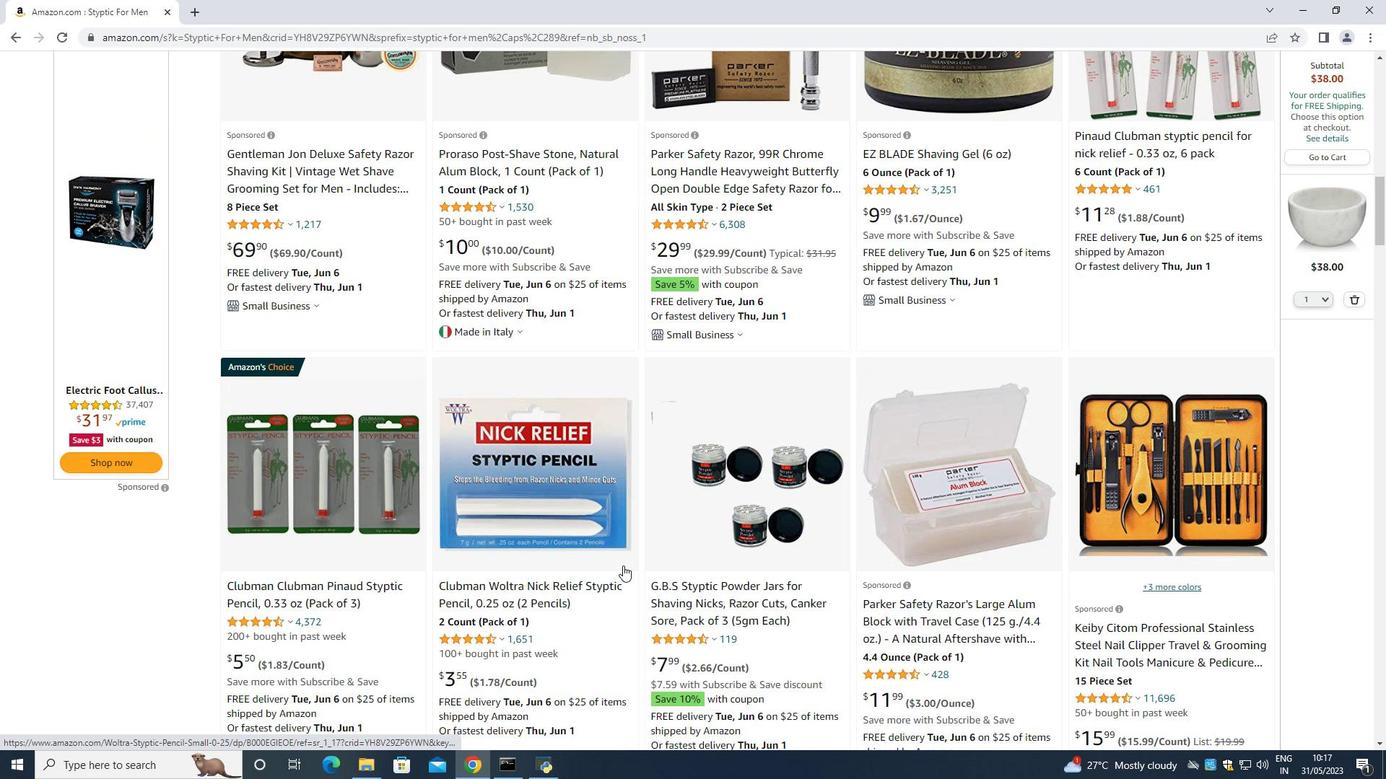 
Action: Mouse scrolled (622, 566) with delta (0, 0)
Screenshot: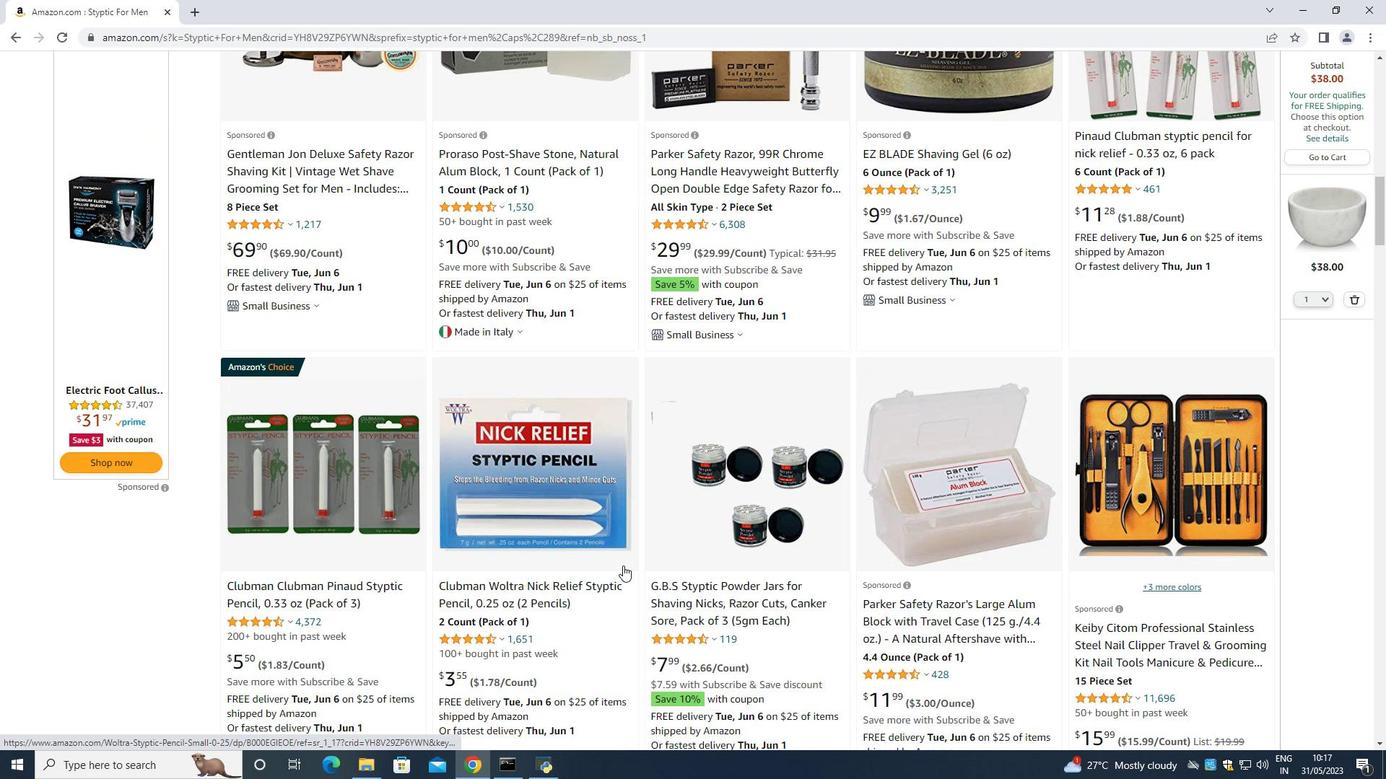 
Action: Mouse scrolled (622, 566) with delta (0, 0)
Screenshot: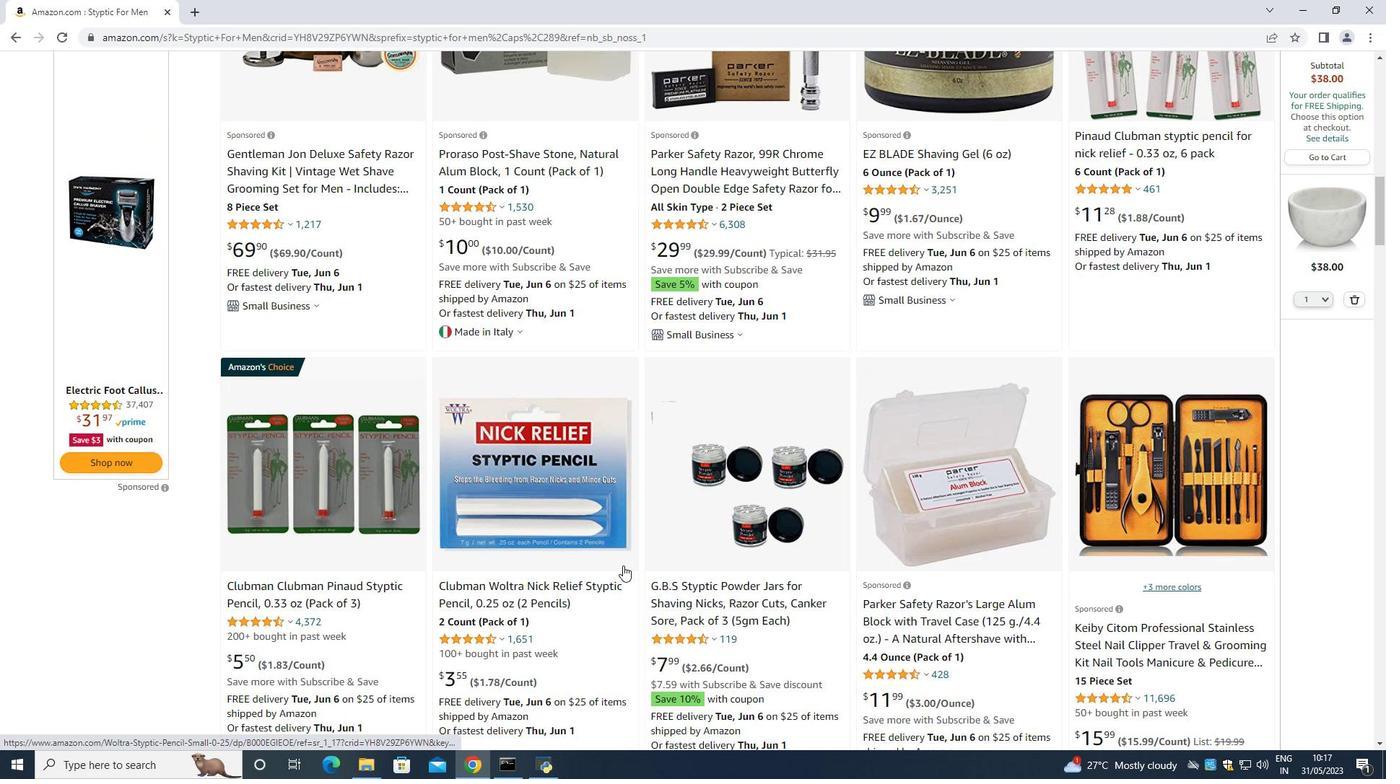 
Action: Mouse scrolled (622, 566) with delta (0, 0)
Screenshot: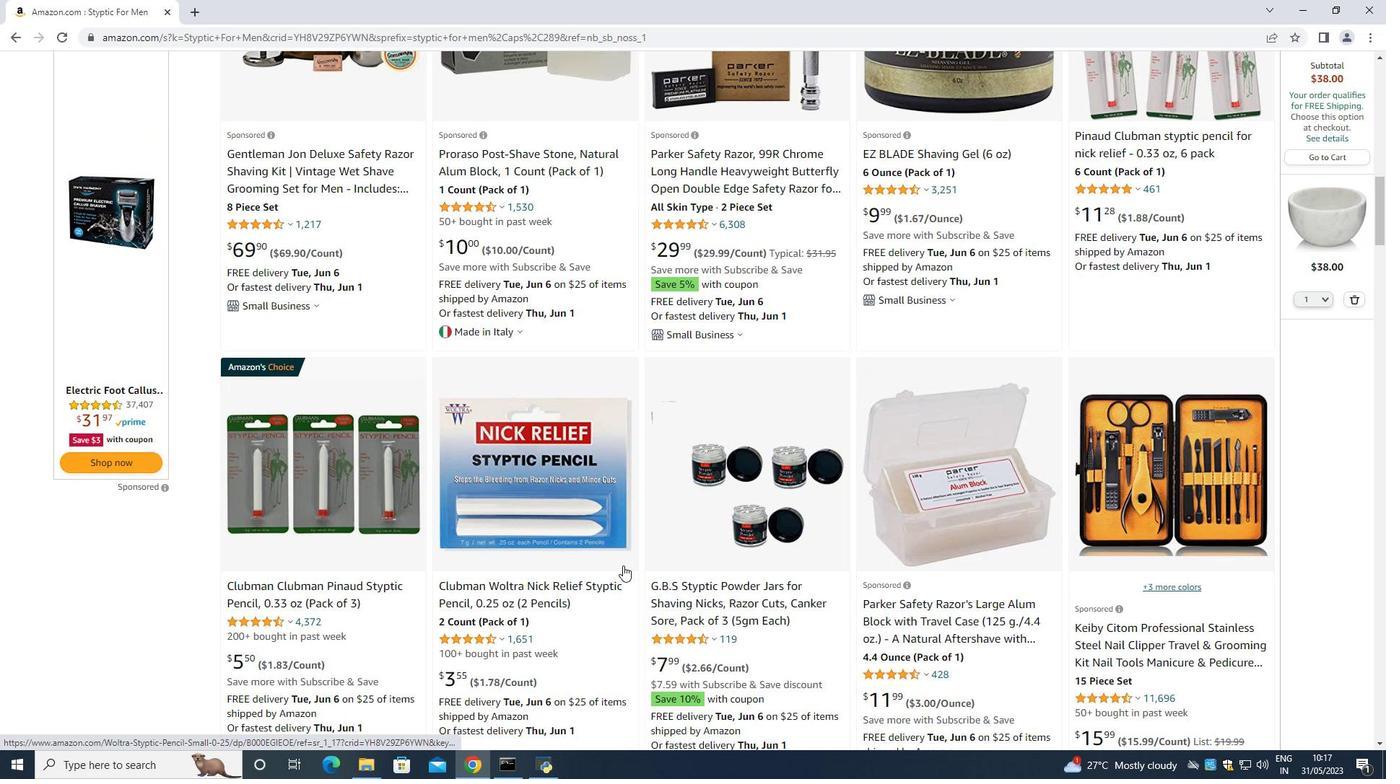 
Action: Mouse scrolled (622, 566) with delta (0, 0)
Screenshot: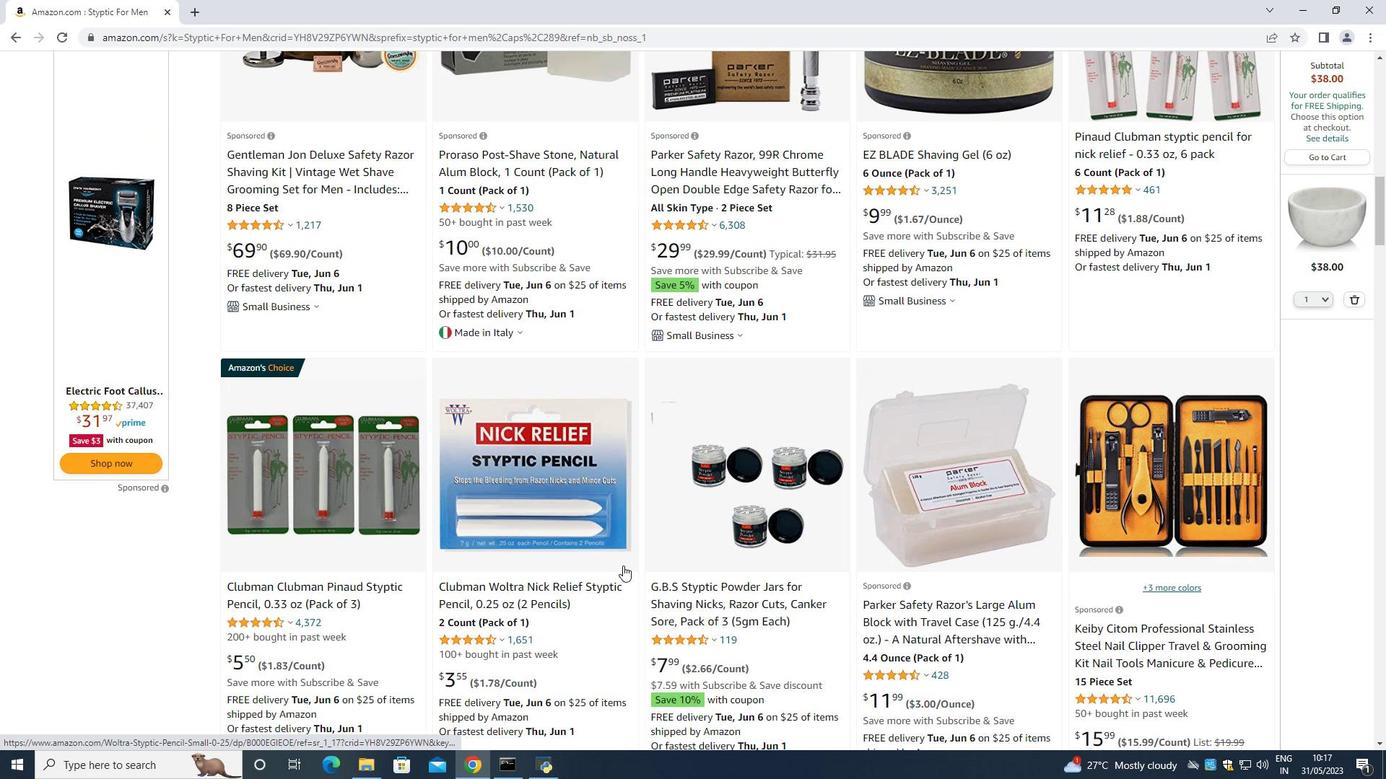 
Action: Mouse moved to (622, 565)
Screenshot: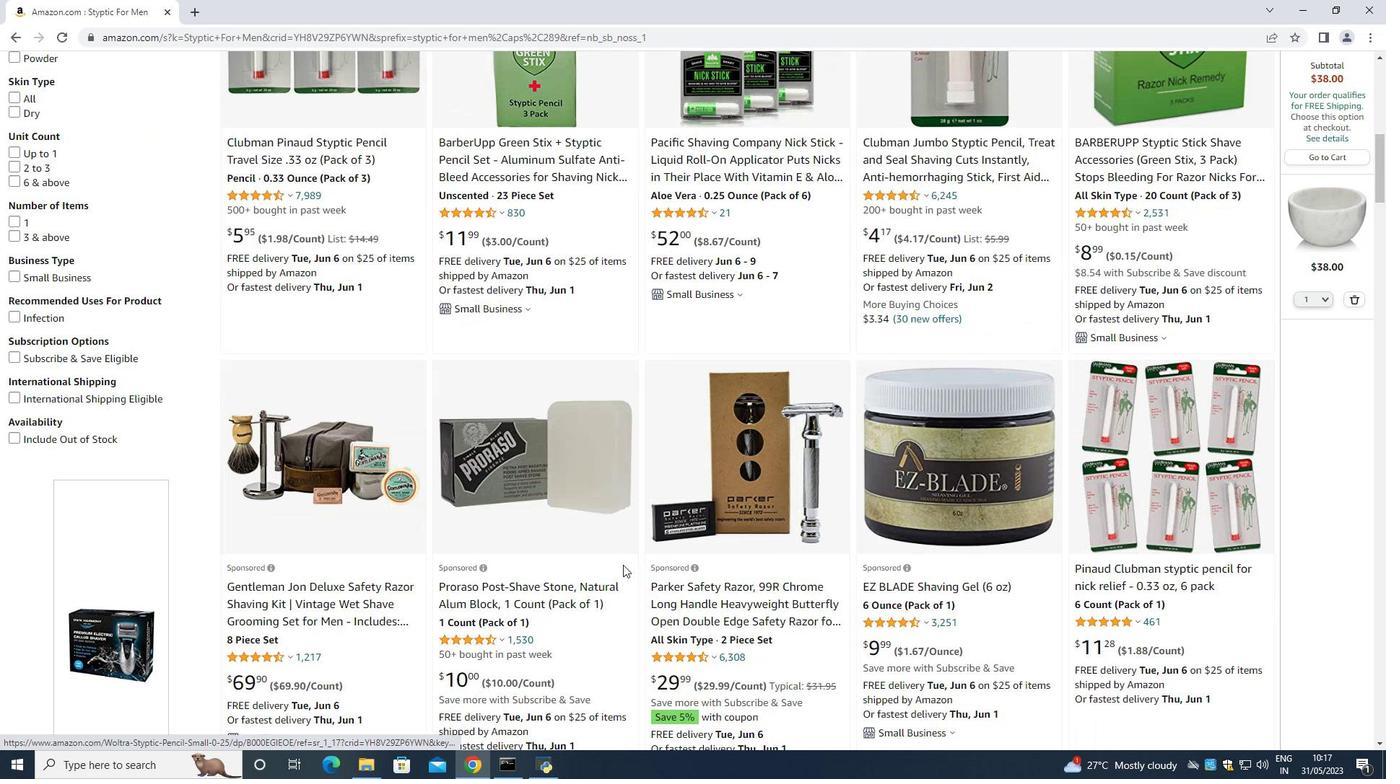 
Action: Mouse scrolled (622, 564) with delta (0, 0)
Screenshot: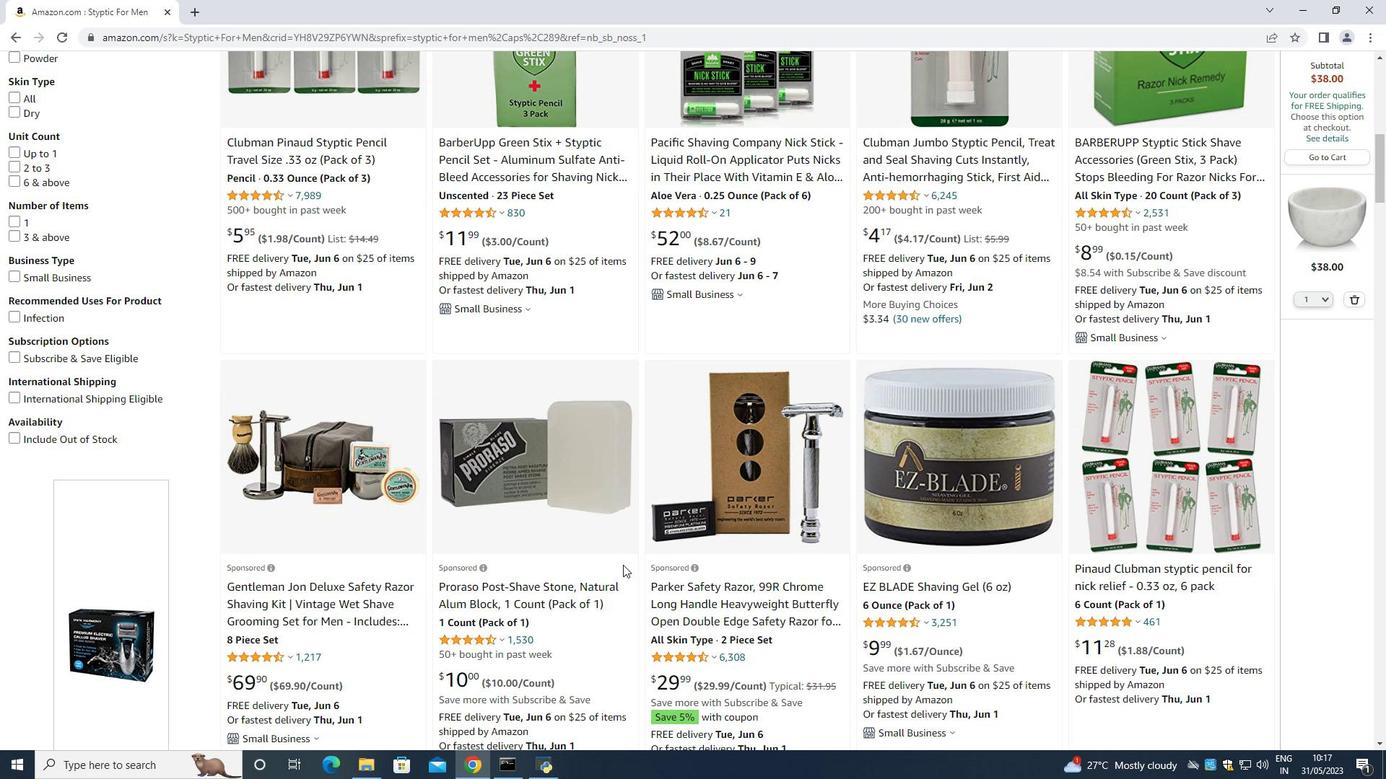 
Action: Mouse scrolled (622, 564) with delta (0, 0)
Screenshot: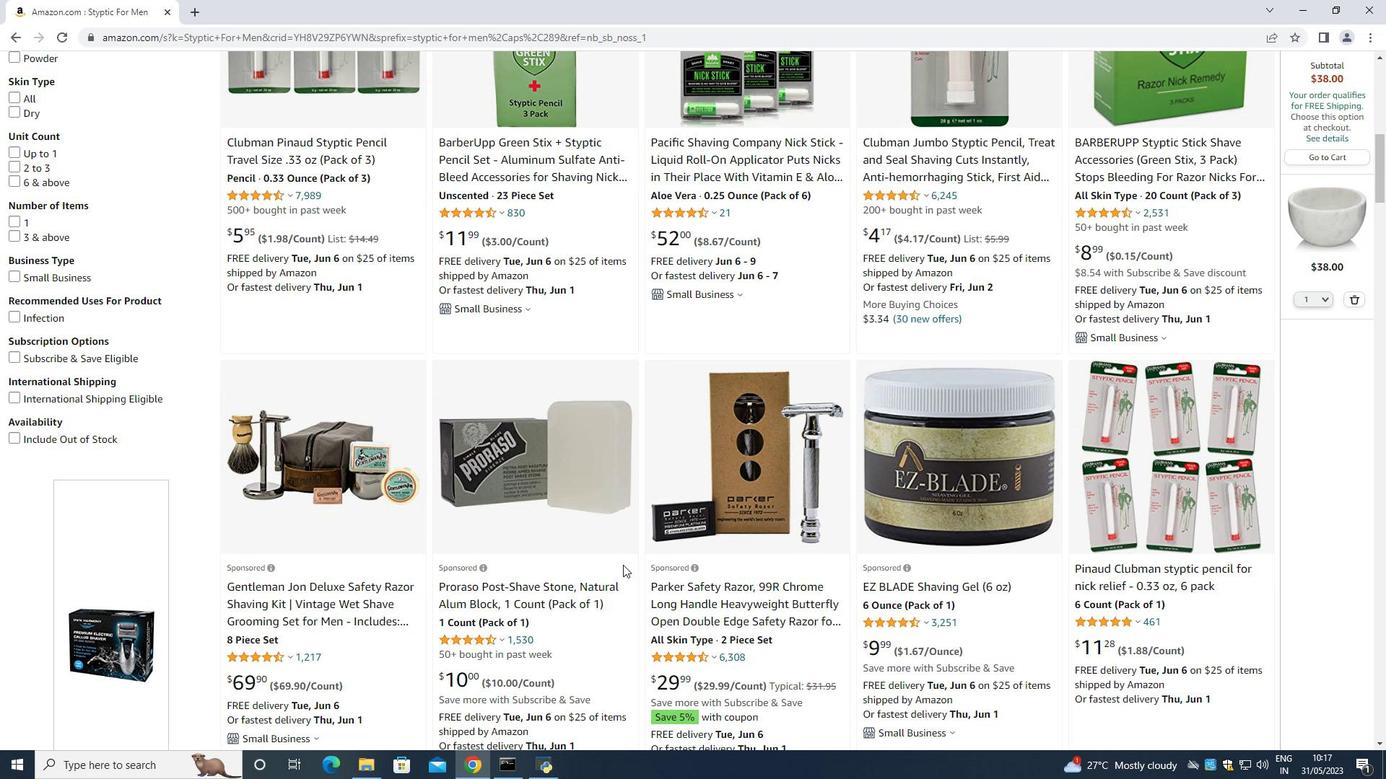 
Action: Mouse scrolled (622, 564) with delta (0, 0)
Screenshot: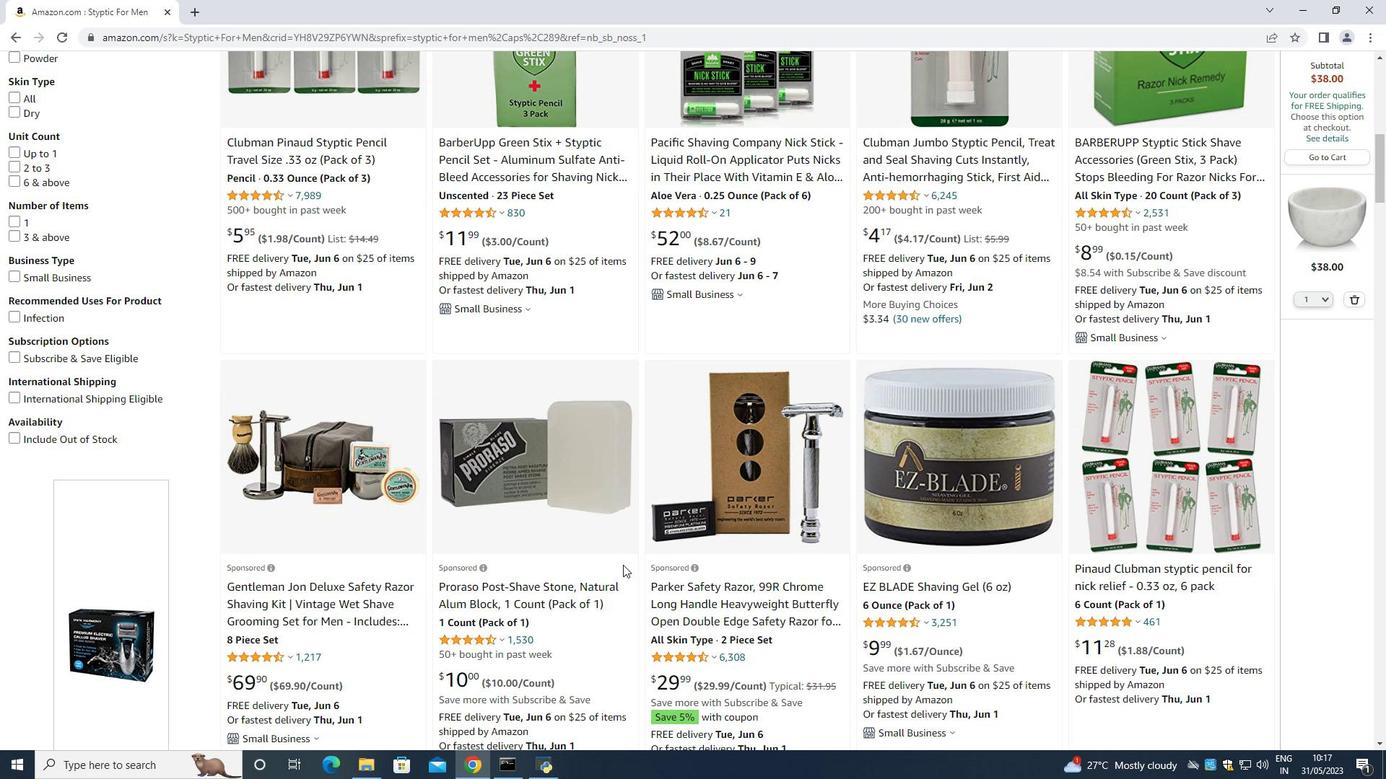 
Action: Mouse scrolled (622, 564) with delta (0, 0)
Screenshot: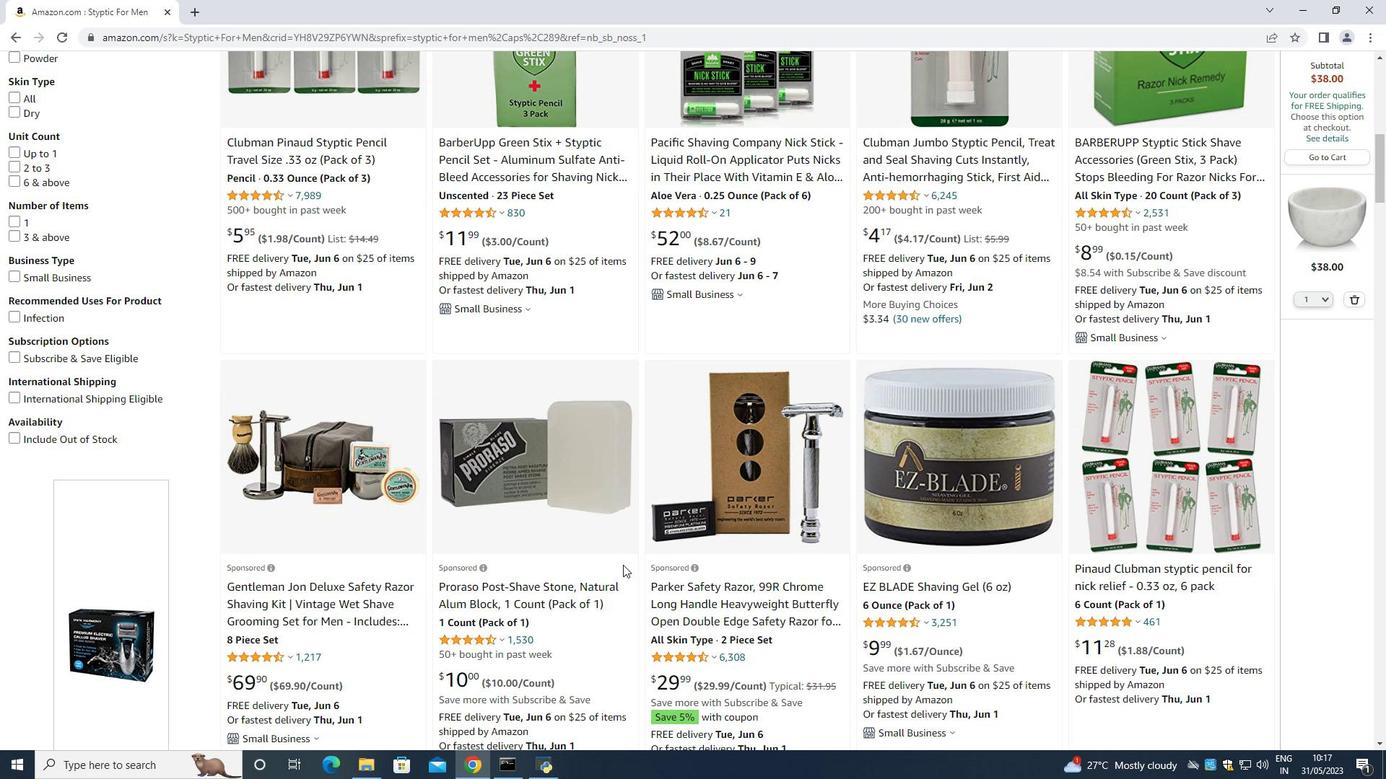 
Action: Mouse scrolled (622, 564) with delta (0, 0)
Screenshot: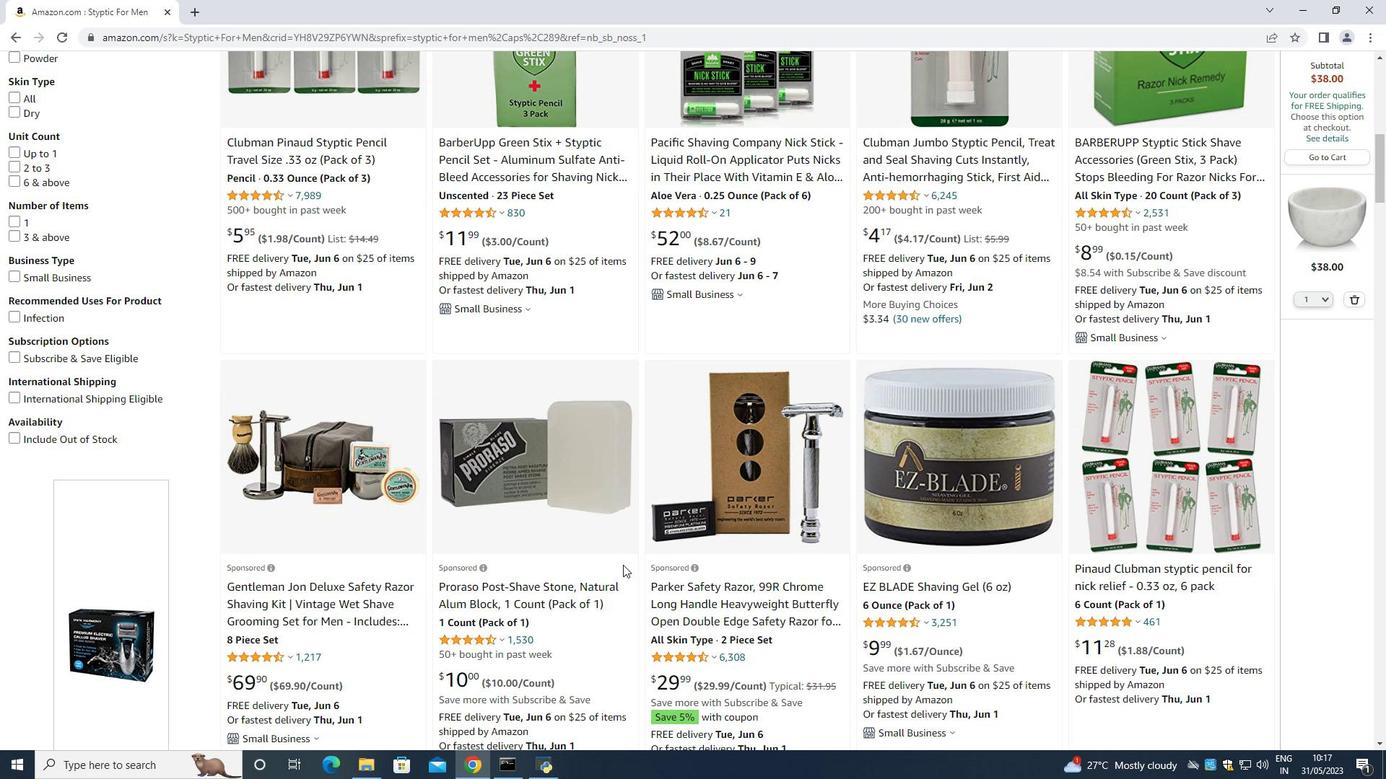
Action: Mouse scrolled (622, 564) with delta (0, 0)
Screenshot: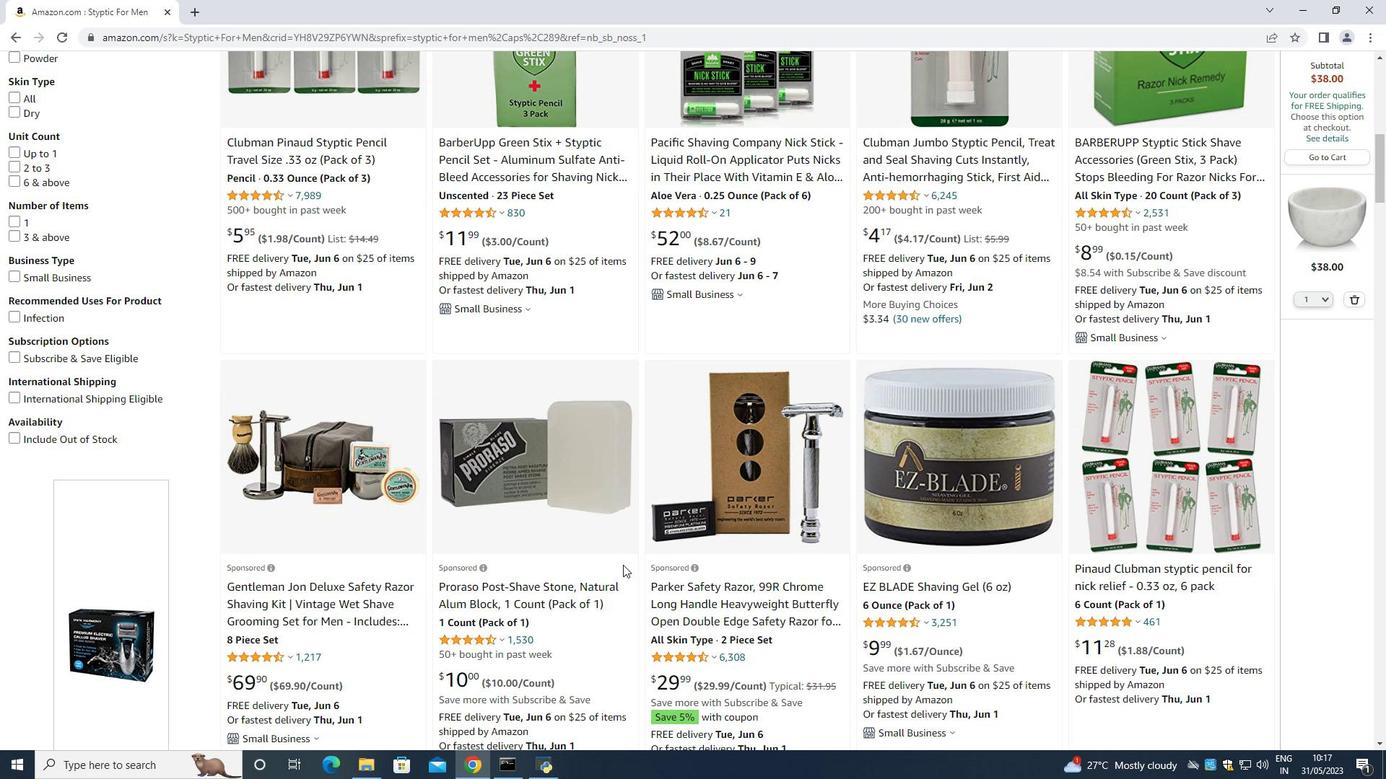 
Action: Mouse moved to (337, 474)
Screenshot: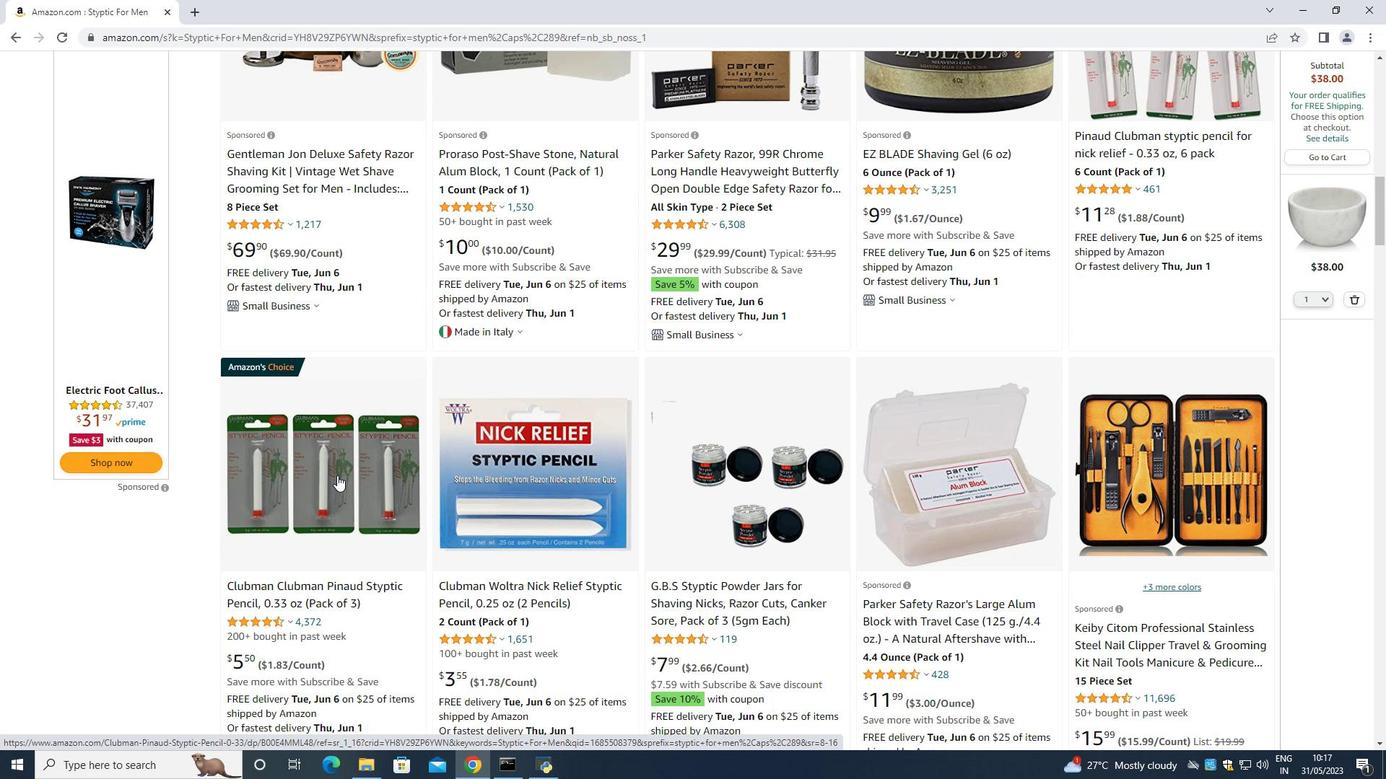 
Action: Mouse scrolled (337, 474) with delta (0, 0)
Screenshot: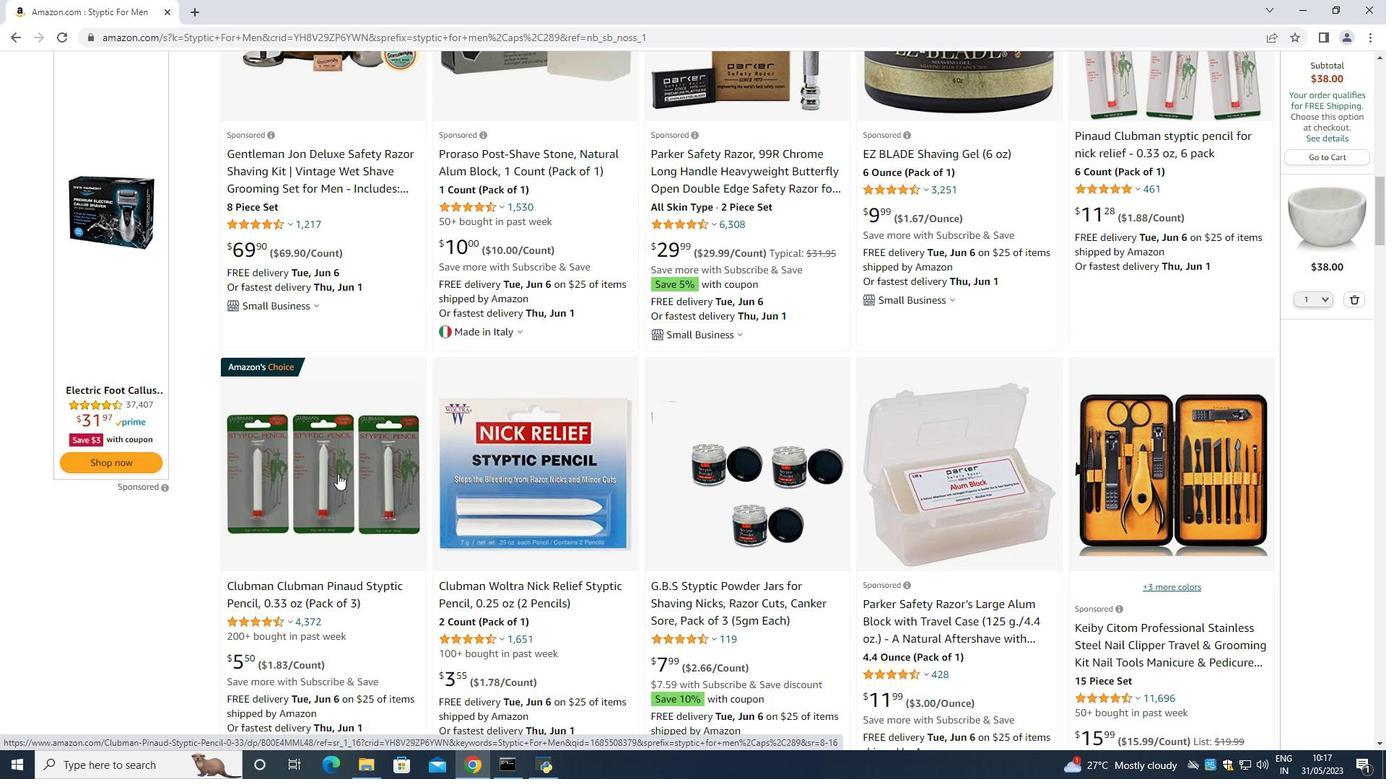 
Action: Mouse scrolled (337, 474) with delta (0, 0)
Screenshot: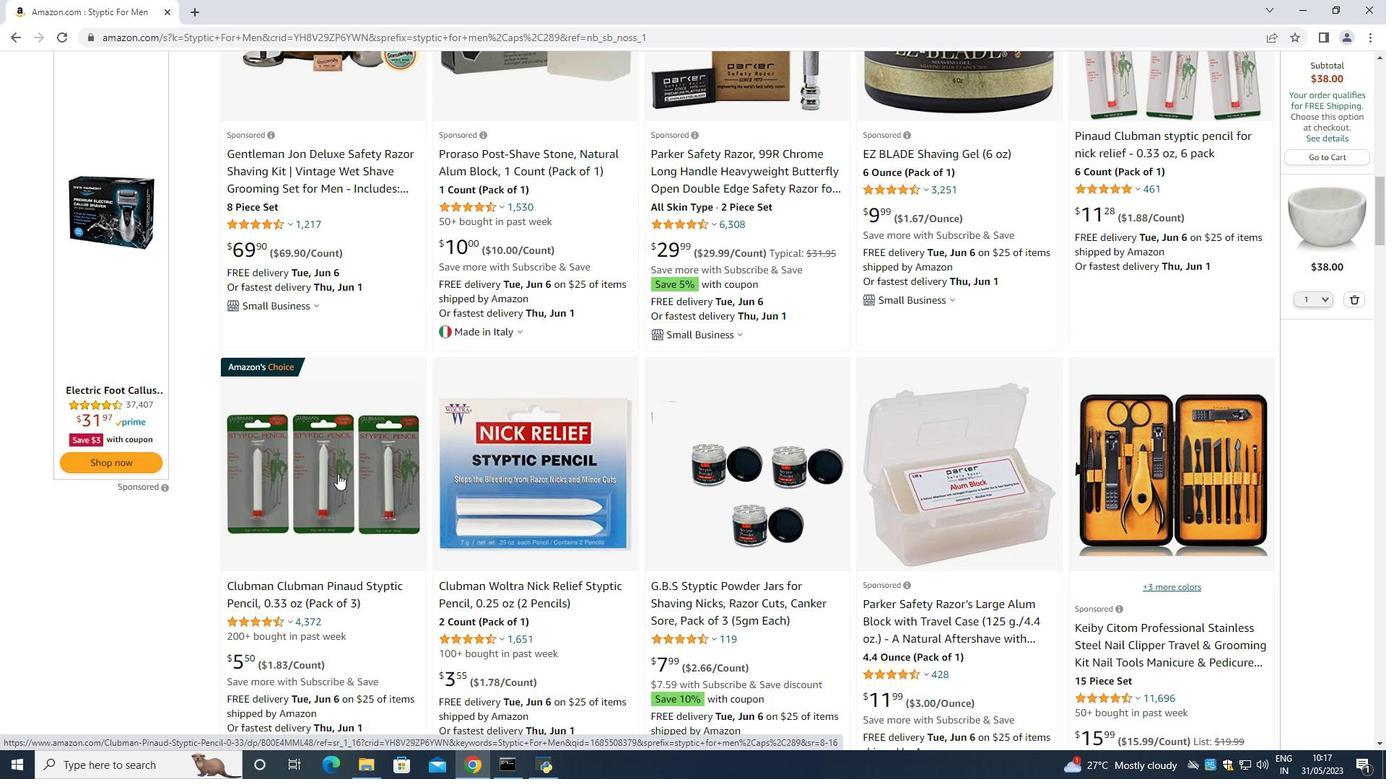 
Action: Mouse scrolled (337, 474) with delta (0, 0)
Screenshot: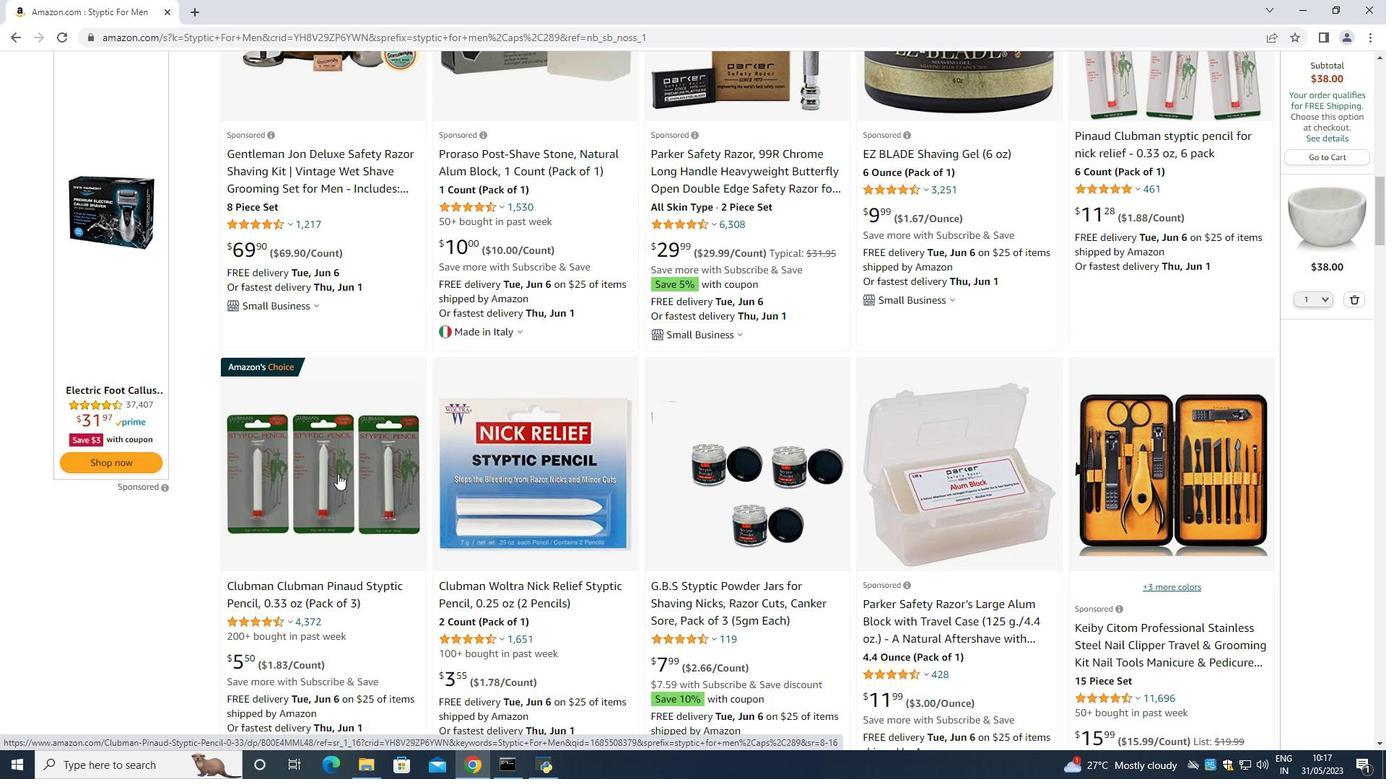 
Action: Mouse scrolled (337, 474) with delta (0, 0)
Screenshot: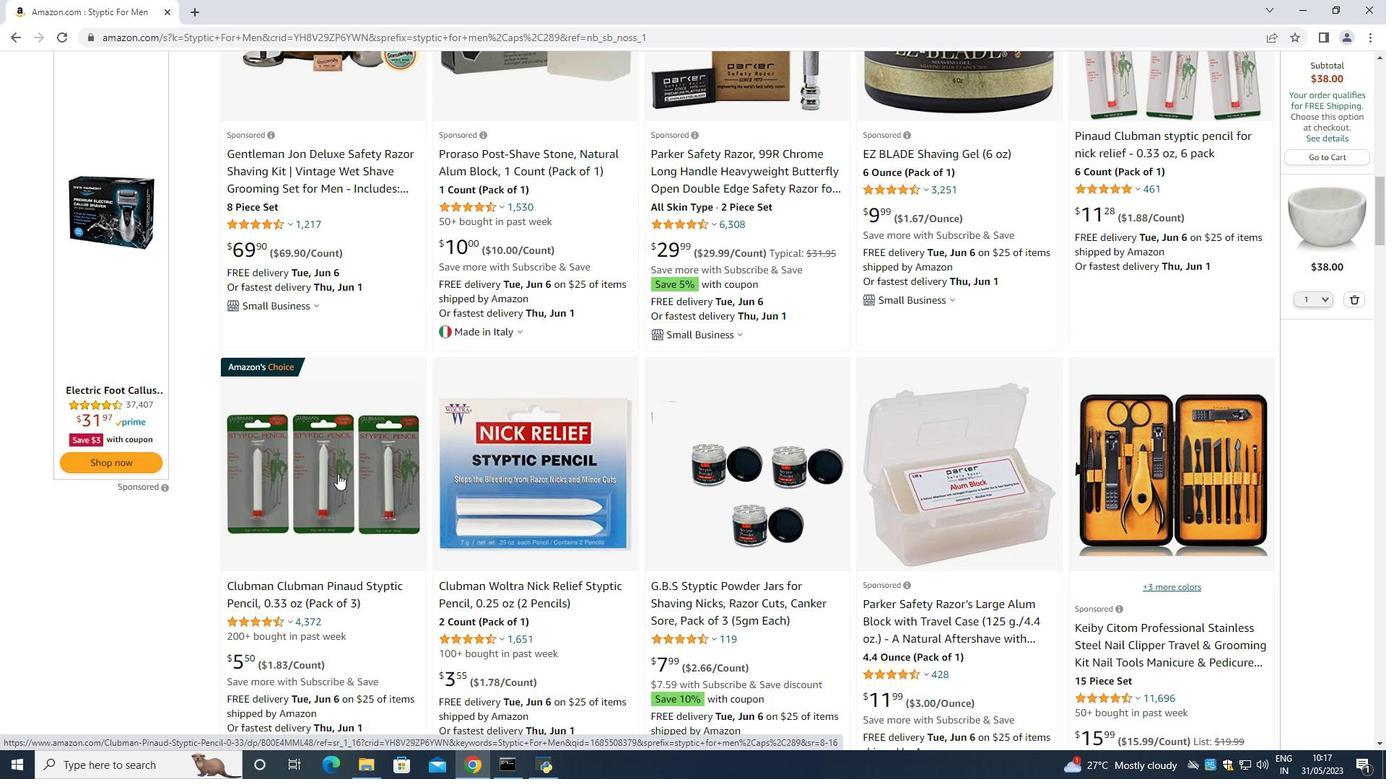 
Action: Mouse scrolled (337, 474) with delta (0, 0)
Screenshot: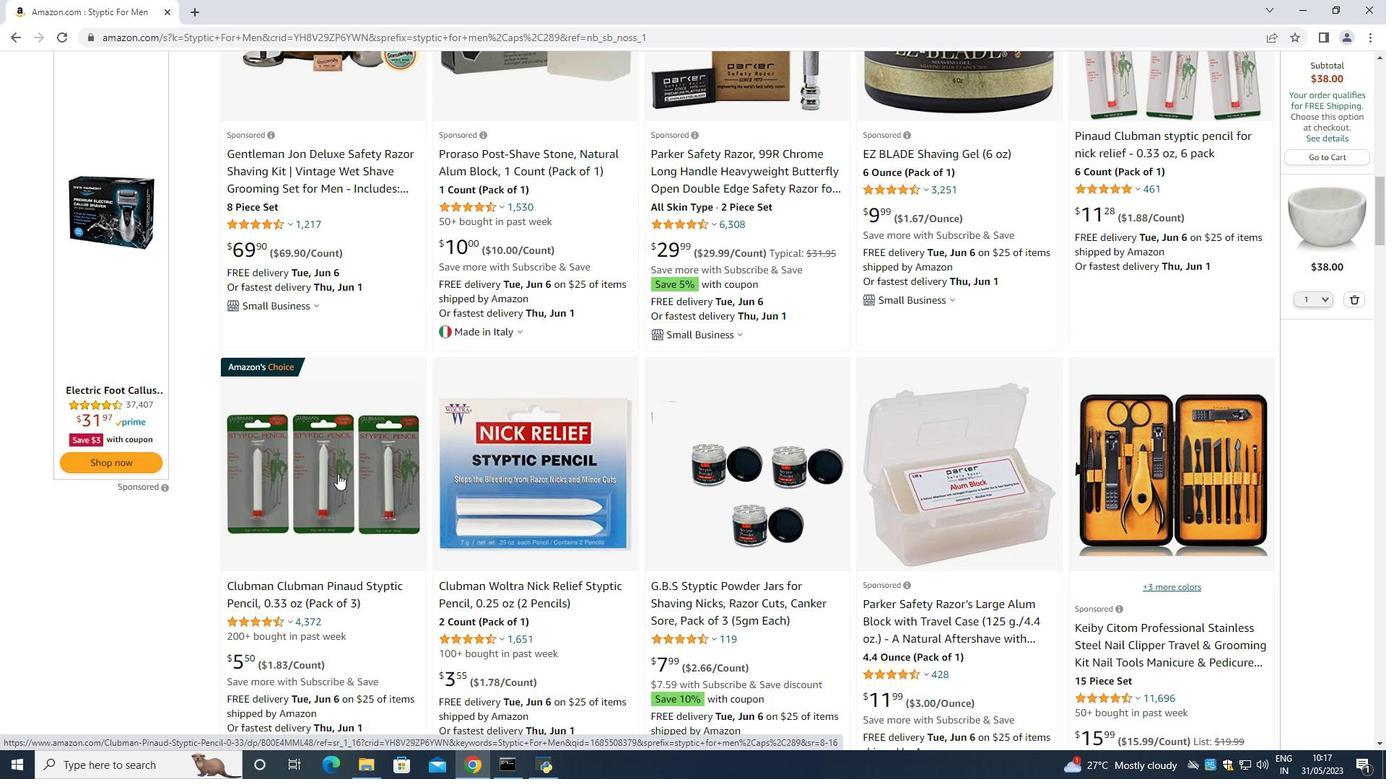 
Action: Mouse moved to (341, 473)
Screenshot: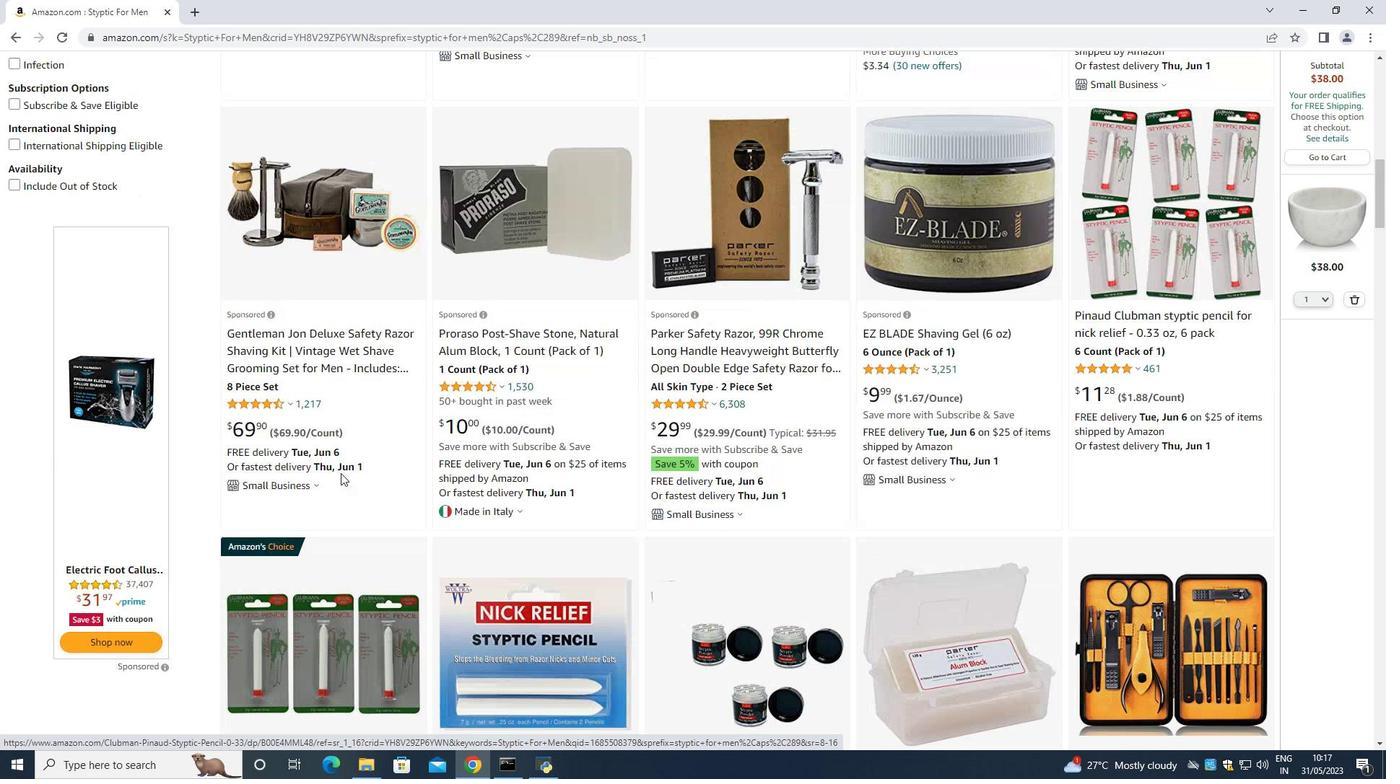 
Action: Mouse scrolled (341, 474) with delta (0, 0)
Screenshot: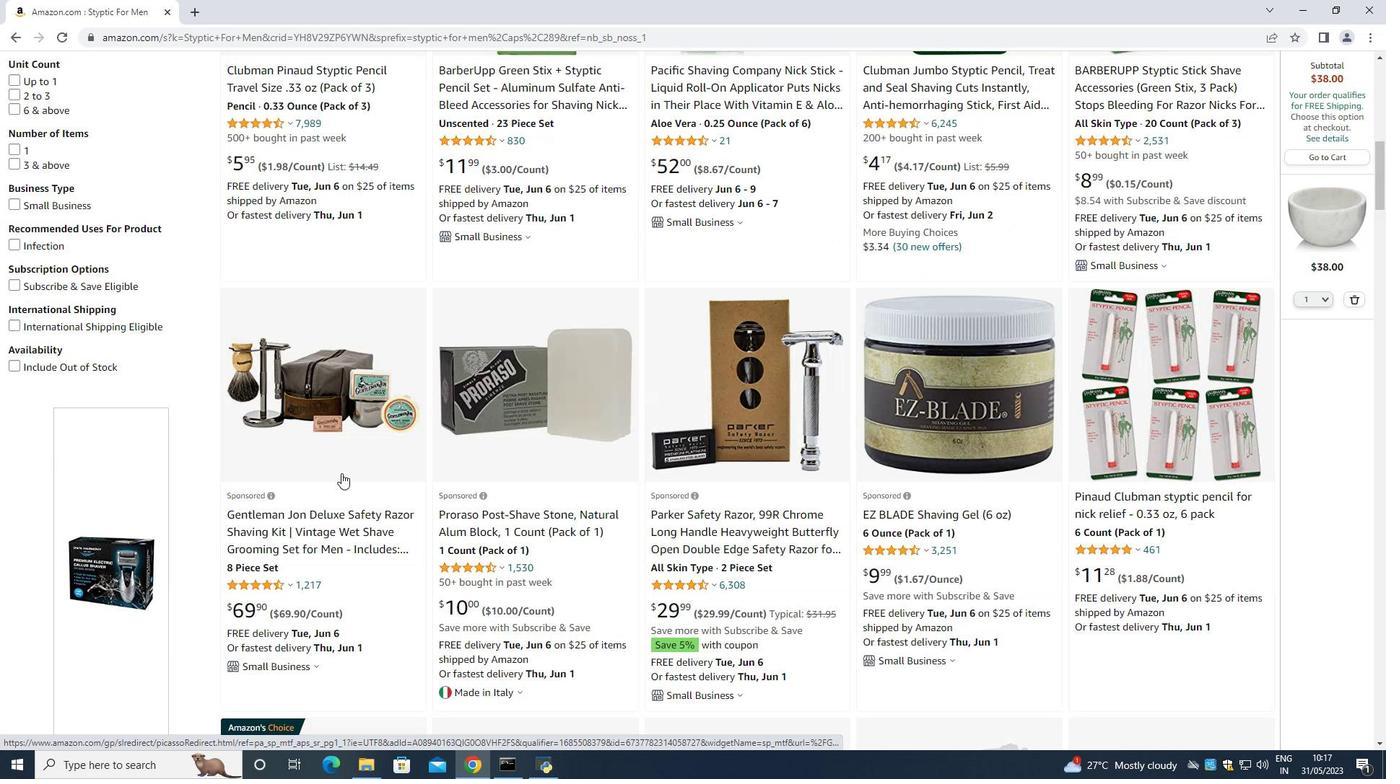 
Action: Mouse scrolled (341, 474) with delta (0, 0)
Screenshot: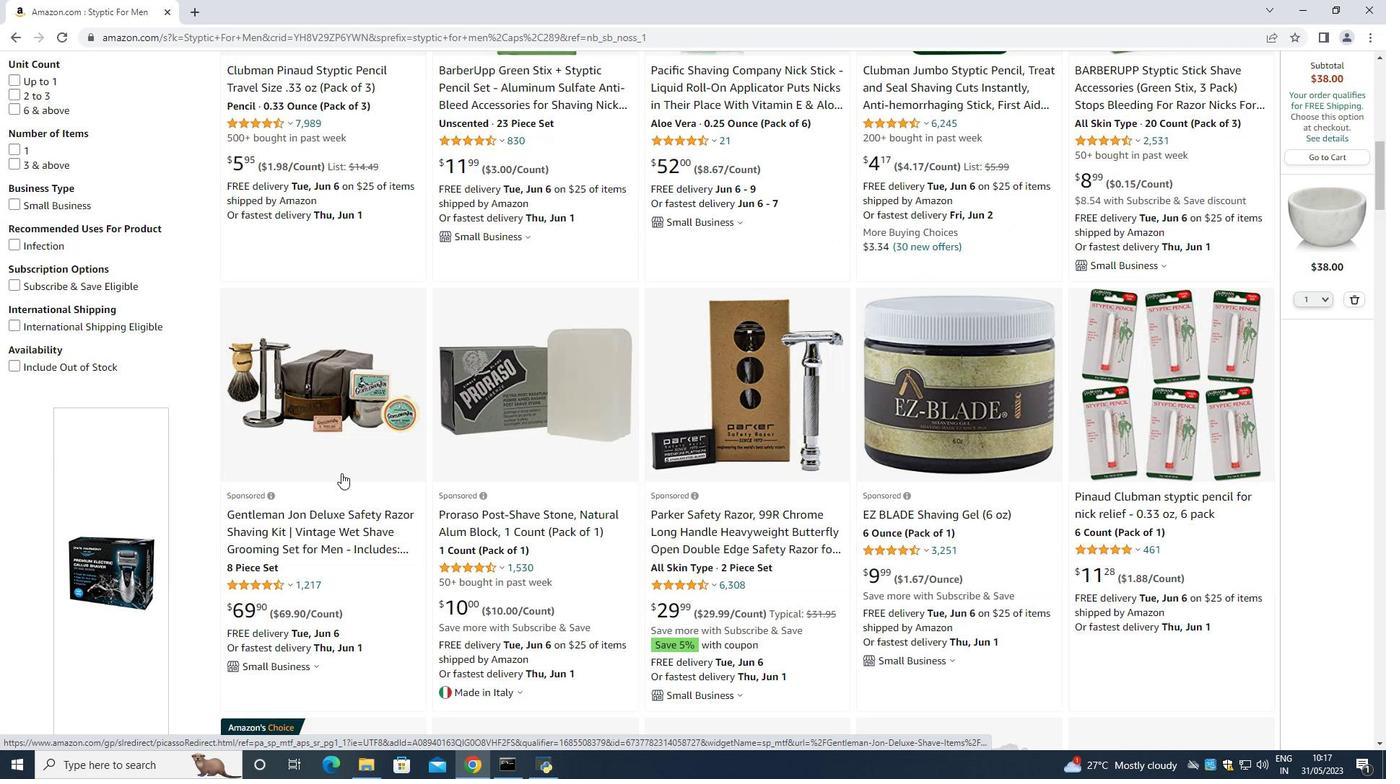
Action: Mouse scrolled (341, 474) with delta (0, 0)
Screenshot: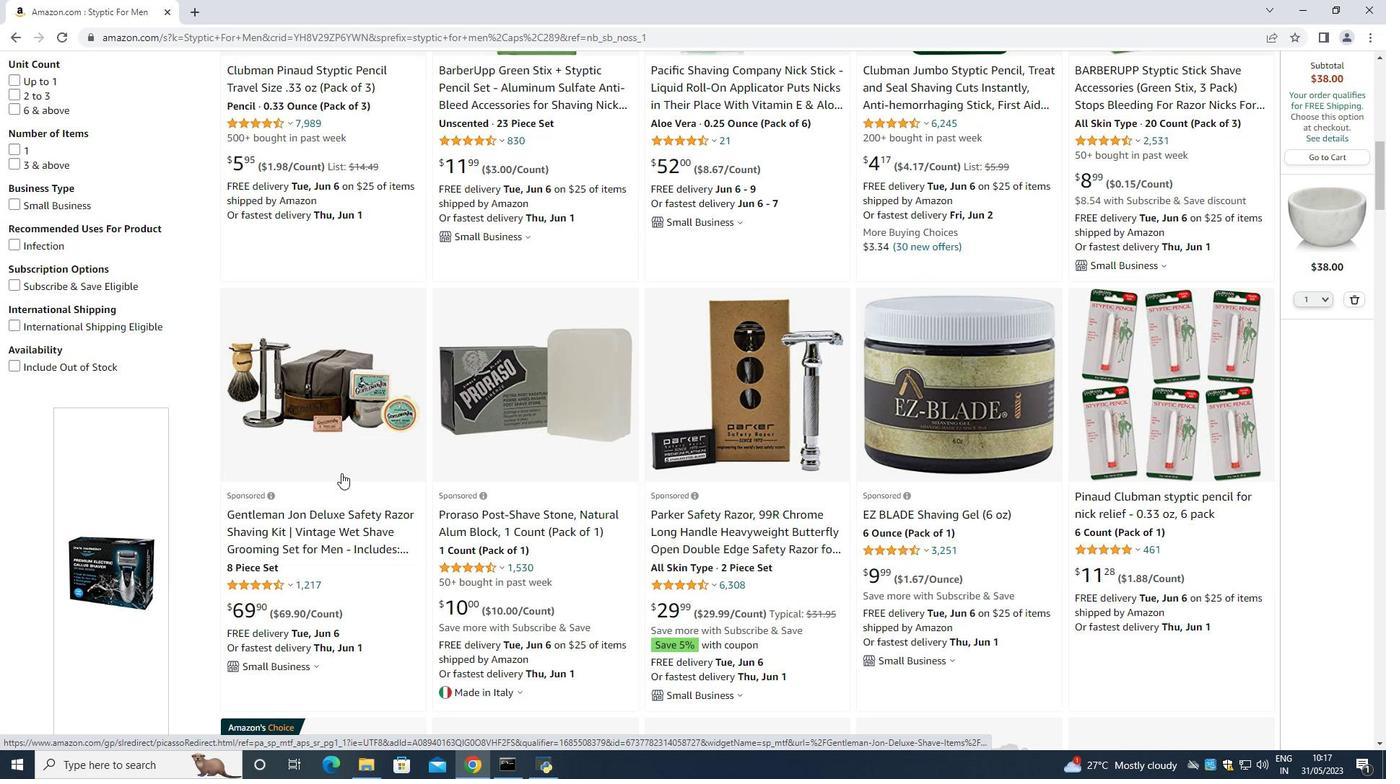 
Action: Mouse scrolled (341, 474) with delta (0, 0)
Screenshot: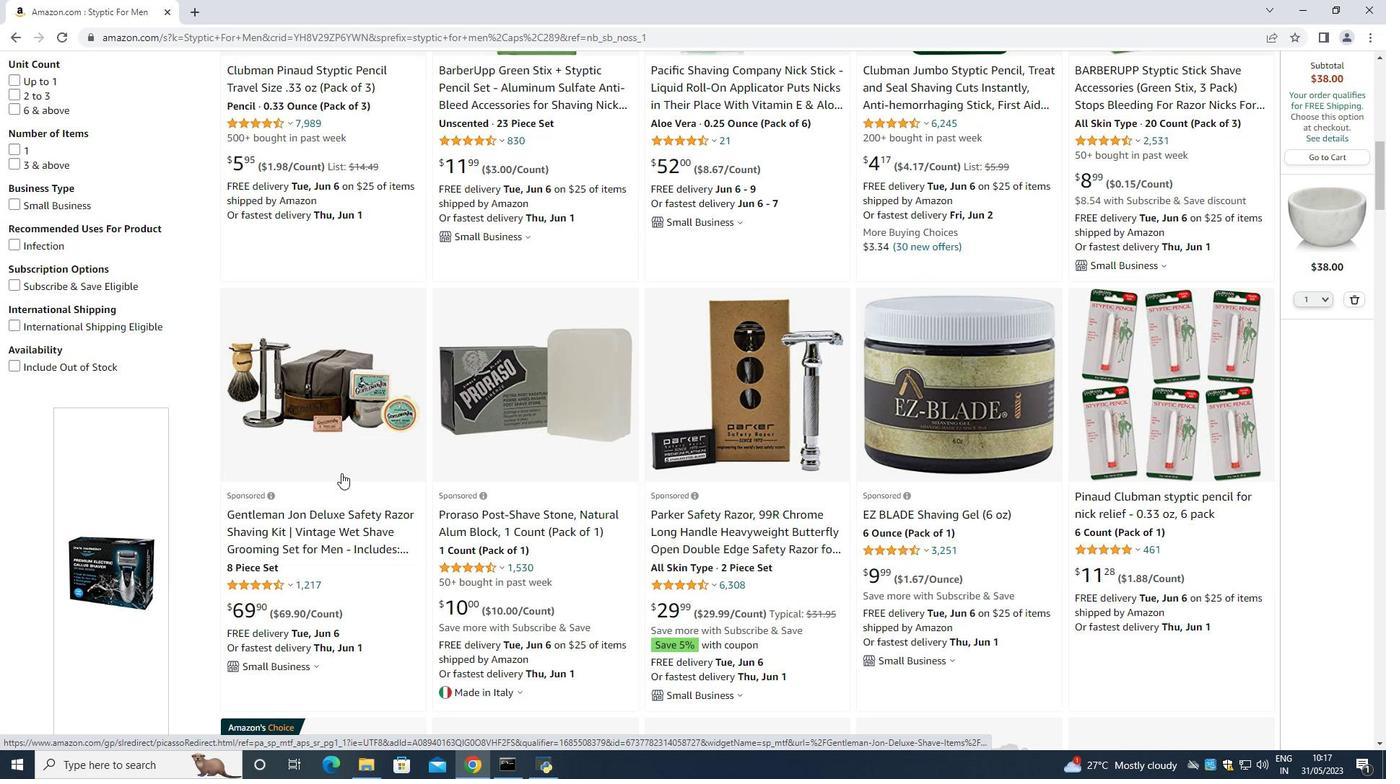 
Action: Mouse scrolled (341, 474) with delta (0, 0)
Screenshot: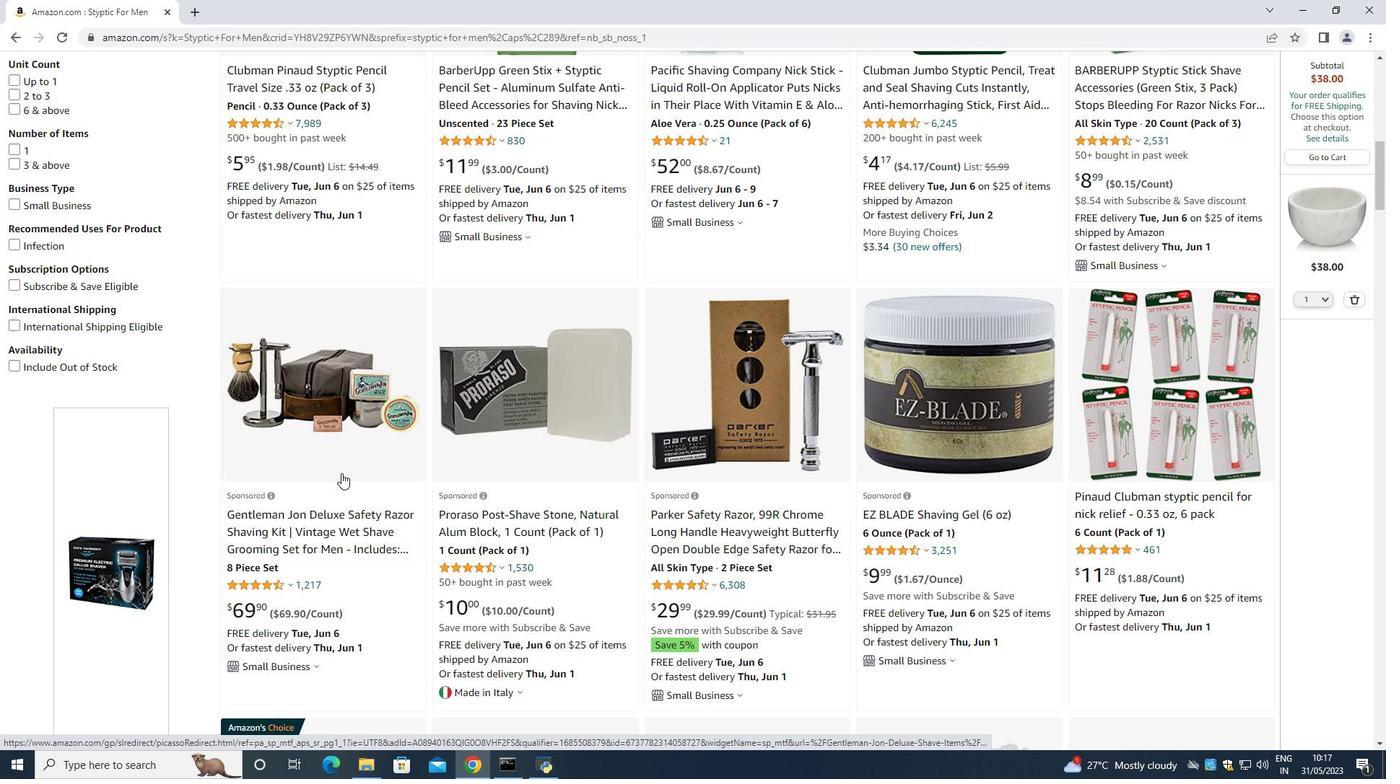 
Action: Mouse moved to (345, 469)
Screenshot: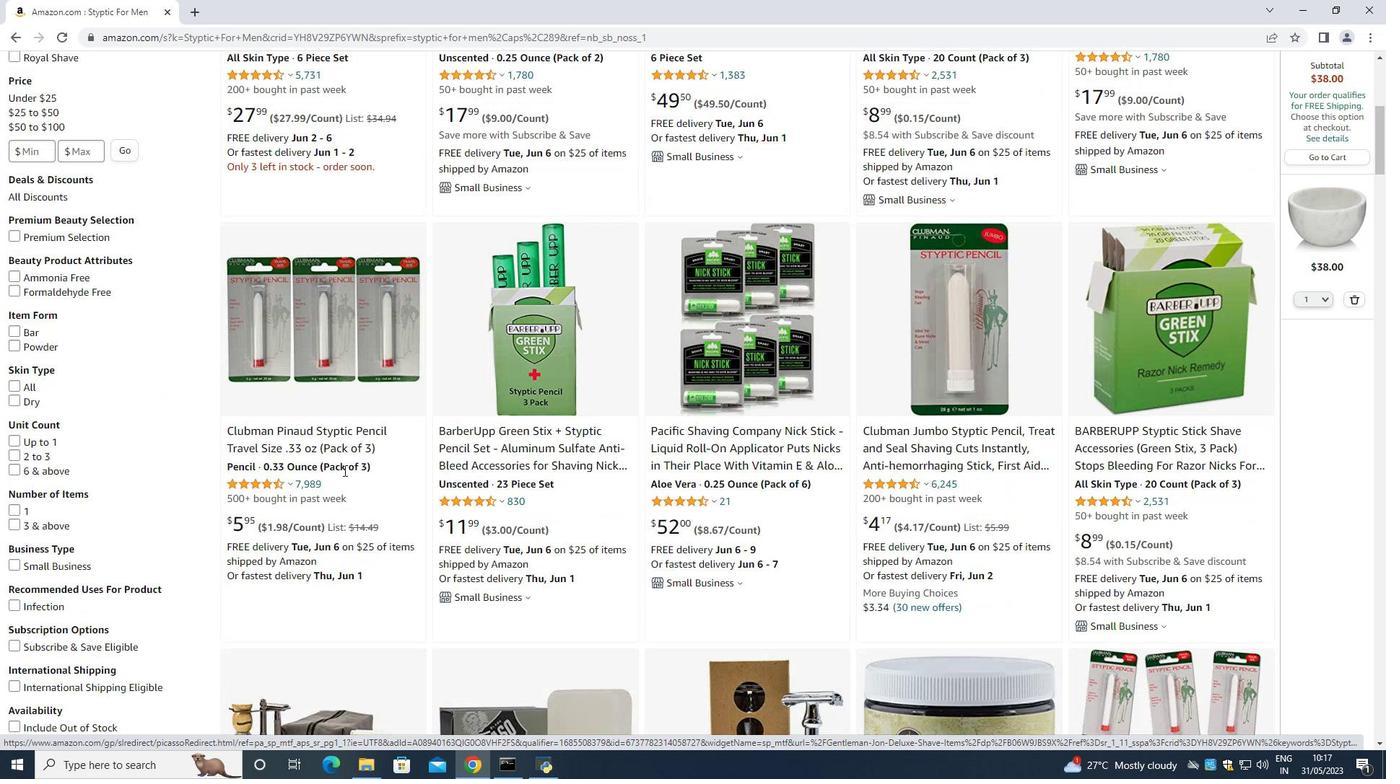 
Action: Mouse scrolled (345, 469) with delta (0, 0)
Screenshot: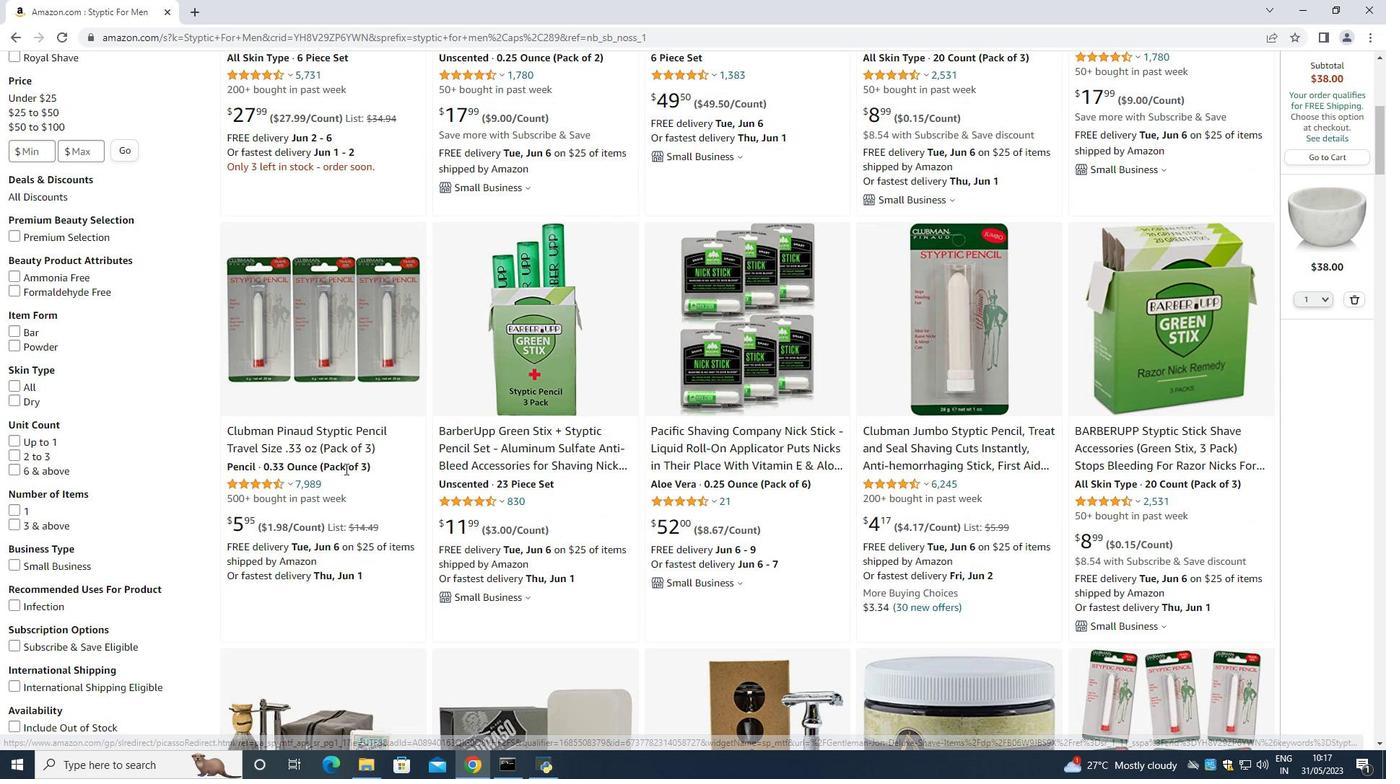 
Action: Mouse scrolled (345, 469) with delta (0, 0)
Screenshot: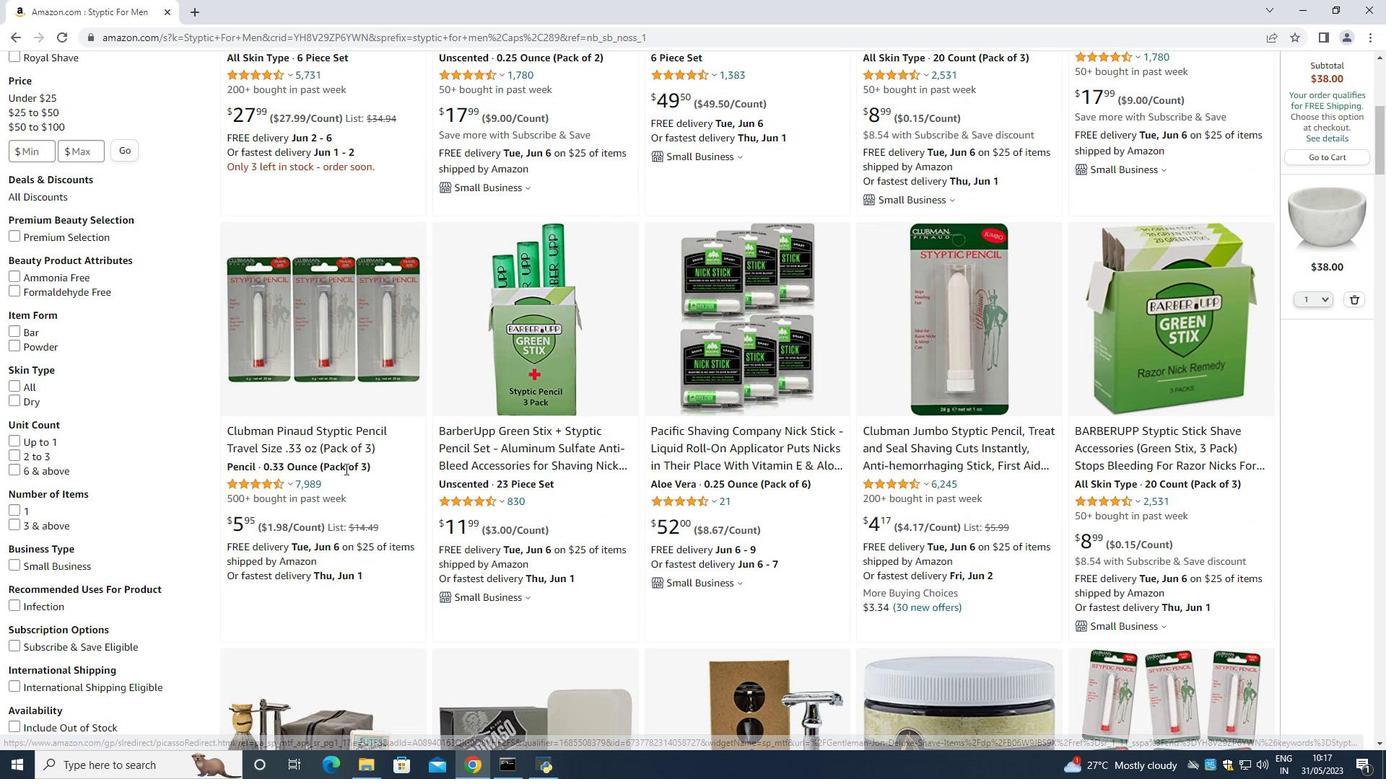 
Action: Mouse scrolled (345, 469) with delta (0, 0)
Screenshot: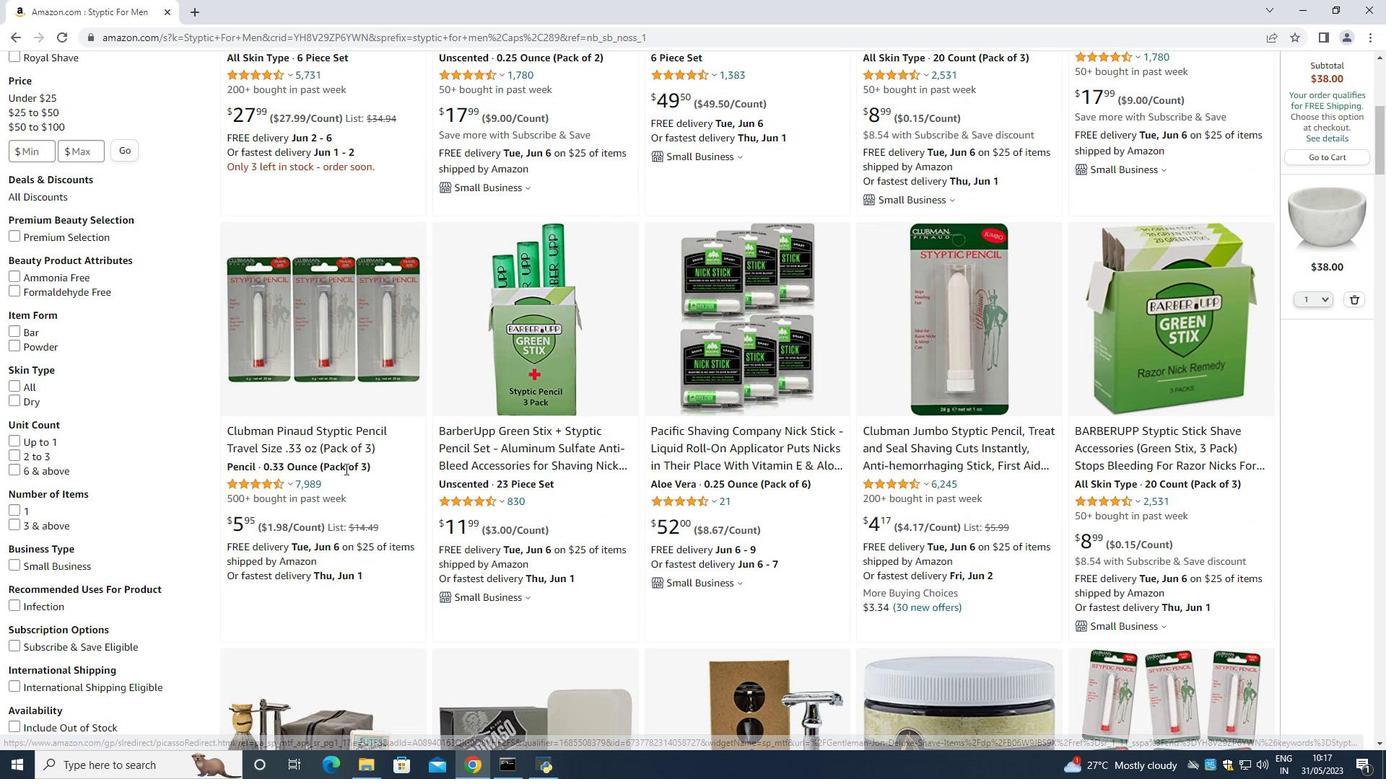 
Action: Mouse scrolled (345, 469) with delta (0, 0)
Screenshot: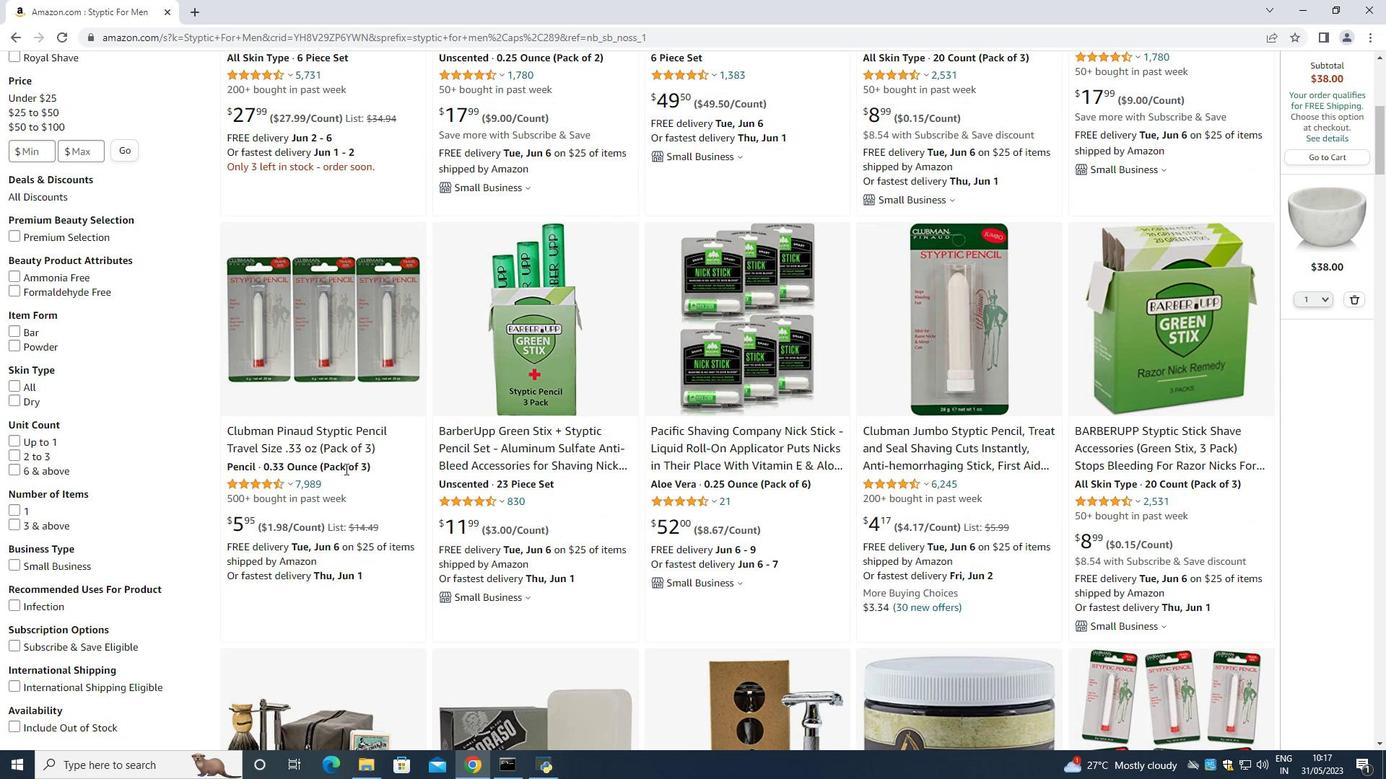
Action: Mouse moved to (347, 466)
Screenshot: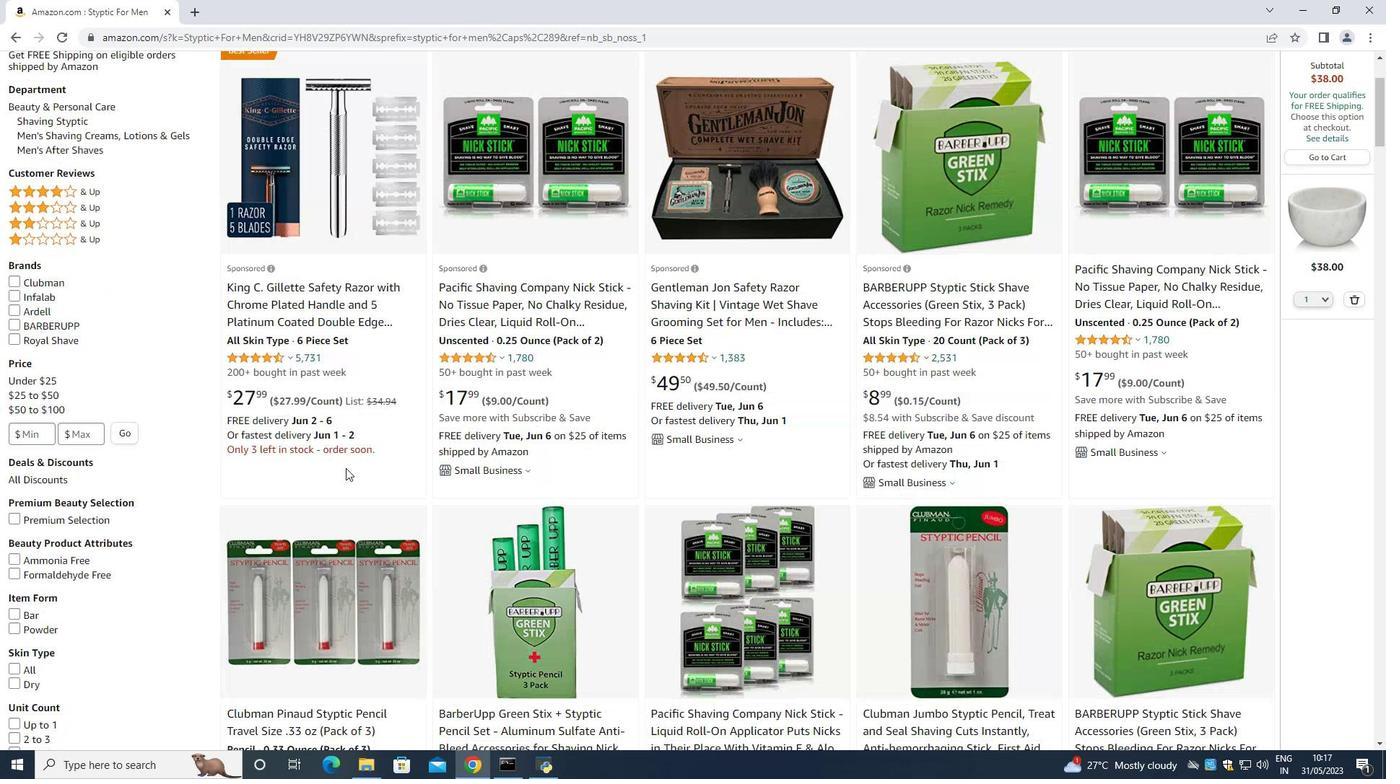 
Action: Mouse scrolled (347, 467) with delta (0, 0)
Screenshot: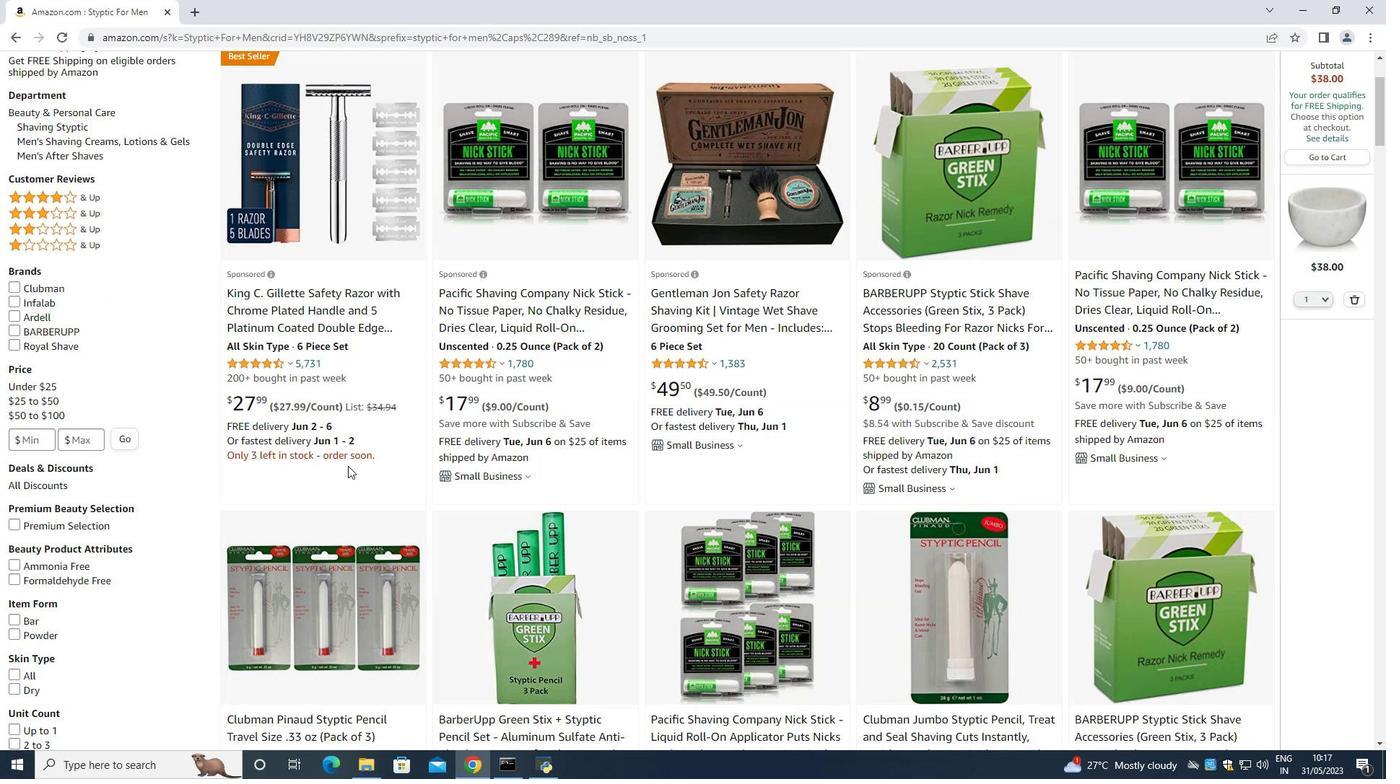 
Action: Mouse scrolled (347, 467) with delta (0, 0)
Screenshot: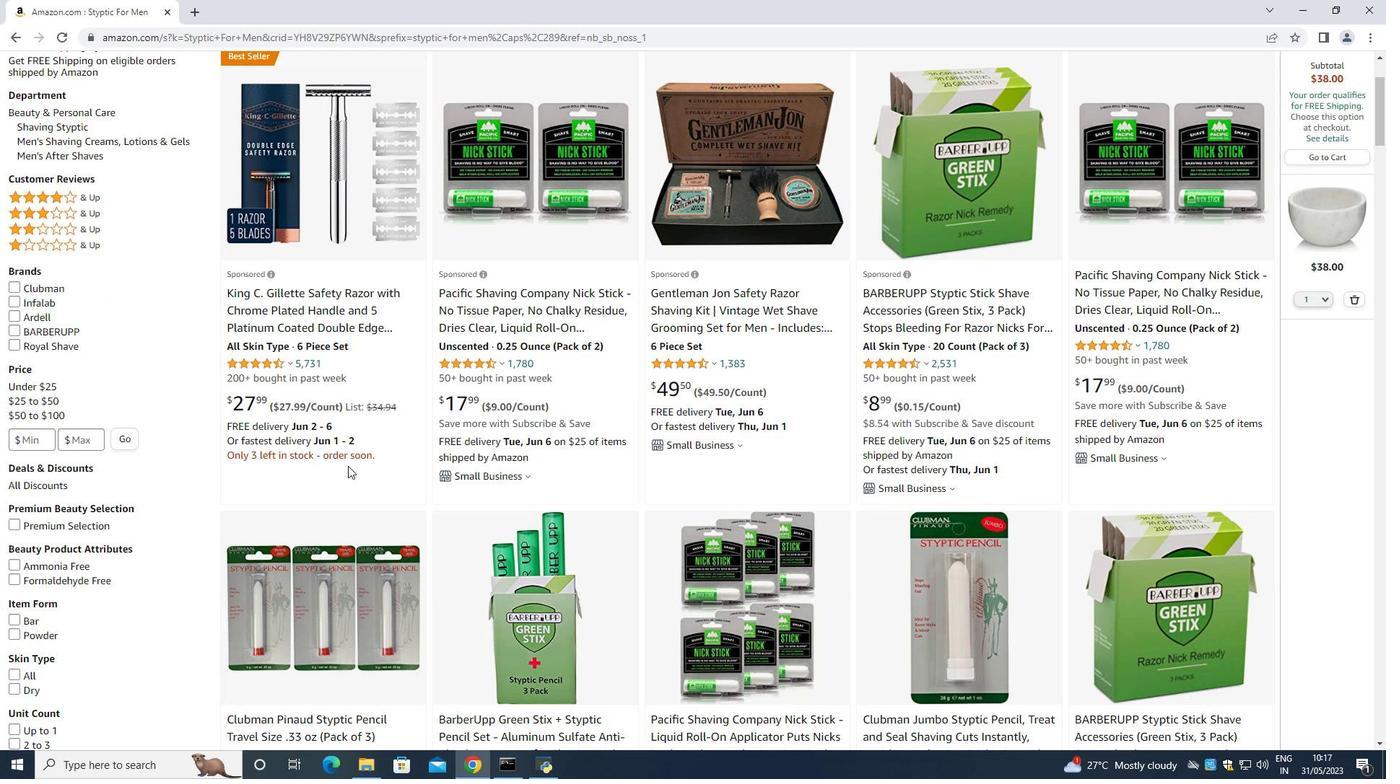 
Action: Mouse scrolled (347, 467) with delta (0, 0)
Screenshot: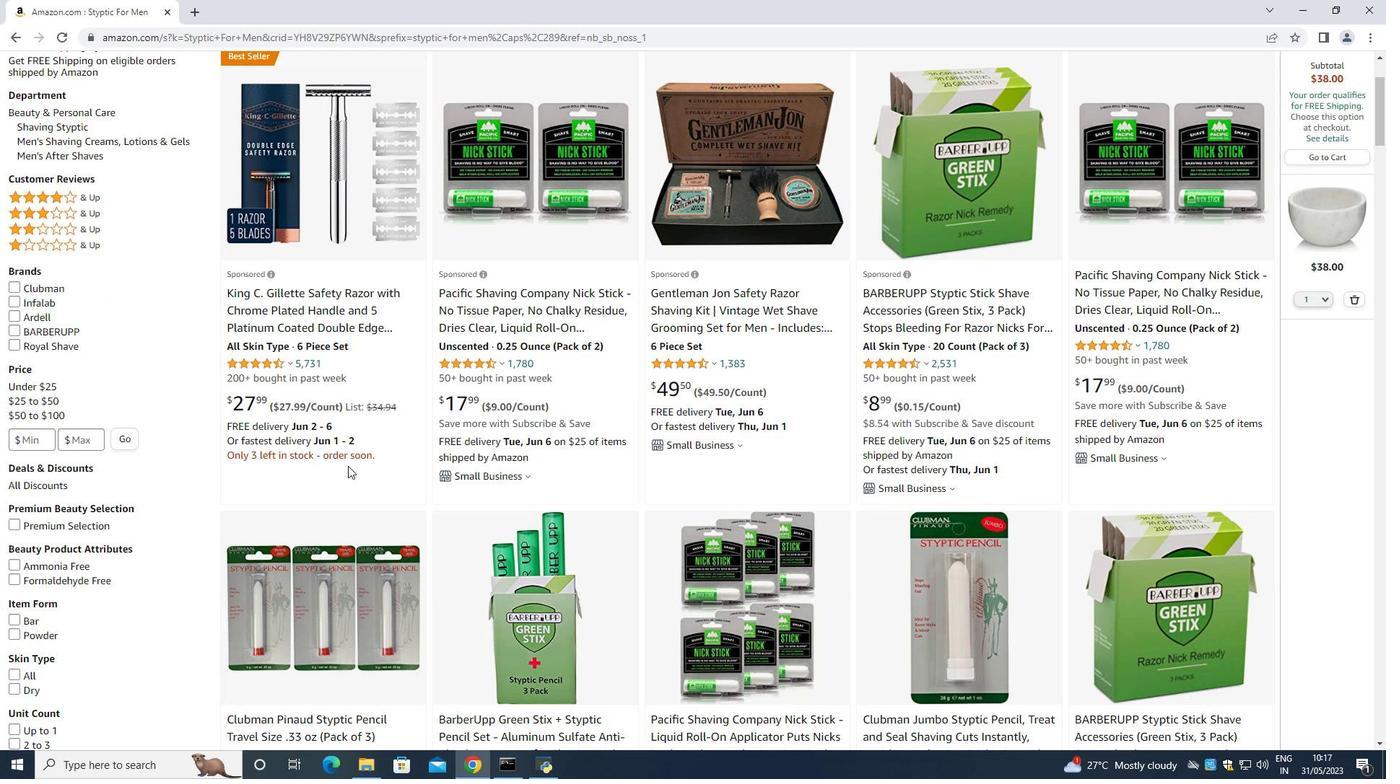 
Action: Mouse scrolled (347, 467) with delta (0, 0)
Screenshot: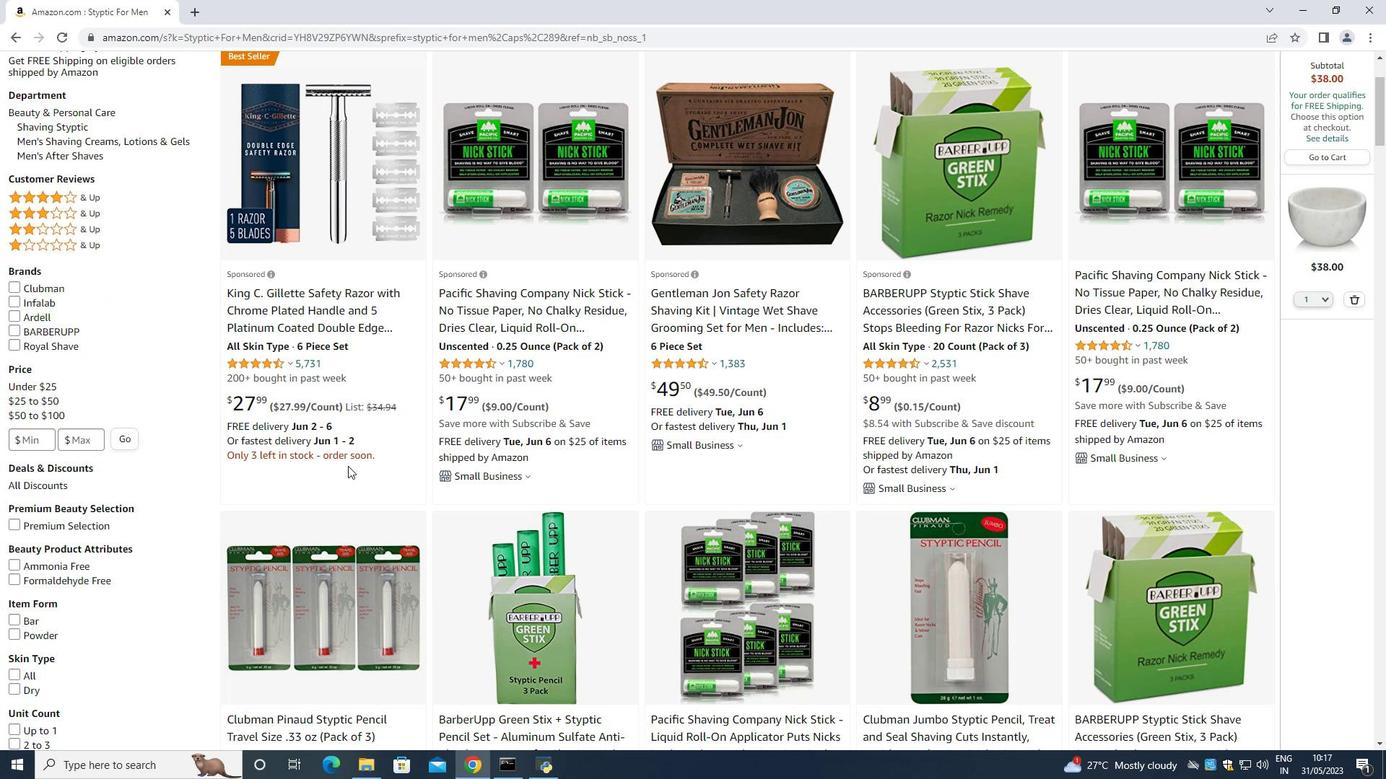 
Action: Mouse scrolled (347, 465) with delta (0, 0)
Screenshot: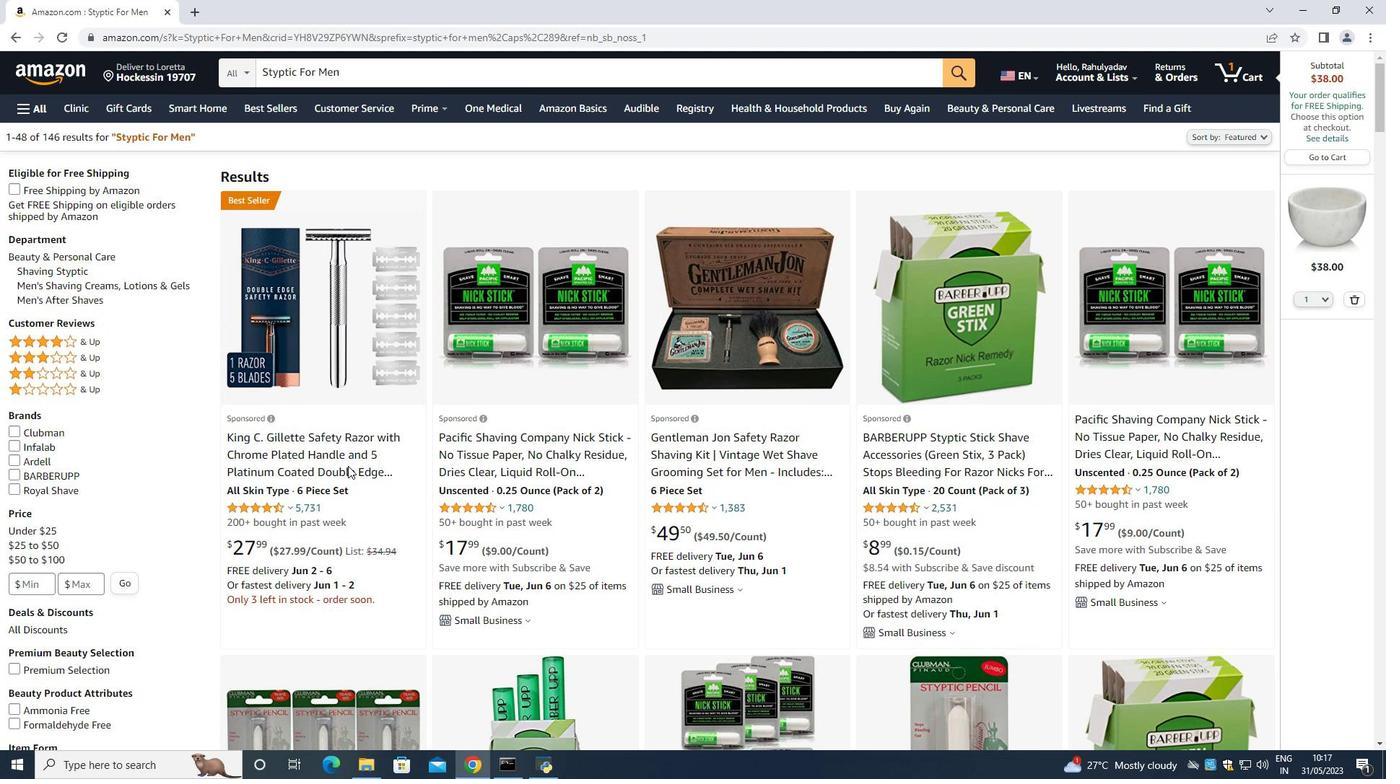 
Action: Mouse moved to (352, 464)
Screenshot: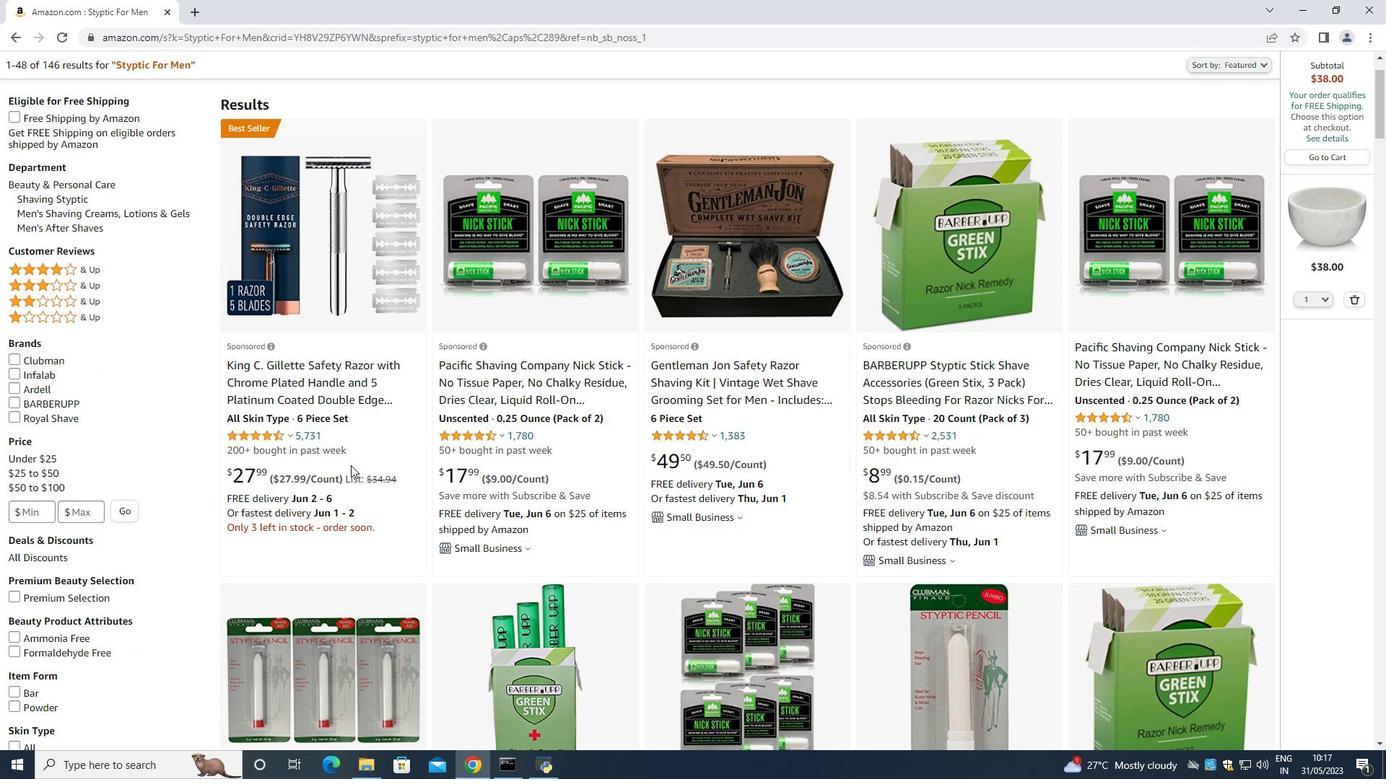 
Action: Mouse scrolled (352, 464) with delta (0, 0)
Screenshot: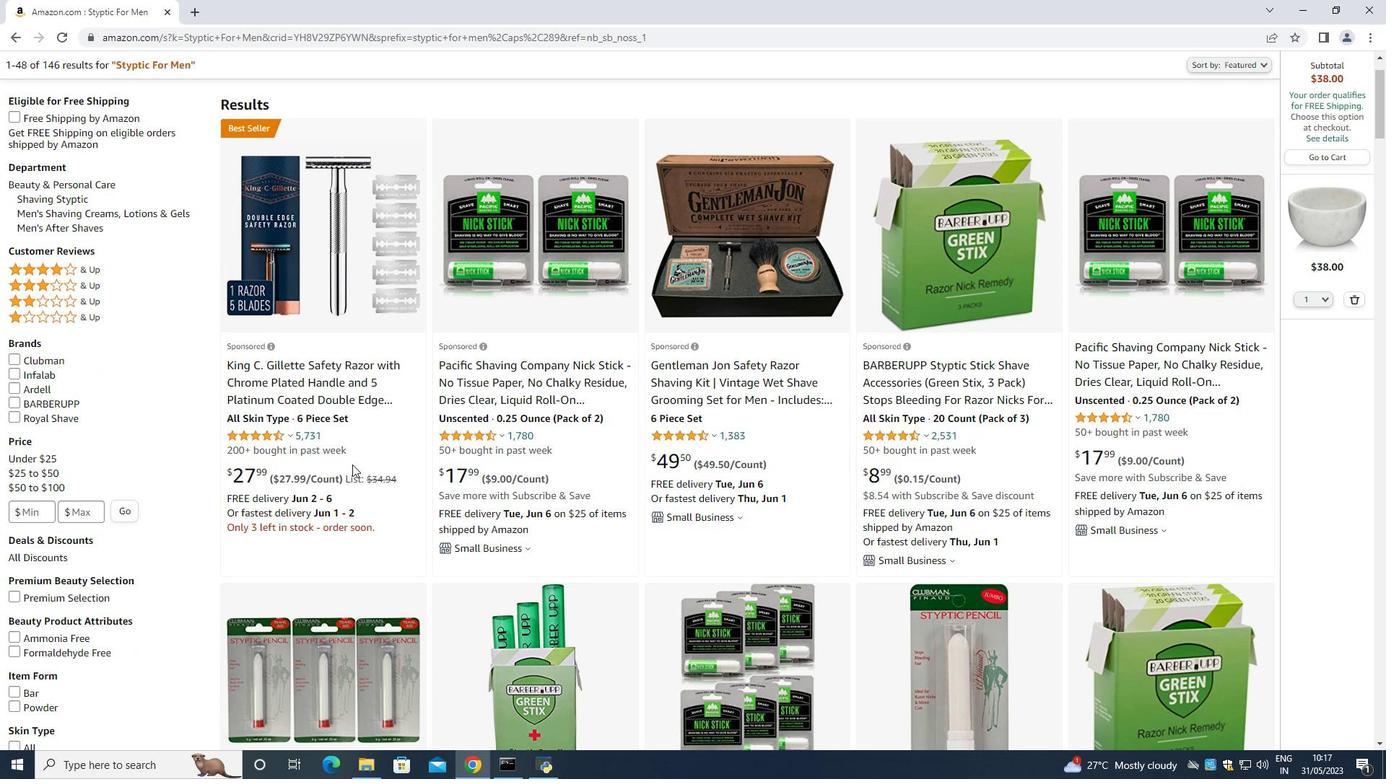 
Action: Mouse moved to (353, 464)
Screenshot: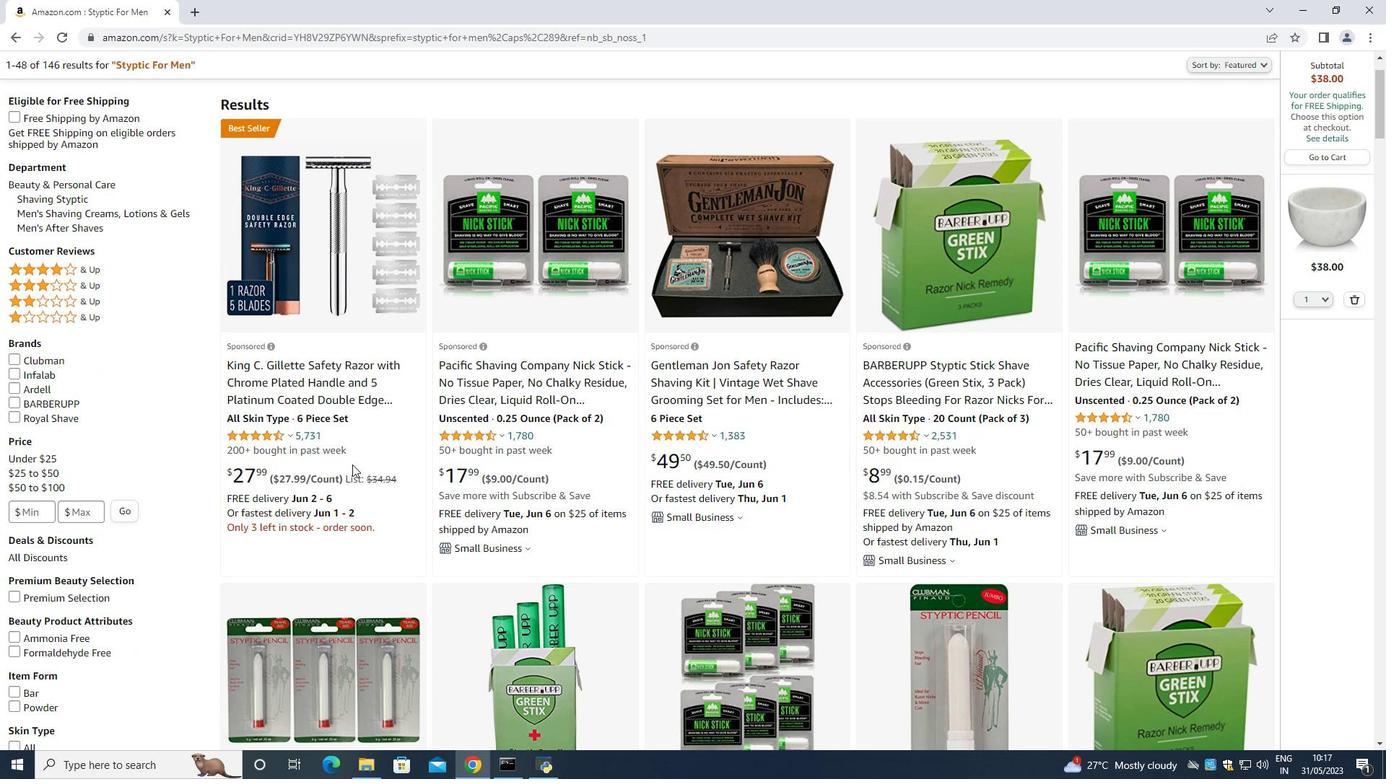 
Action: Mouse scrolled (353, 464) with delta (0, 0)
Screenshot: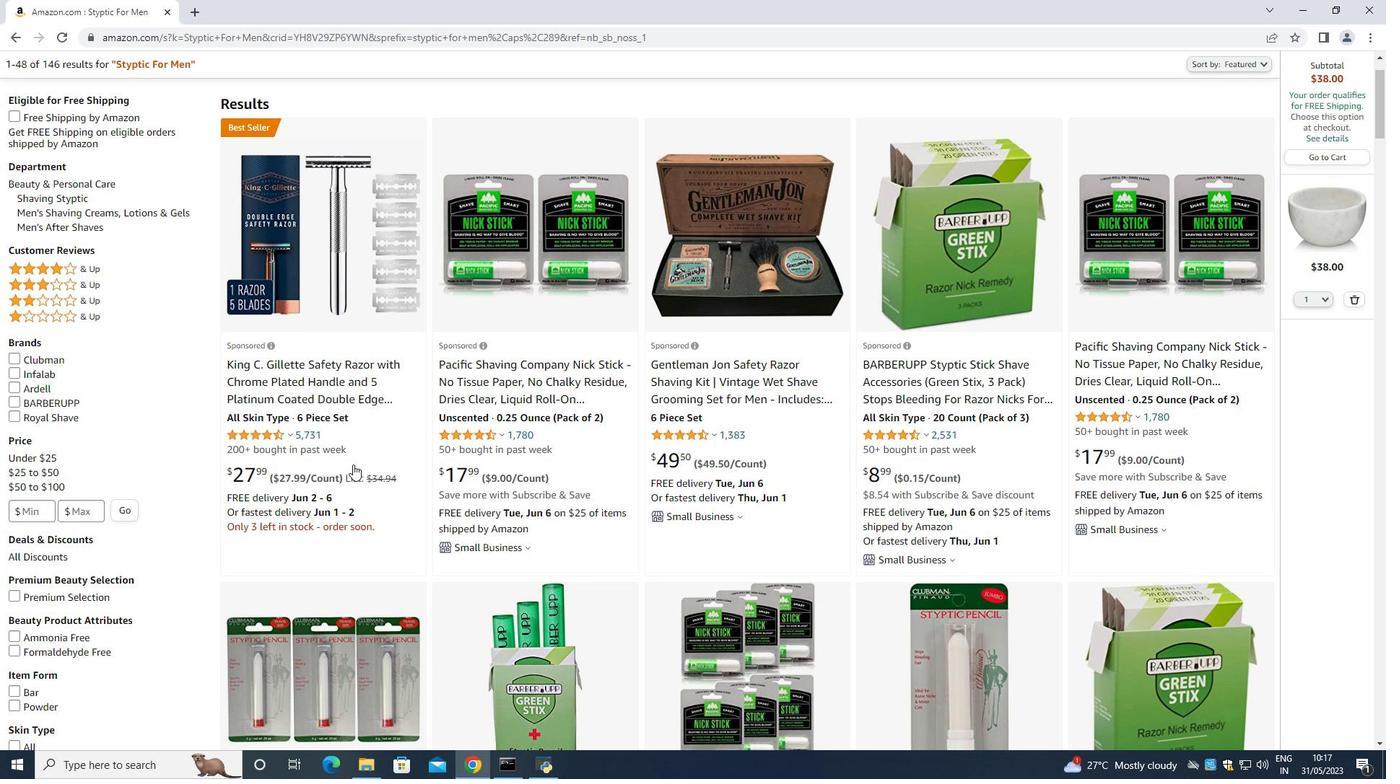 
Action: Mouse scrolled (353, 464) with delta (0, 0)
Screenshot: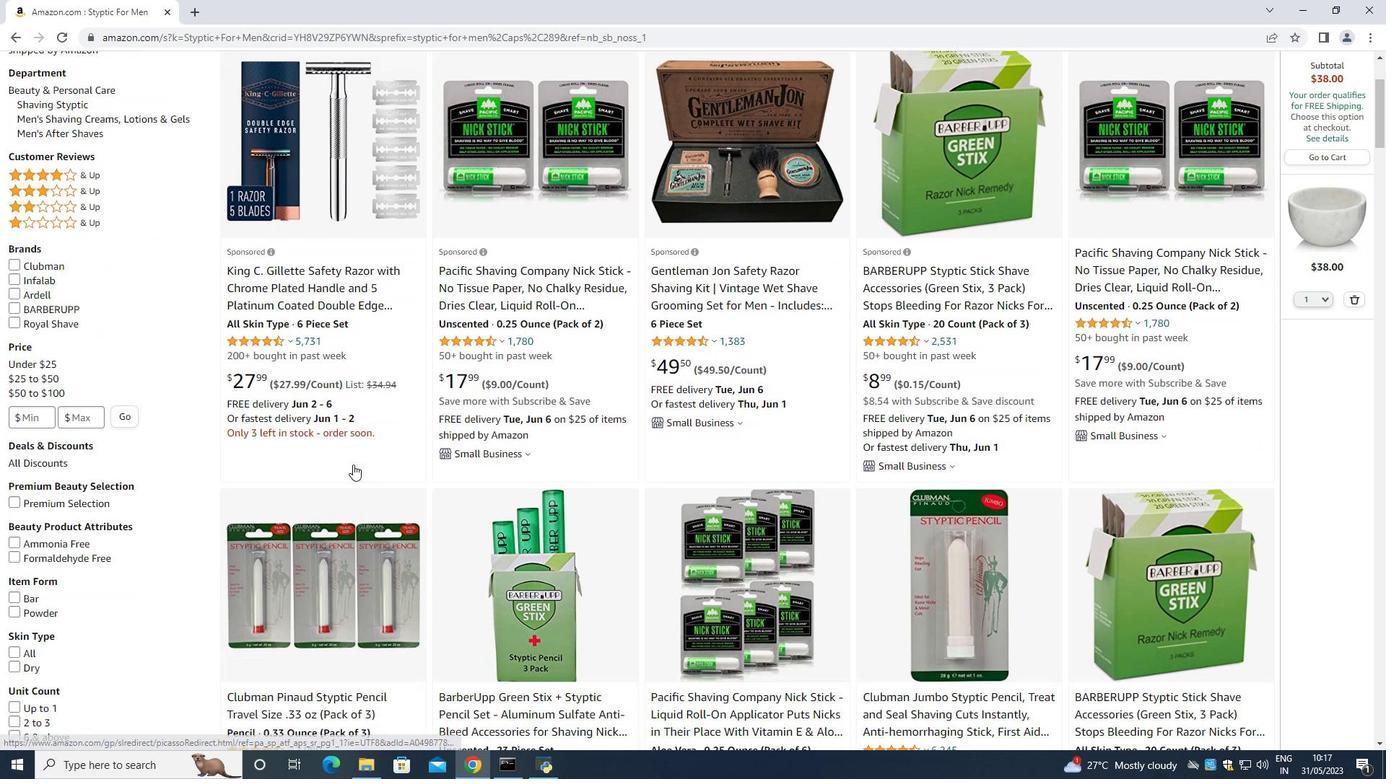 
Action: Mouse moved to (977, 576)
Screenshot: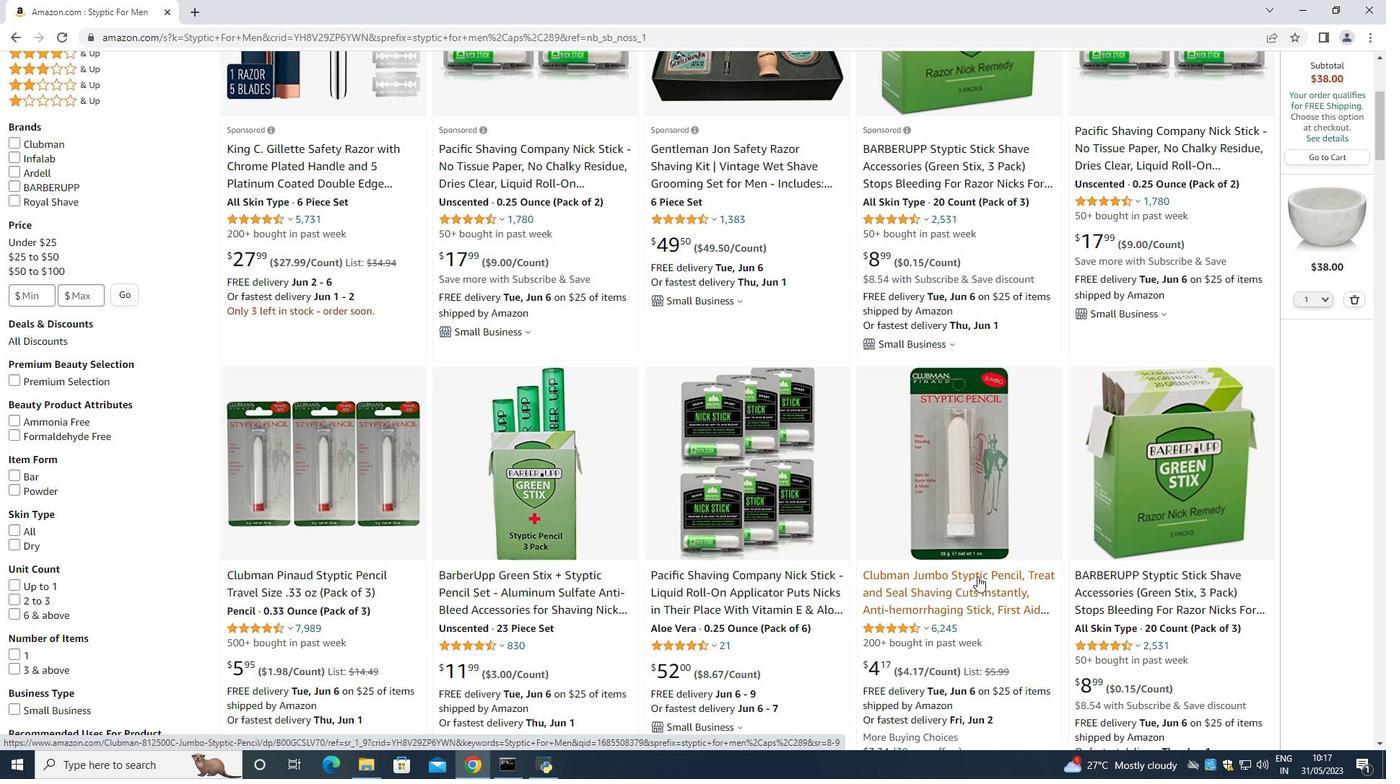 
Action: Mouse pressed left at (977, 576)
Screenshot: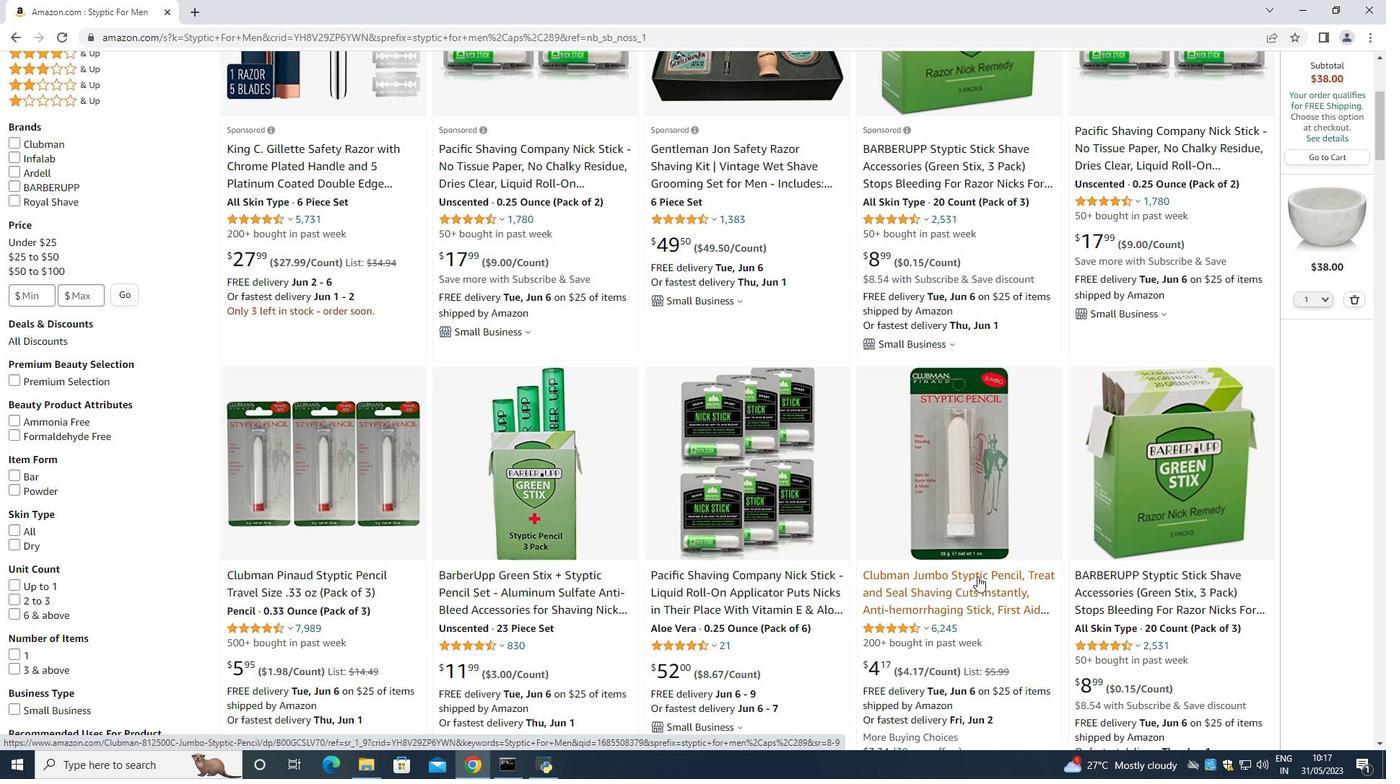 
Action: Mouse moved to (742, 367)
Screenshot: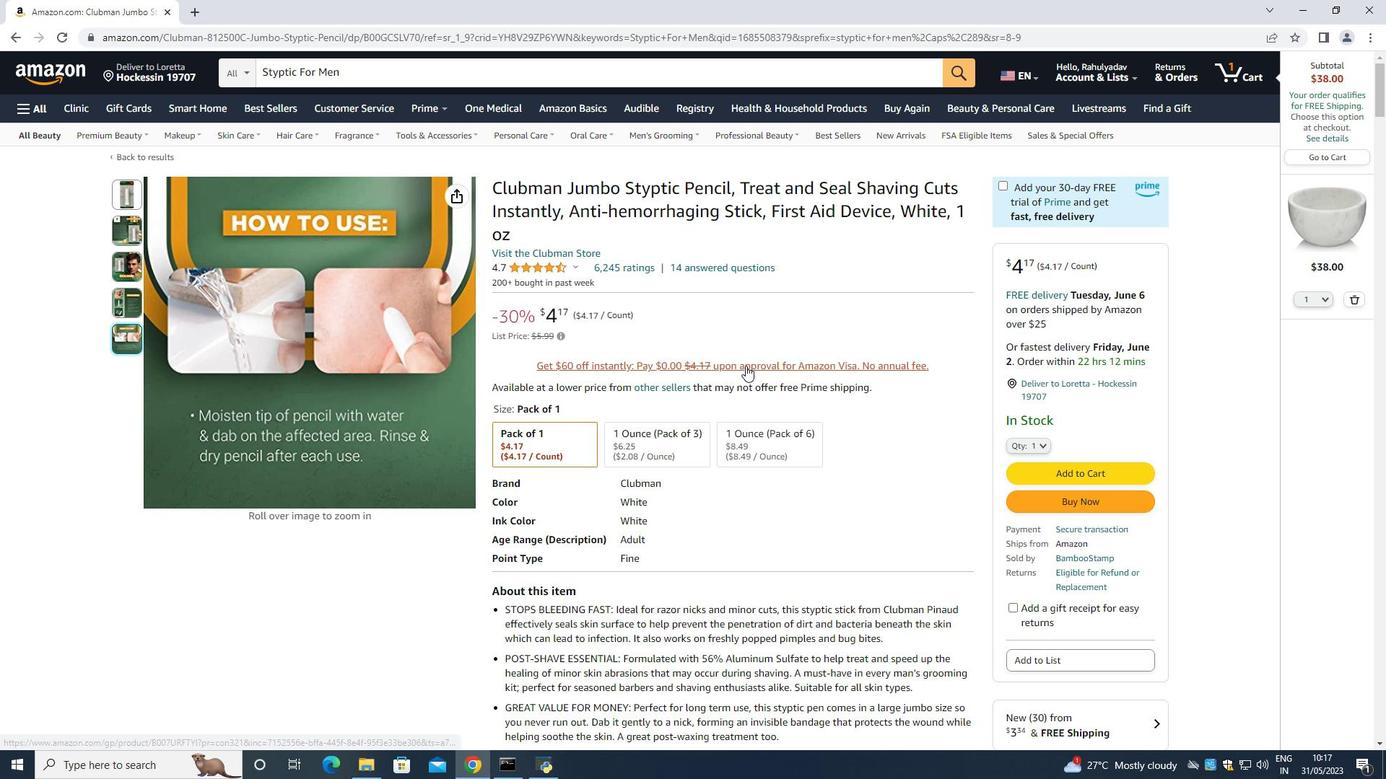 
Action: Mouse scrolled (742, 366) with delta (0, 0)
Screenshot: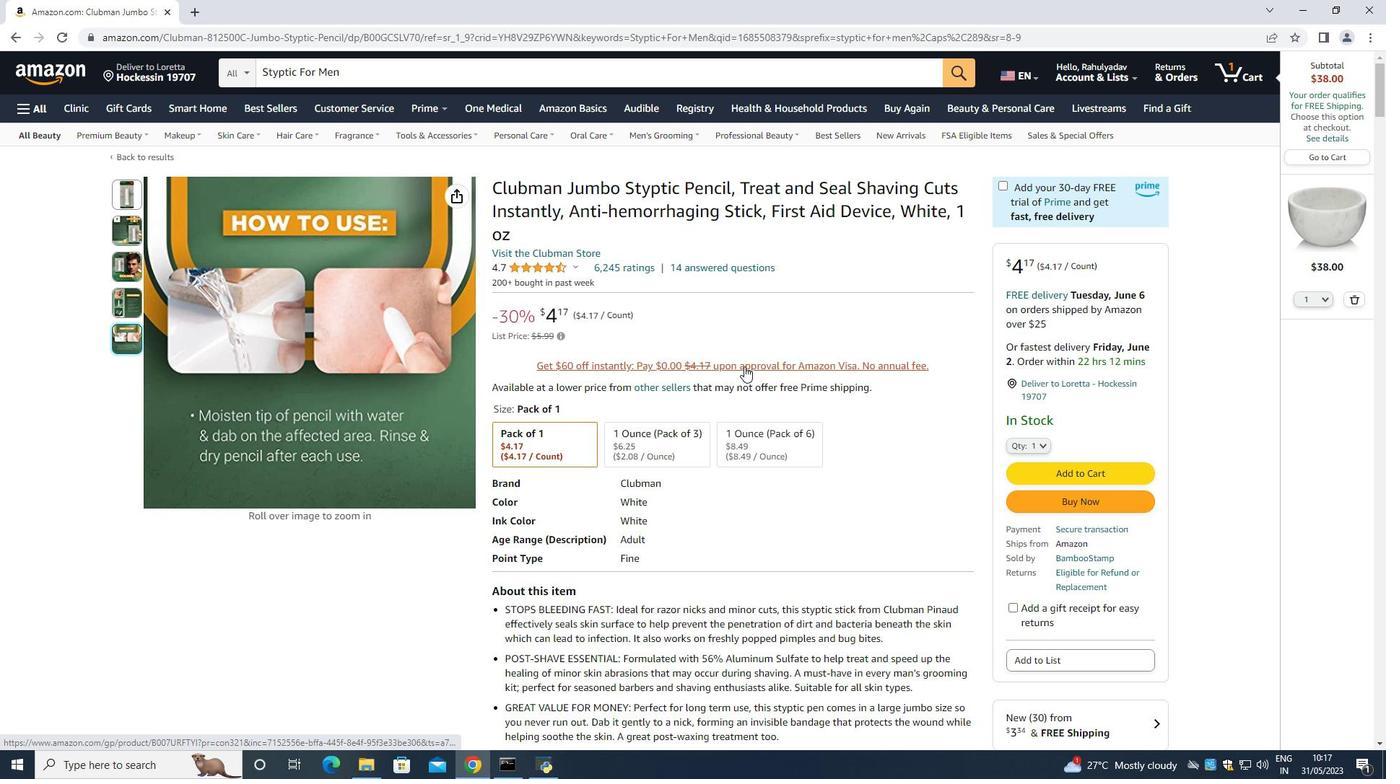 
Action: Mouse moved to (739, 369)
Screenshot: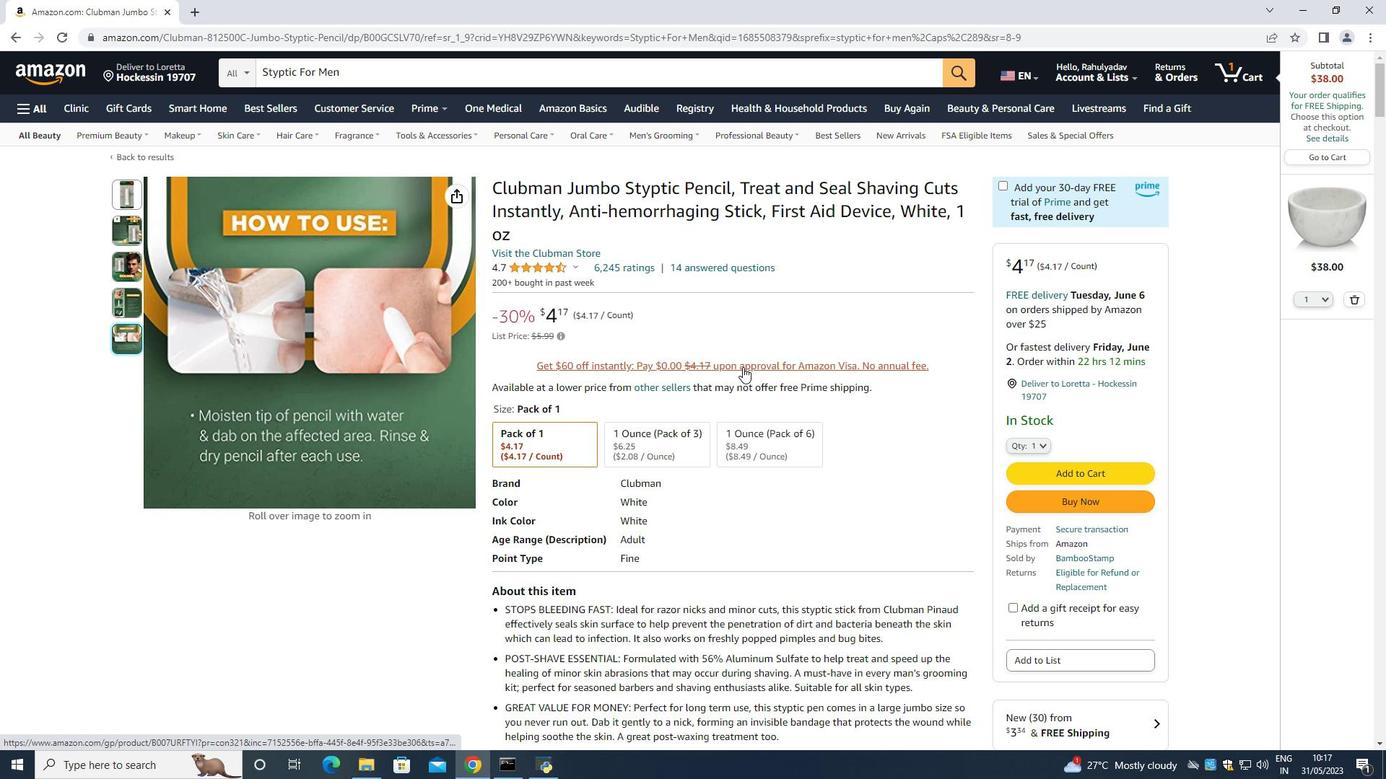 
Action: Mouse scrolled (739, 368) with delta (0, 0)
Screenshot: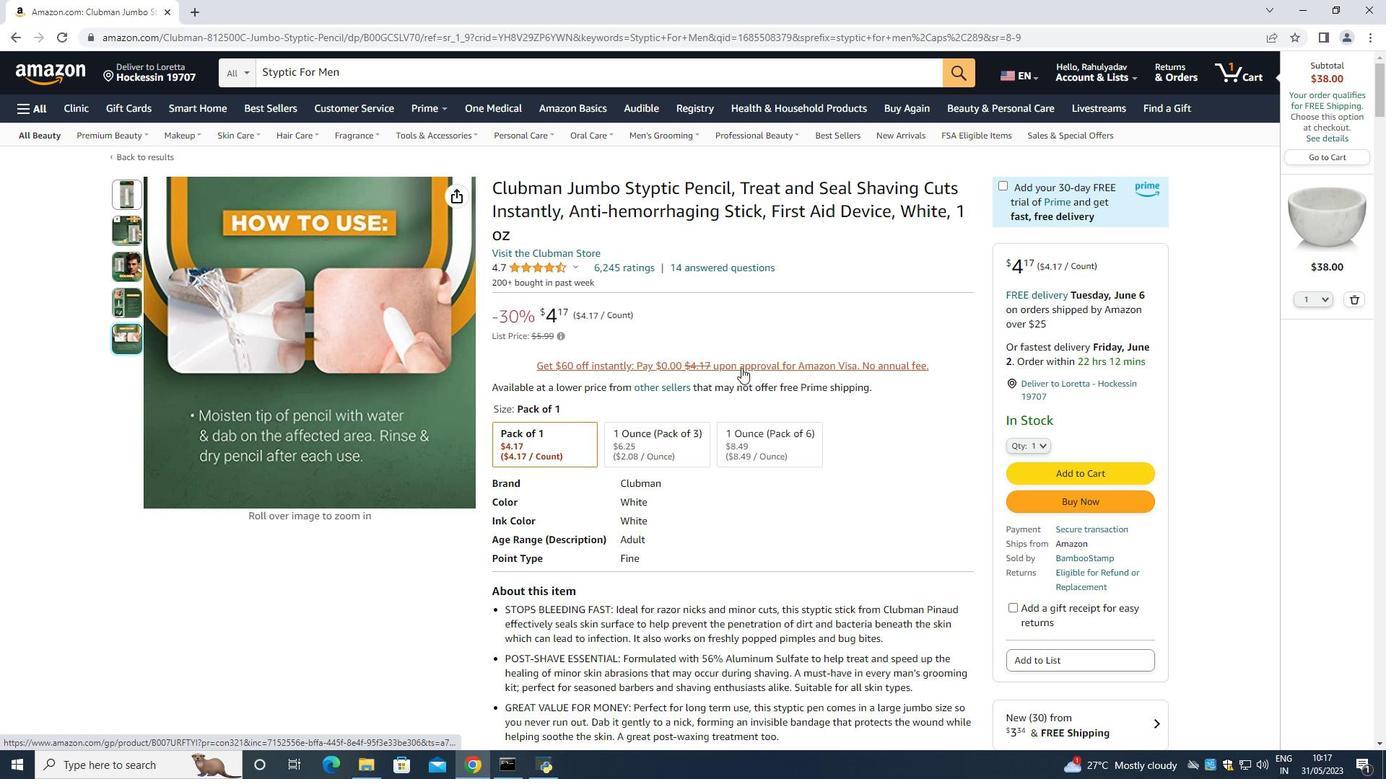 
Action: Mouse moved to (729, 368)
Screenshot: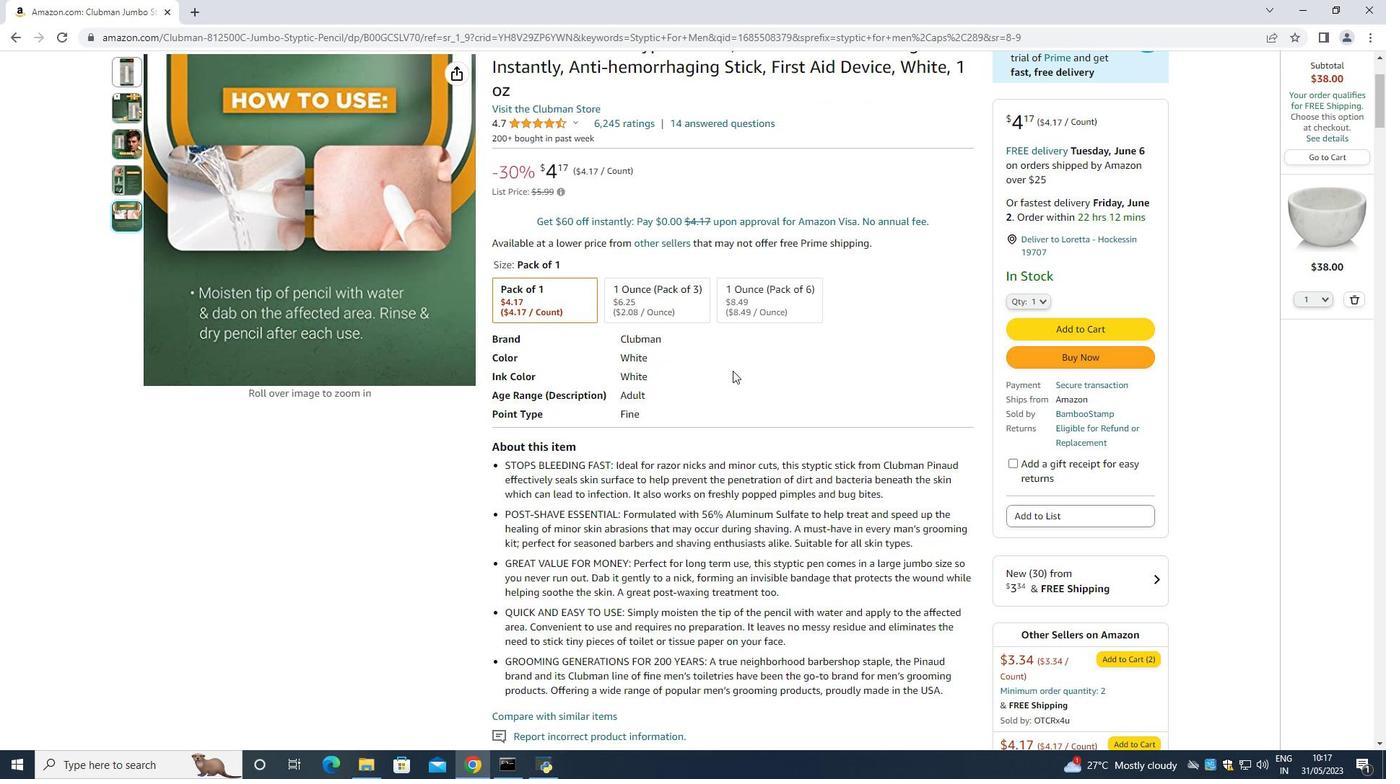 
Action: Mouse scrolled (729, 368) with delta (0, 0)
Screenshot: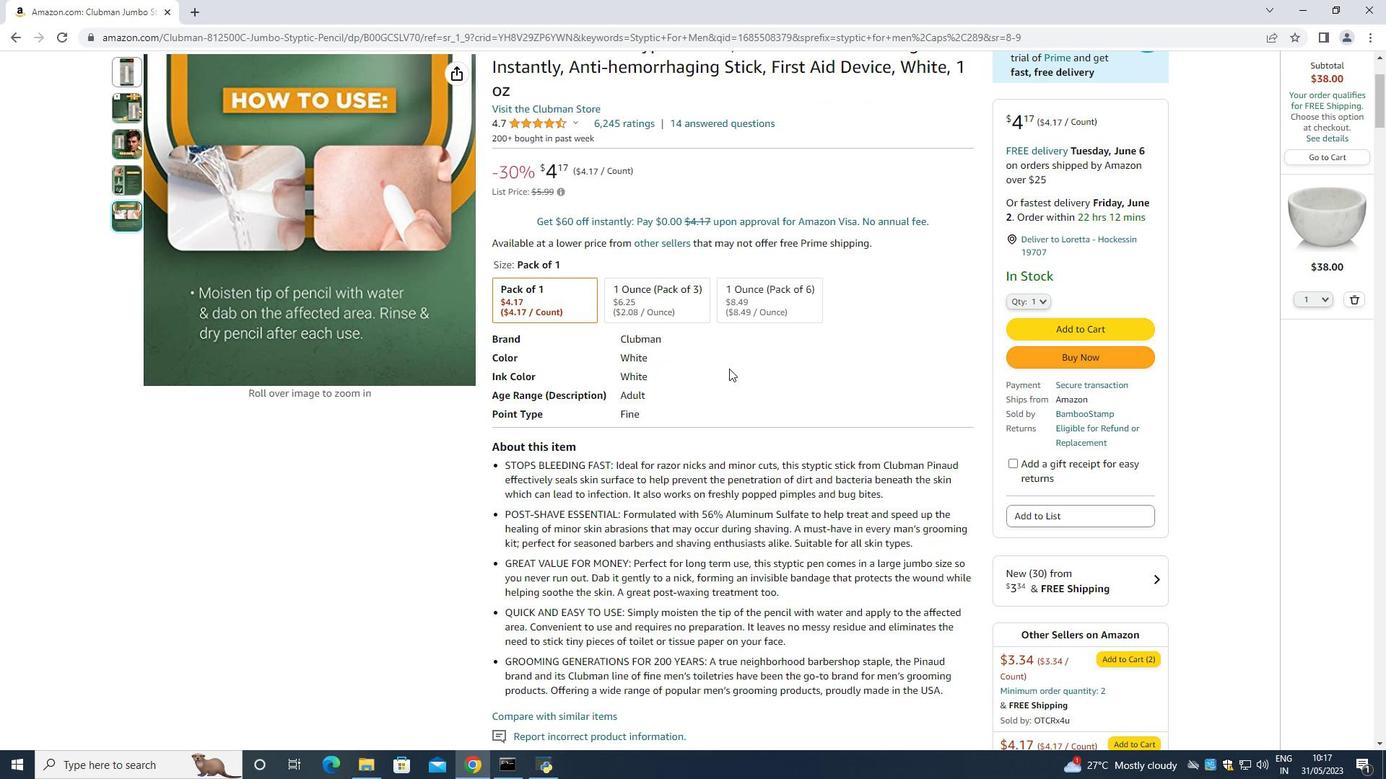 
Action: Mouse moved to (726, 368)
Screenshot: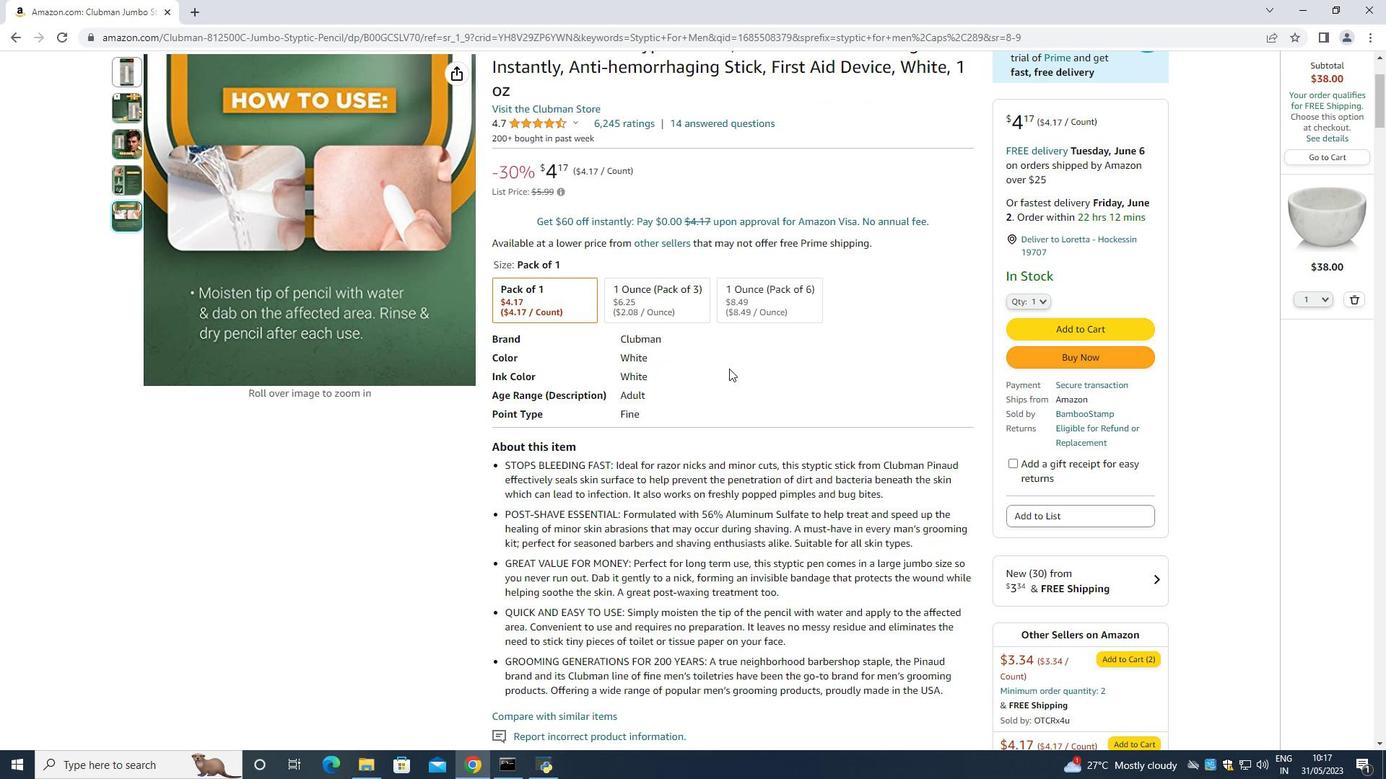 
Action: Mouse scrolled (726, 368) with delta (0, 0)
Screenshot: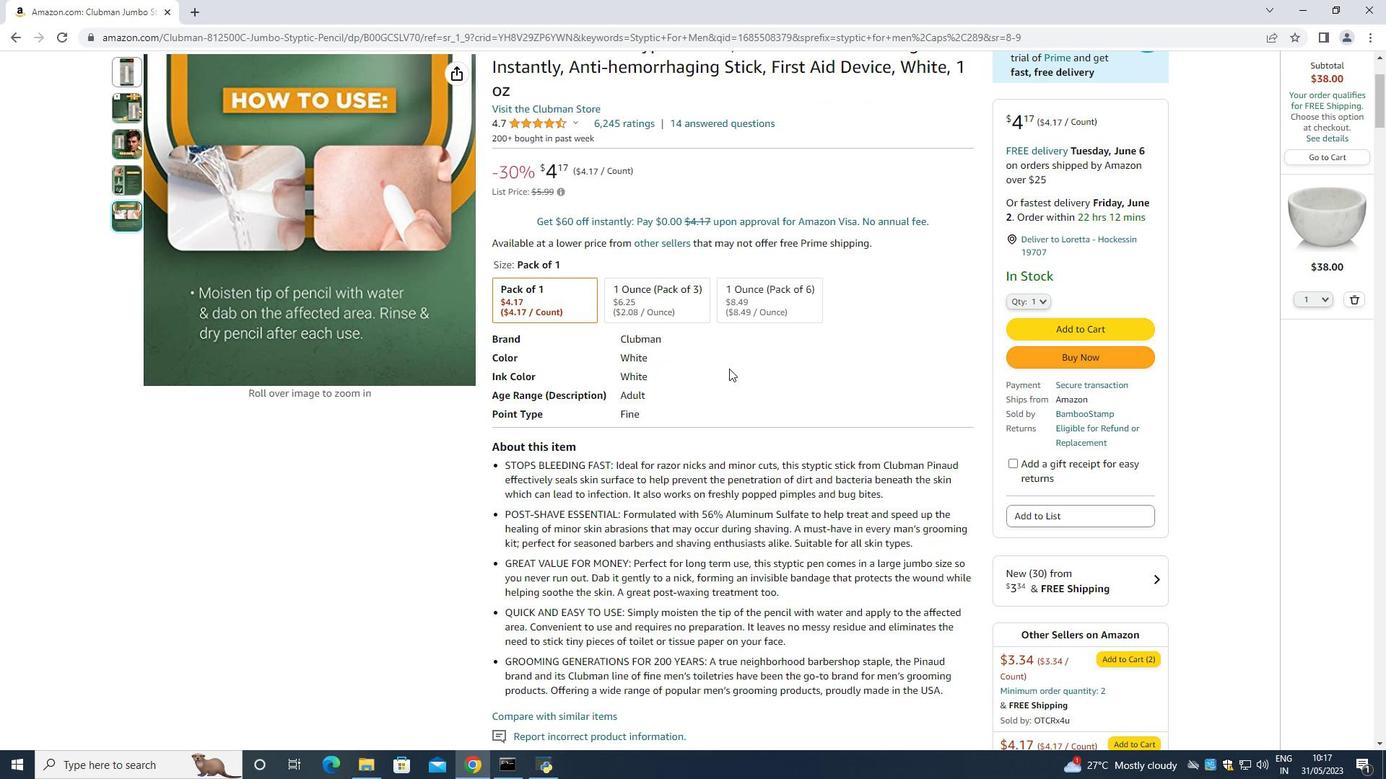 
Action: Mouse moved to (721, 376)
Screenshot: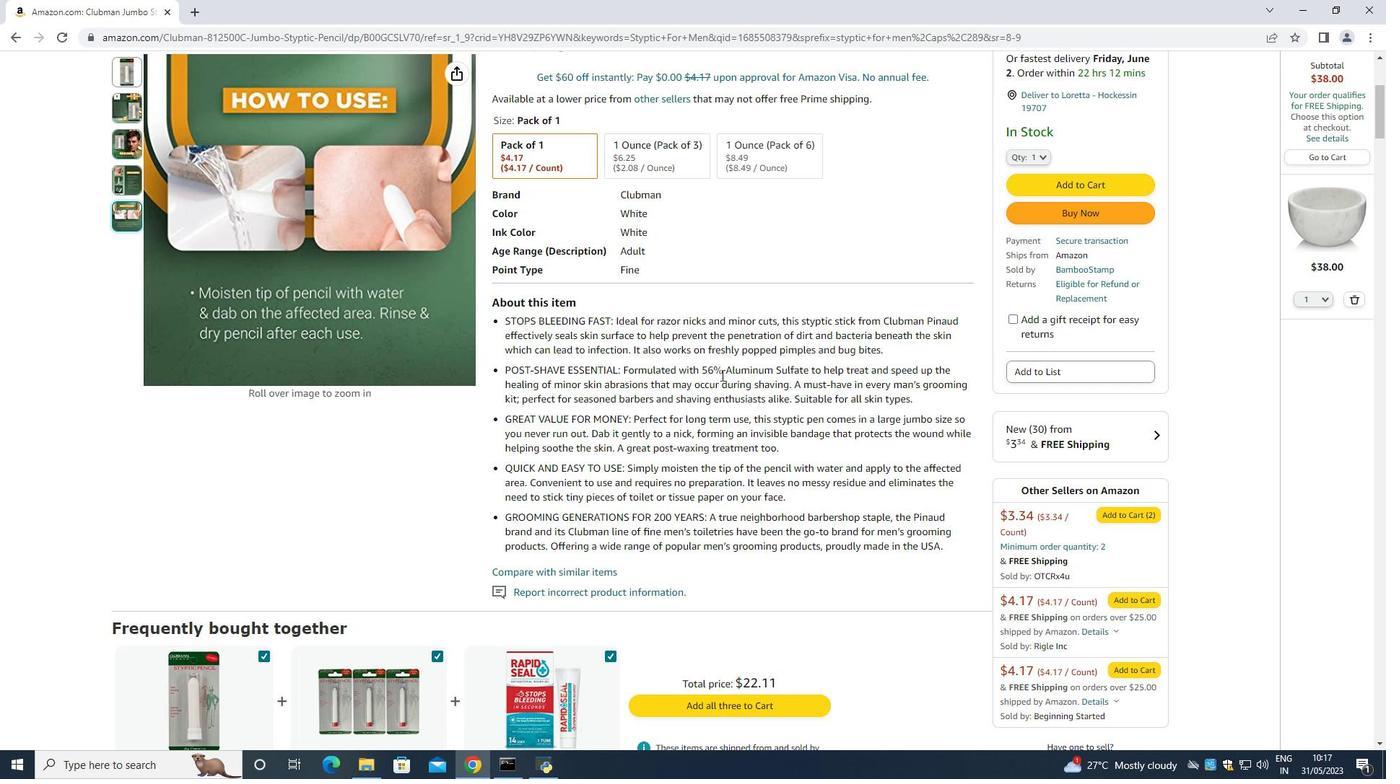 
Action: Mouse scrolled (721, 375) with delta (0, 0)
Screenshot: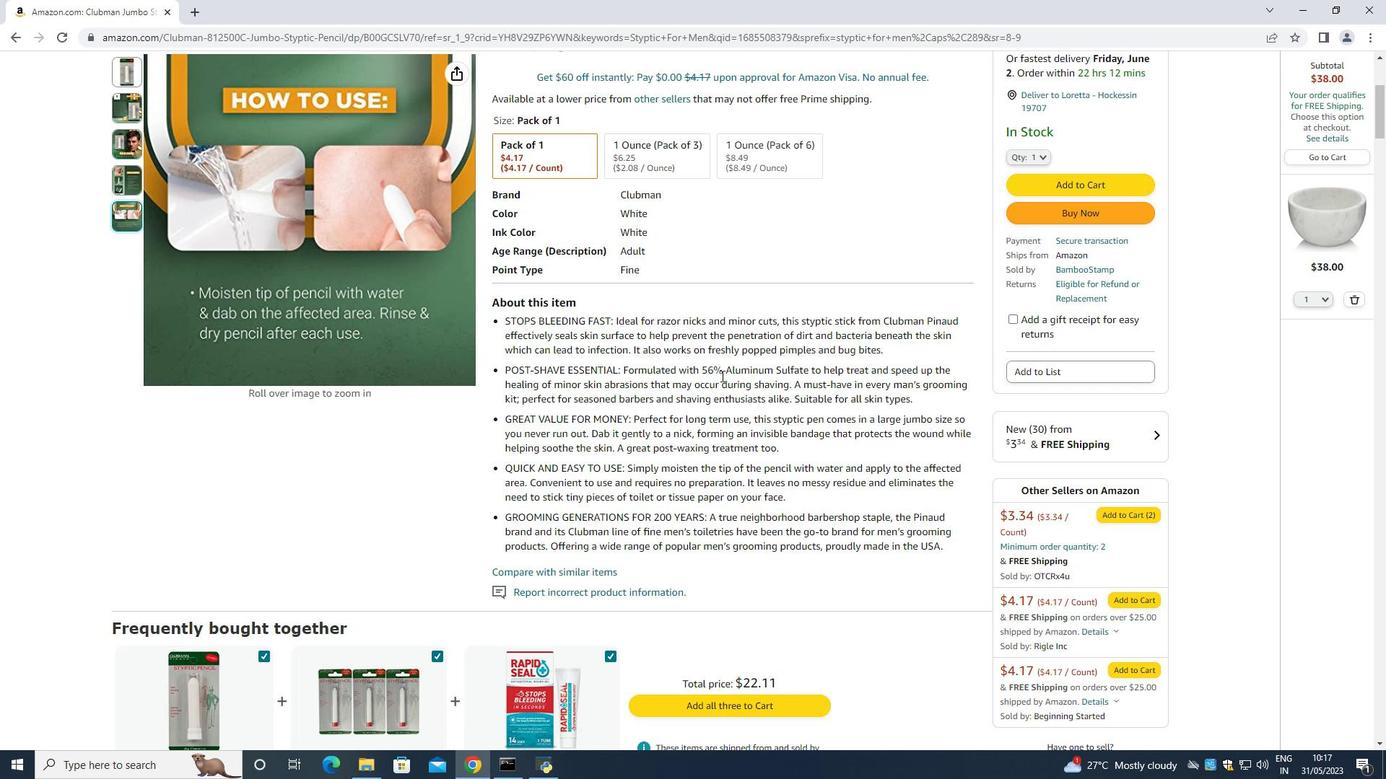 
Action: Mouse scrolled (721, 375) with delta (0, 0)
Screenshot: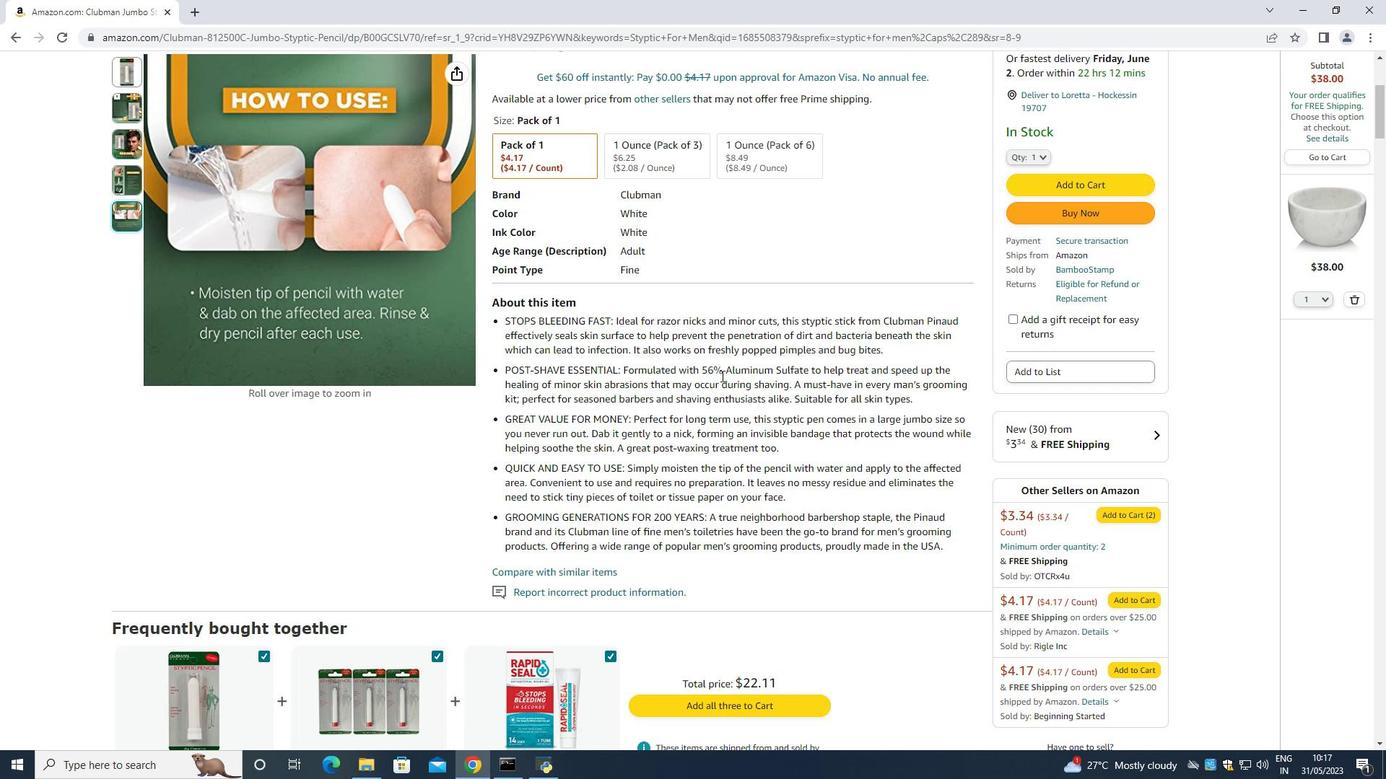 
Action: Mouse moved to (718, 379)
Screenshot: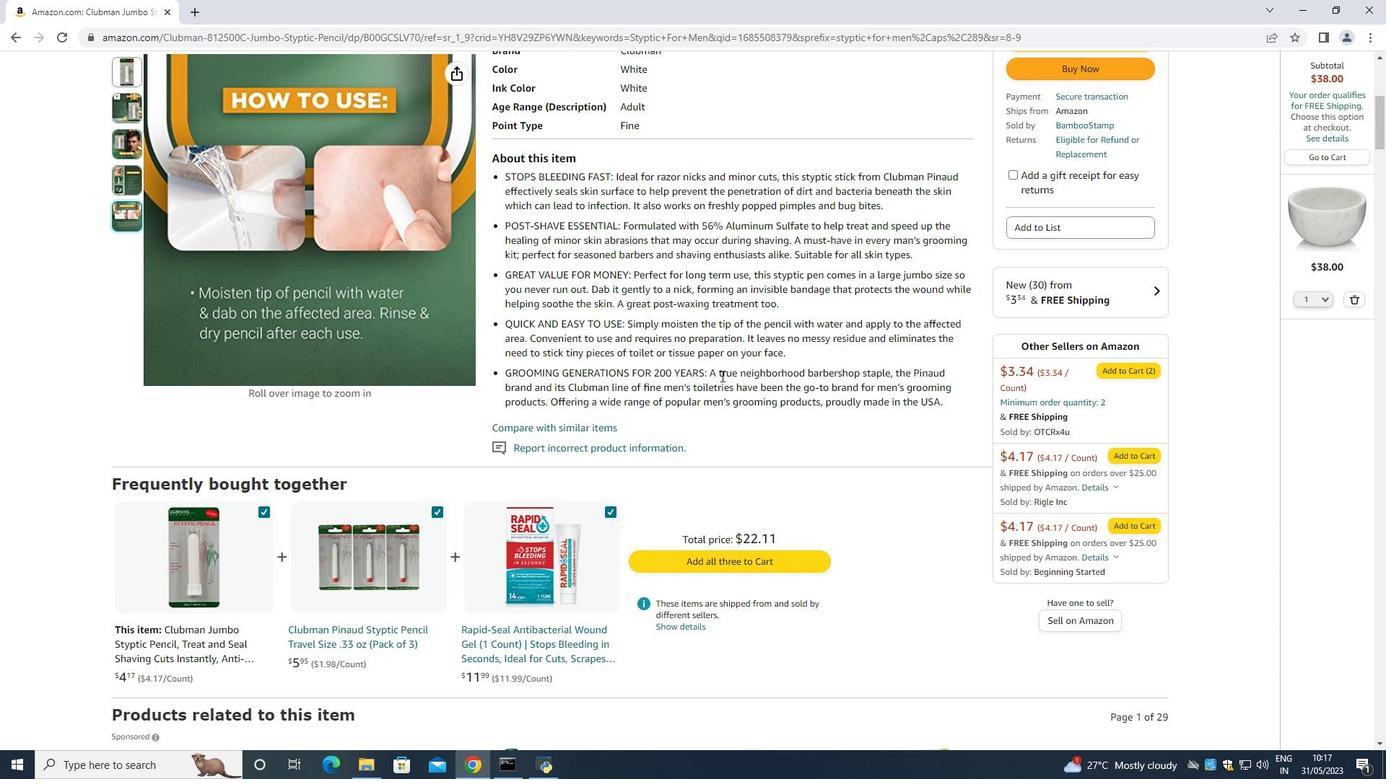
Action: Mouse scrolled (718, 378) with delta (0, 0)
Screenshot: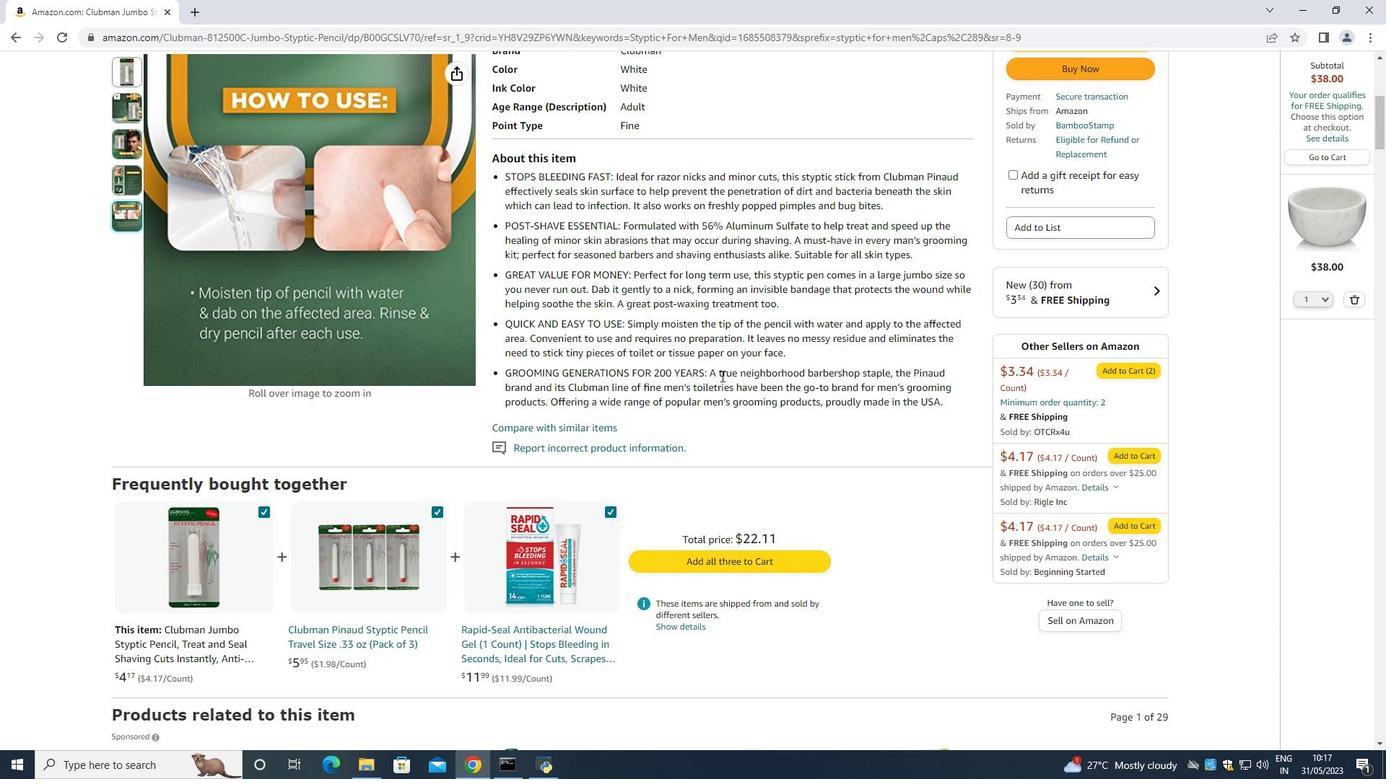
Action: Mouse moved to (718, 380)
Screenshot: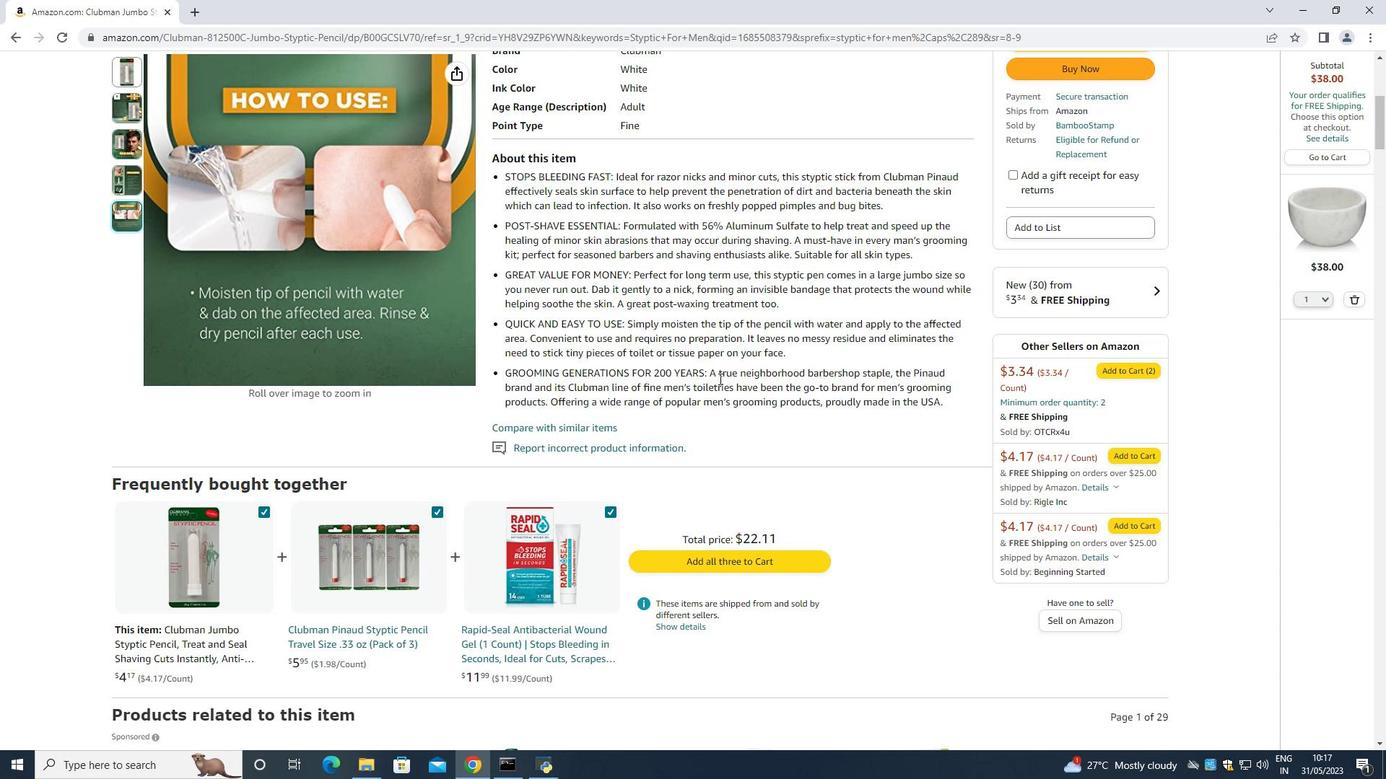 
Action: Mouse scrolled (718, 379) with delta (0, 0)
Screenshot: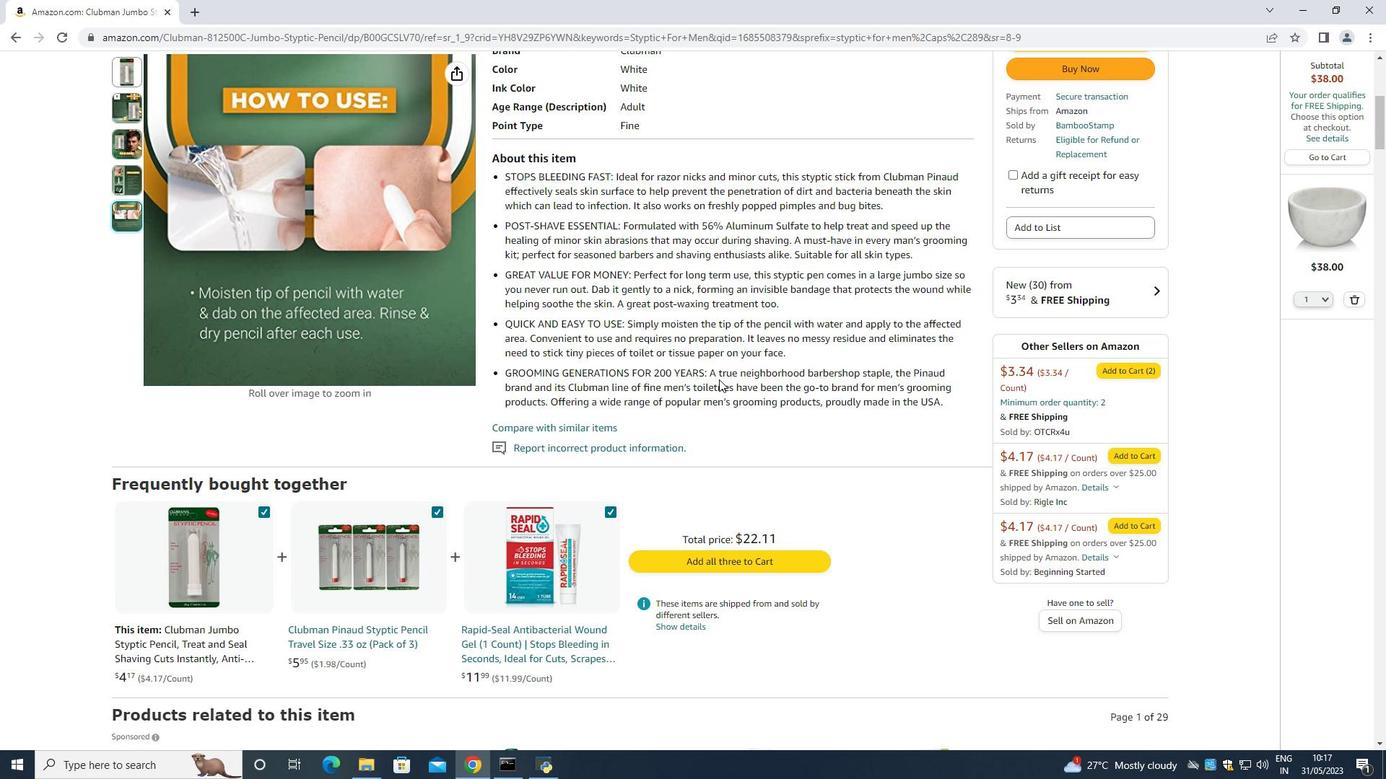 
Action: Mouse scrolled (718, 379) with delta (0, 0)
Screenshot: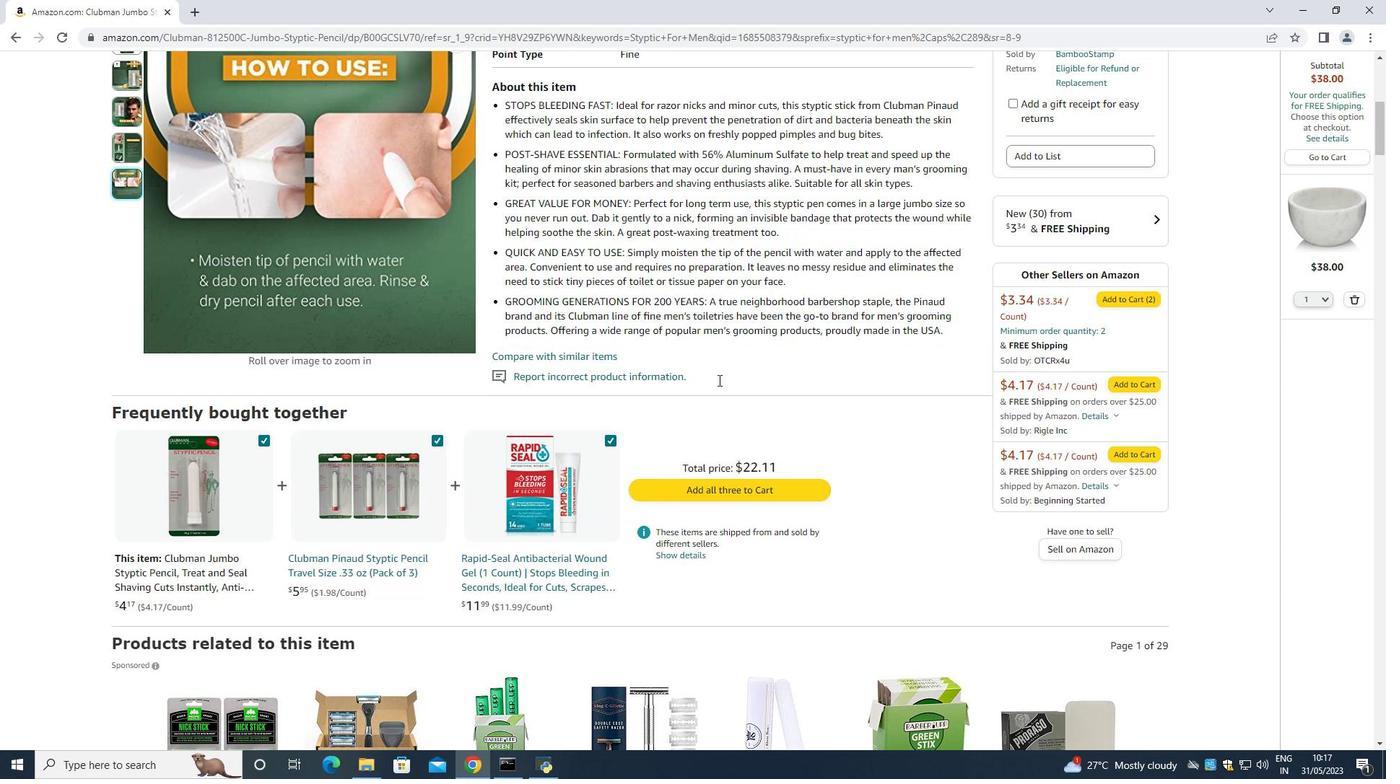 
Action: Mouse scrolled (718, 381) with delta (0, 0)
Screenshot: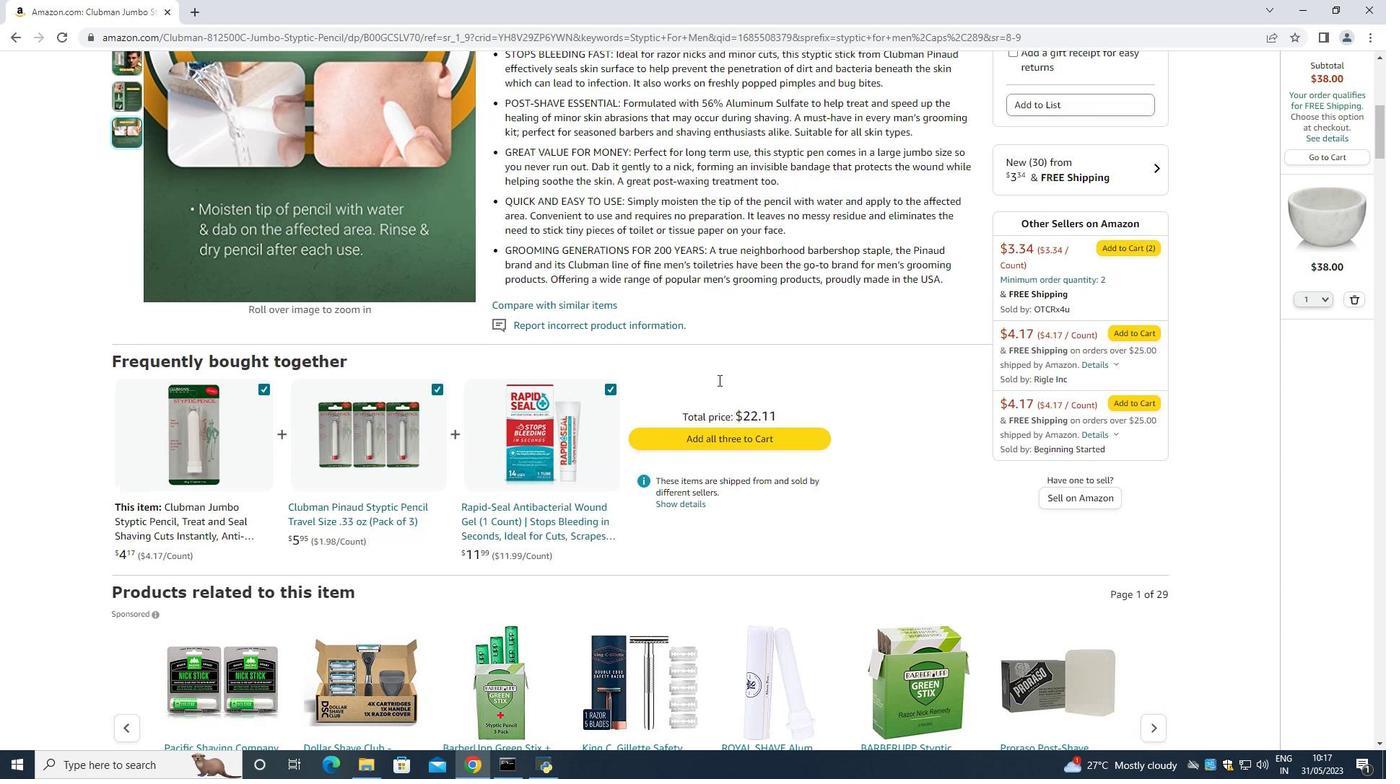 
Action: Mouse moved to (713, 384)
Screenshot: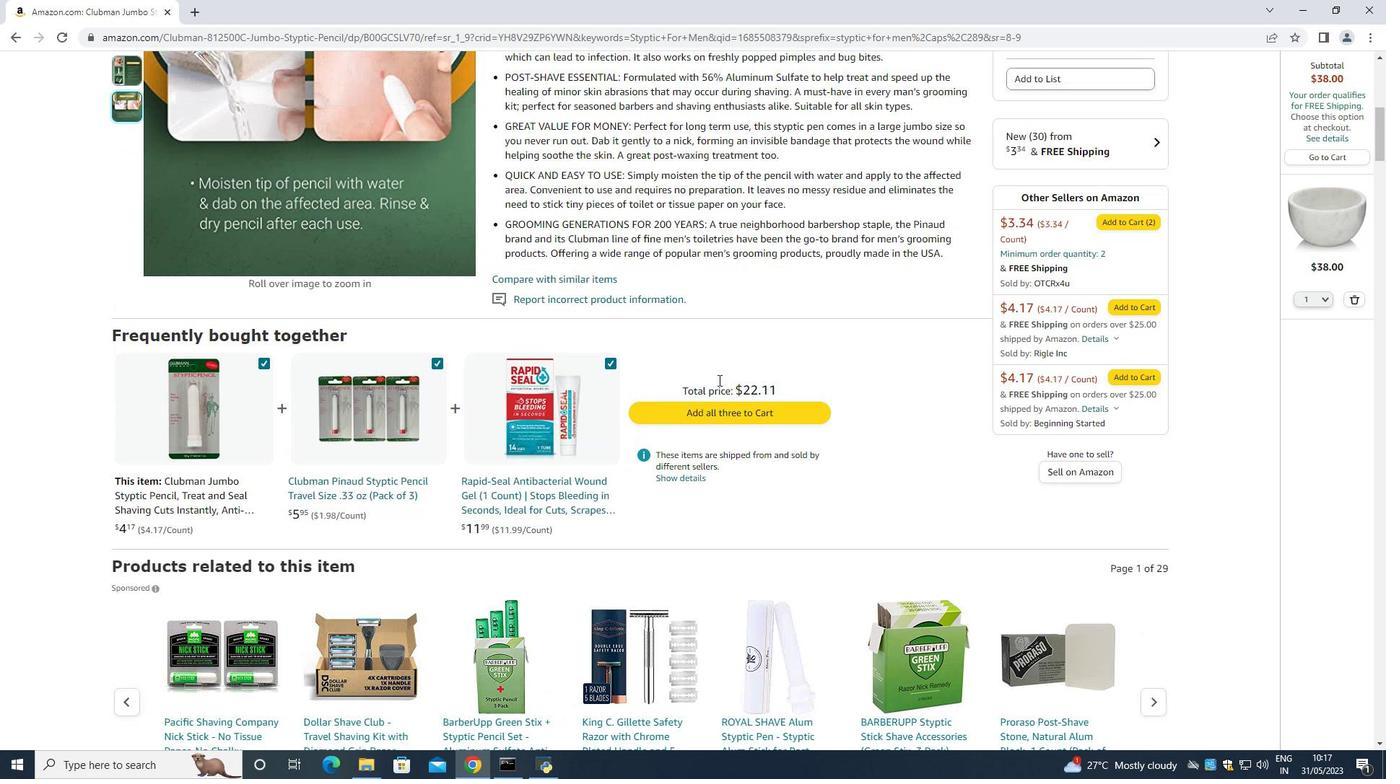 
Action: Mouse scrolled (713, 383) with delta (0, 0)
Screenshot: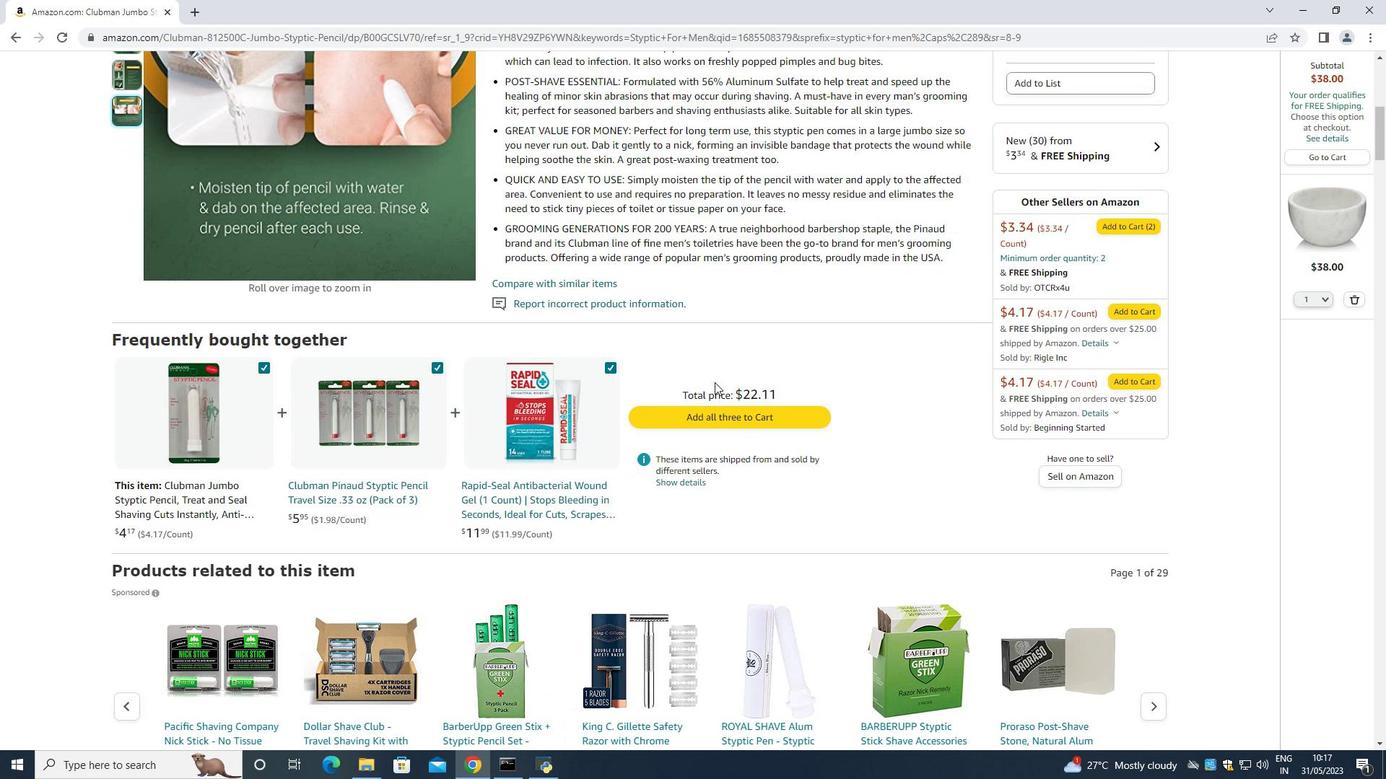 
Action: Mouse scrolled (713, 383) with delta (0, 0)
Screenshot: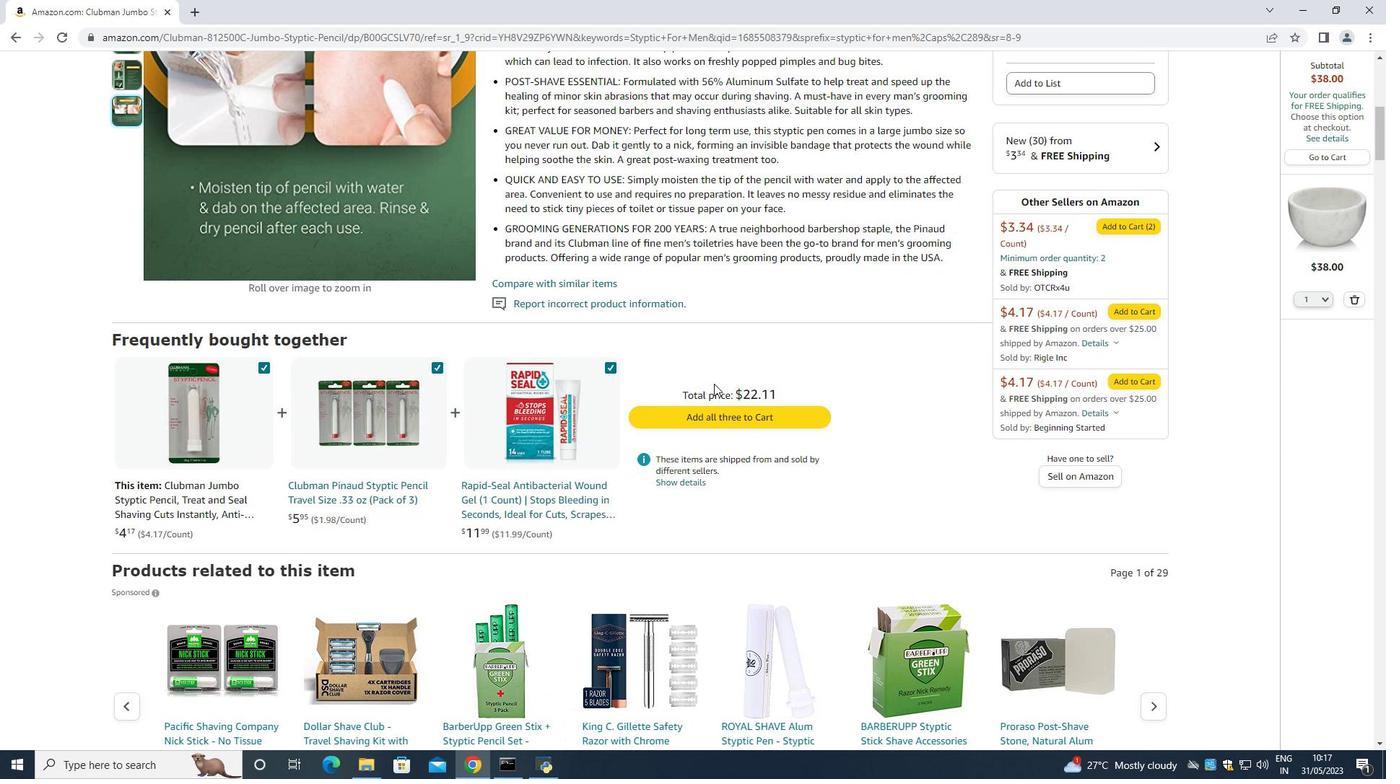 
Action: Mouse scrolled (713, 383) with delta (0, 0)
Screenshot: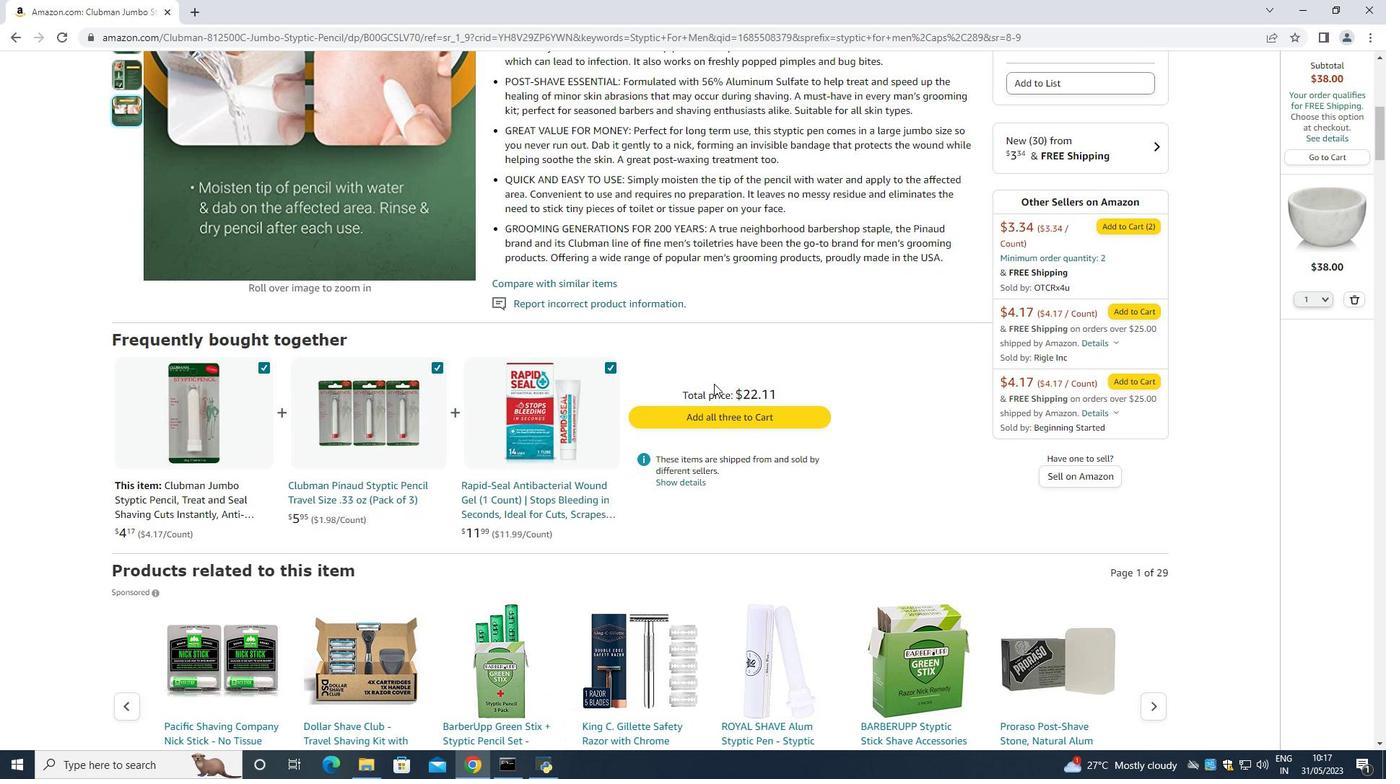 
Action: Mouse scrolled (713, 383) with delta (0, 0)
Screenshot: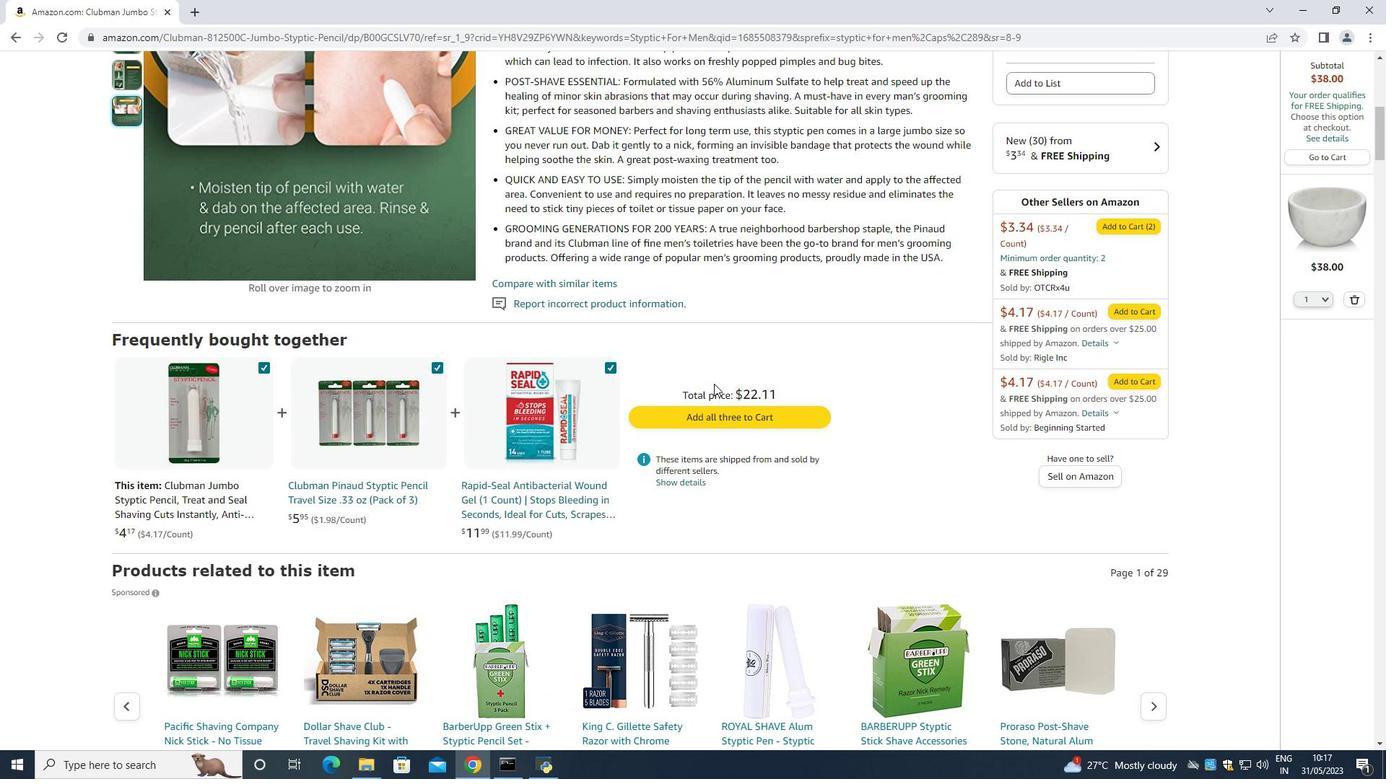 
Action: Mouse moved to (706, 379)
Screenshot: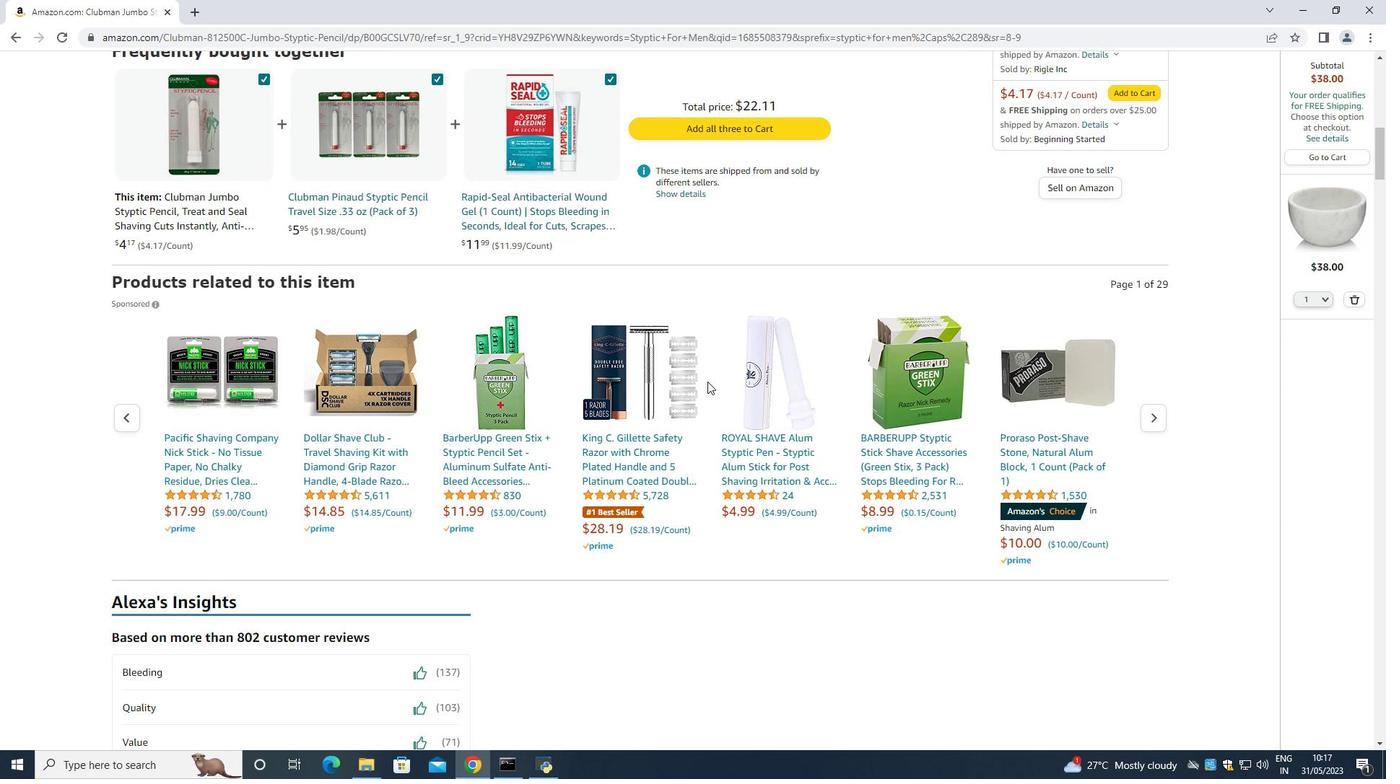 
Action: Mouse scrolled (706, 378) with delta (0, 0)
Screenshot: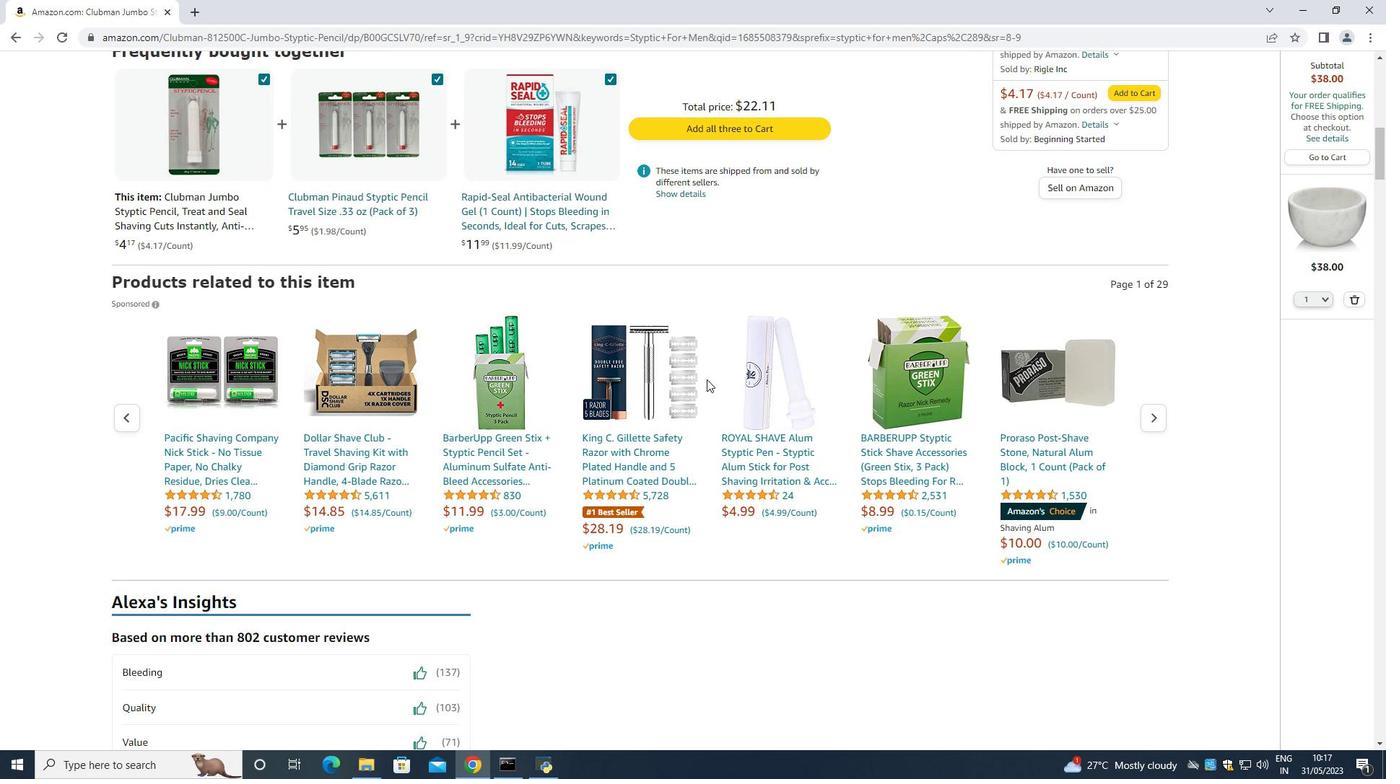 
Action: Mouse scrolled (706, 378) with delta (0, 0)
Screenshot: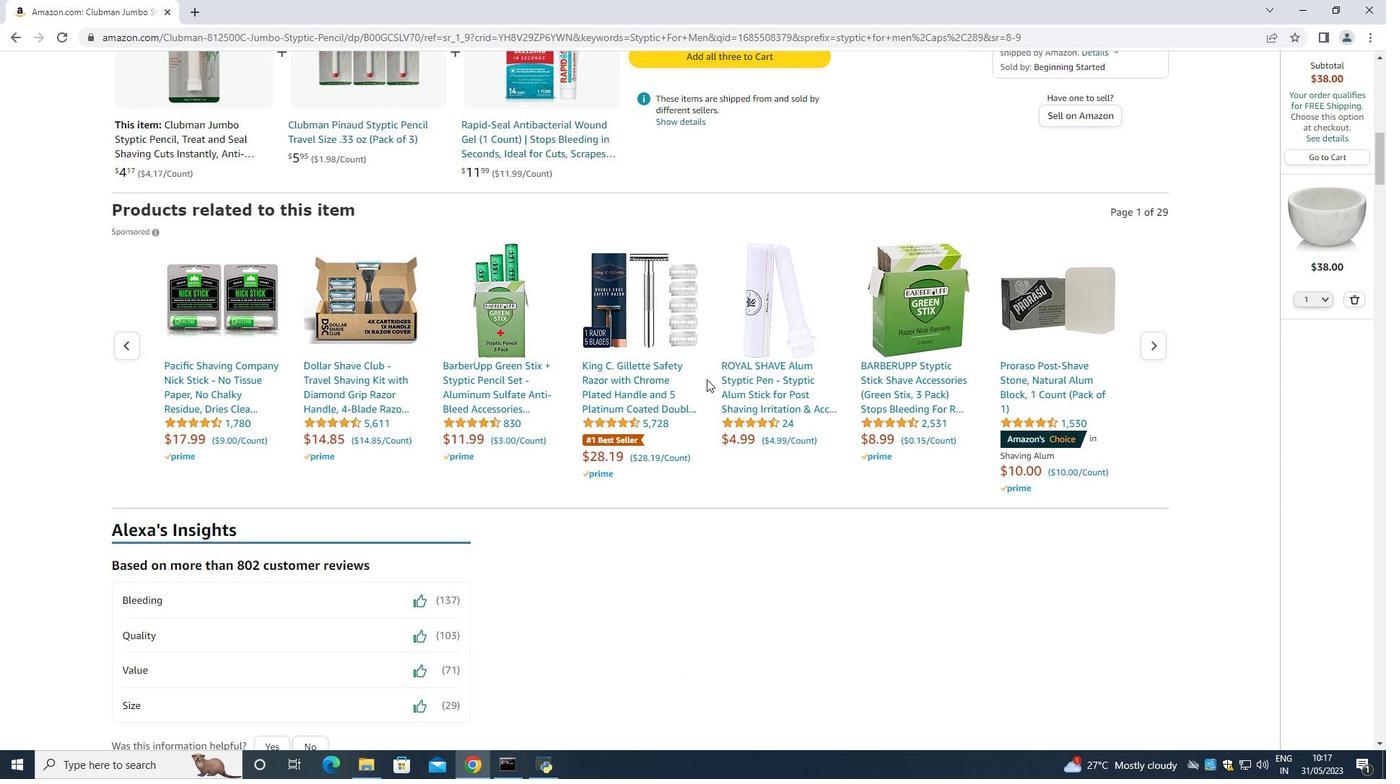 
Action: Mouse scrolled (706, 378) with delta (0, 0)
Screenshot: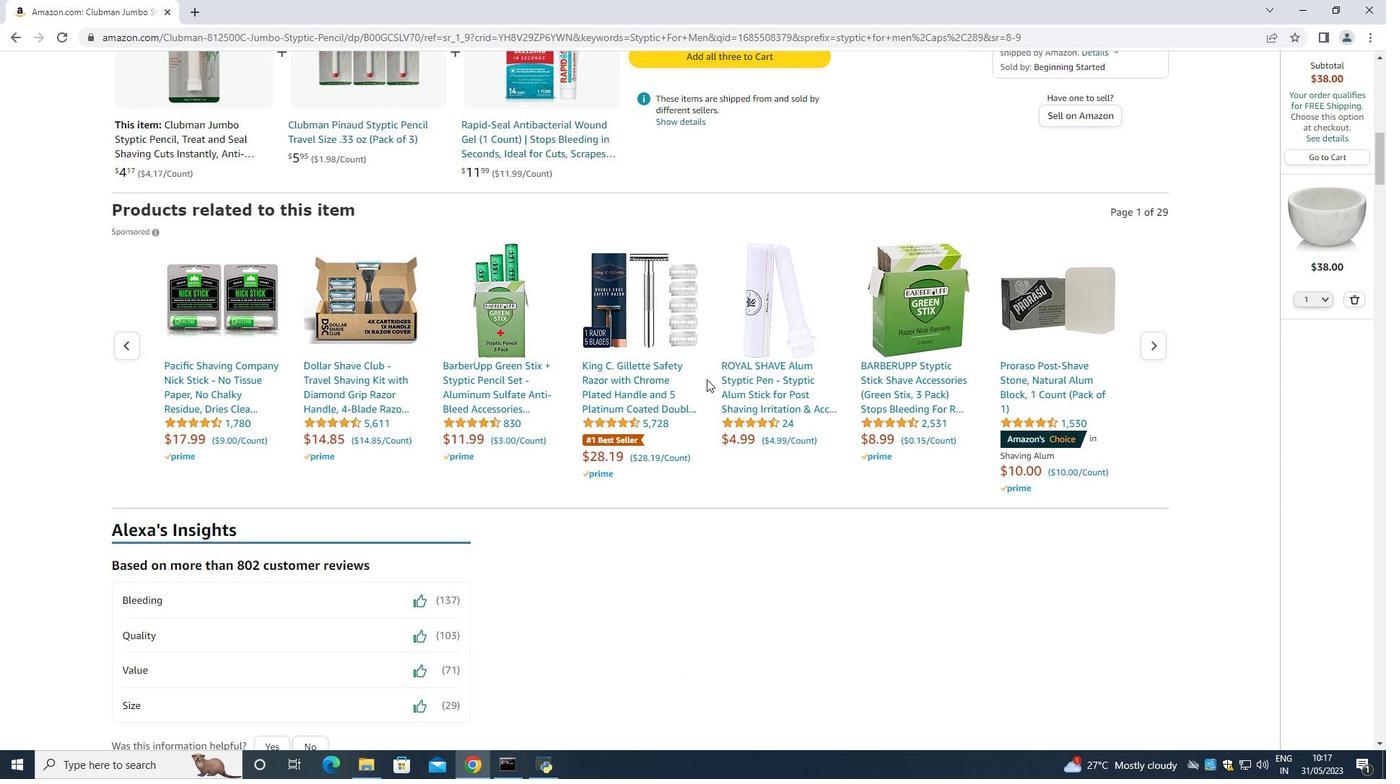 
Action: Mouse scrolled (706, 378) with delta (0, 0)
Screenshot: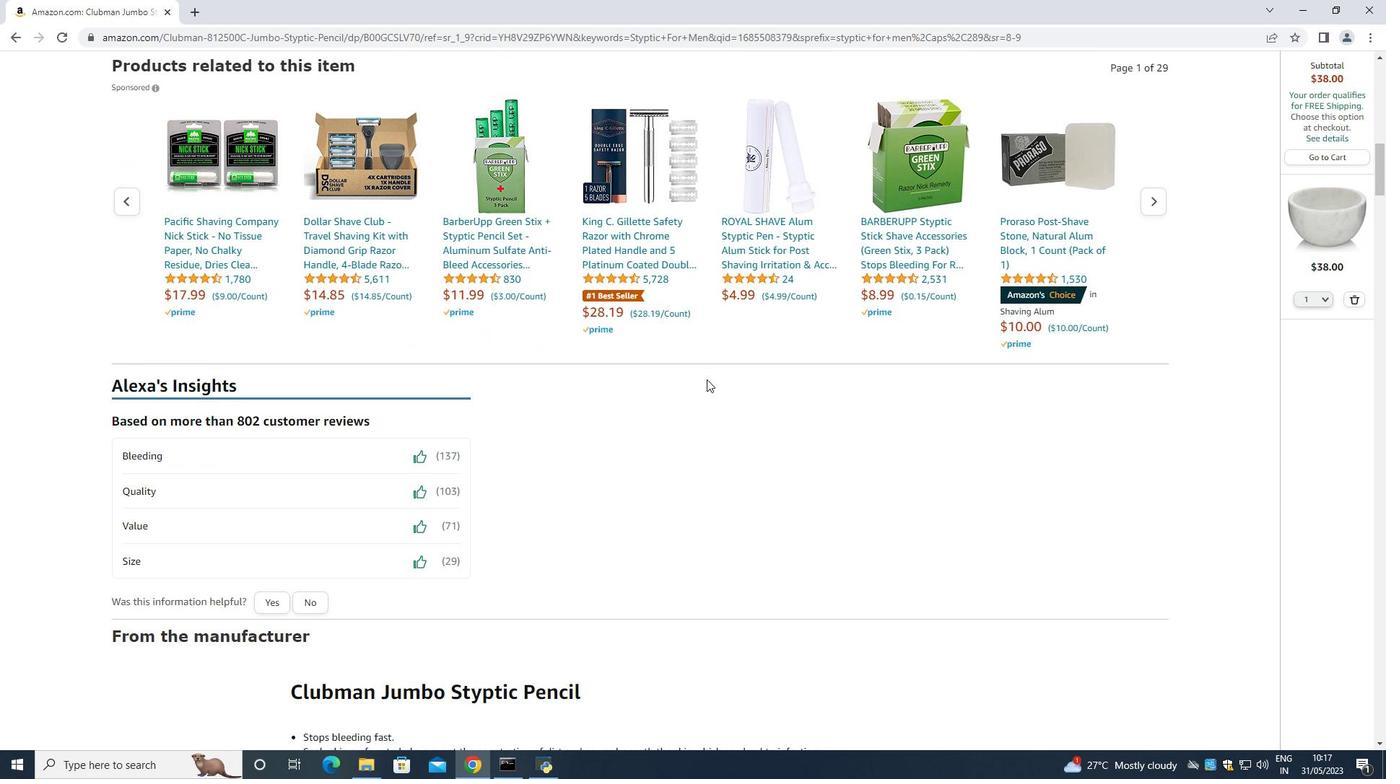 
Action: Mouse scrolled (706, 378) with delta (0, 0)
Screenshot: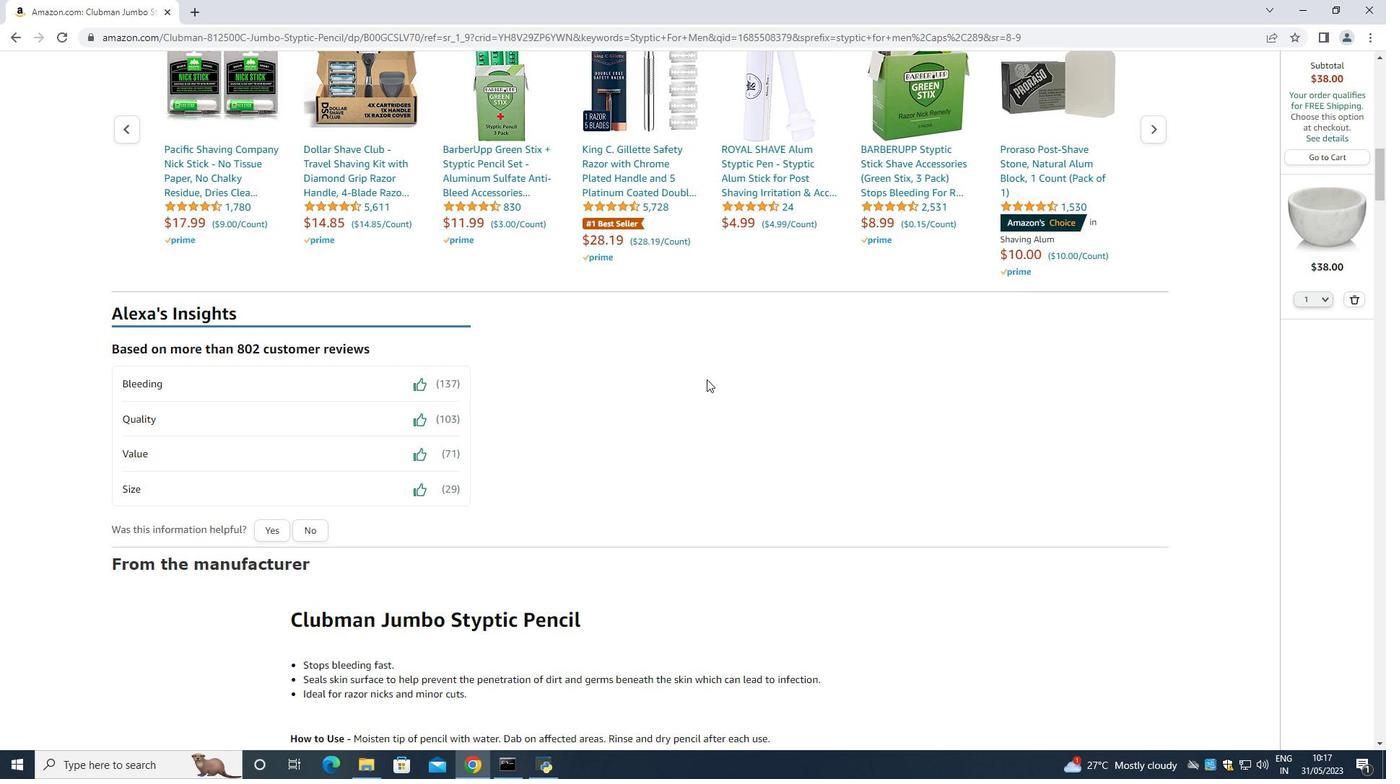 
Action: Mouse moved to (706, 379)
Screenshot: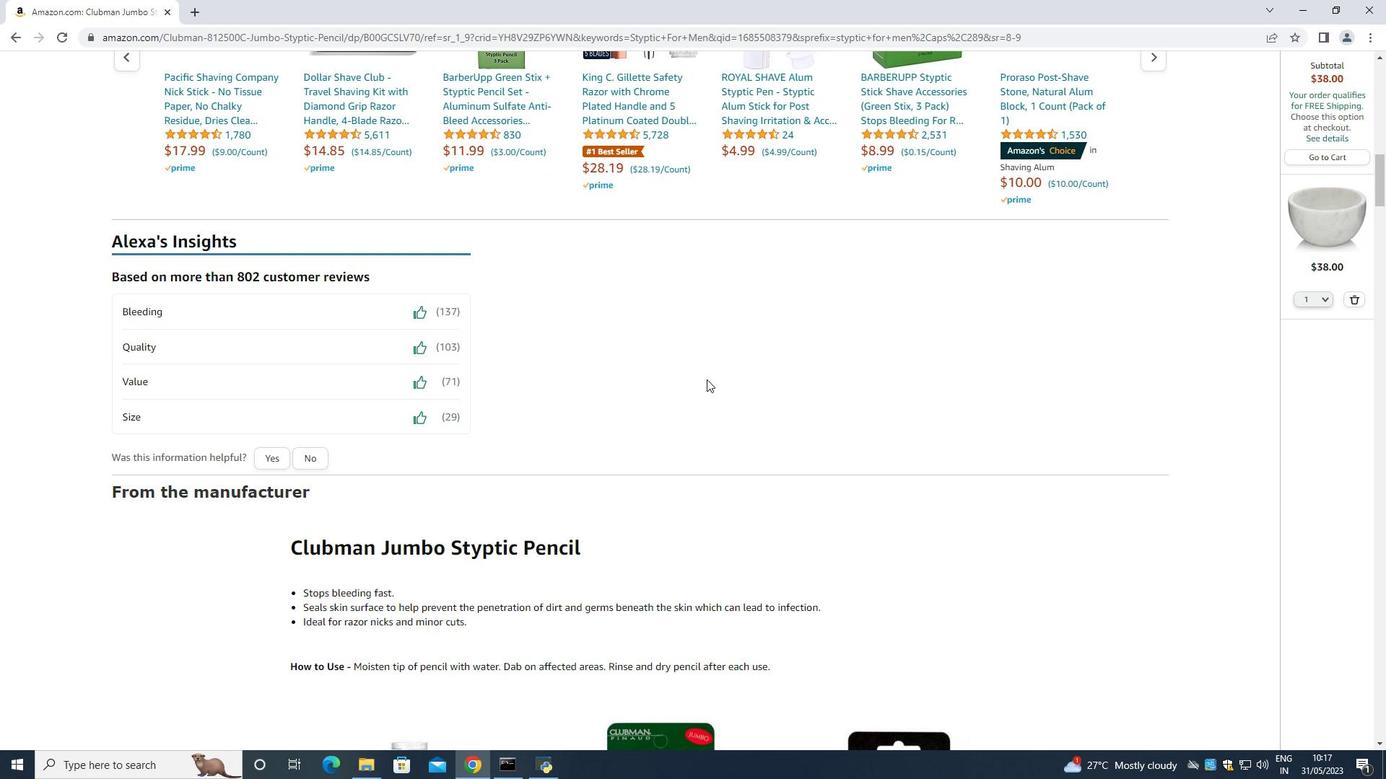 
Action: Mouse scrolled (706, 378) with delta (0, 0)
Screenshot: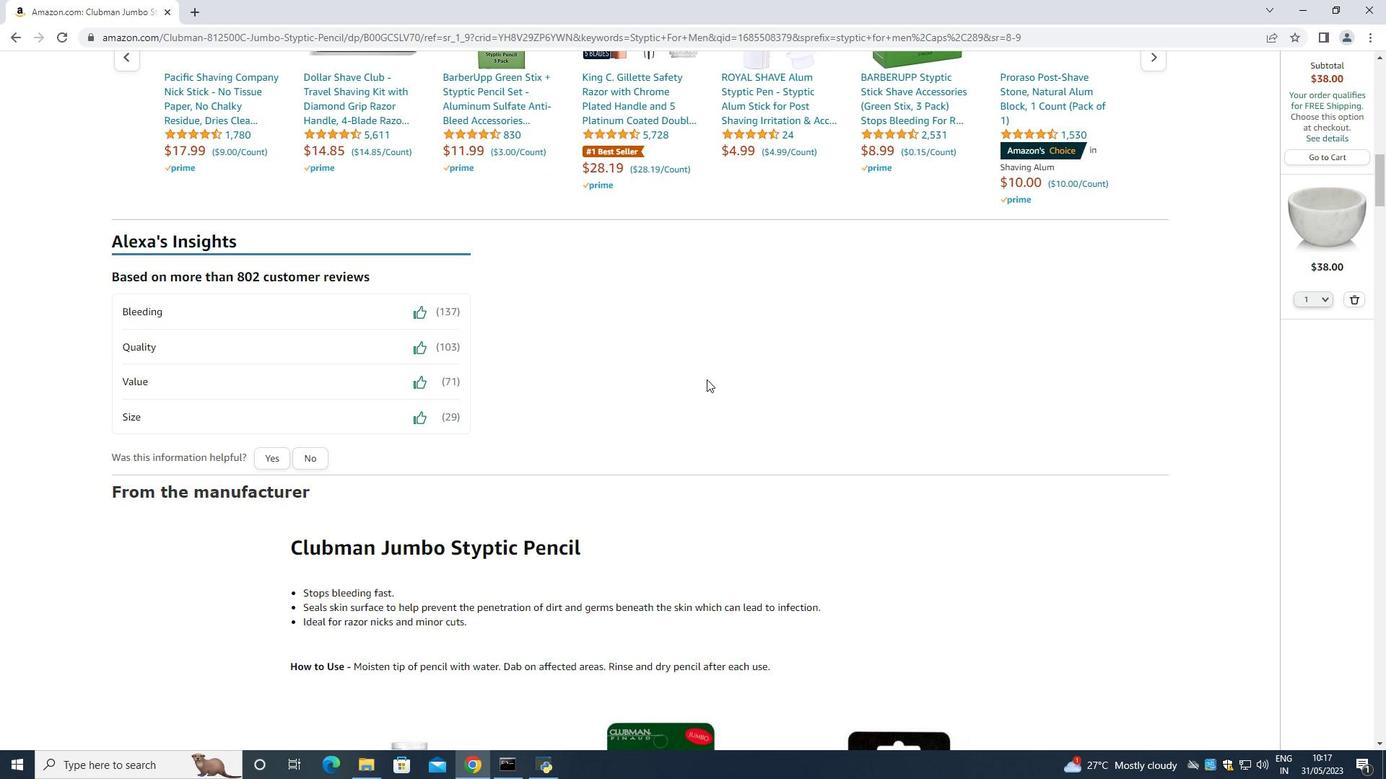 
Action: Mouse scrolled (706, 378) with delta (0, 0)
Screenshot: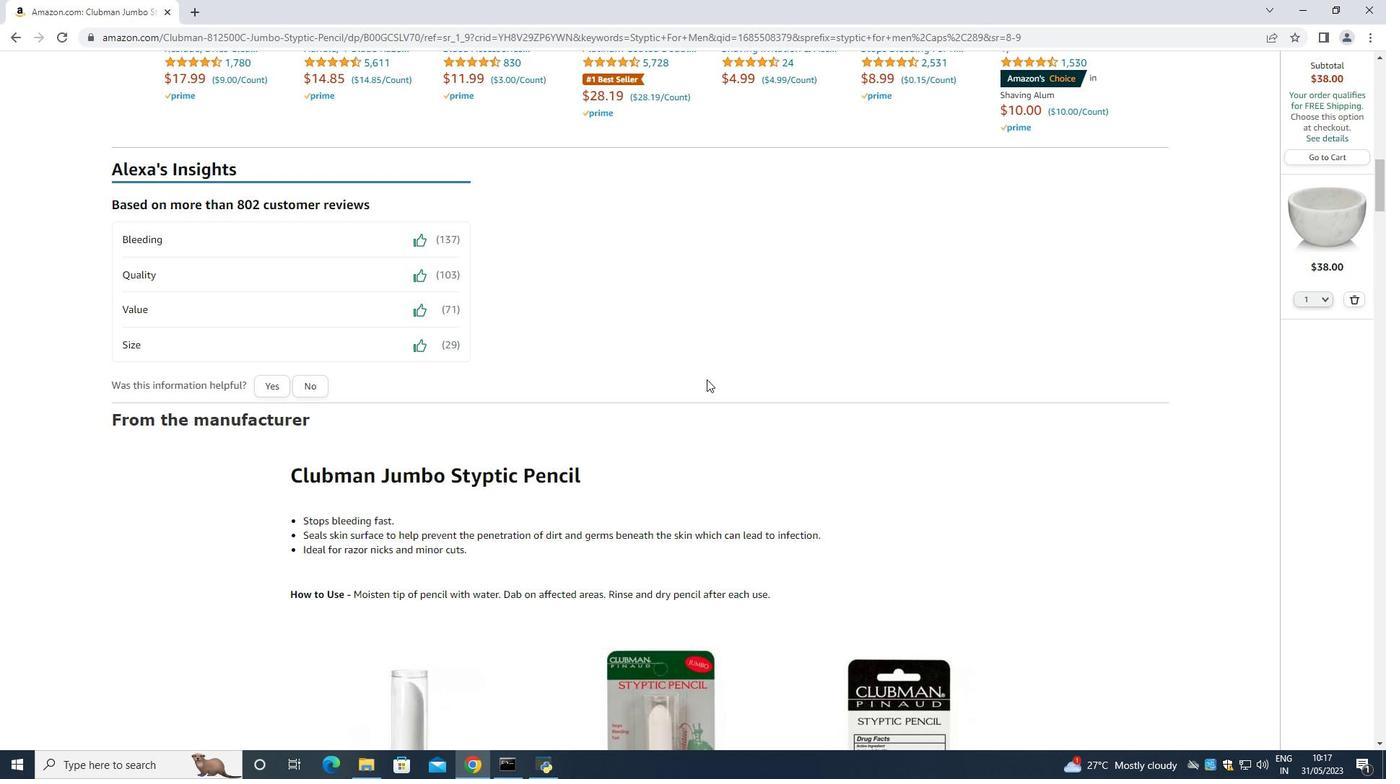 
Action: Mouse moved to (703, 386)
Screenshot: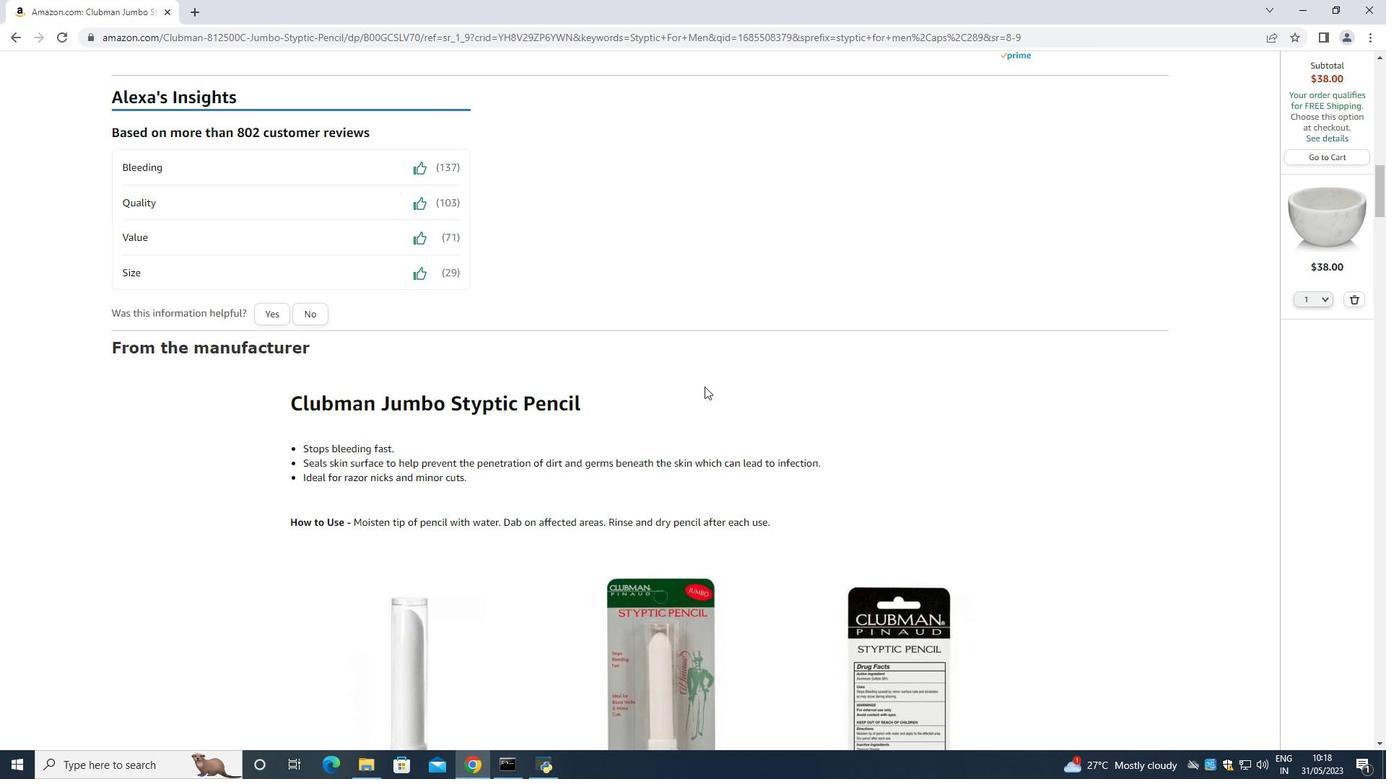 
Action: Mouse scrolled (703, 386) with delta (0, 0)
Screenshot: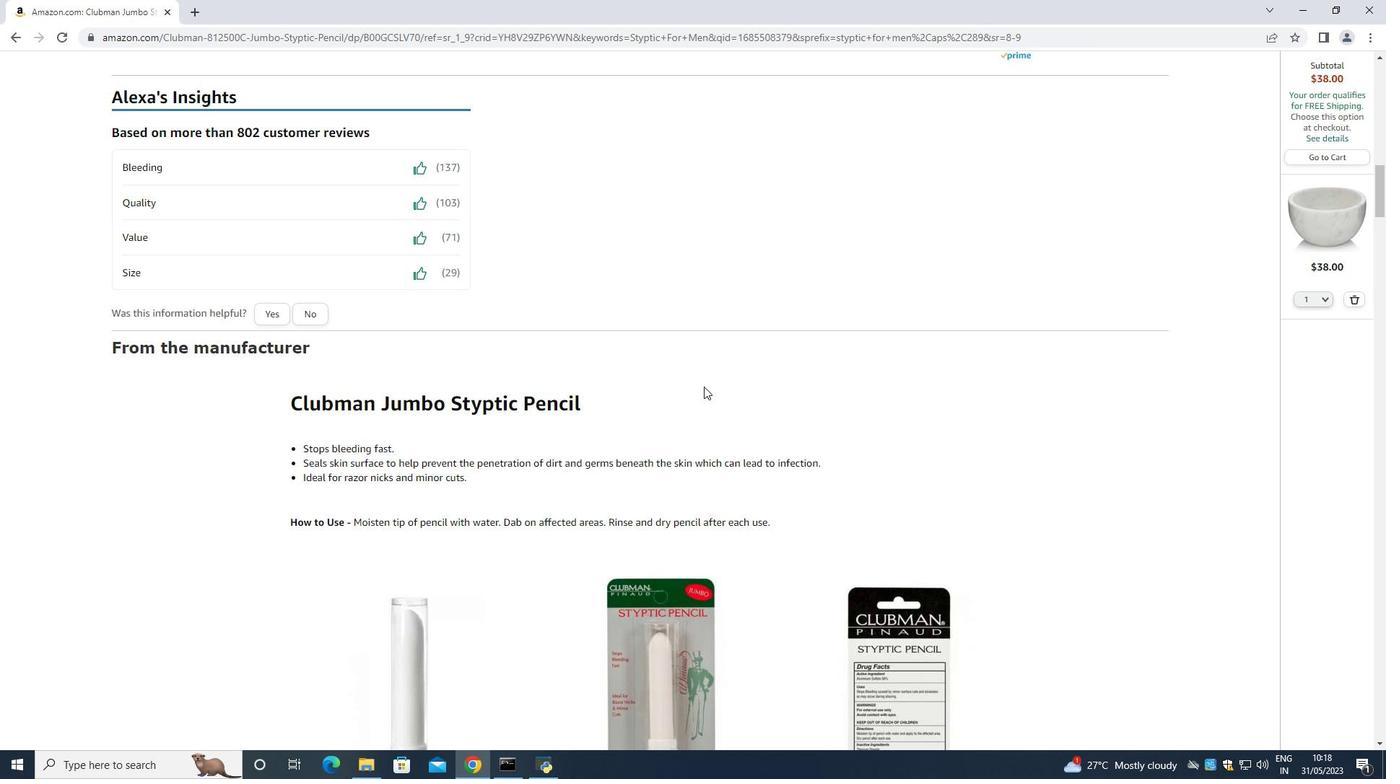 
Action: Mouse scrolled (703, 386) with delta (0, 0)
Screenshot: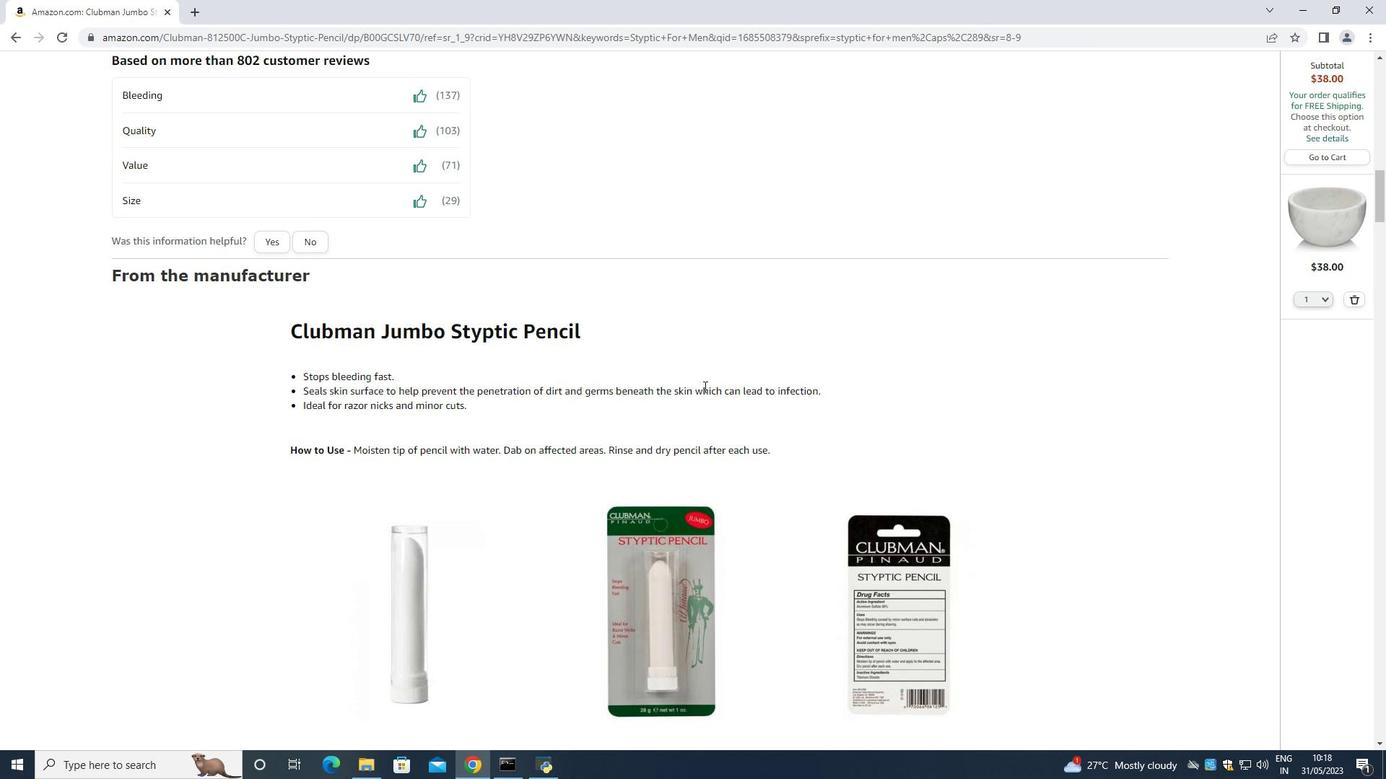 
Action: Mouse scrolled (703, 386) with delta (0, 0)
Screenshot: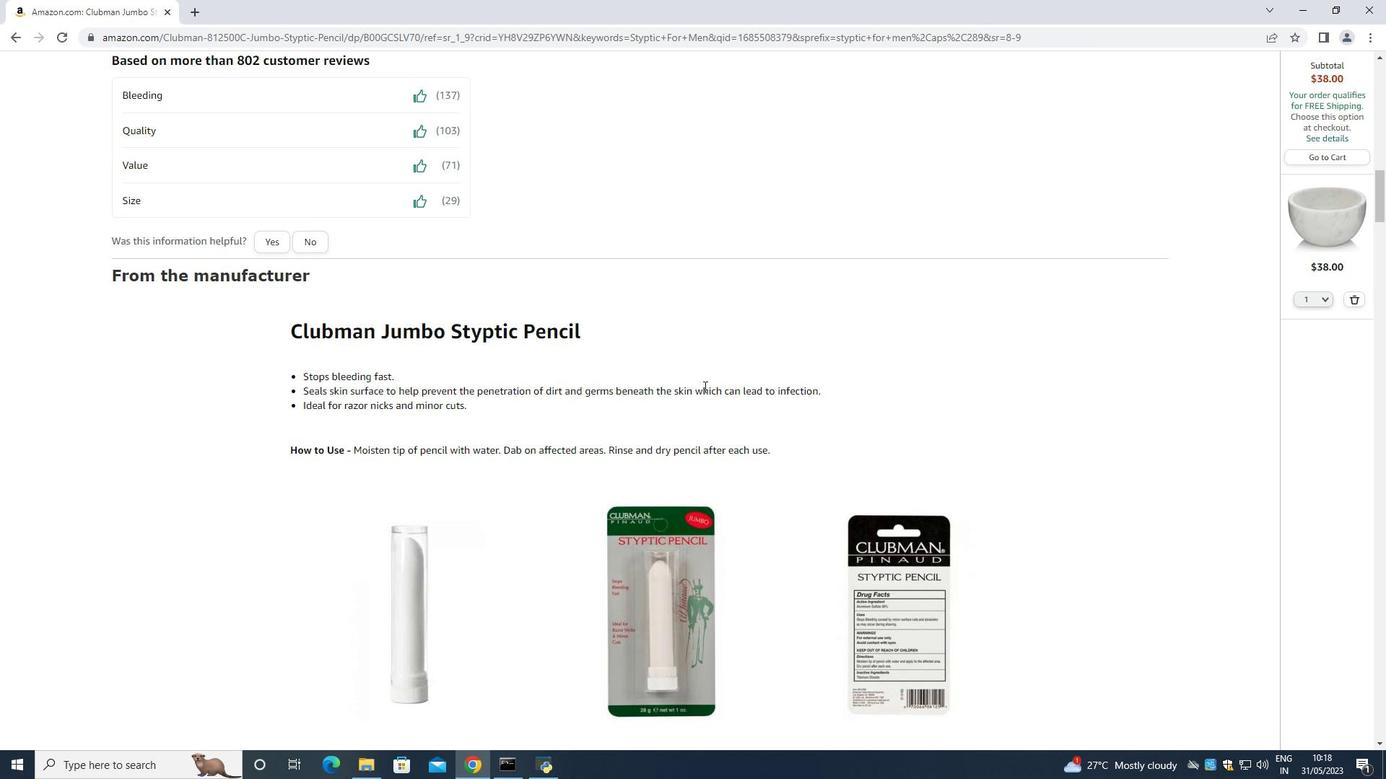 
Action: Mouse scrolled (703, 386) with delta (0, 0)
Screenshot: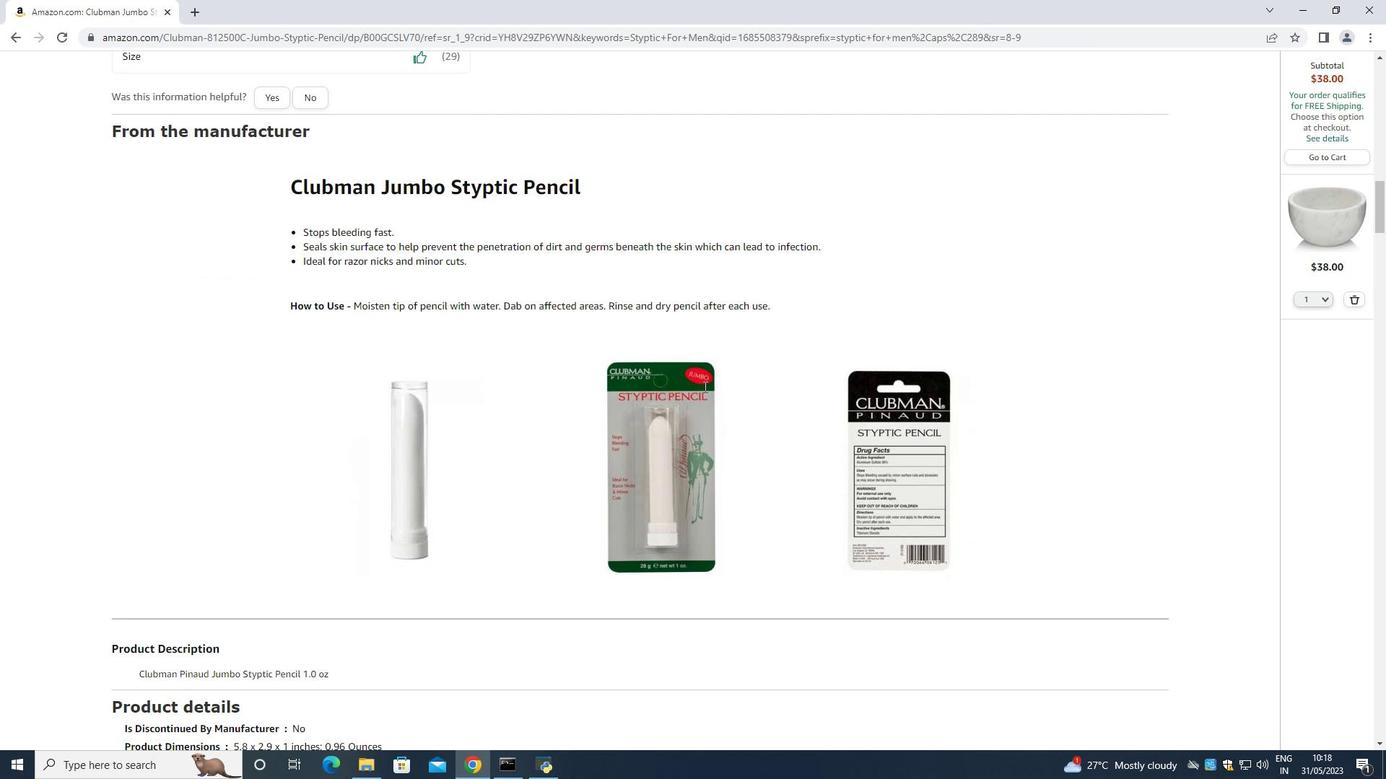 
Action: Mouse moved to (703, 386)
Screenshot: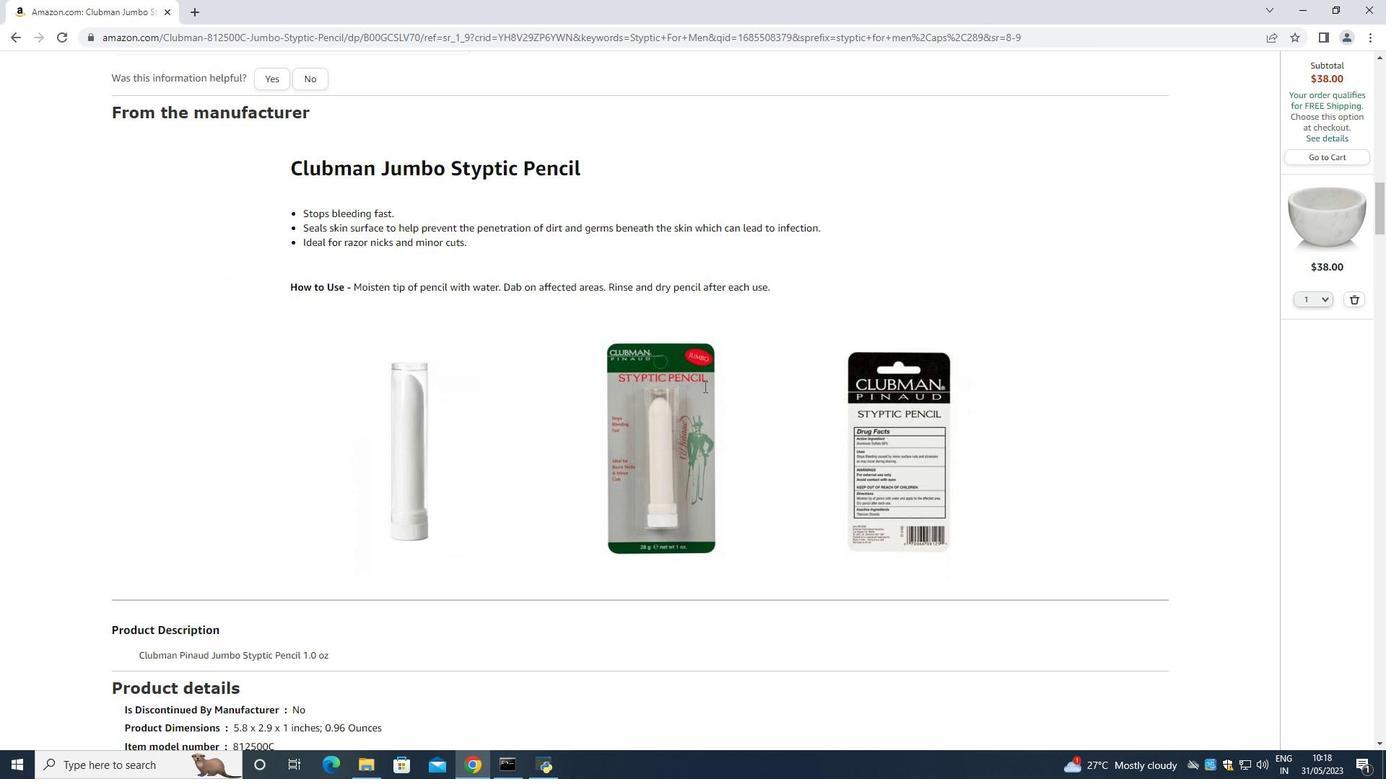 
Action: Mouse scrolled (703, 387) with delta (0, 0)
Screenshot: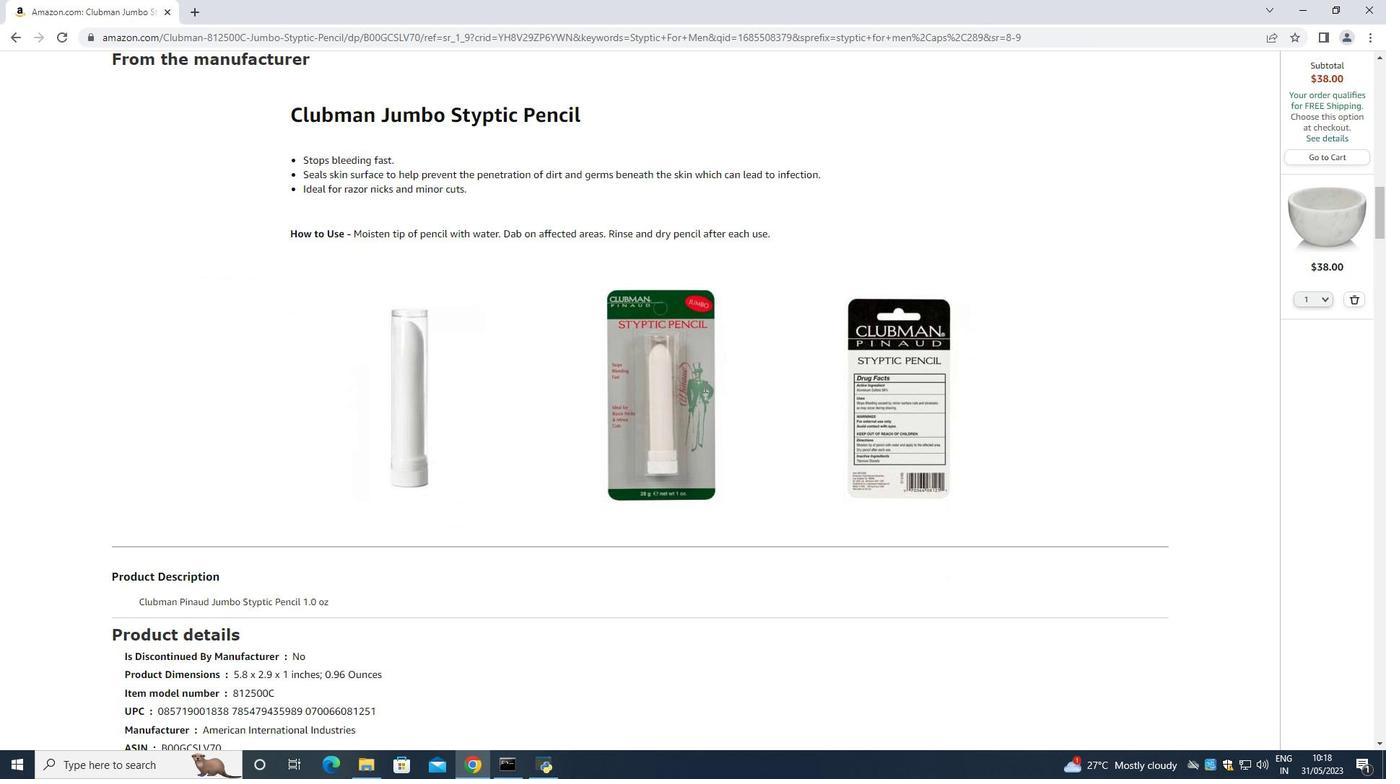 
Action: Mouse scrolled (703, 387) with delta (0, 0)
Screenshot: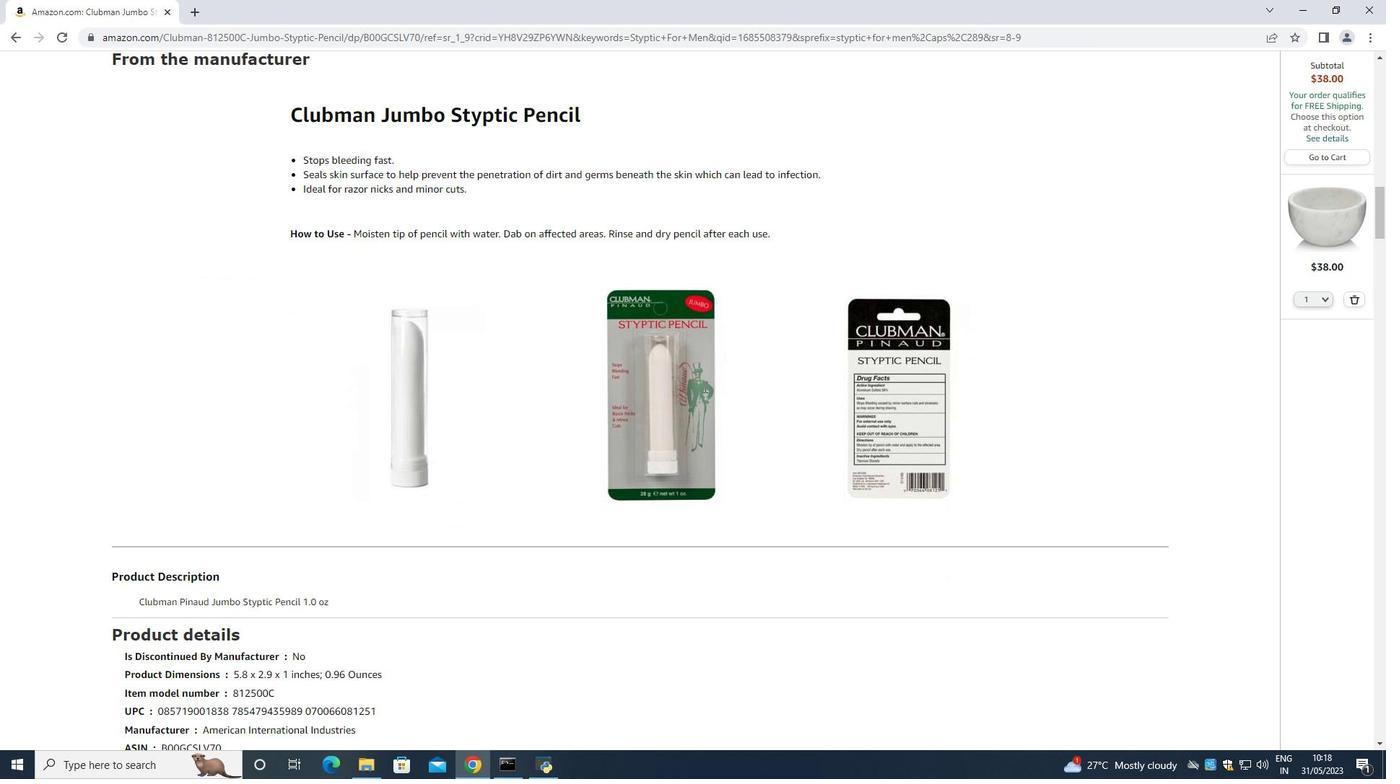 
Action: Mouse scrolled (703, 387) with delta (0, 0)
Screenshot: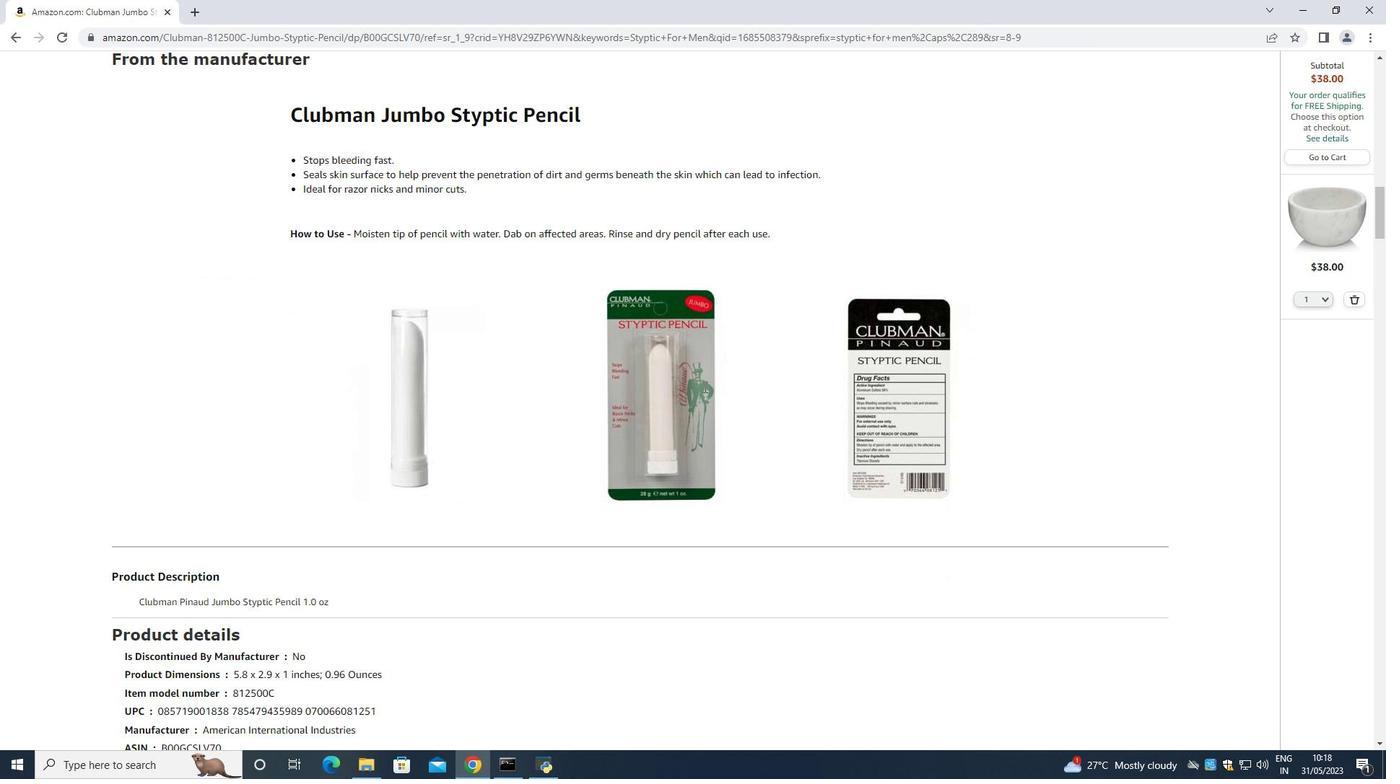 
Action: Mouse scrolled (703, 387) with delta (0, 0)
Screenshot: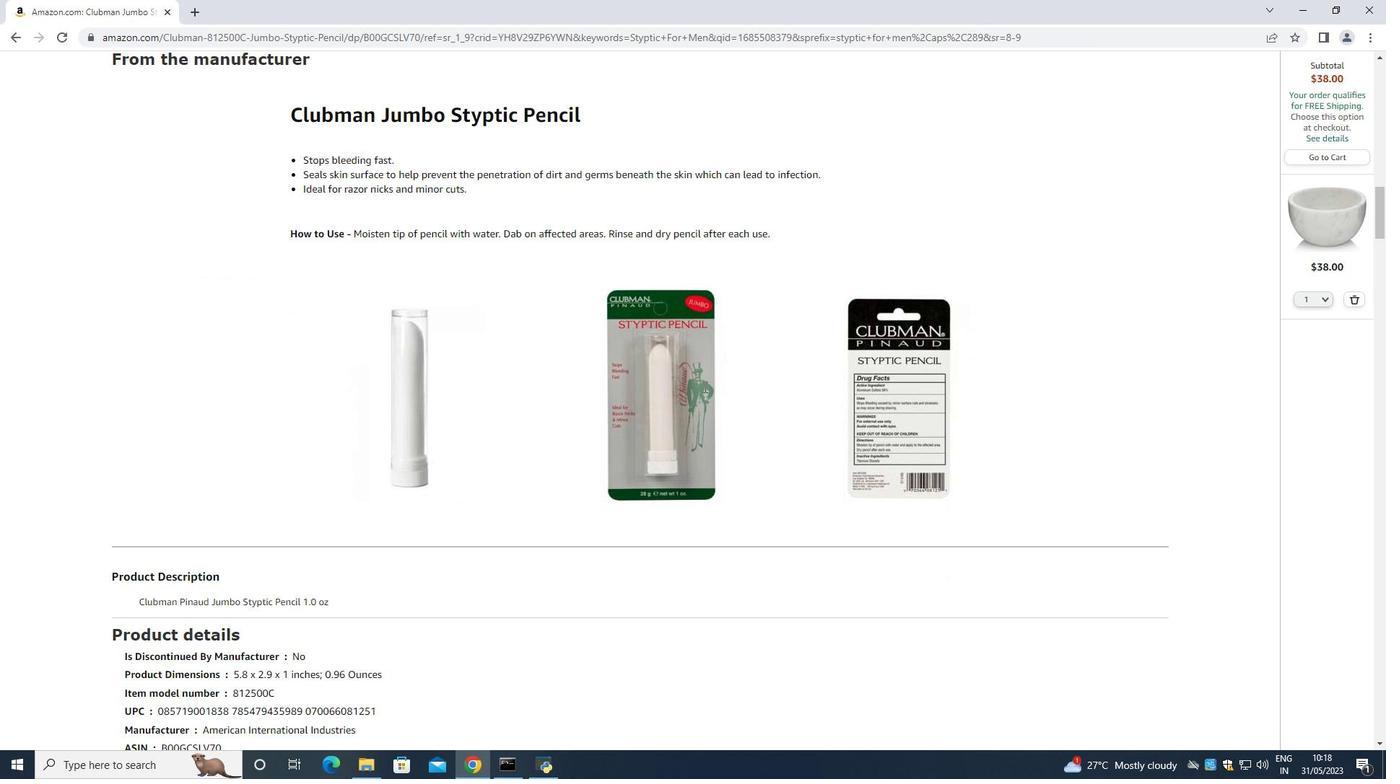 
Action: Mouse scrolled (703, 387) with delta (0, 0)
Screenshot: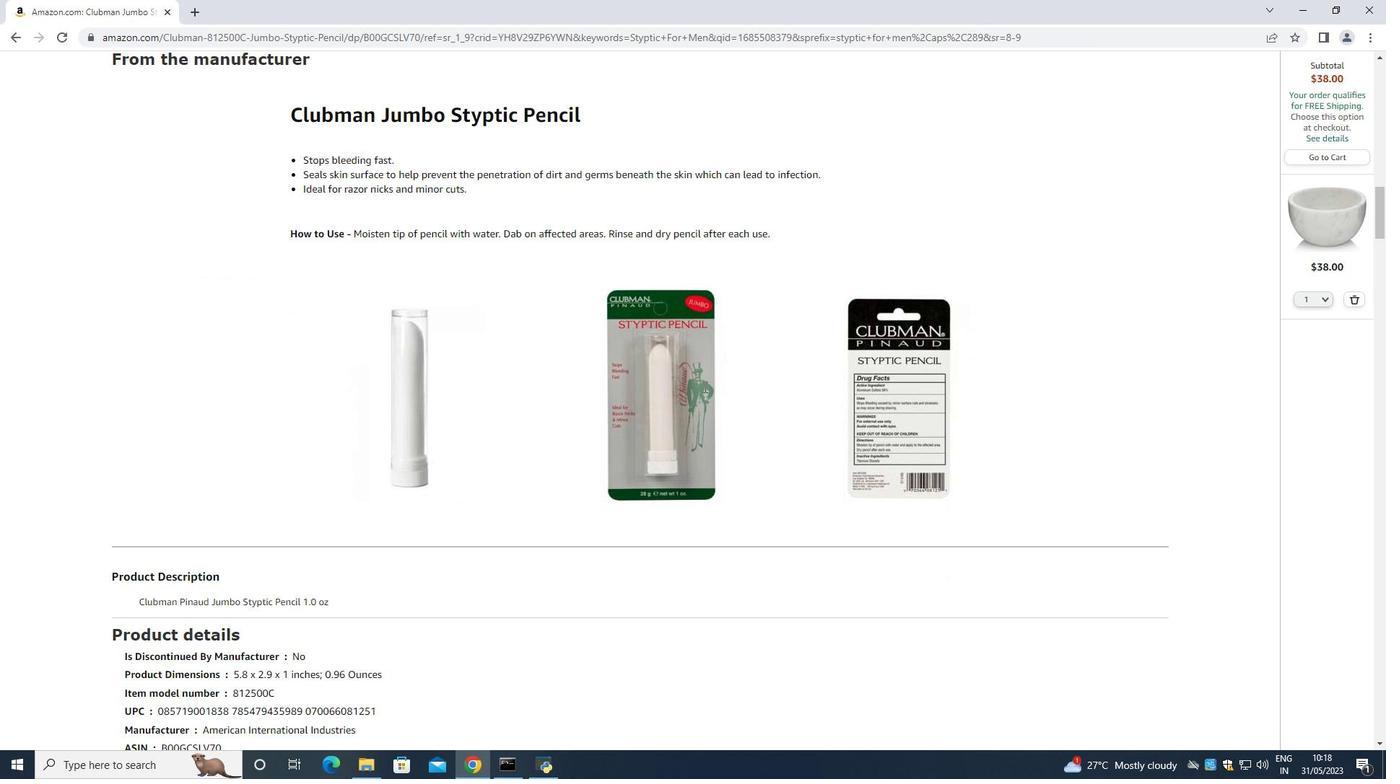 
Action: Mouse scrolled (703, 387) with delta (0, 0)
Screenshot: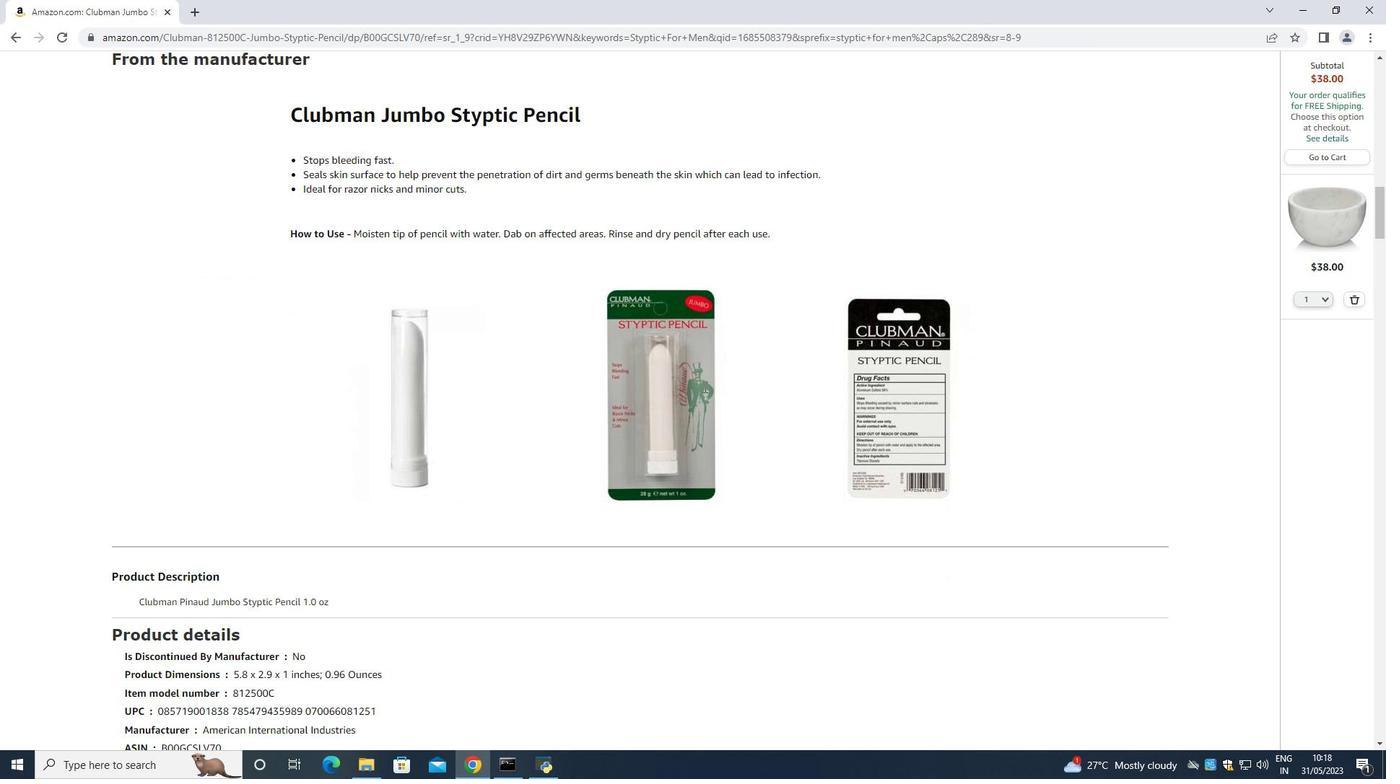 
Action: Mouse moved to (702, 386)
Screenshot: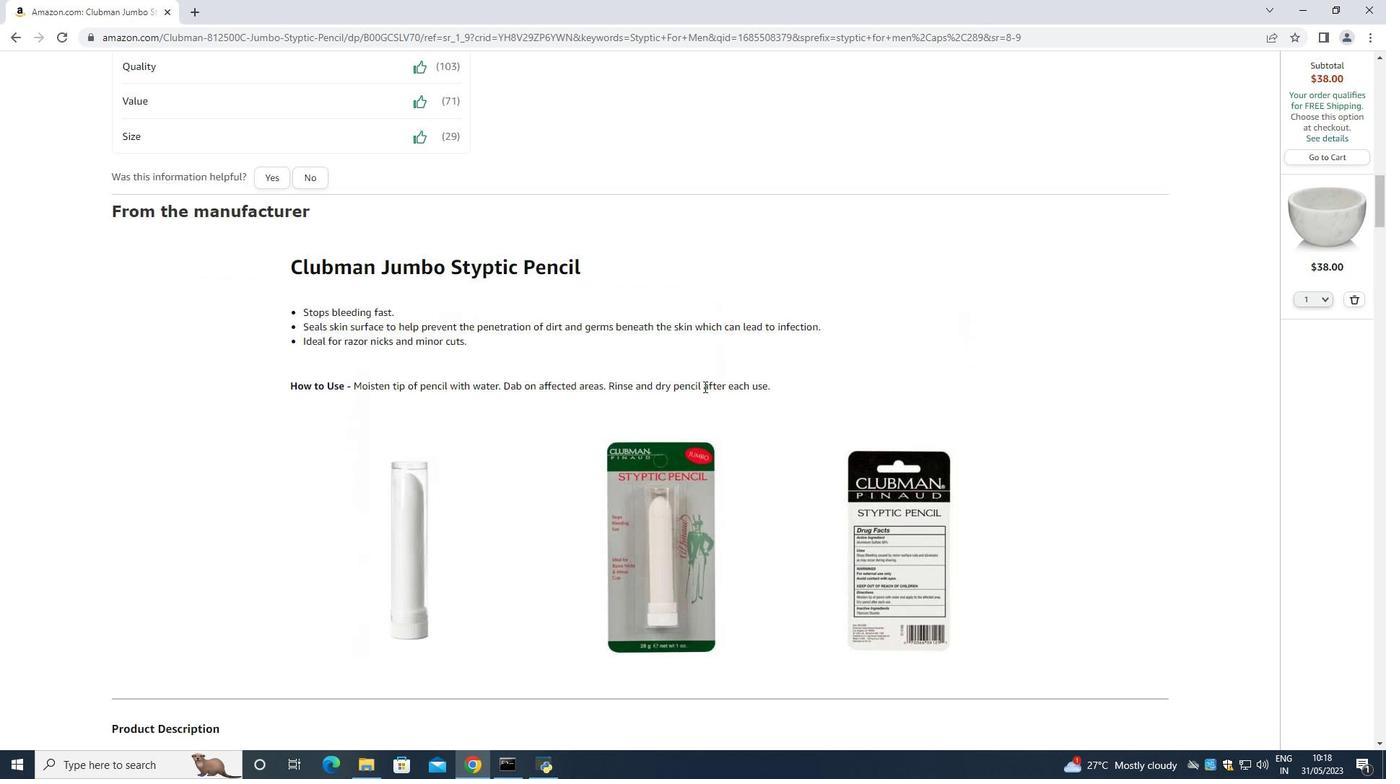 
Action: Mouse scrolled (702, 386) with delta (0, 0)
Screenshot: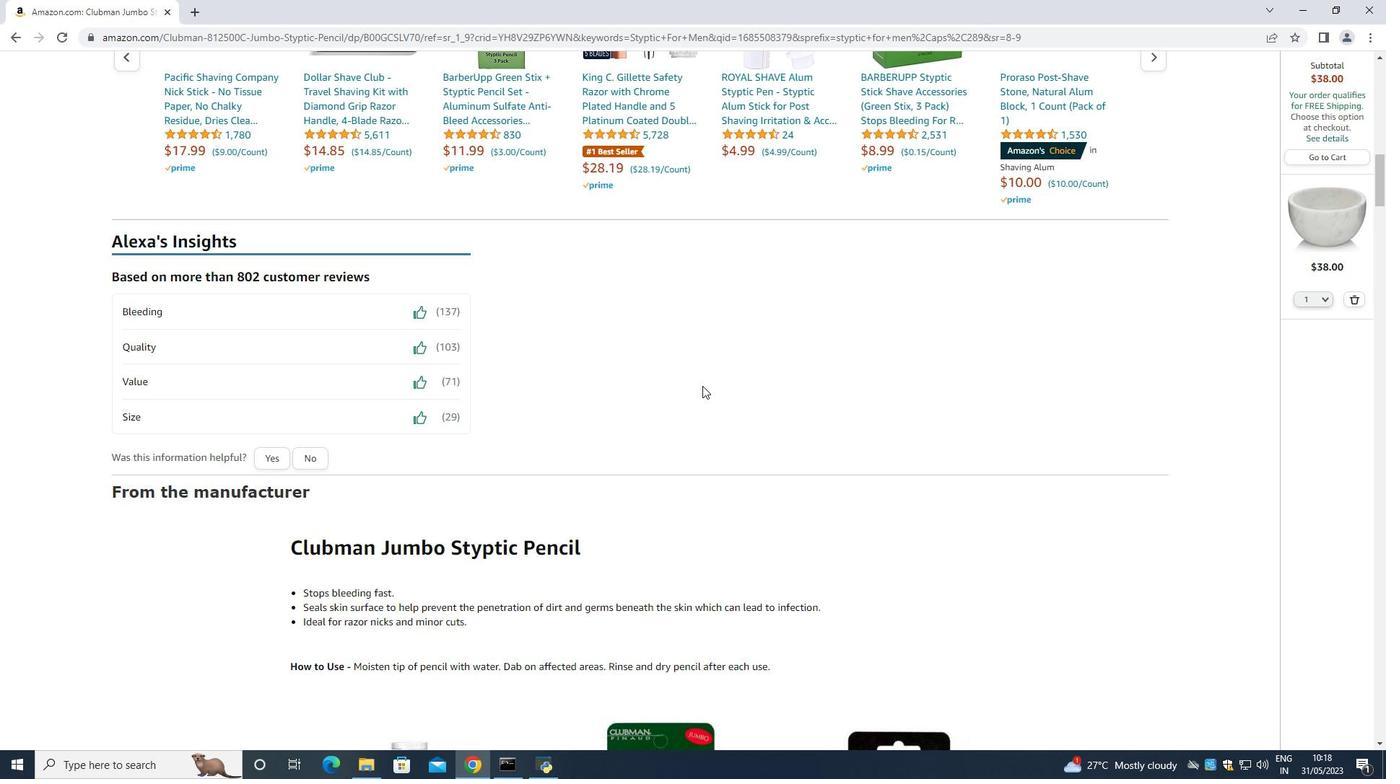 
Action: Mouse scrolled (702, 386) with delta (0, 0)
Screenshot: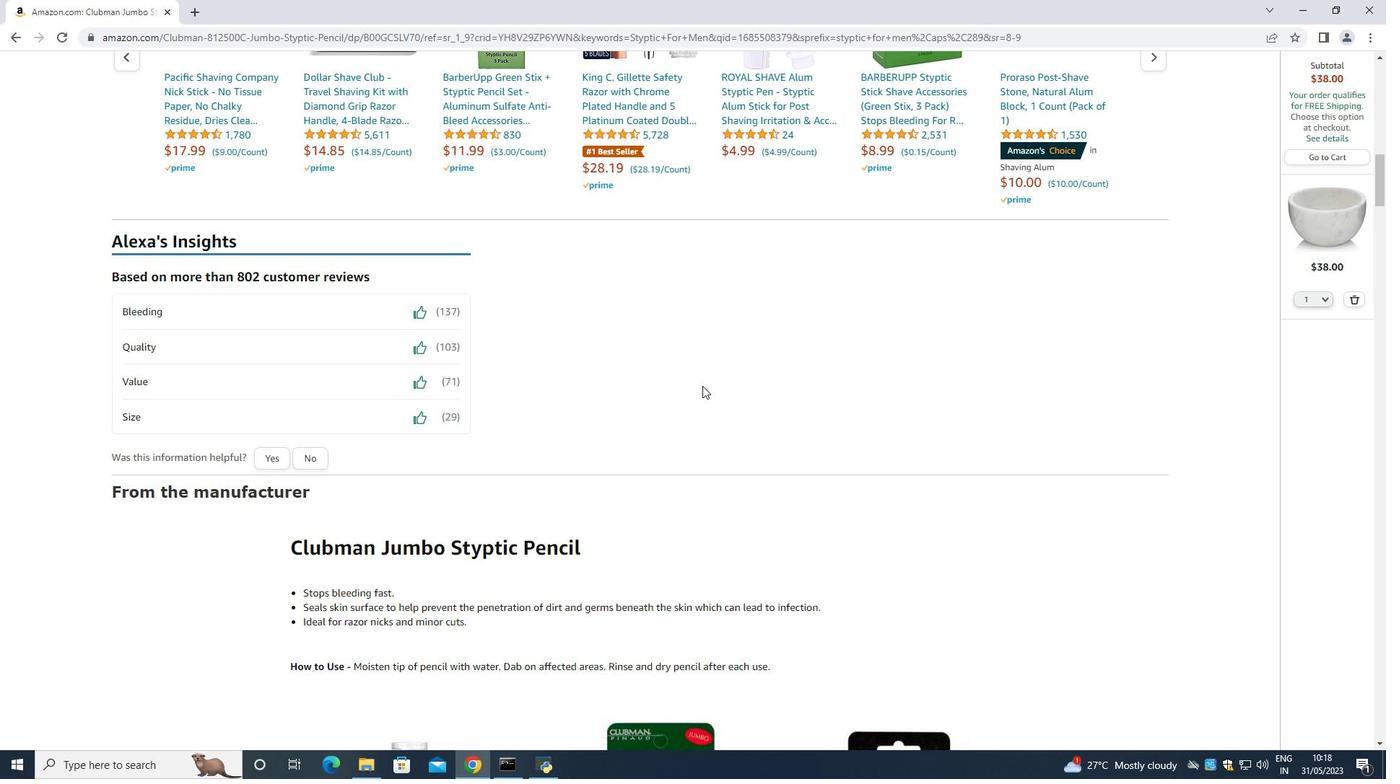 
Action: Mouse scrolled (702, 386) with delta (0, 0)
Screenshot: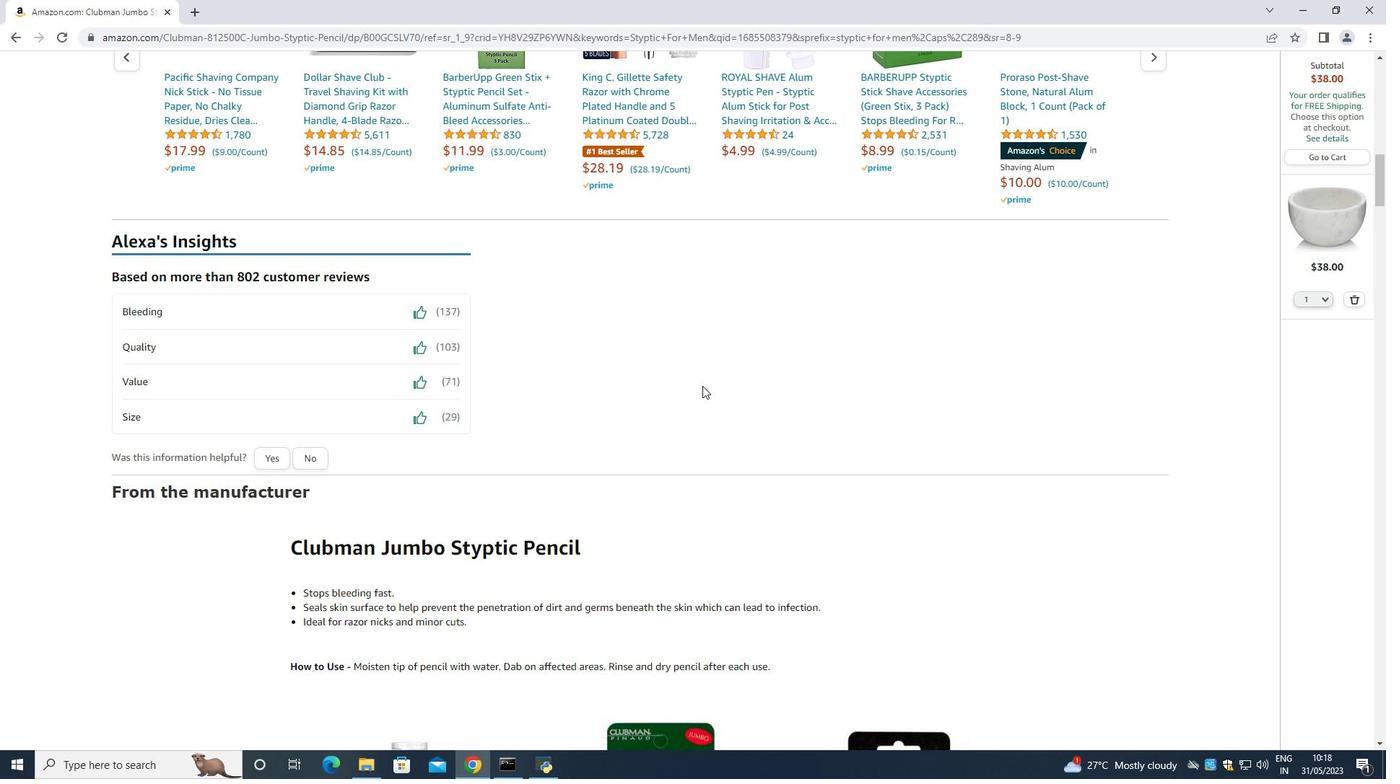 
Action: Mouse scrolled (702, 386) with delta (0, 0)
Screenshot: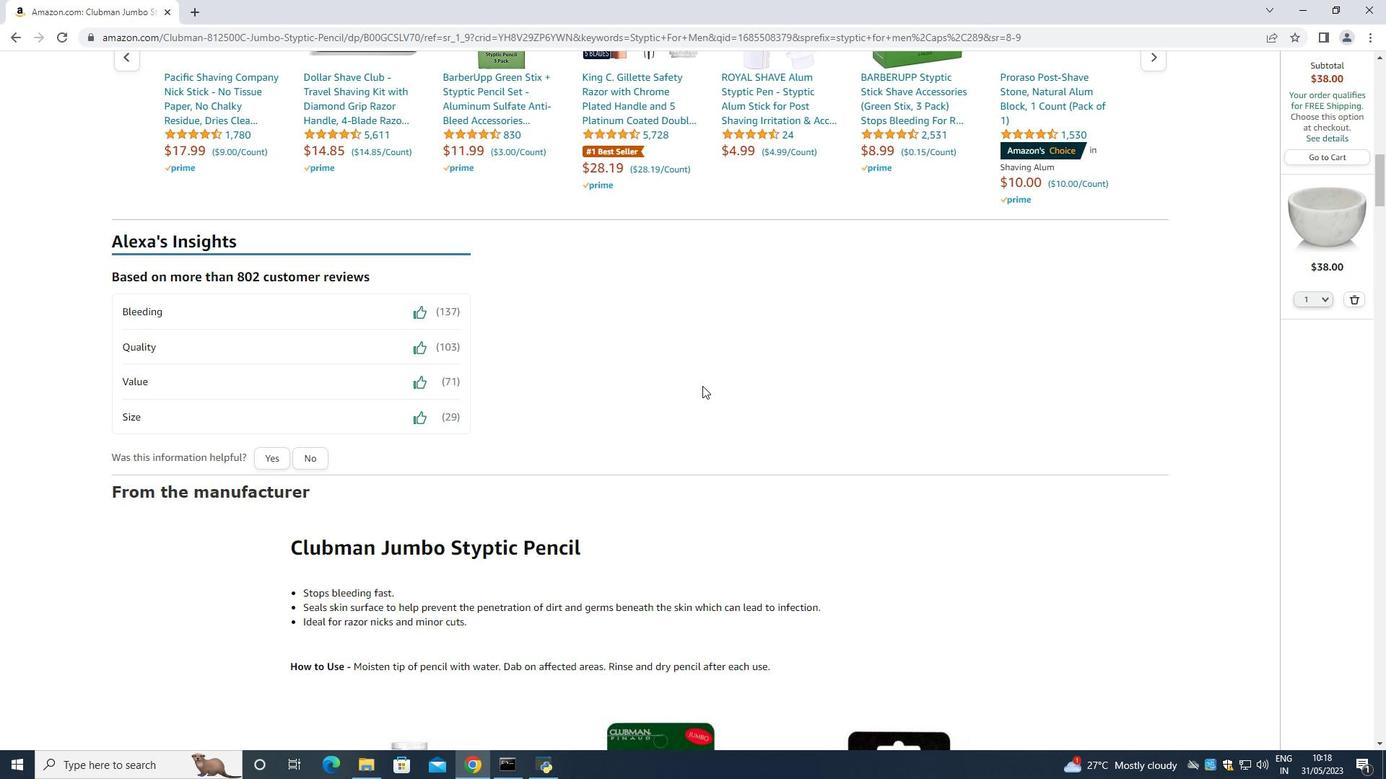 
Action: Mouse scrolled (702, 386) with delta (0, 0)
Screenshot: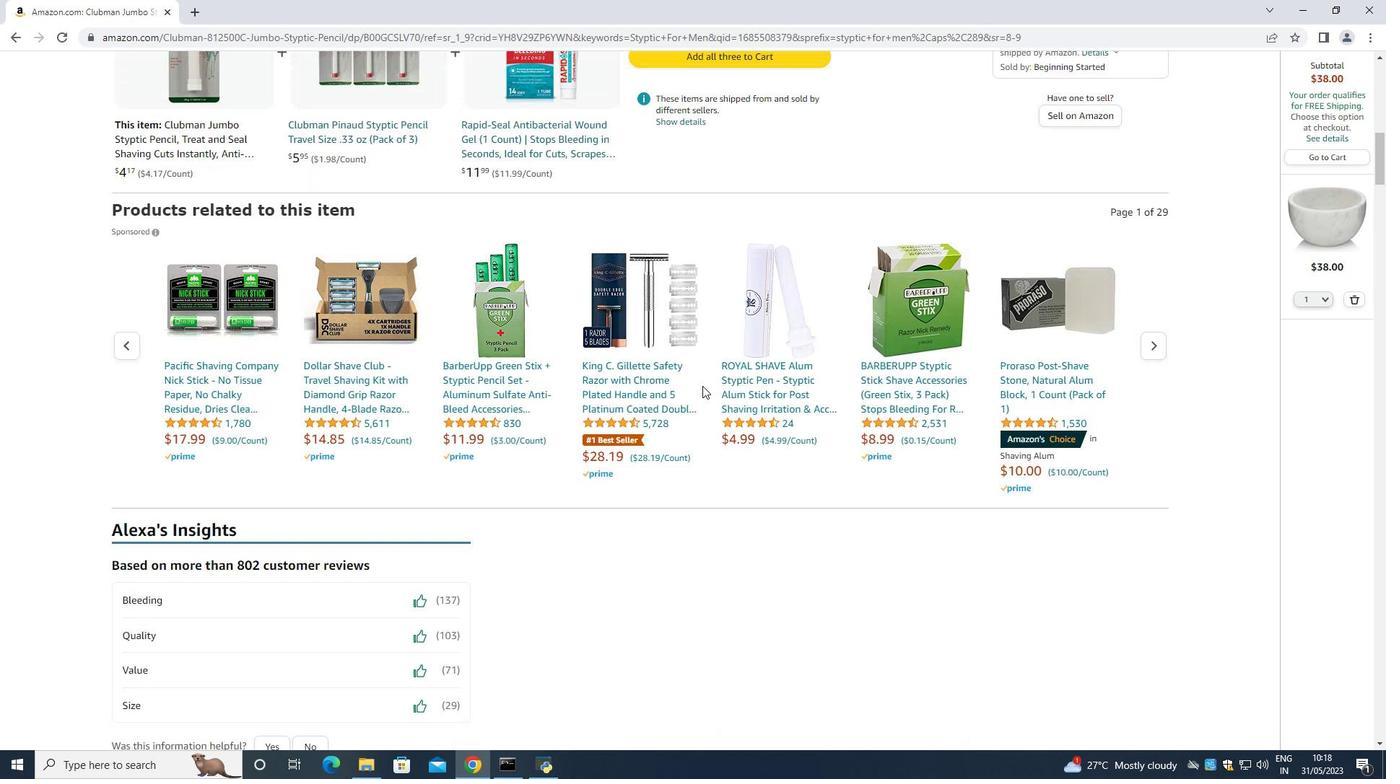 
Action: Mouse scrolled (702, 386) with delta (0, 0)
Screenshot: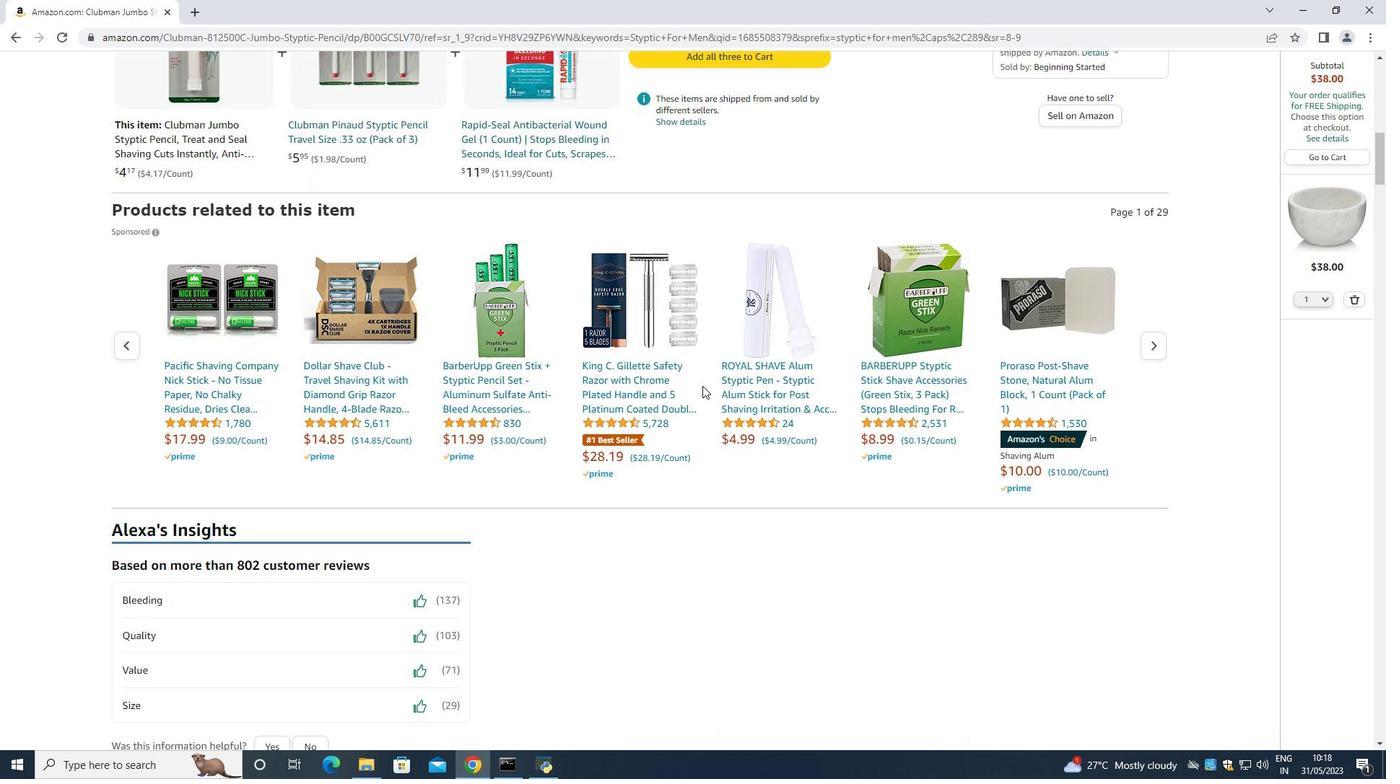 
Action: Mouse scrolled (702, 386) with delta (0, 0)
Screenshot: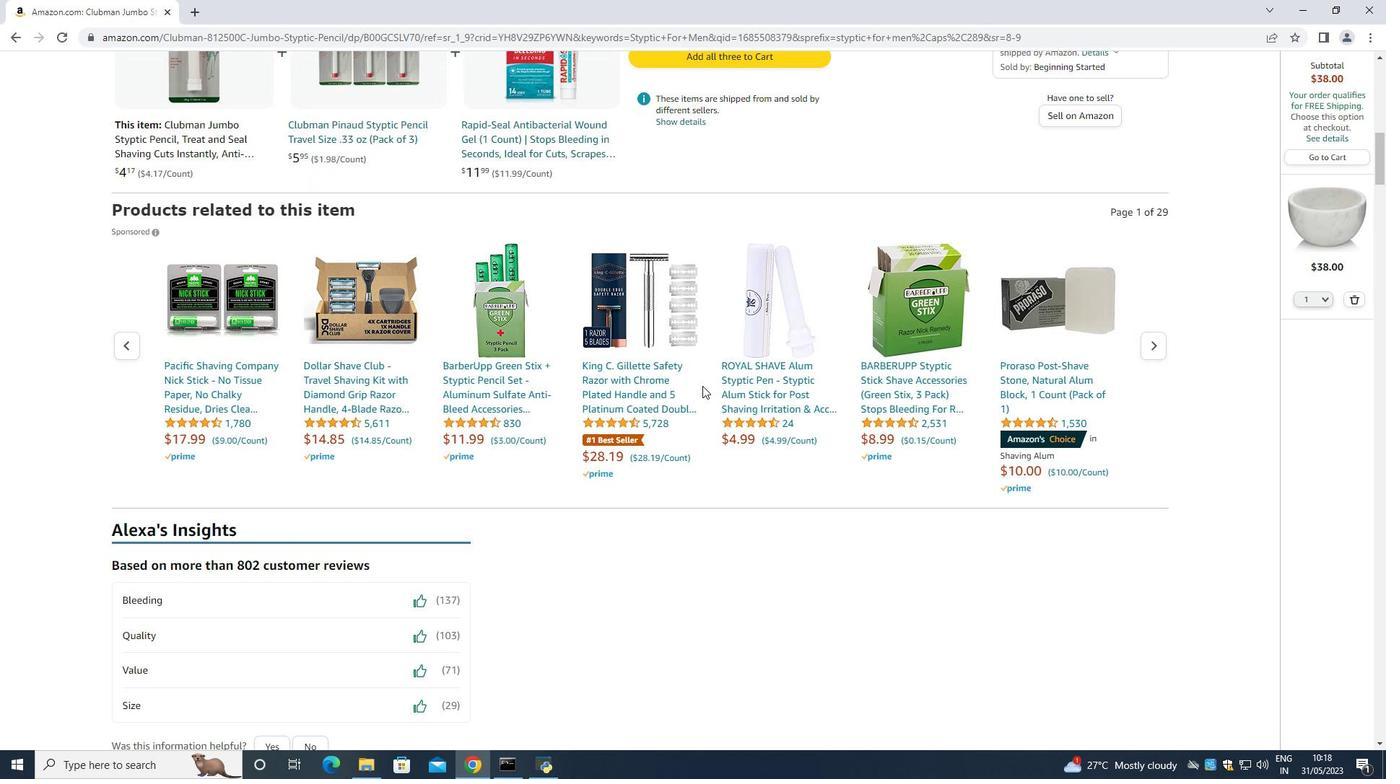 
Action: Mouse scrolled (702, 386) with delta (0, 0)
Screenshot: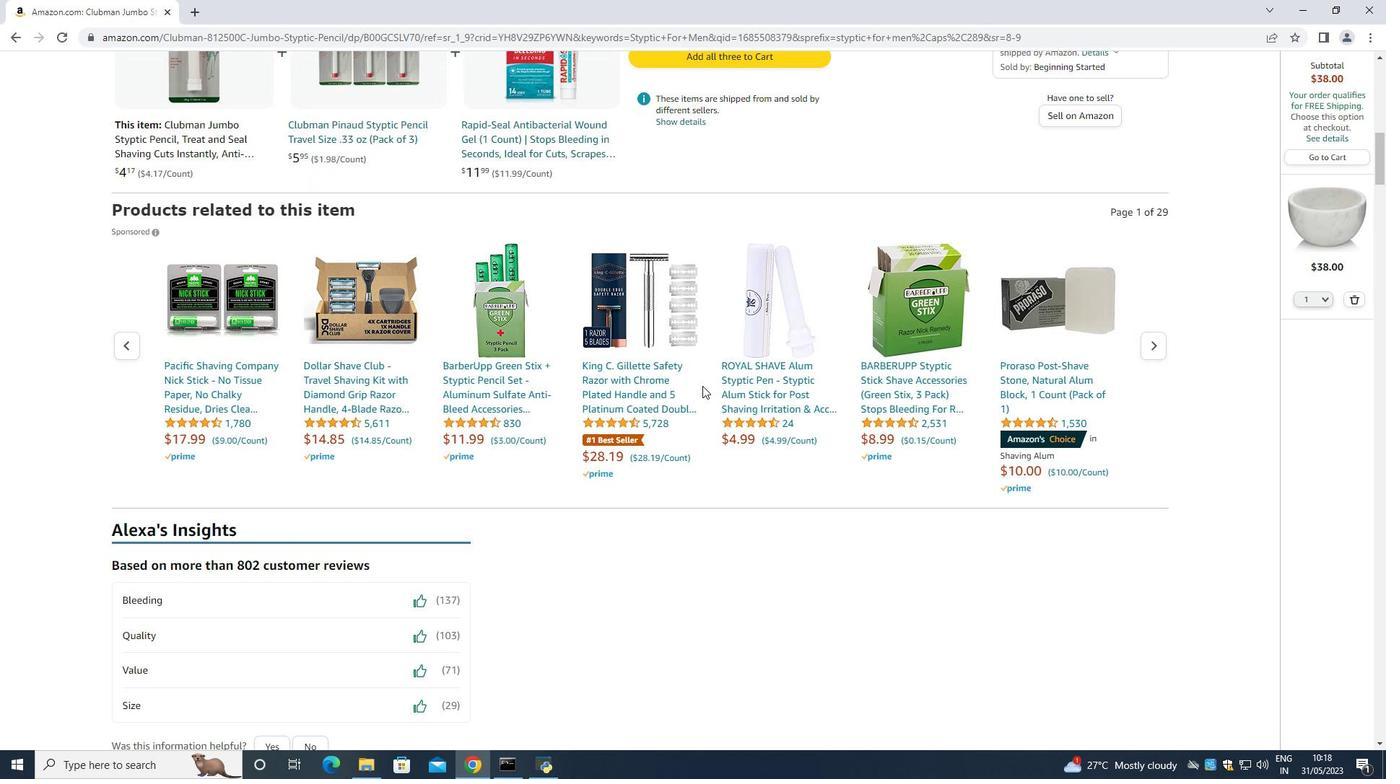 
Action: Mouse scrolled (702, 386) with delta (0, 0)
Screenshot: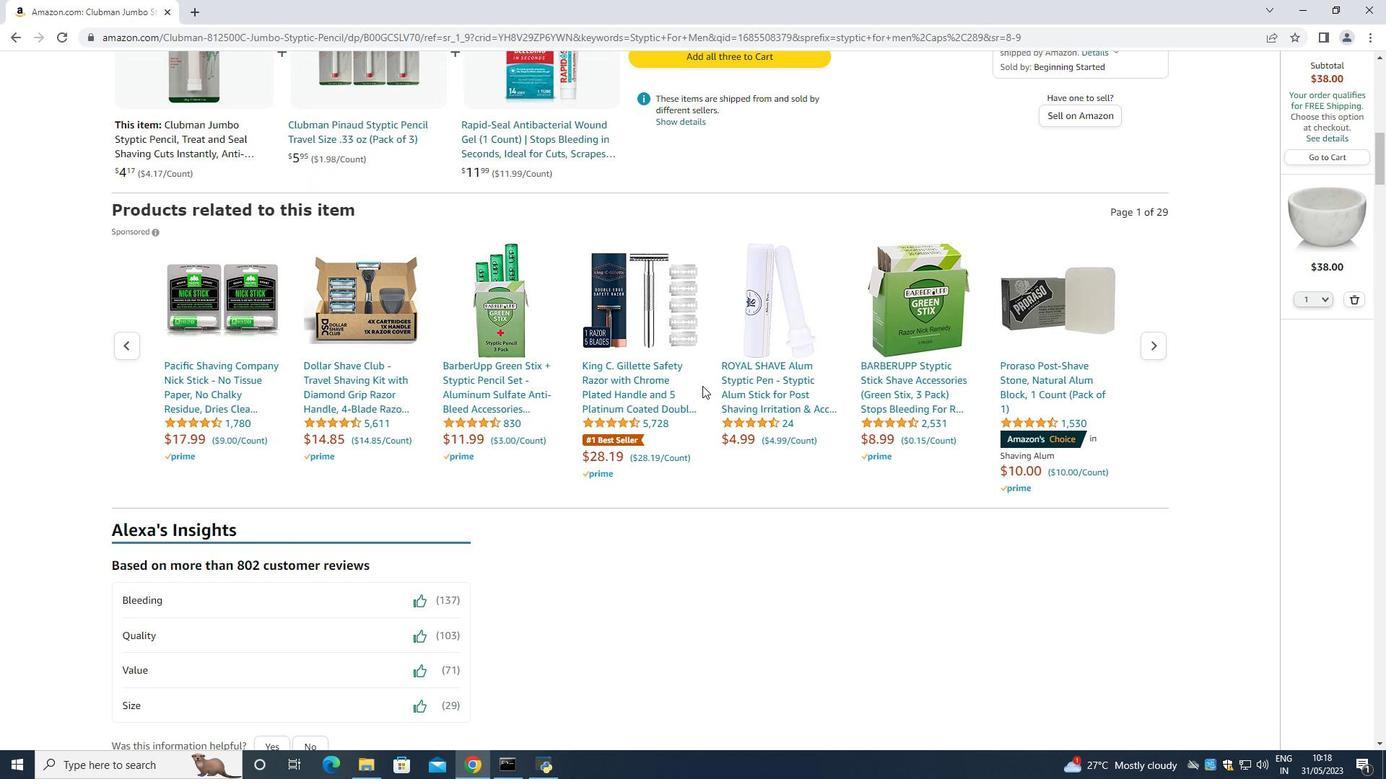 
Action: Mouse scrolled (702, 386) with delta (0, 0)
Screenshot: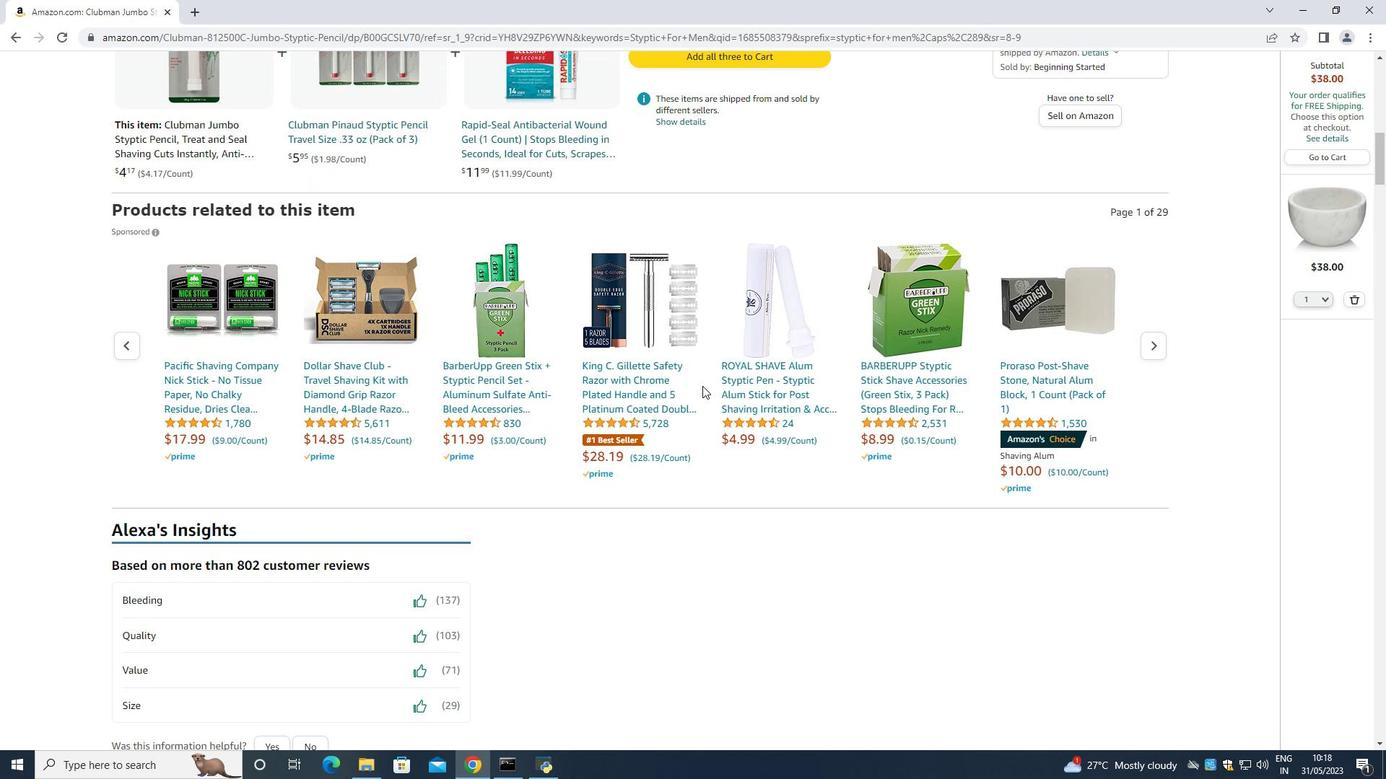 
Action: Mouse scrolled (702, 386) with delta (0, 0)
Screenshot: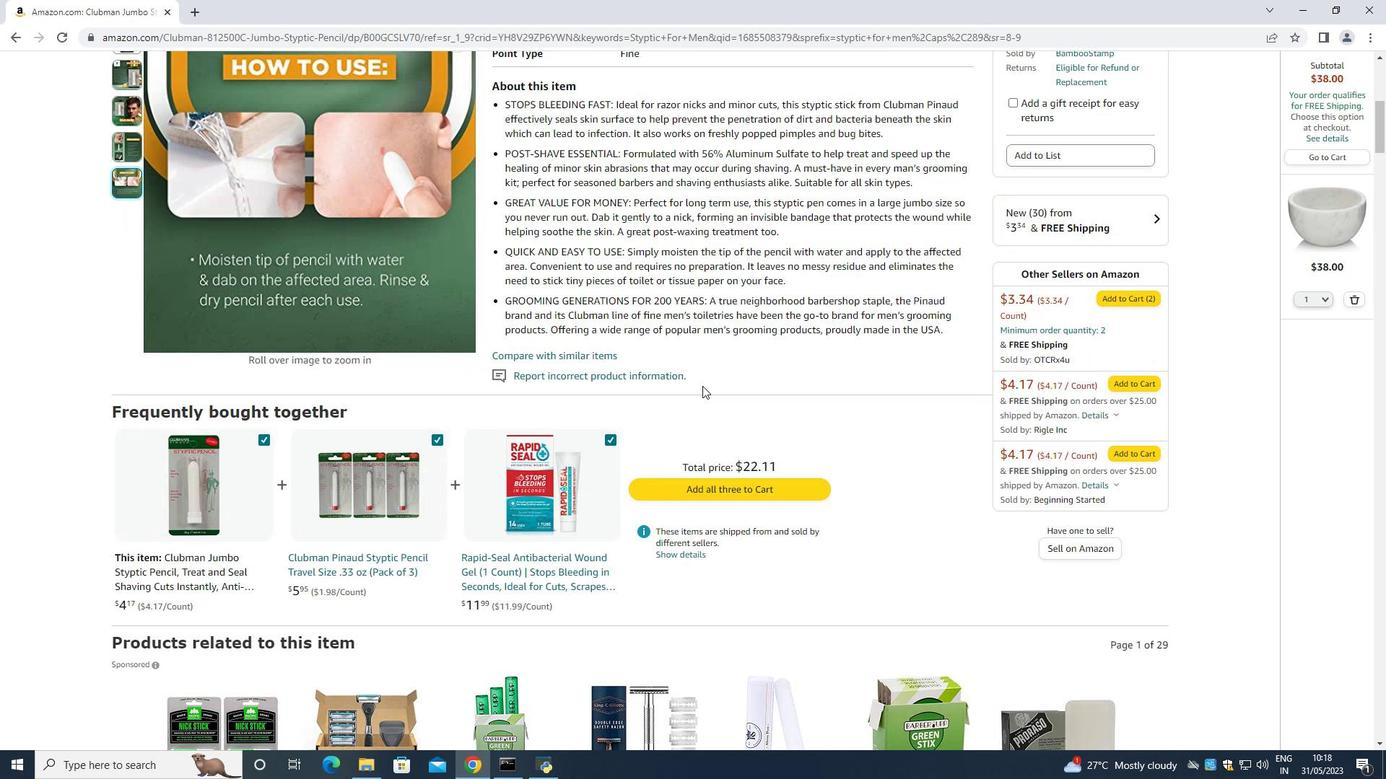 
Action: Mouse scrolled (702, 386) with delta (0, 0)
Screenshot: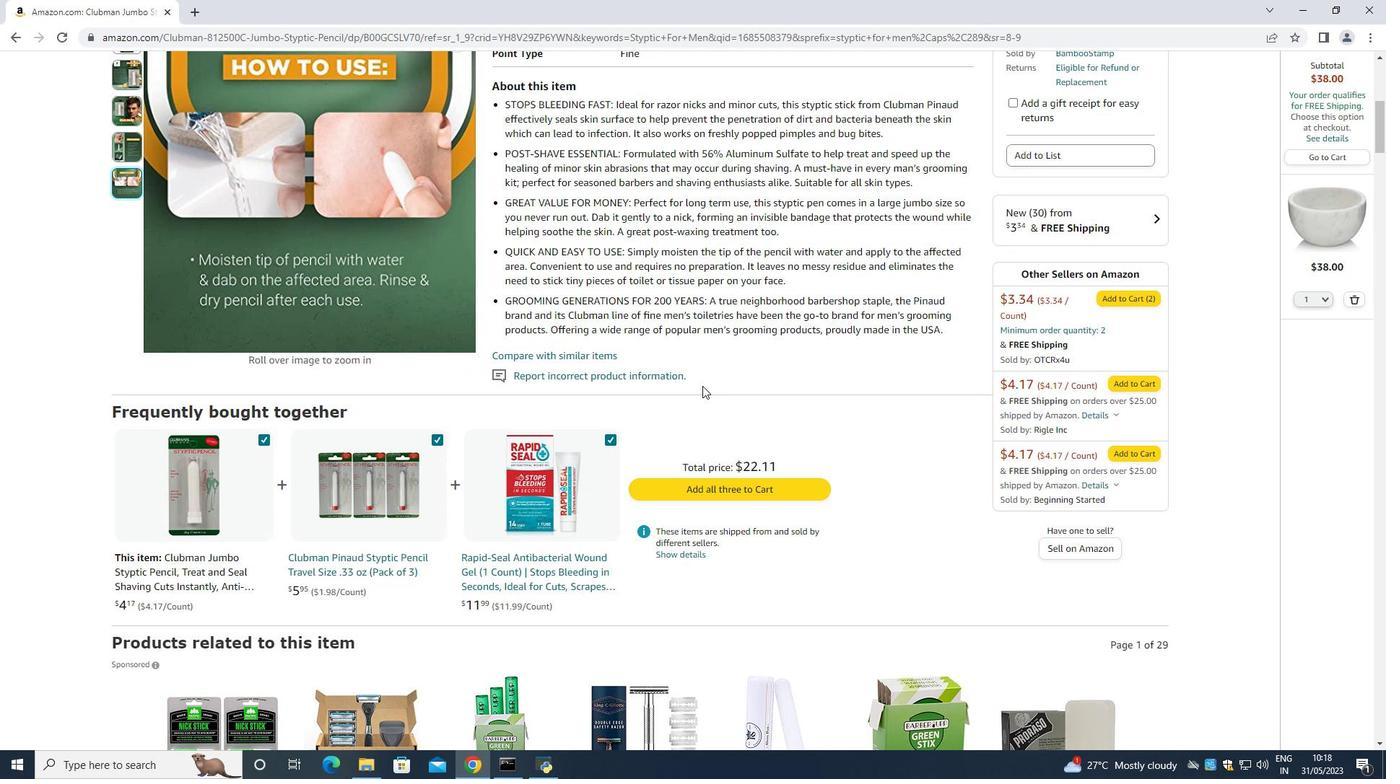 
Action: Mouse scrolled (702, 386) with delta (0, 0)
Screenshot: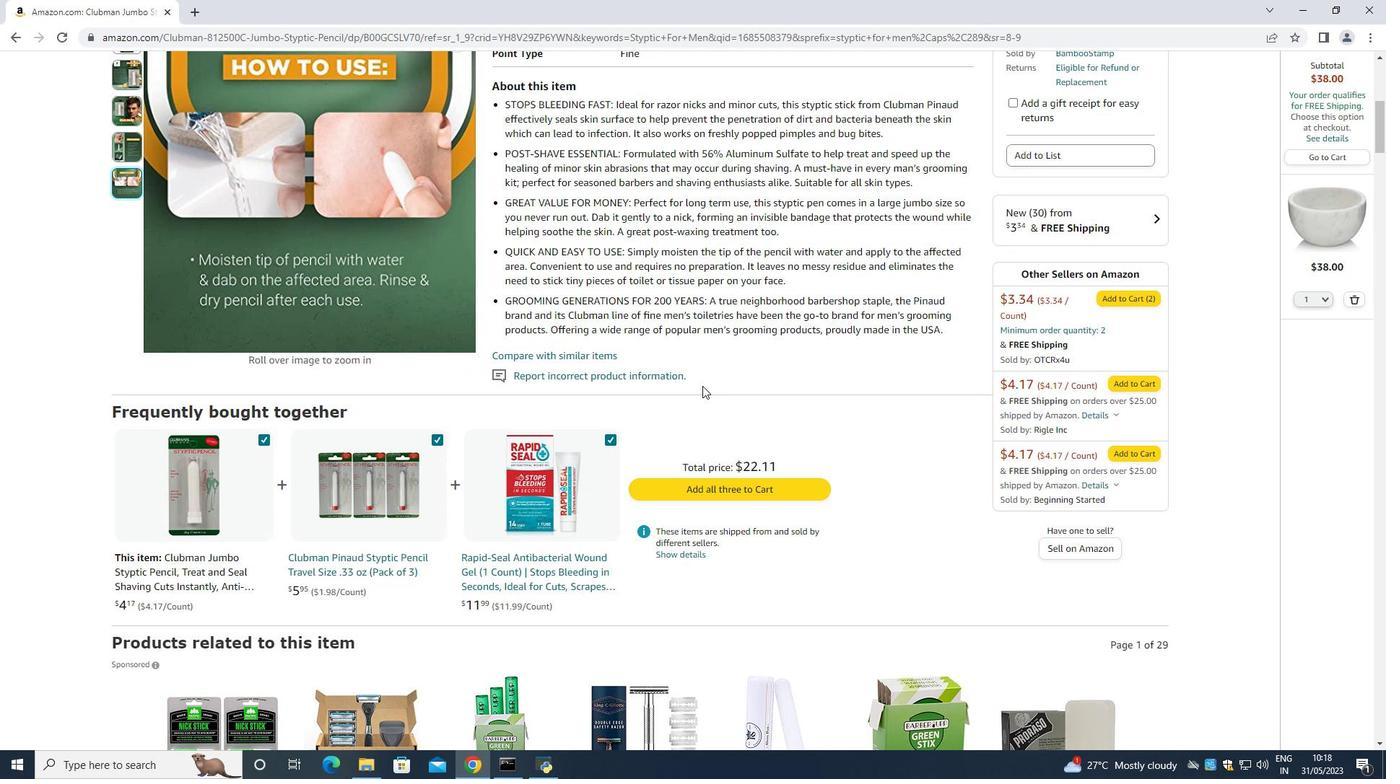 
Action: Mouse scrolled (702, 386) with delta (0, 0)
Screenshot: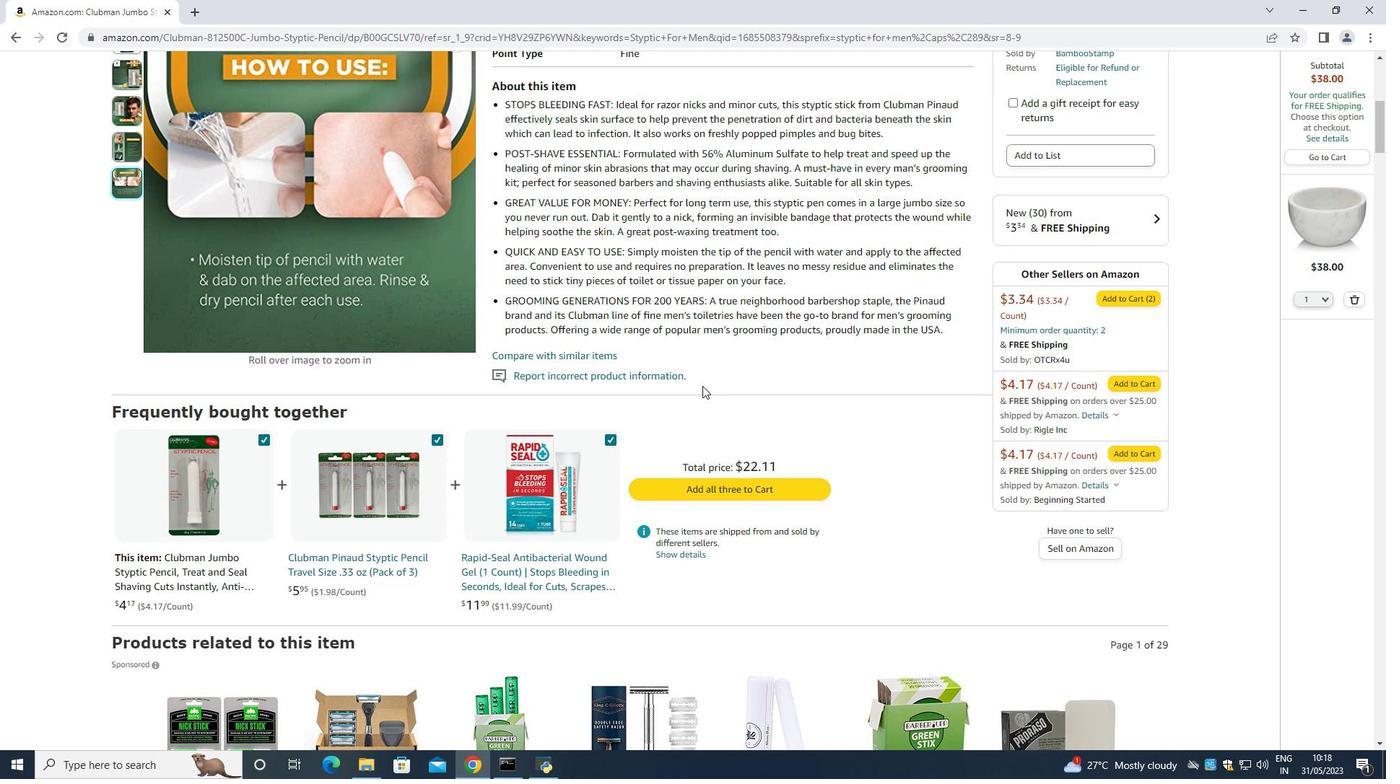 
Action: Mouse scrolled (702, 386) with delta (0, 0)
Screenshot: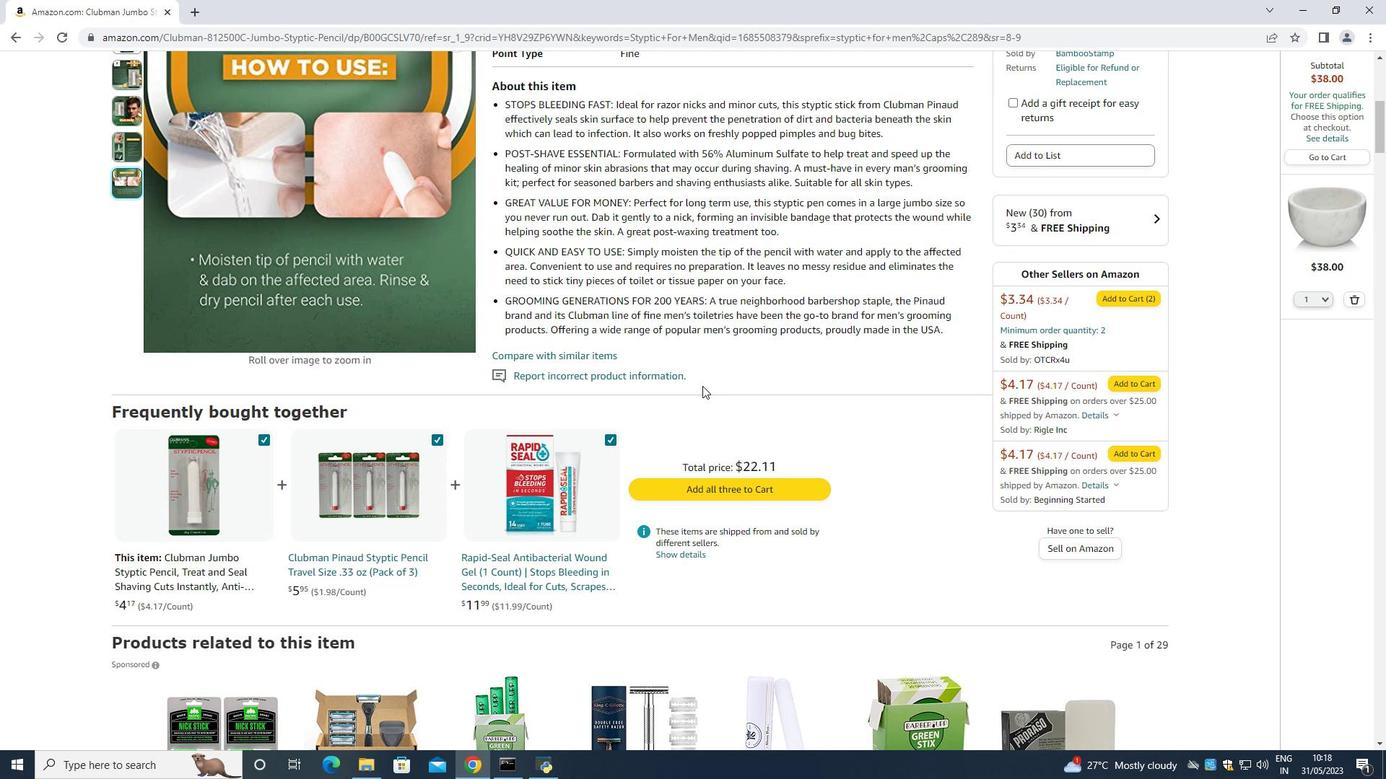 
Action: Mouse scrolled (702, 386) with delta (0, 0)
Screenshot: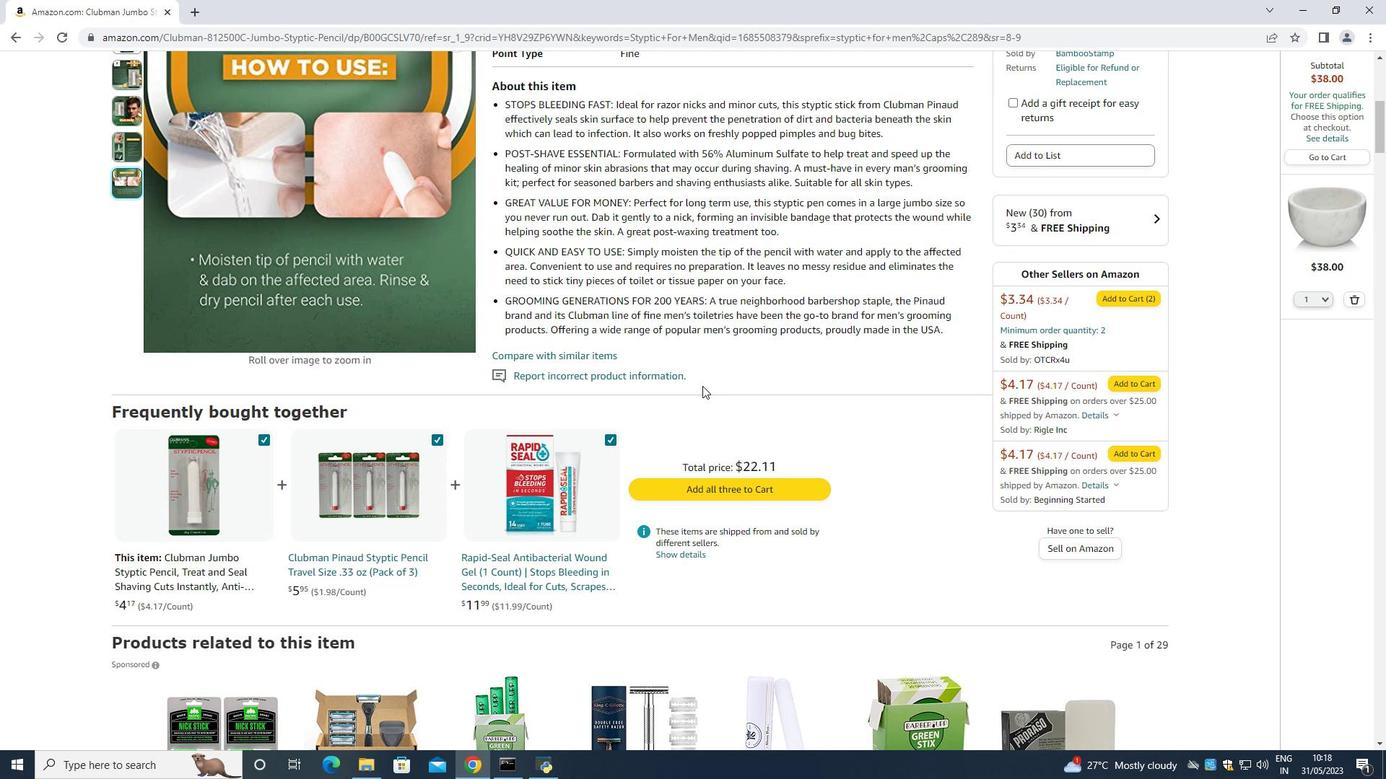 
Action: Mouse scrolled (702, 386) with delta (0, 0)
Screenshot: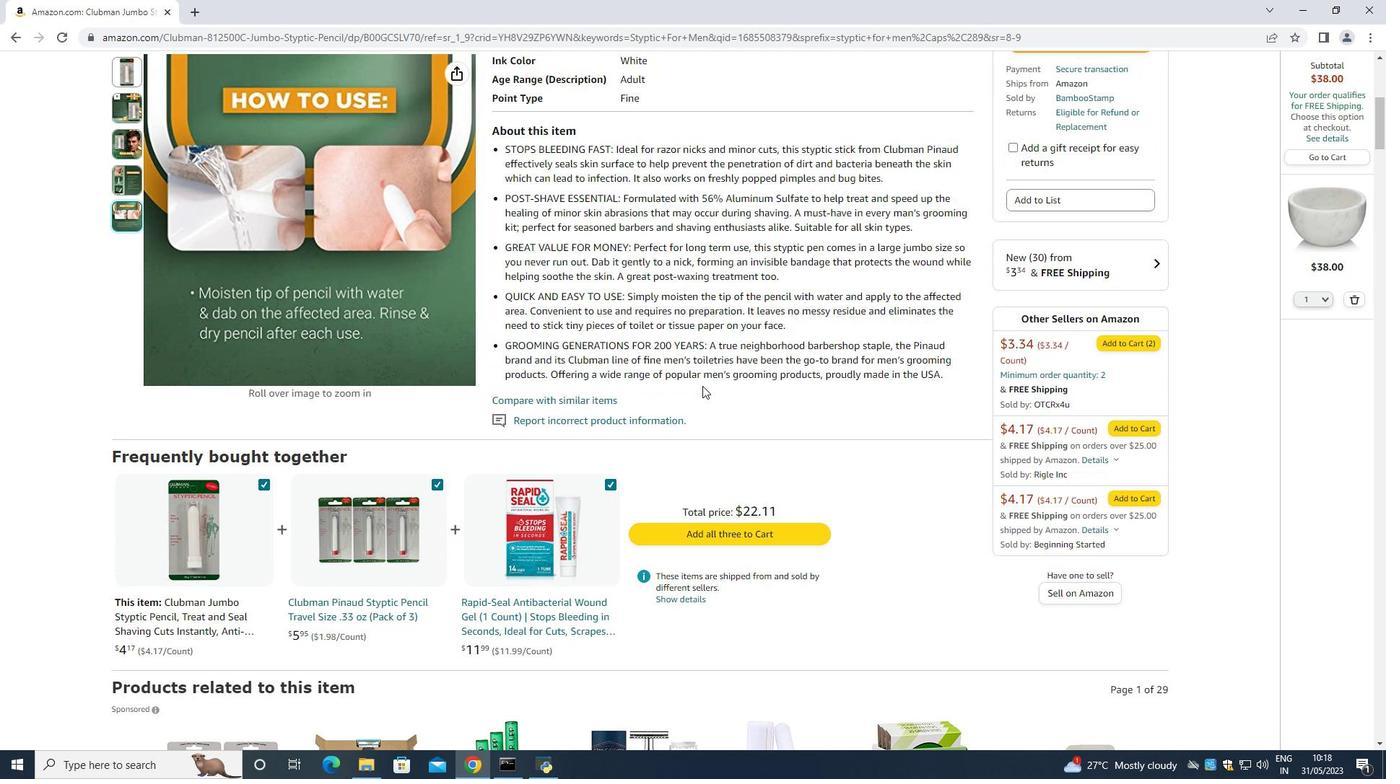 
Action: Mouse scrolled (702, 386) with delta (0, 0)
Screenshot: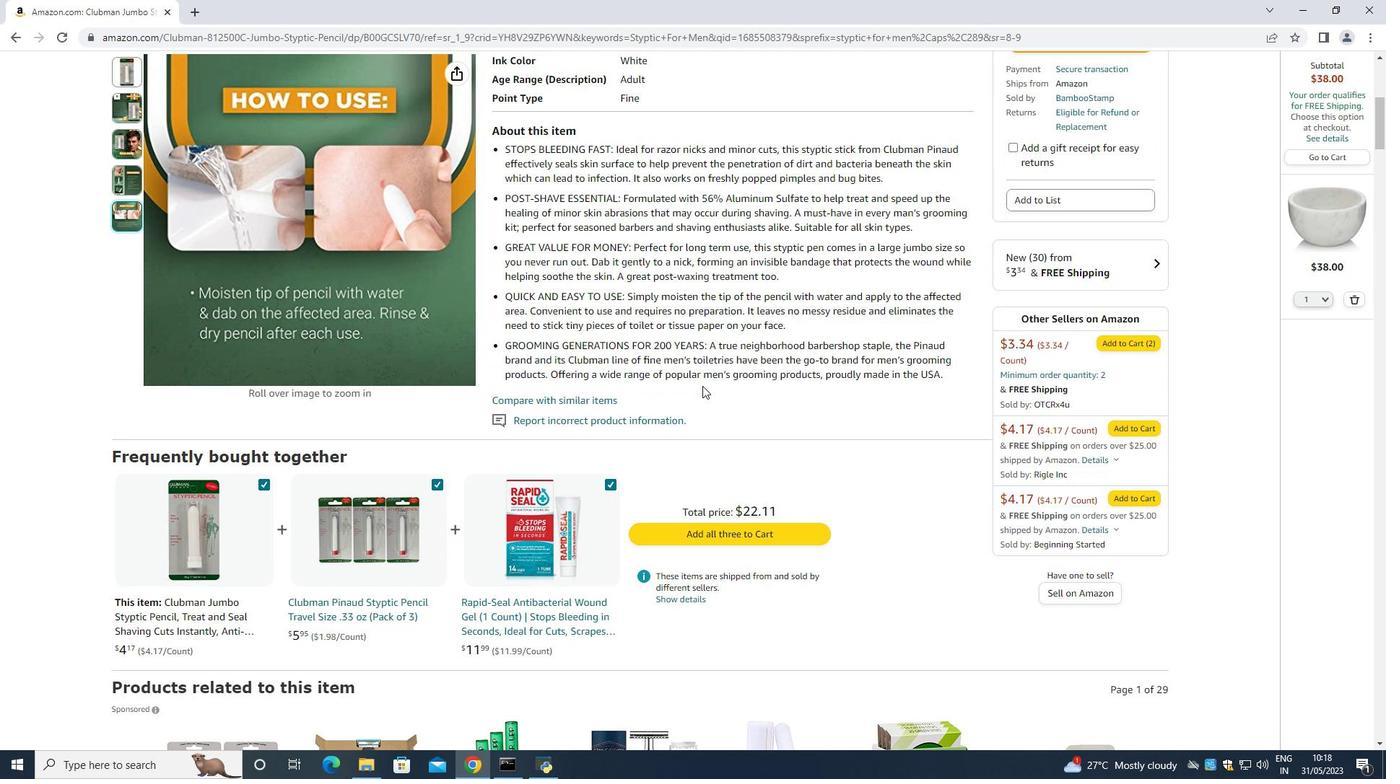 
Action: Mouse scrolled (702, 386) with delta (0, 0)
Screenshot: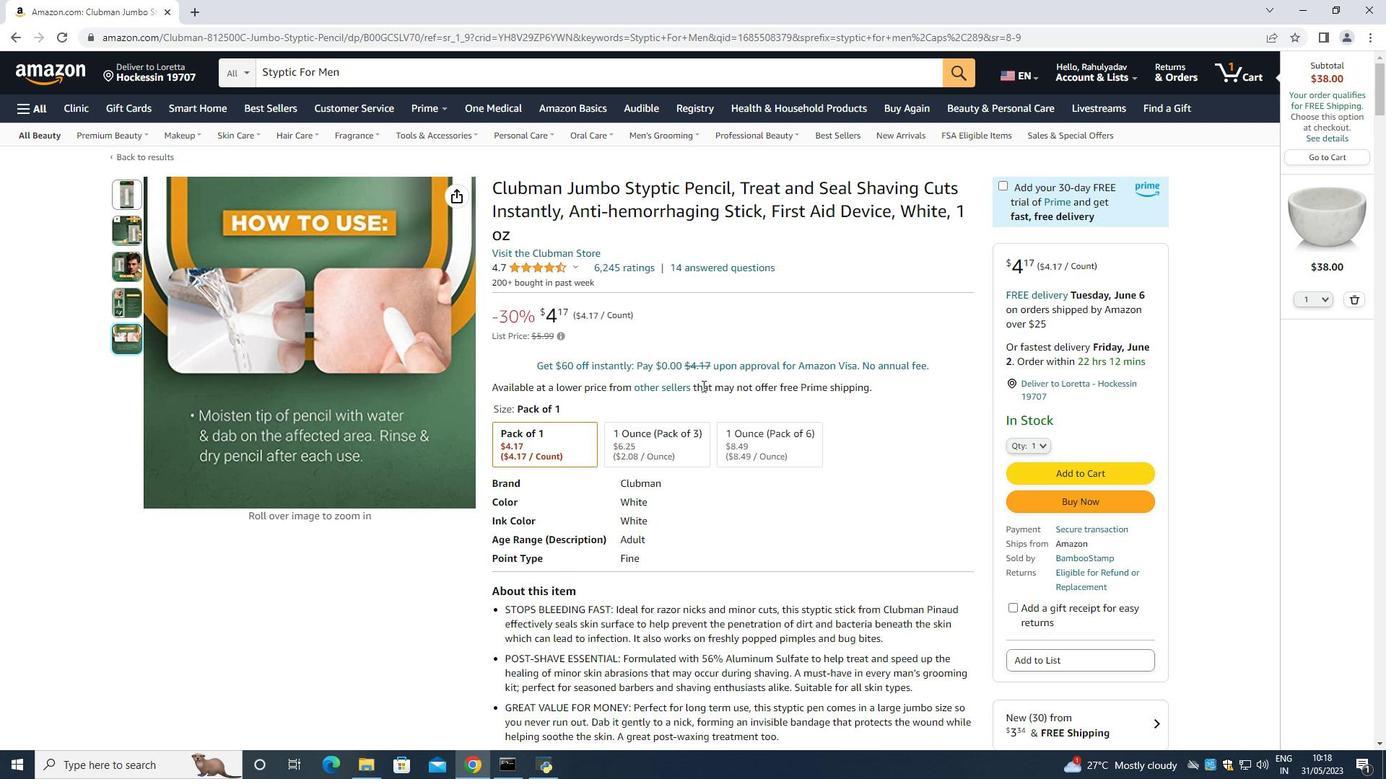 
Action: Mouse scrolled (702, 385) with delta (0, 0)
Screenshot: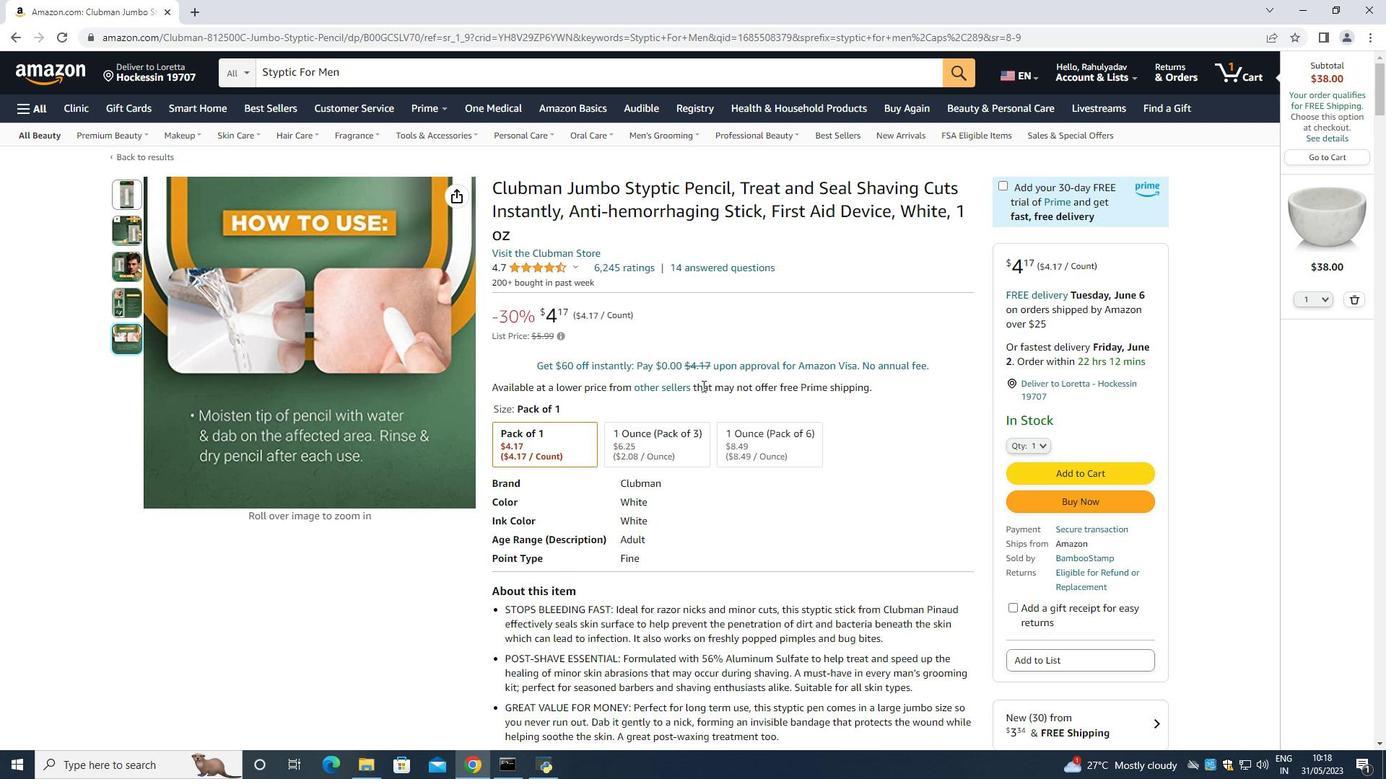 
Action: Mouse scrolled (702, 385) with delta (0, 0)
Screenshot: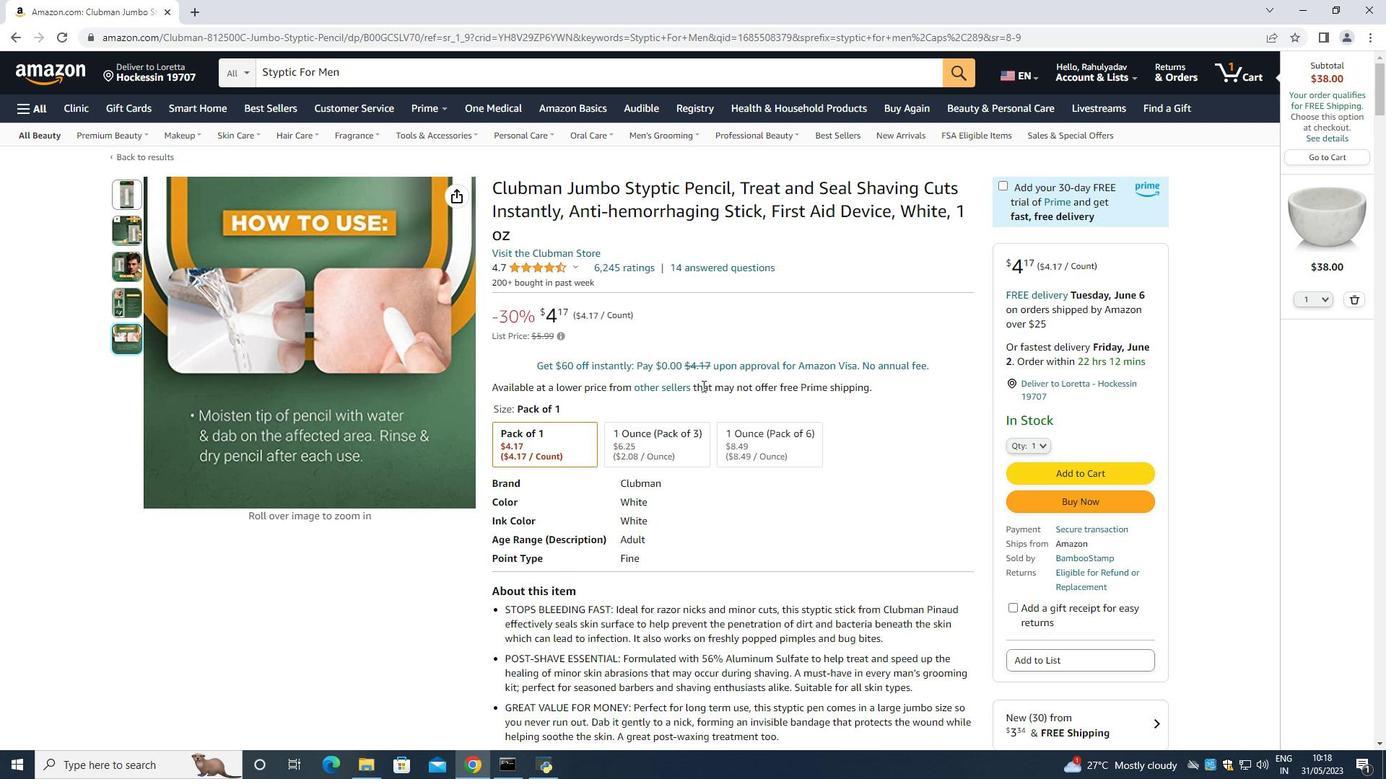 
Action: Mouse scrolled (702, 385) with delta (0, 0)
Screenshot: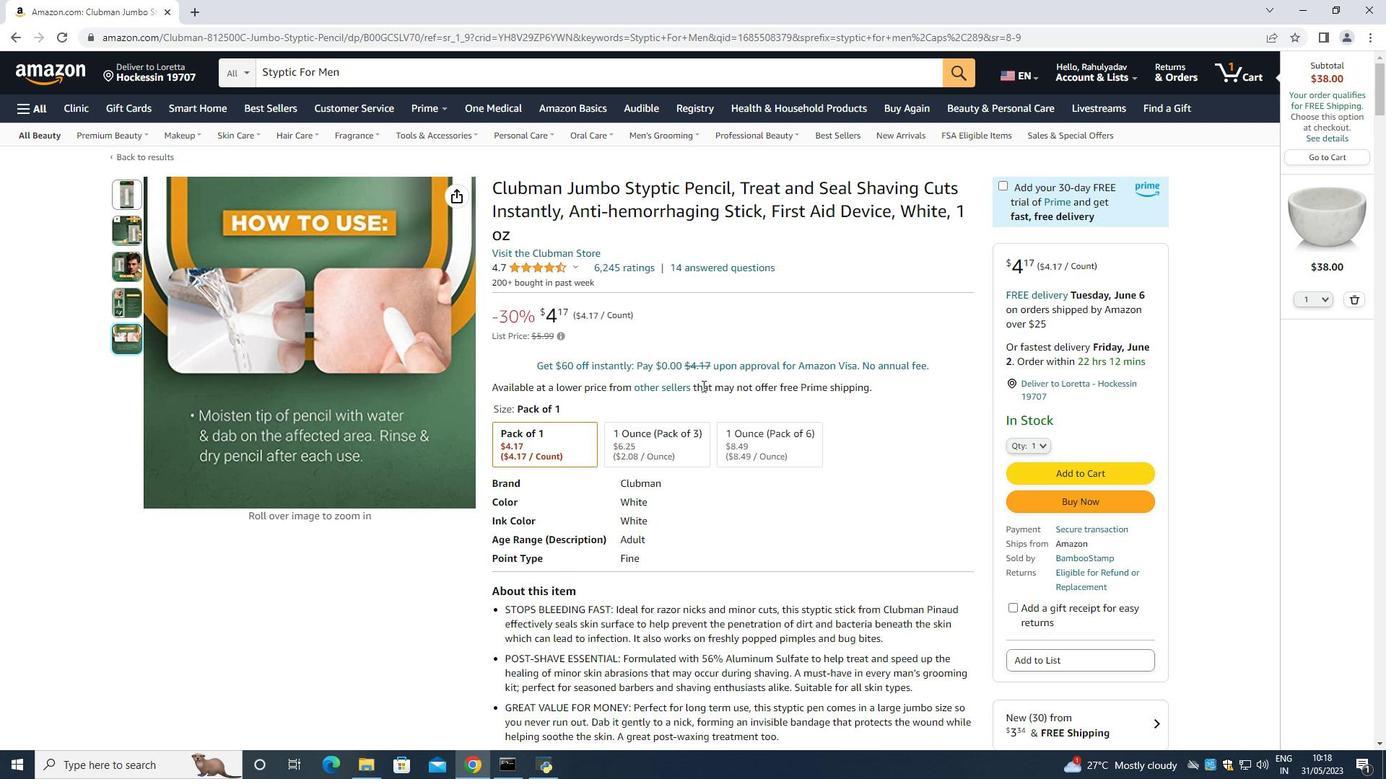 
Action: Mouse moved to (700, 385)
Screenshot: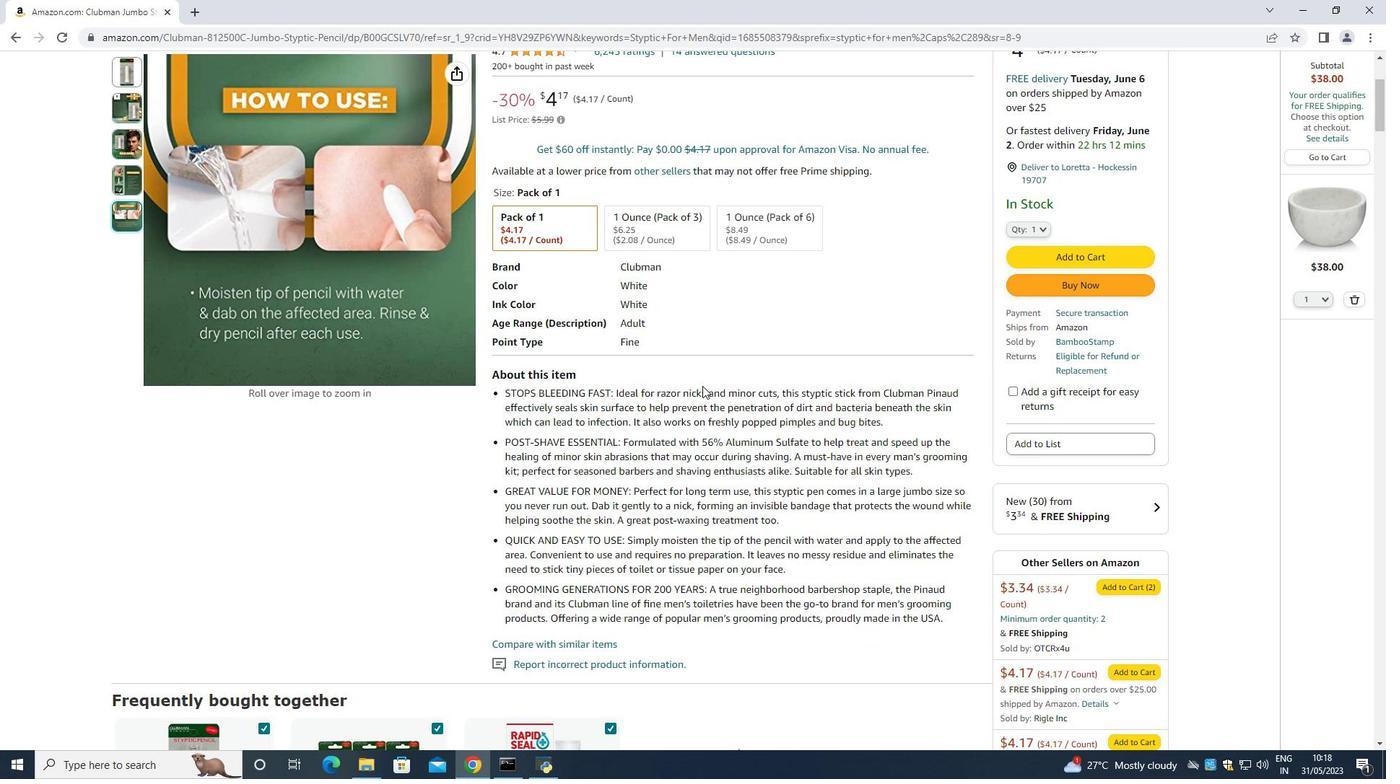 
Action: Mouse scrolled (700, 384) with delta (0, 0)
Screenshot: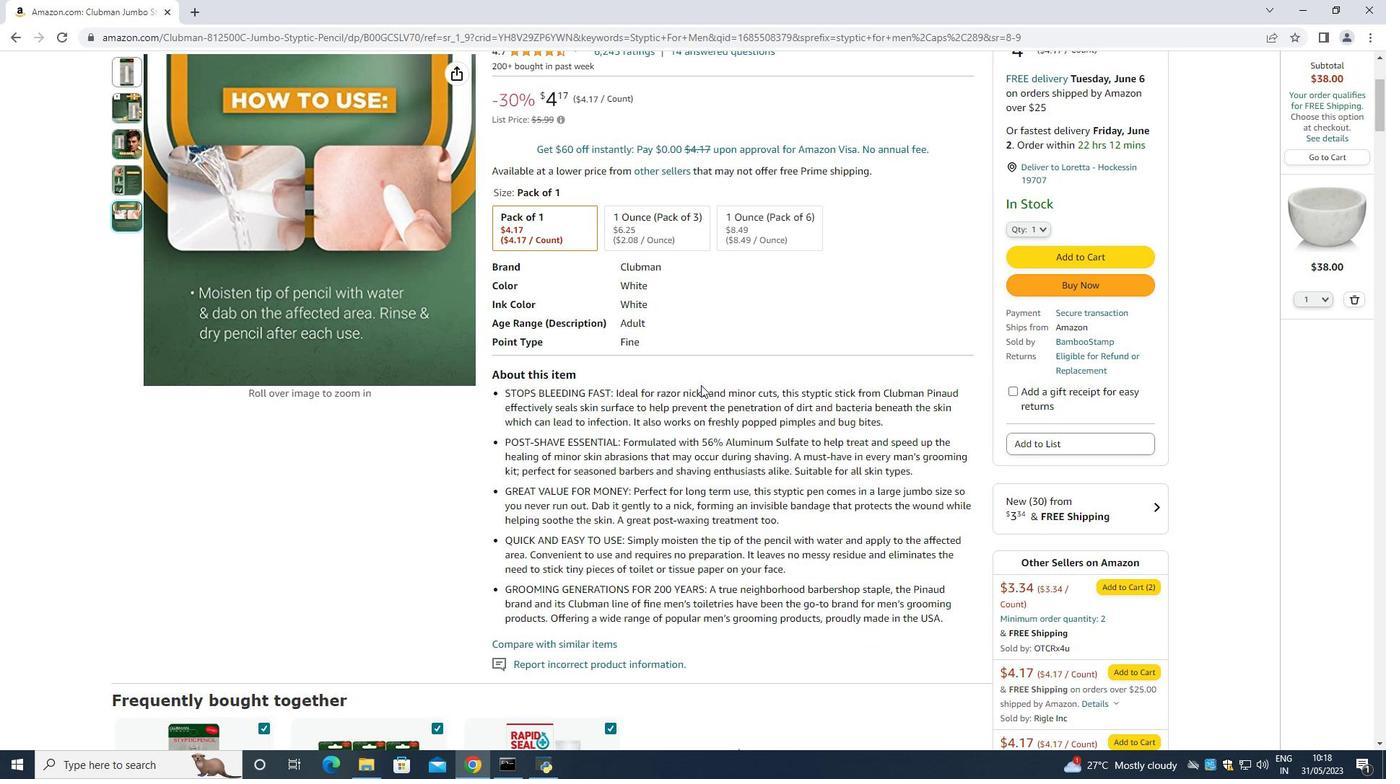 
Action: Mouse scrolled (700, 384) with delta (0, 0)
Screenshot: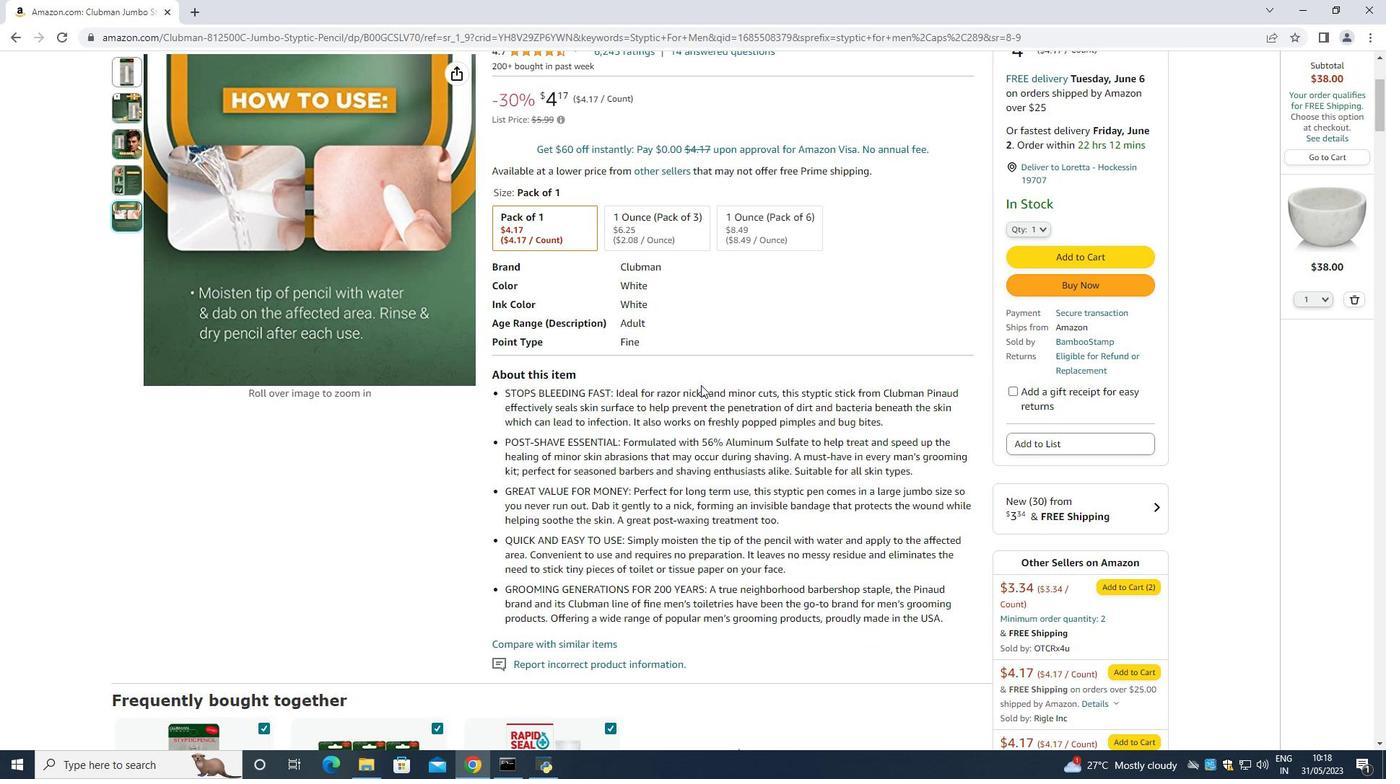 
Action: Mouse moved to (699, 385)
Screenshot: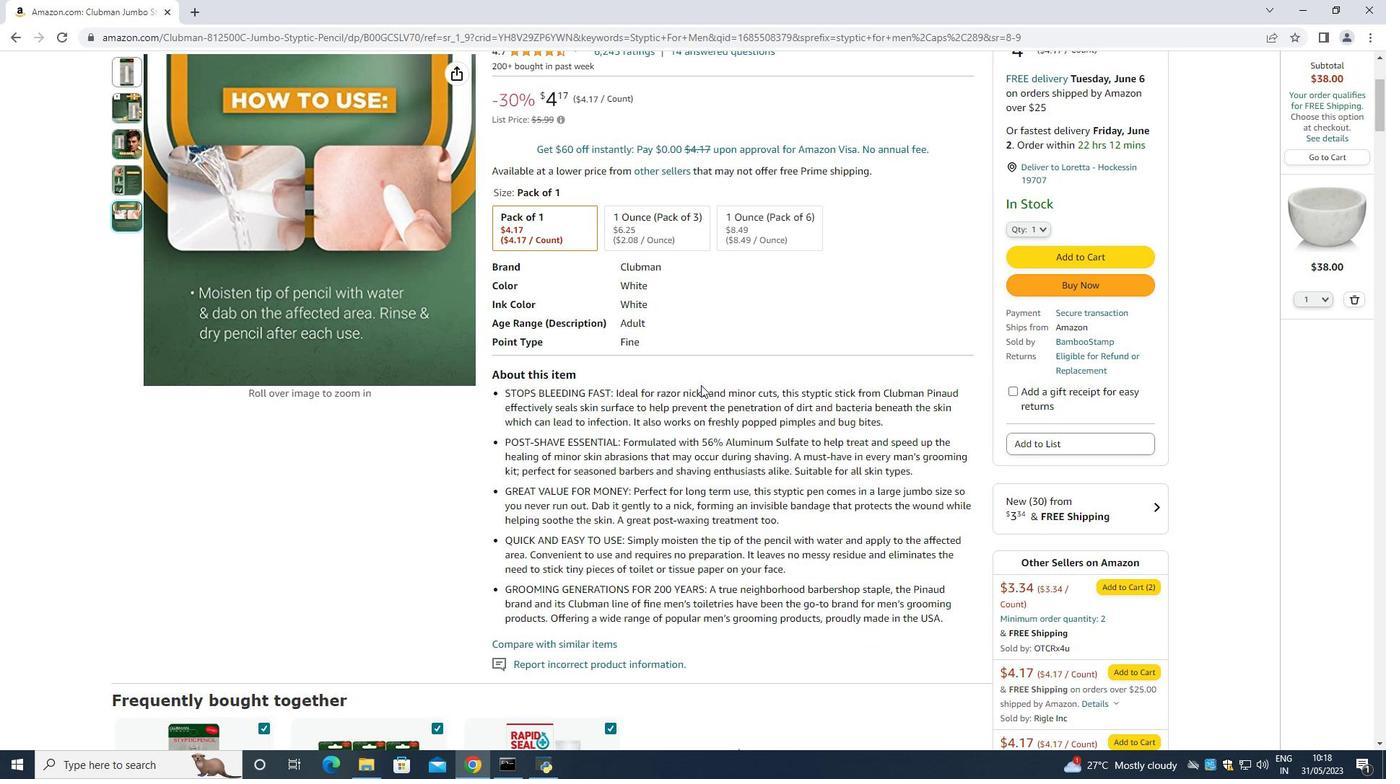 
Action: Mouse scrolled (699, 384) with delta (0, 0)
Screenshot: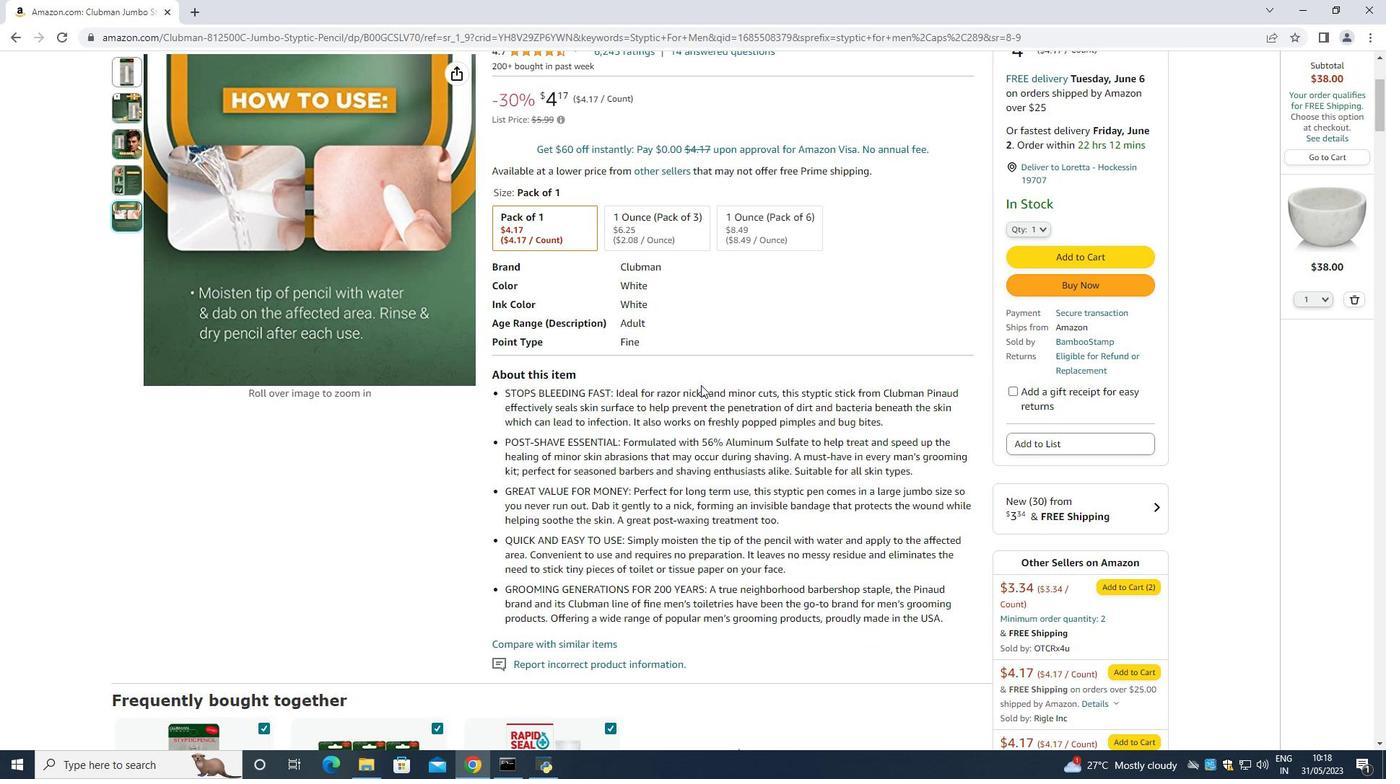 
Action: Mouse moved to (698, 385)
Screenshot: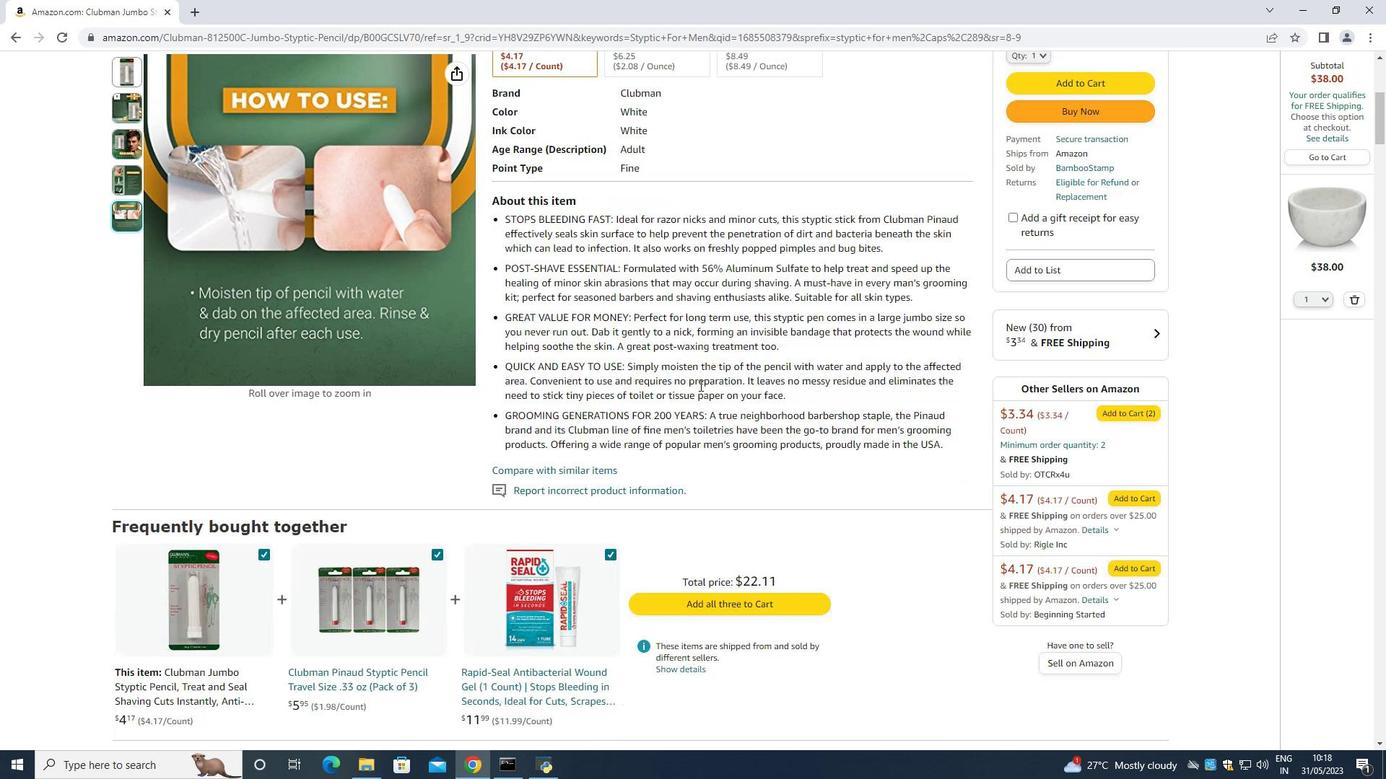 
Action: Mouse scrolled (698, 384) with delta (0, 0)
Screenshot: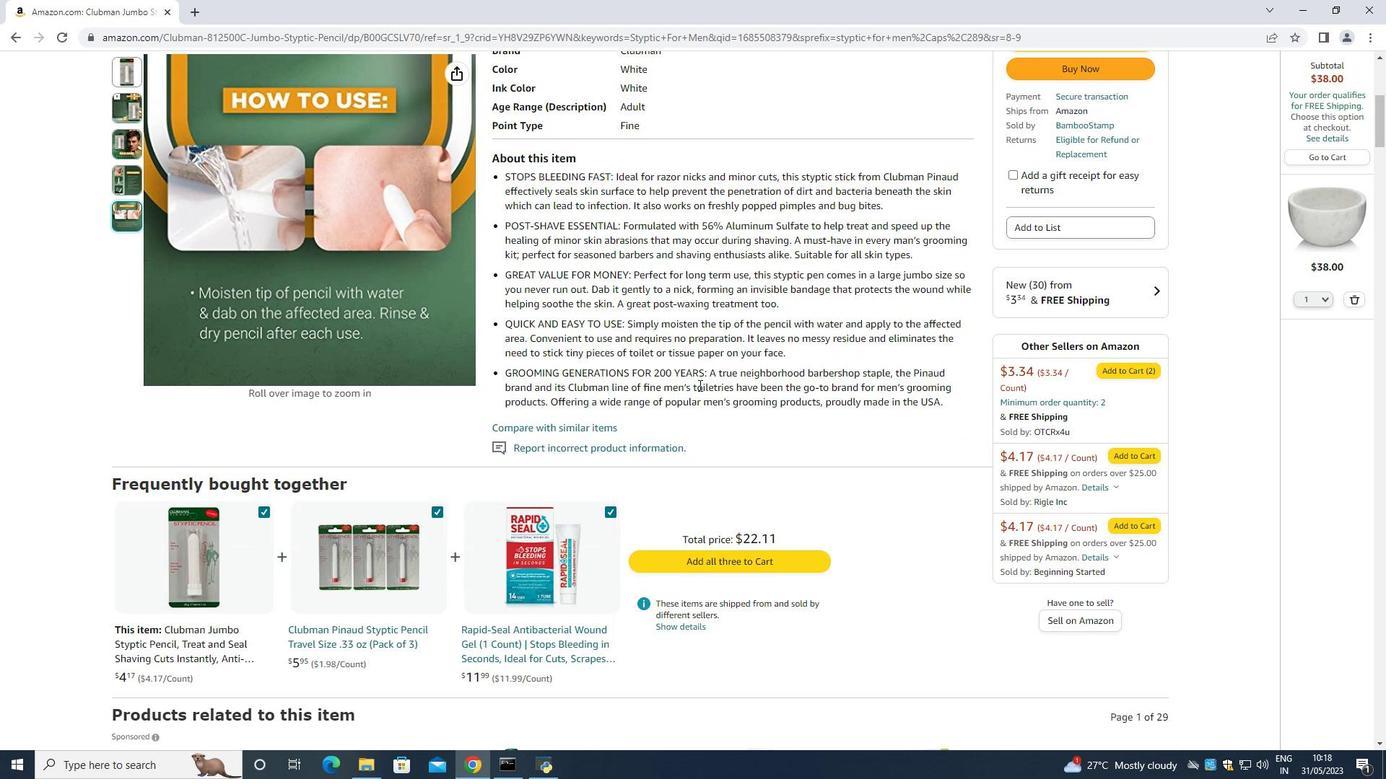 
Action: Mouse moved to (715, 367)
Screenshot: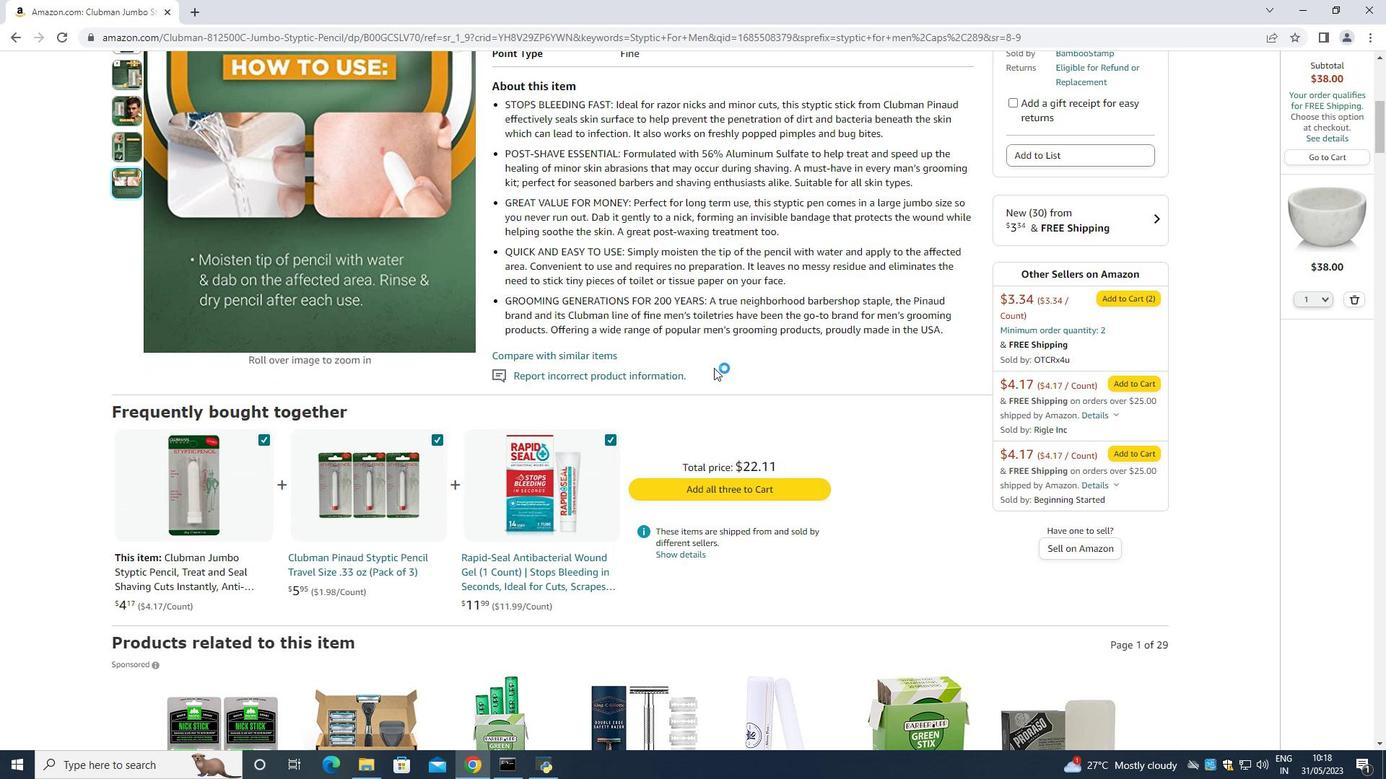 
Action: Mouse scrolled (715, 368) with delta (0, 0)
